 Task: Create a creative ink design letterhead.
Action: Mouse pressed left at (474, 164)
Screenshot: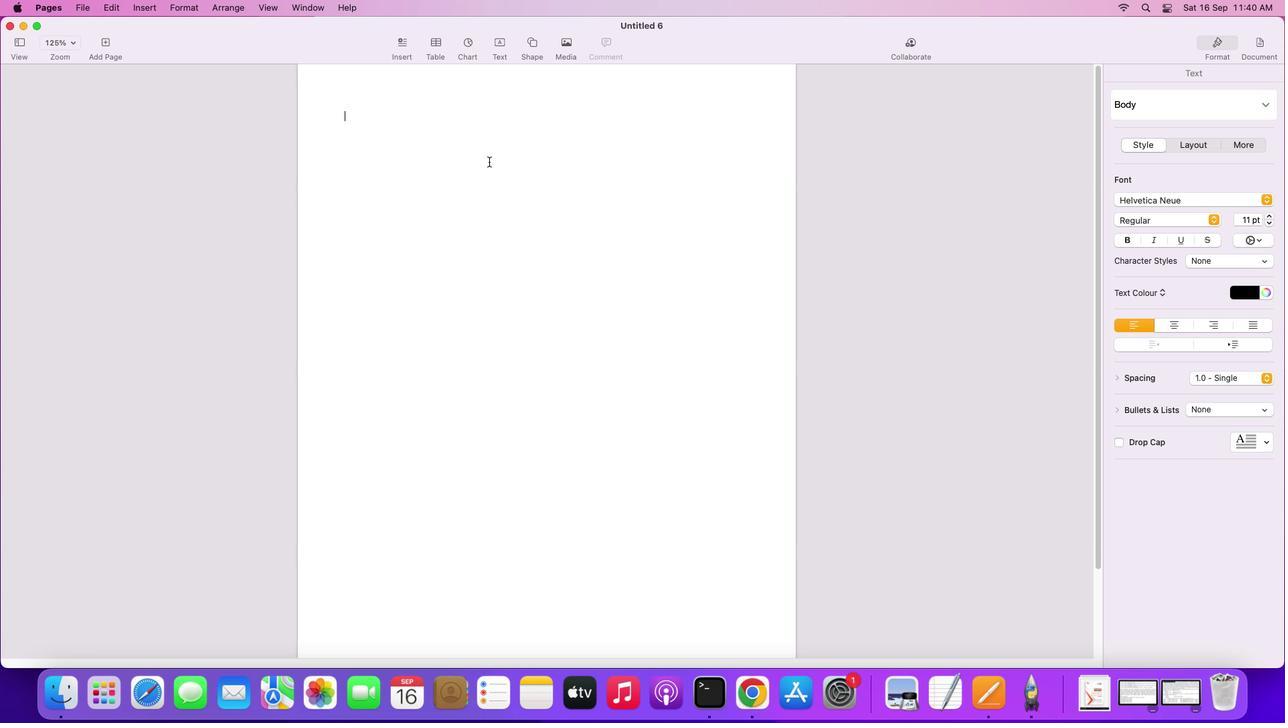 
Action: Mouse moved to (537, 50)
Screenshot: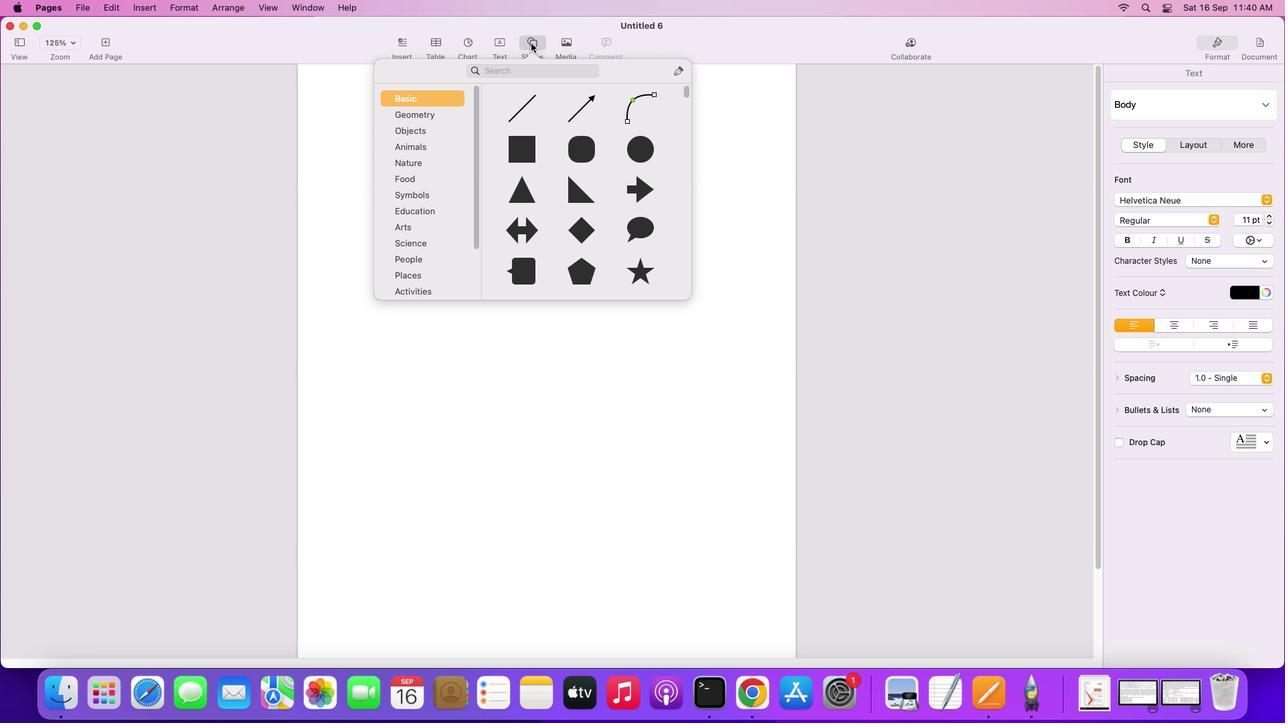 
Action: Mouse pressed left at (537, 50)
Screenshot: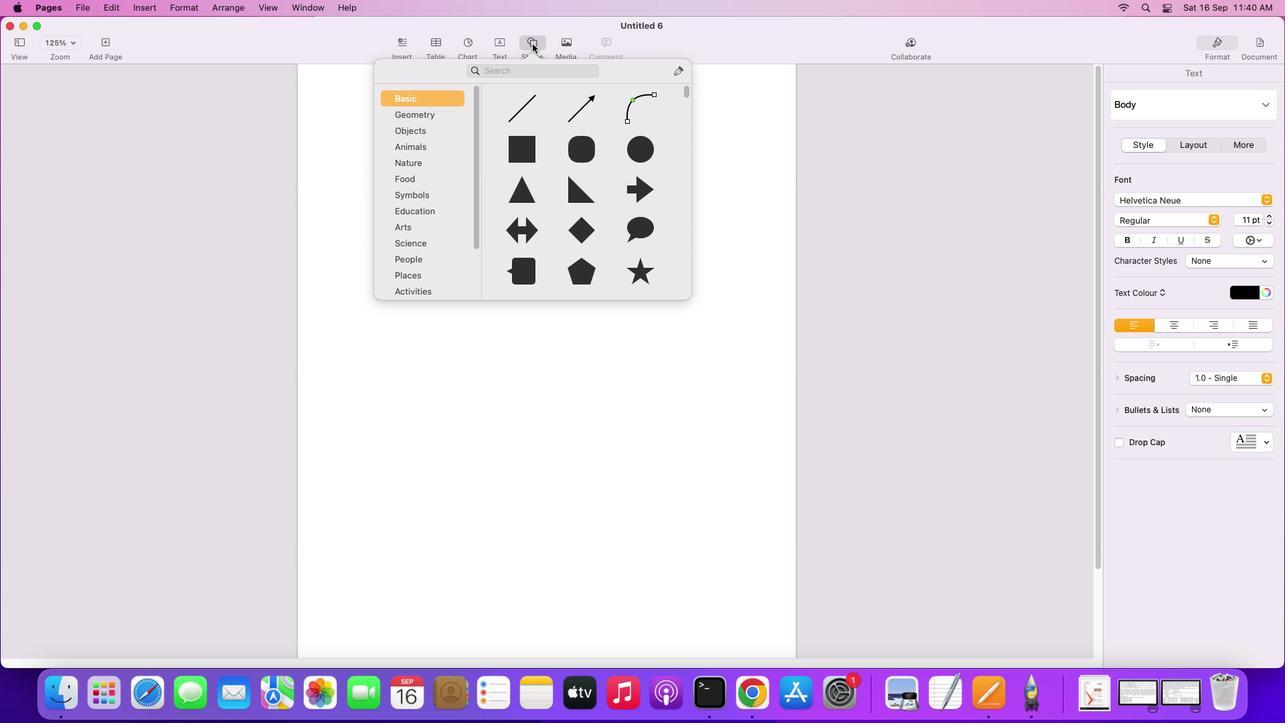 
Action: Mouse moved to (527, 156)
Screenshot: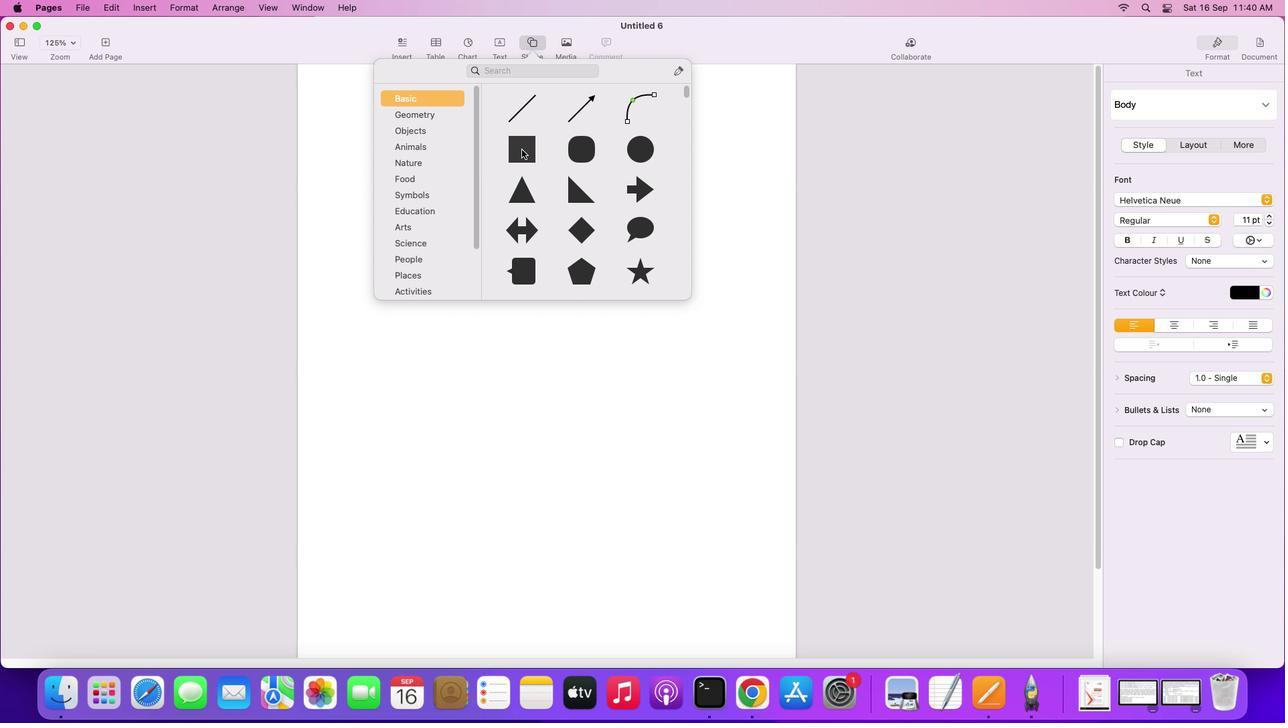 
Action: Mouse pressed left at (527, 156)
Screenshot: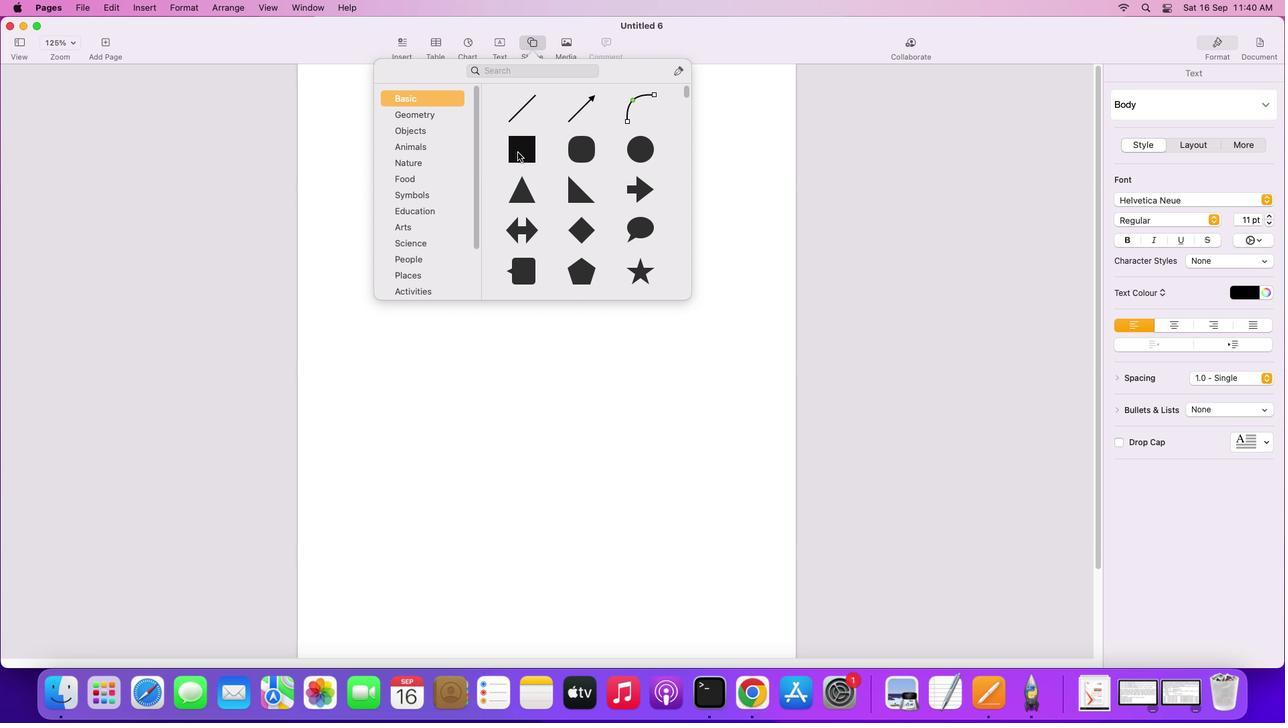 
Action: Mouse moved to (429, 394)
Screenshot: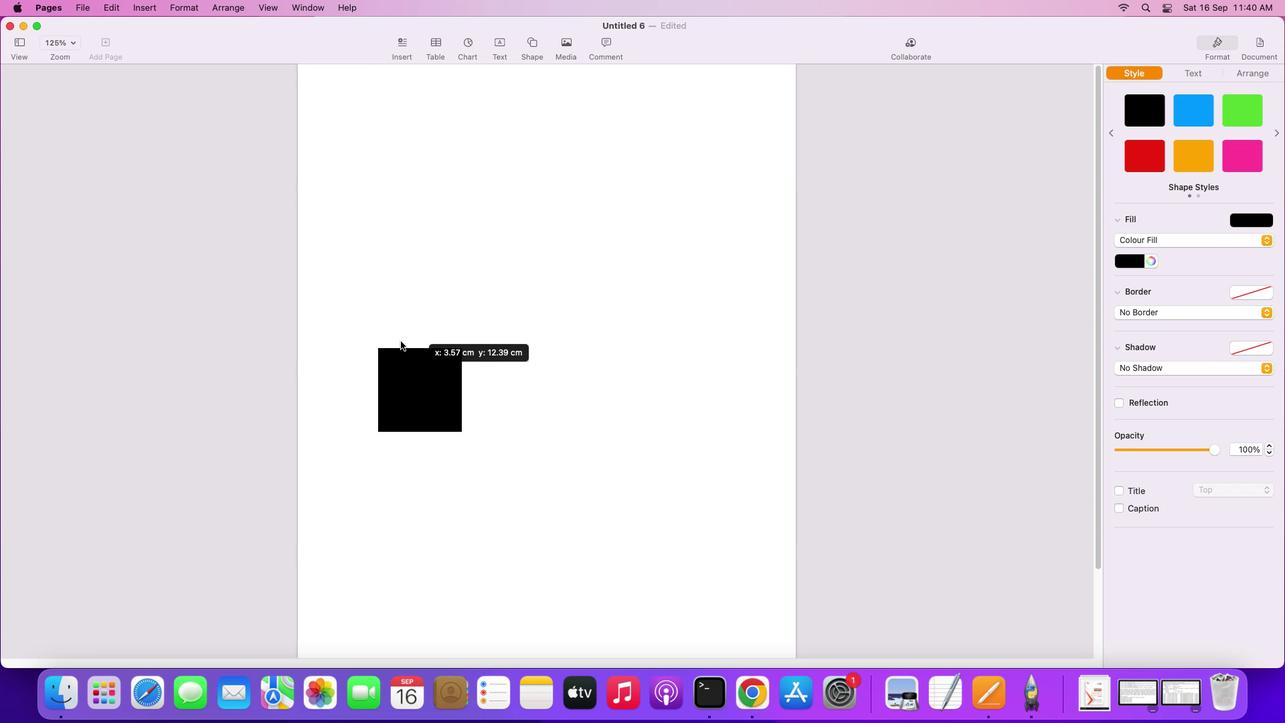 
Action: Mouse pressed left at (429, 394)
Screenshot: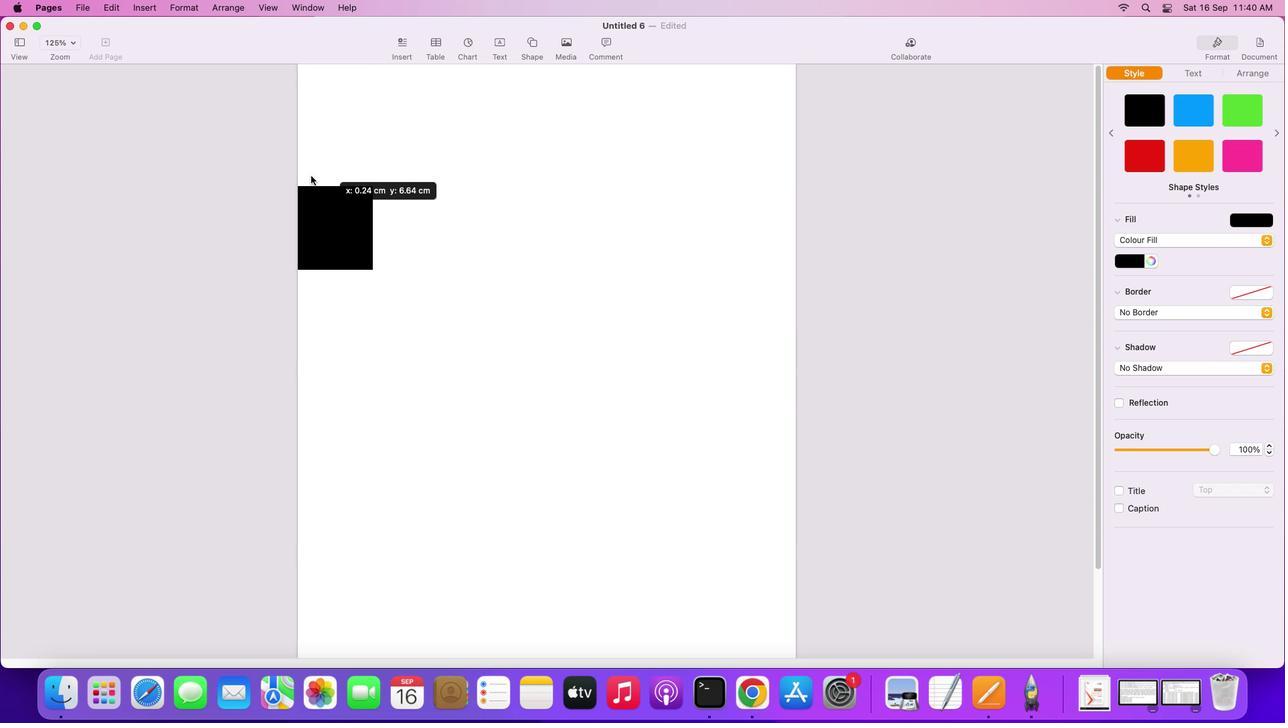 
Action: Mouse moved to (344, 95)
Screenshot: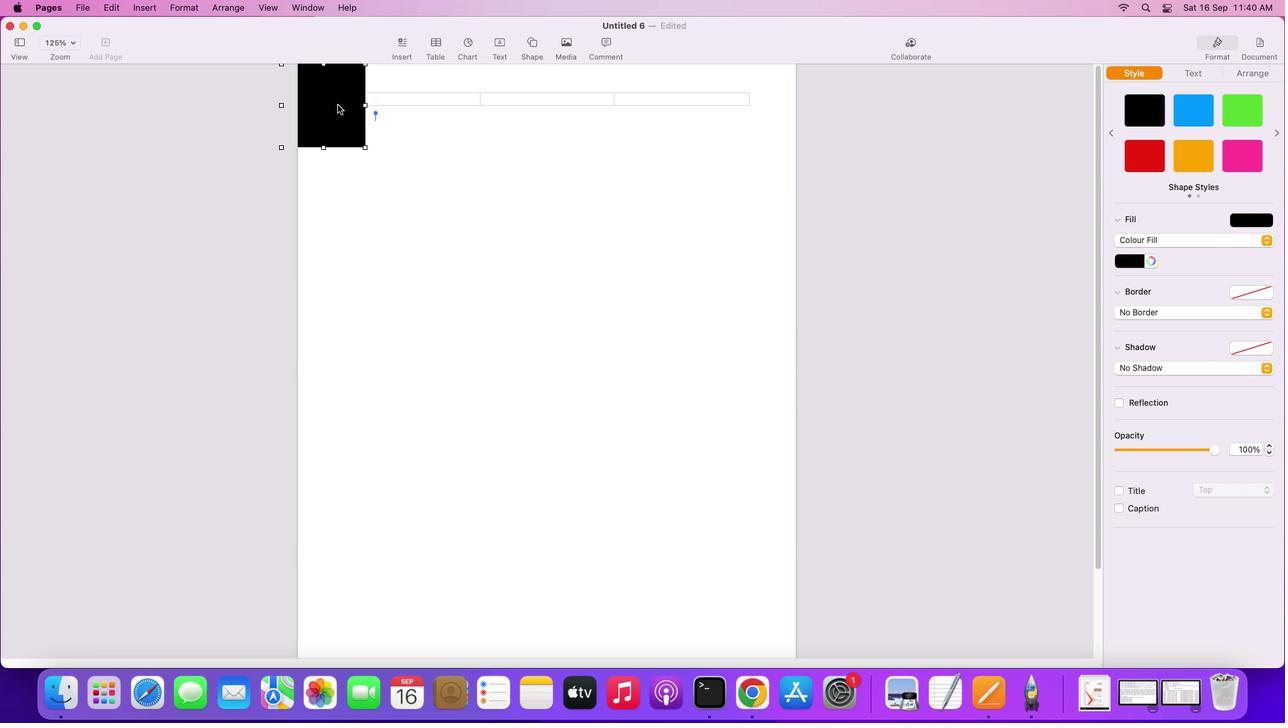 
Action: Mouse scrolled (344, 95) with delta (6, 6)
Screenshot: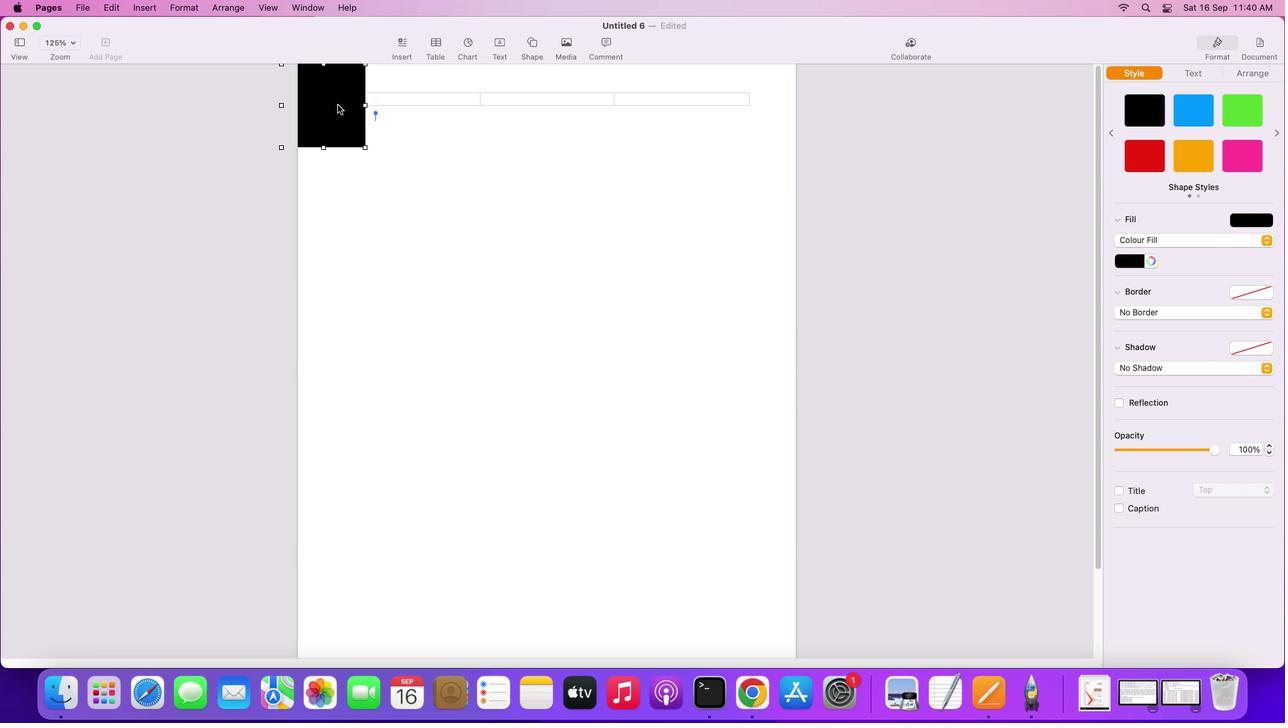 
Action: Mouse moved to (344, 97)
Screenshot: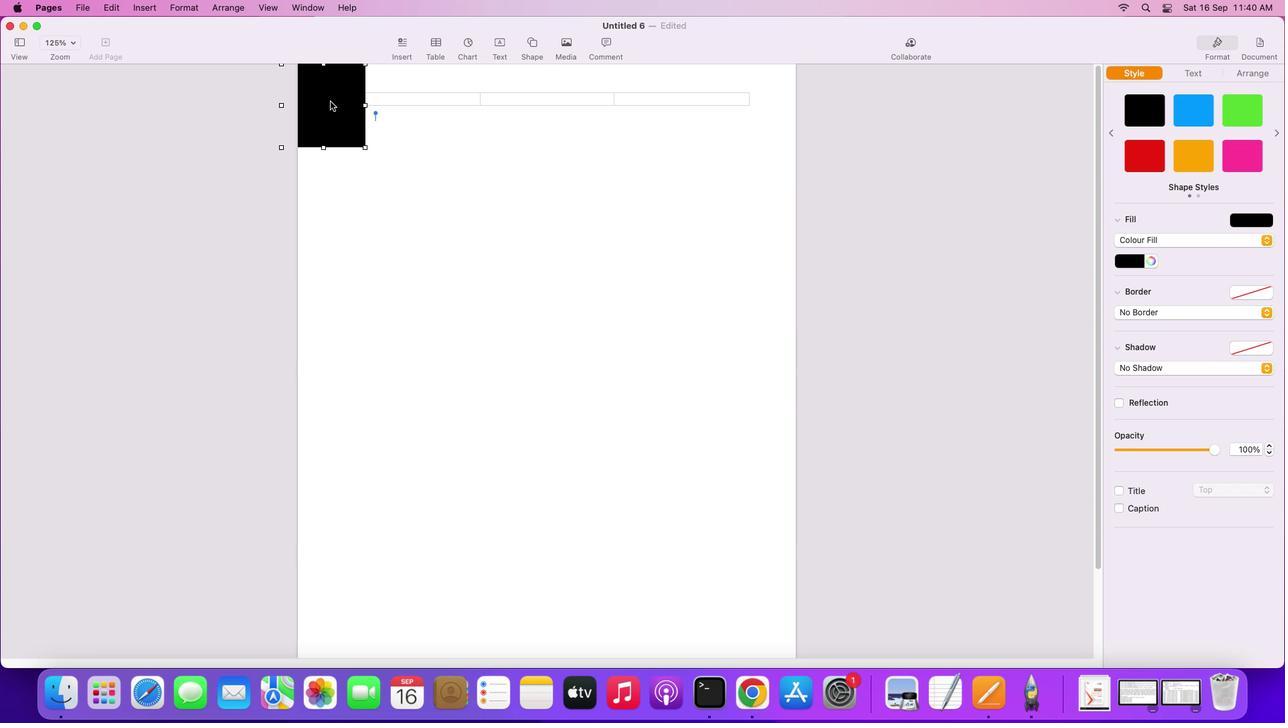 
Action: Mouse scrolled (344, 97) with delta (6, 6)
Screenshot: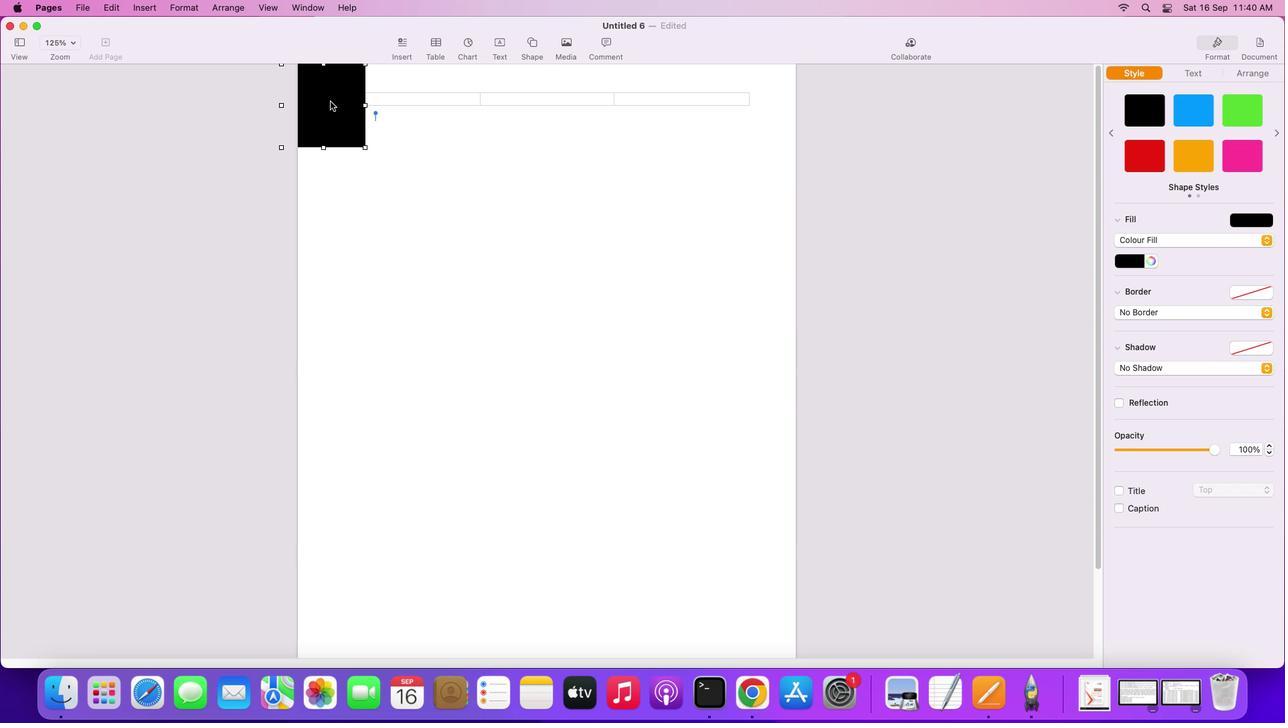 
Action: Mouse moved to (344, 97)
Screenshot: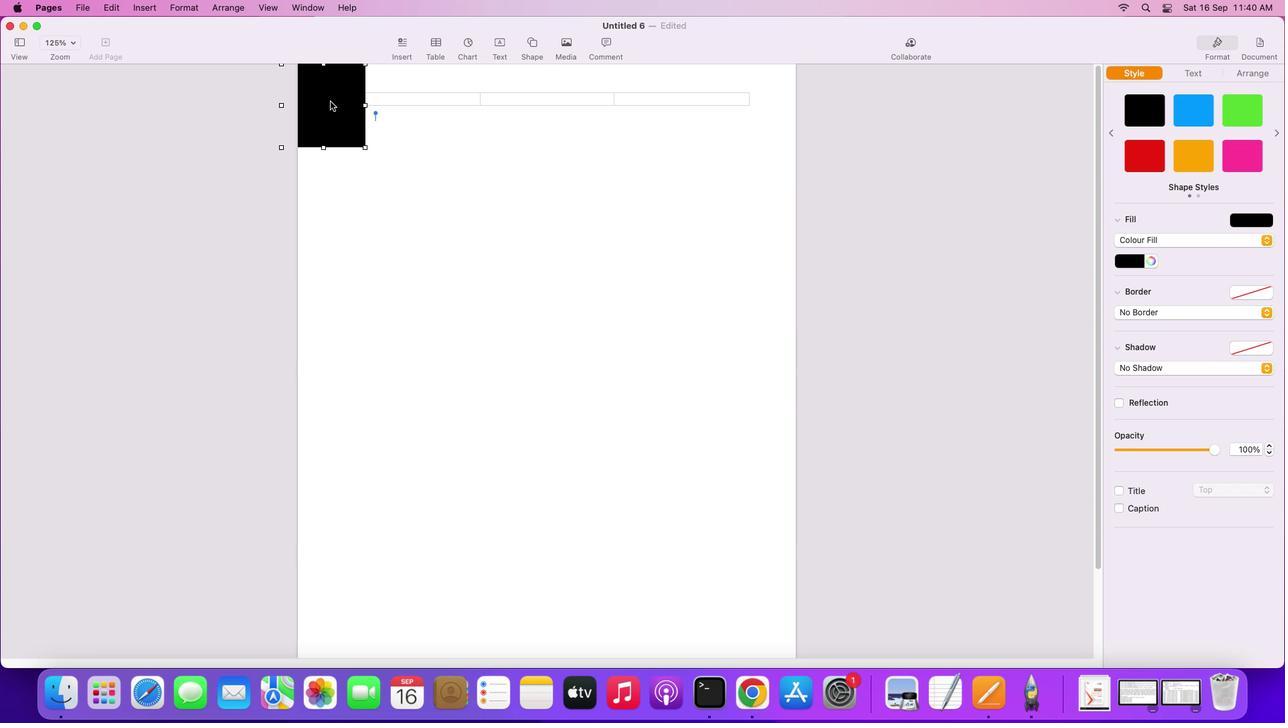 
Action: Mouse scrolled (344, 97) with delta (6, 8)
Screenshot: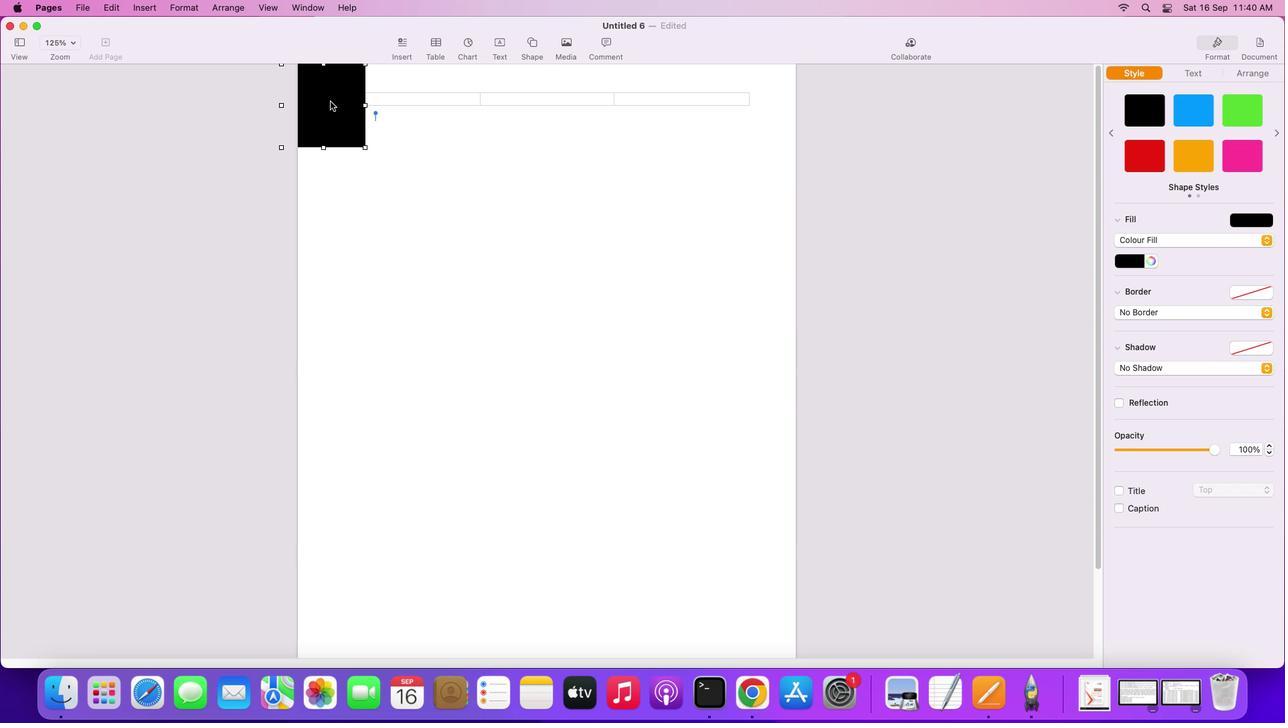 
Action: Mouse scrolled (344, 97) with delta (6, 9)
Screenshot: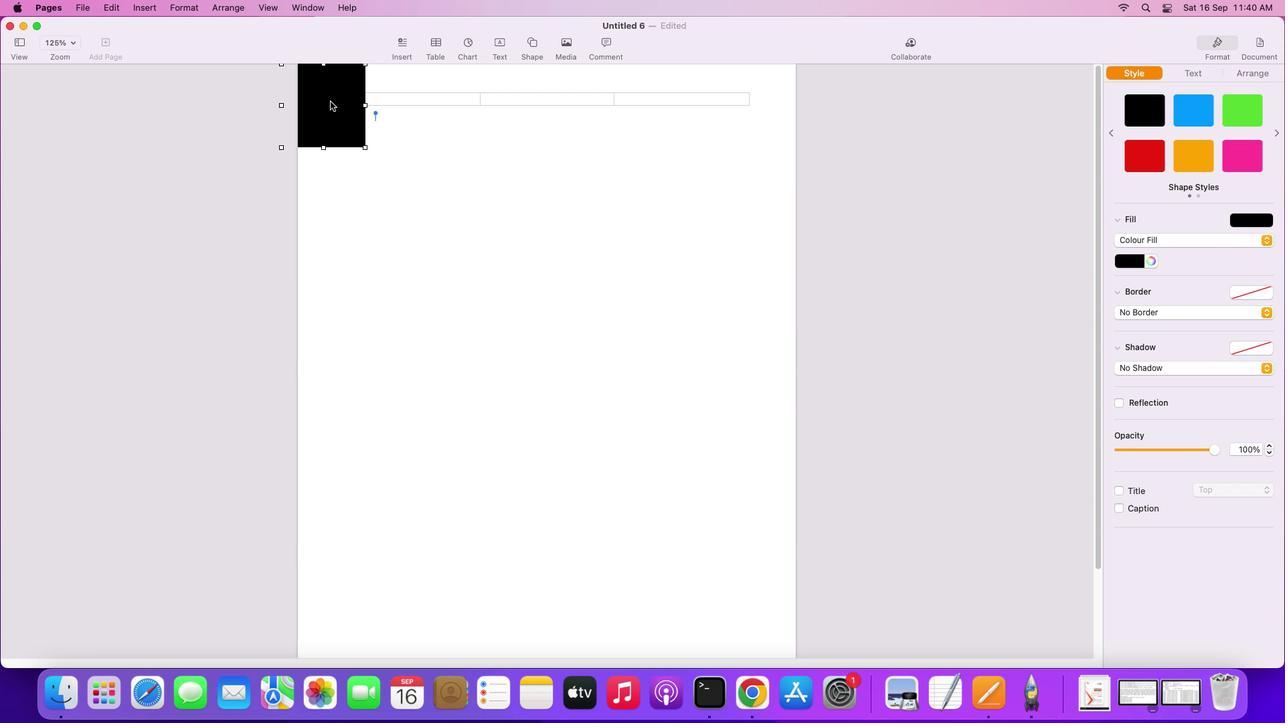 
Action: Mouse moved to (345, 98)
Screenshot: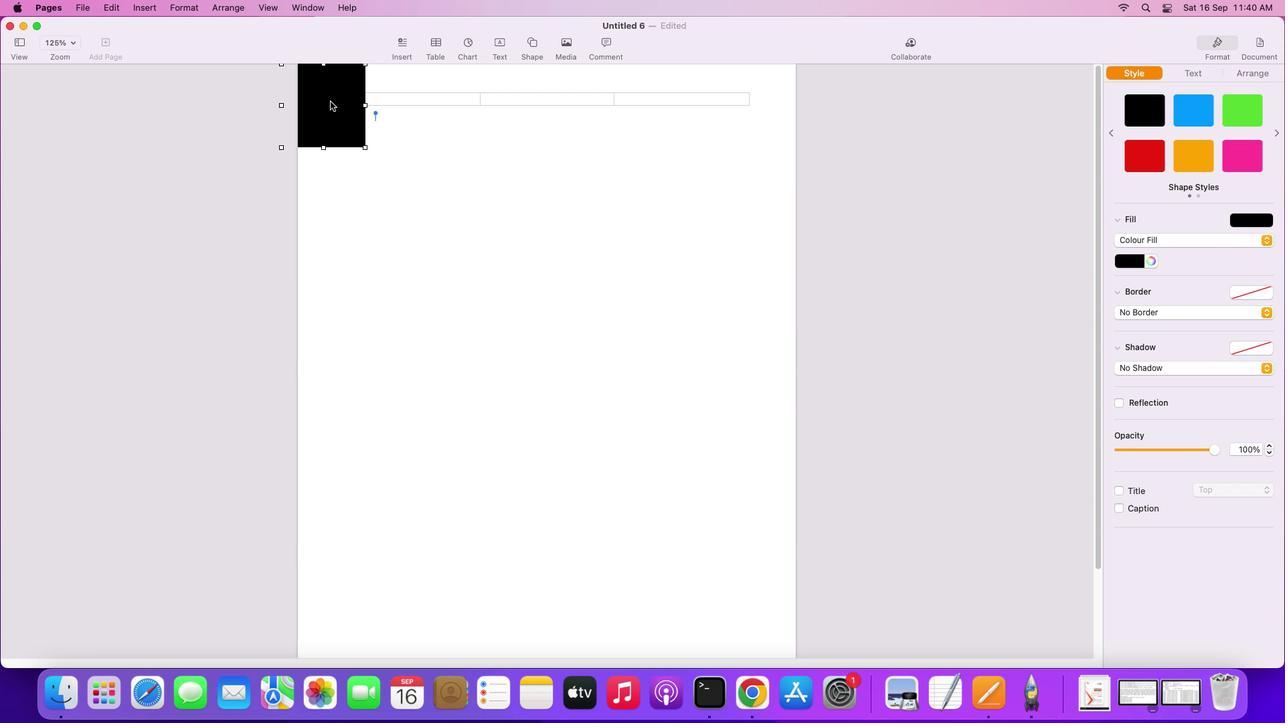 
Action: Mouse scrolled (345, 98) with delta (6, 10)
Screenshot: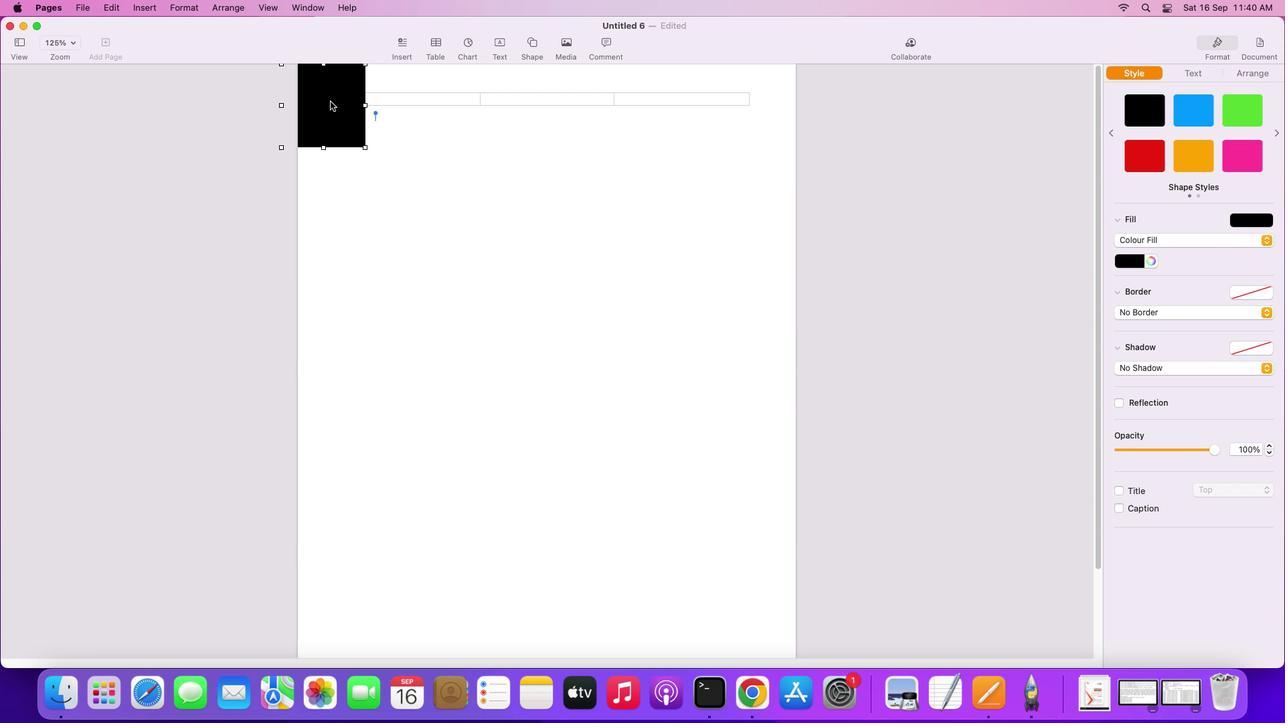 
Action: Mouse moved to (346, 101)
Screenshot: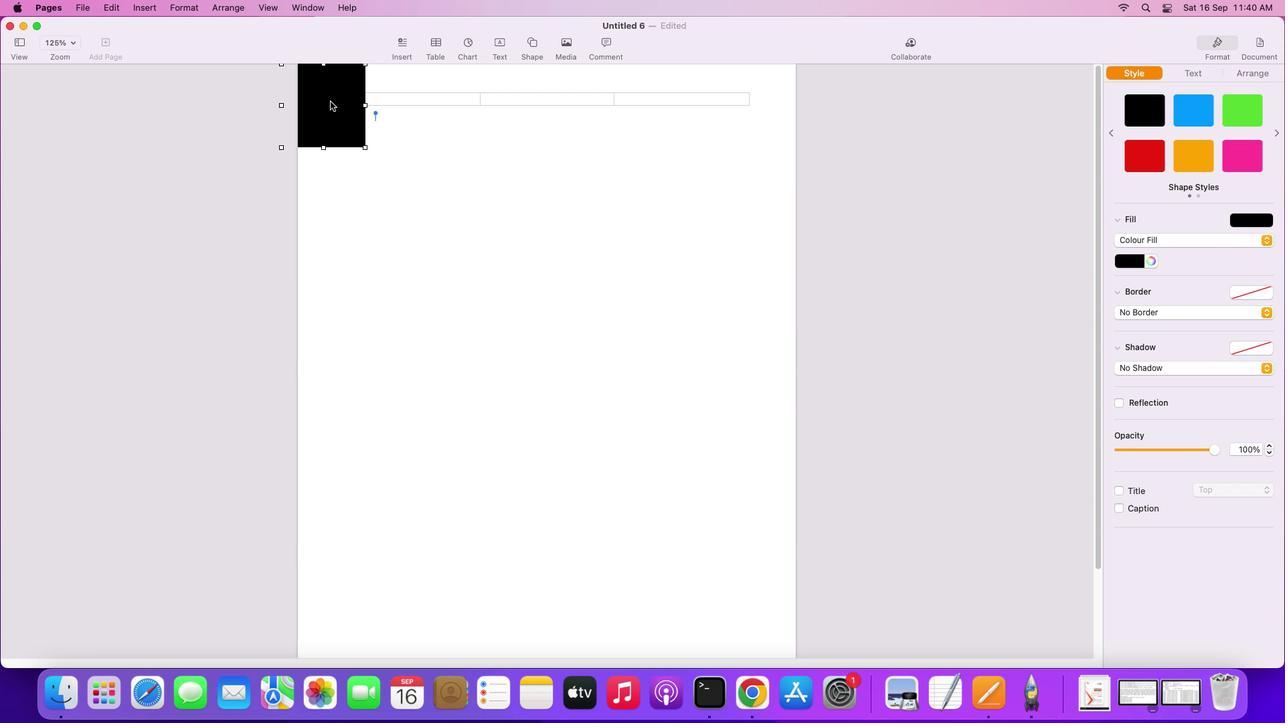 
Action: Mouse scrolled (346, 101) with delta (6, 10)
Screenshot: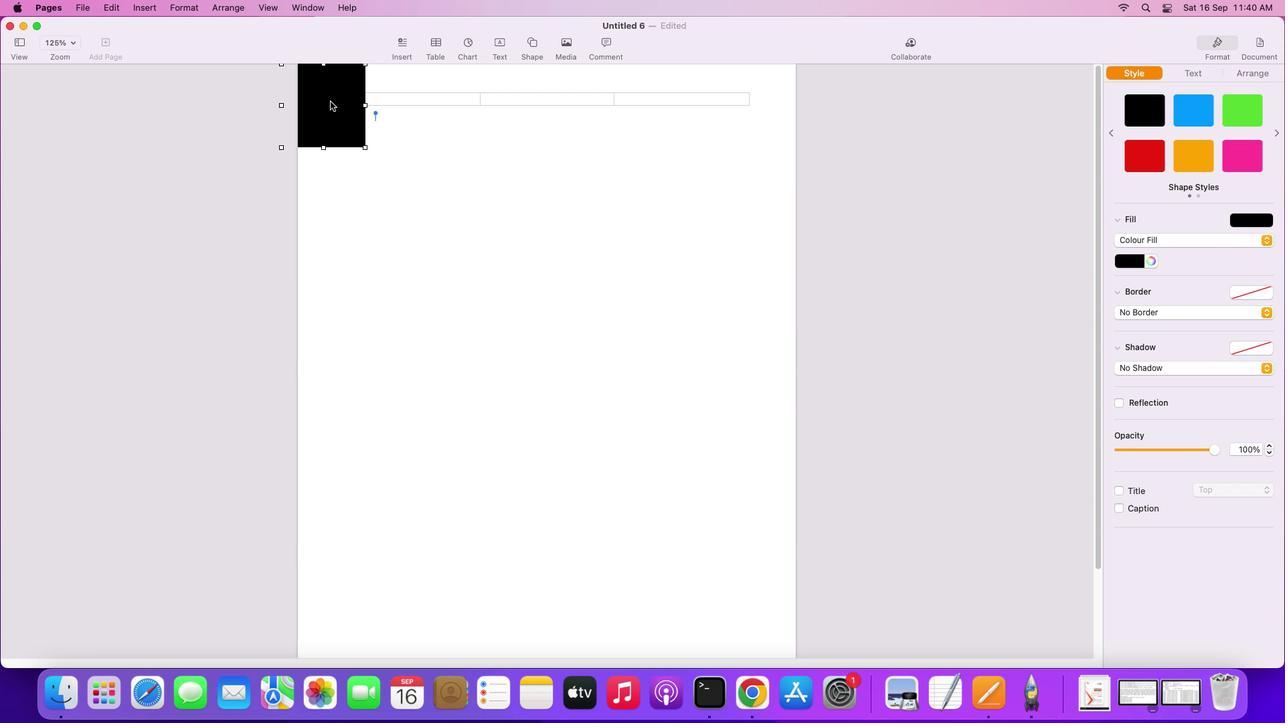 
Action: Mouse moved to (371, 109)
Screenshot: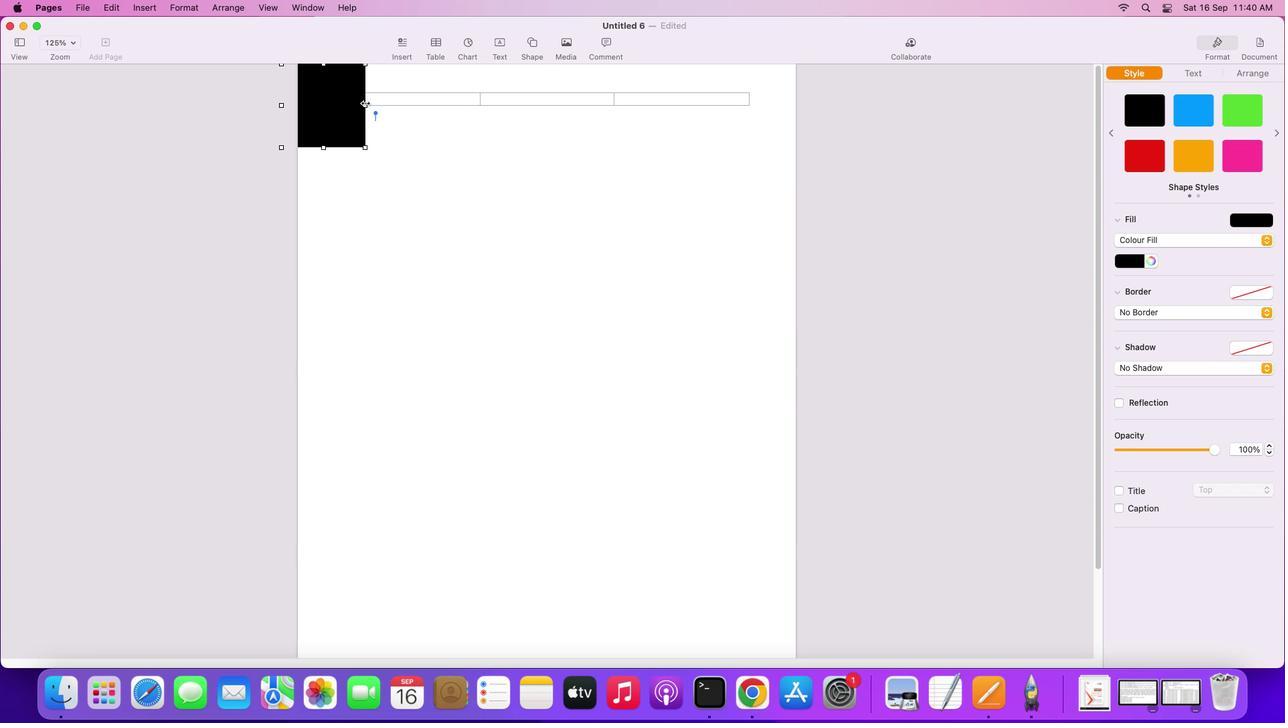 
Action: Mouse pressed left at (371, 109)
Screenshot: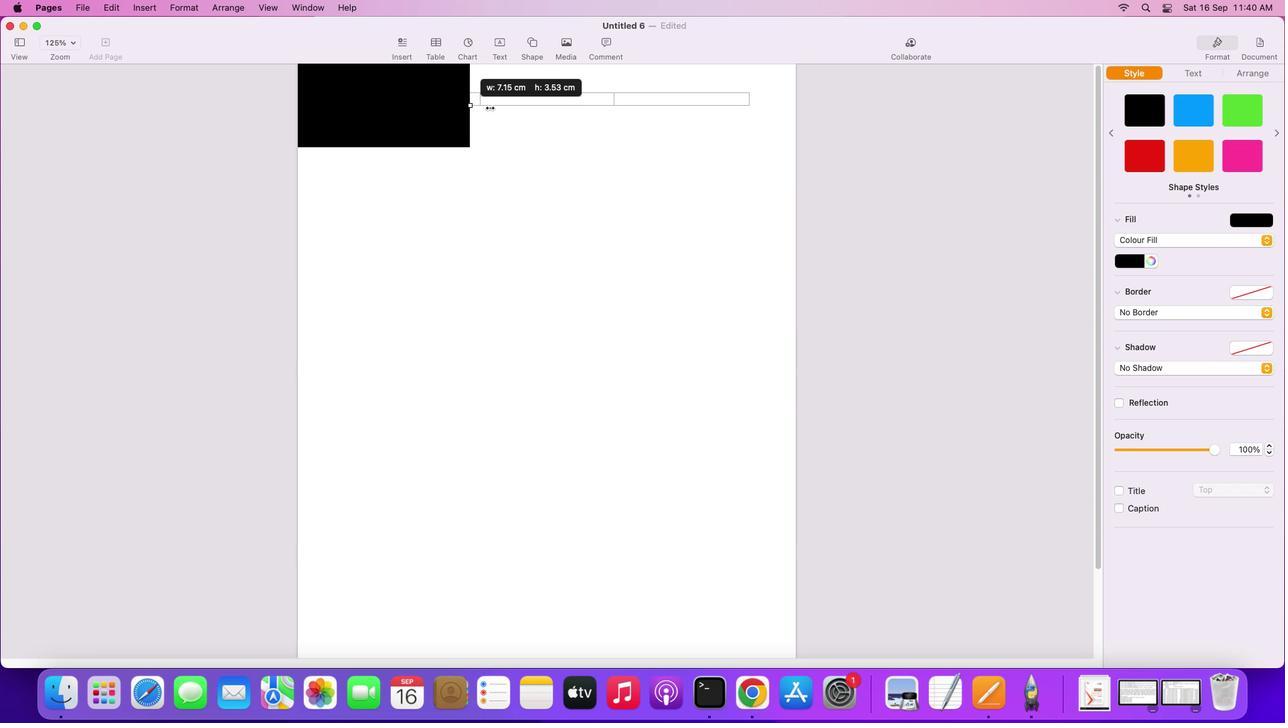 
Action: Mouse moved to (478, 111)
Screenshot: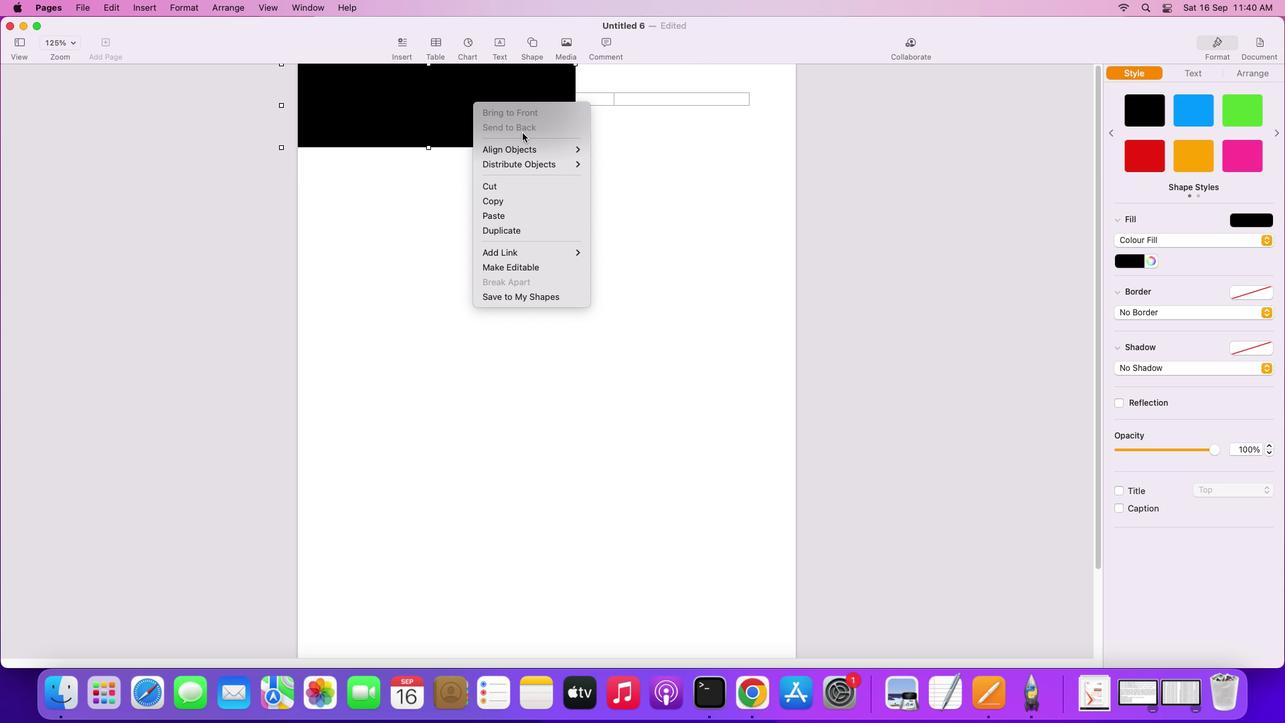 
Action: Mouse pressed right at (478, 111)
Screenshot: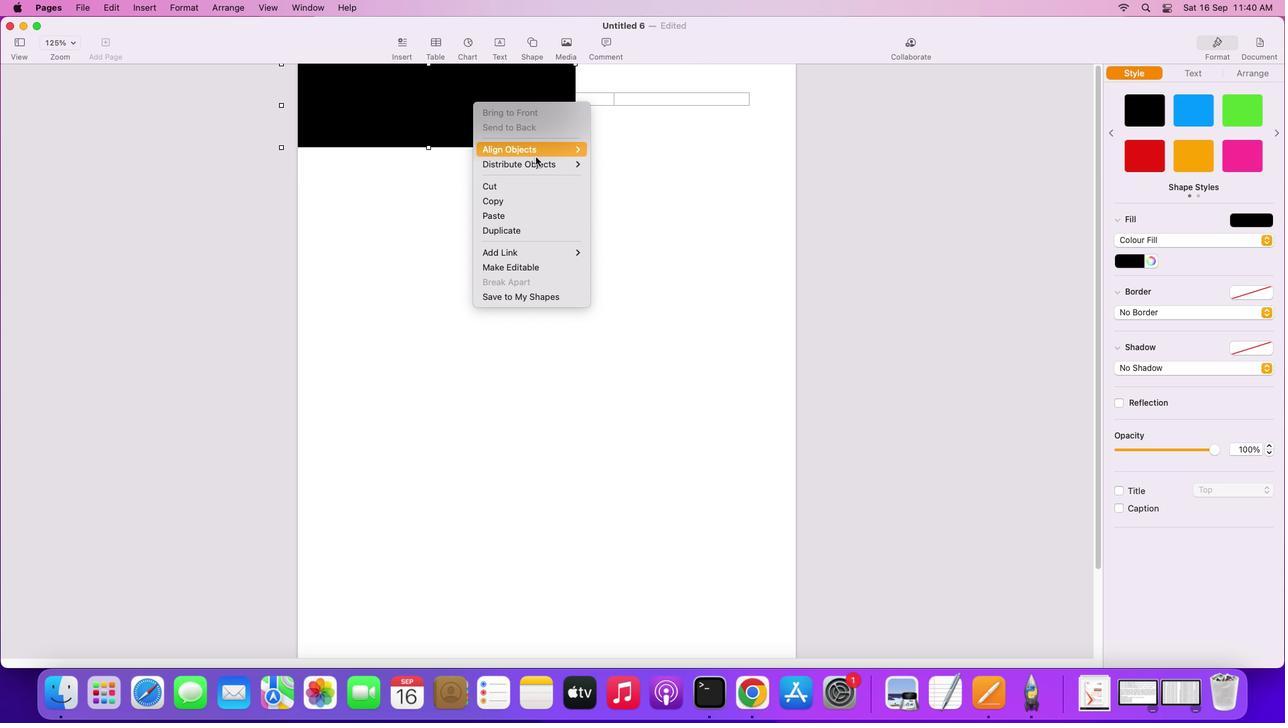 
Action: Mouse moved to (551, 267)
Screenshot: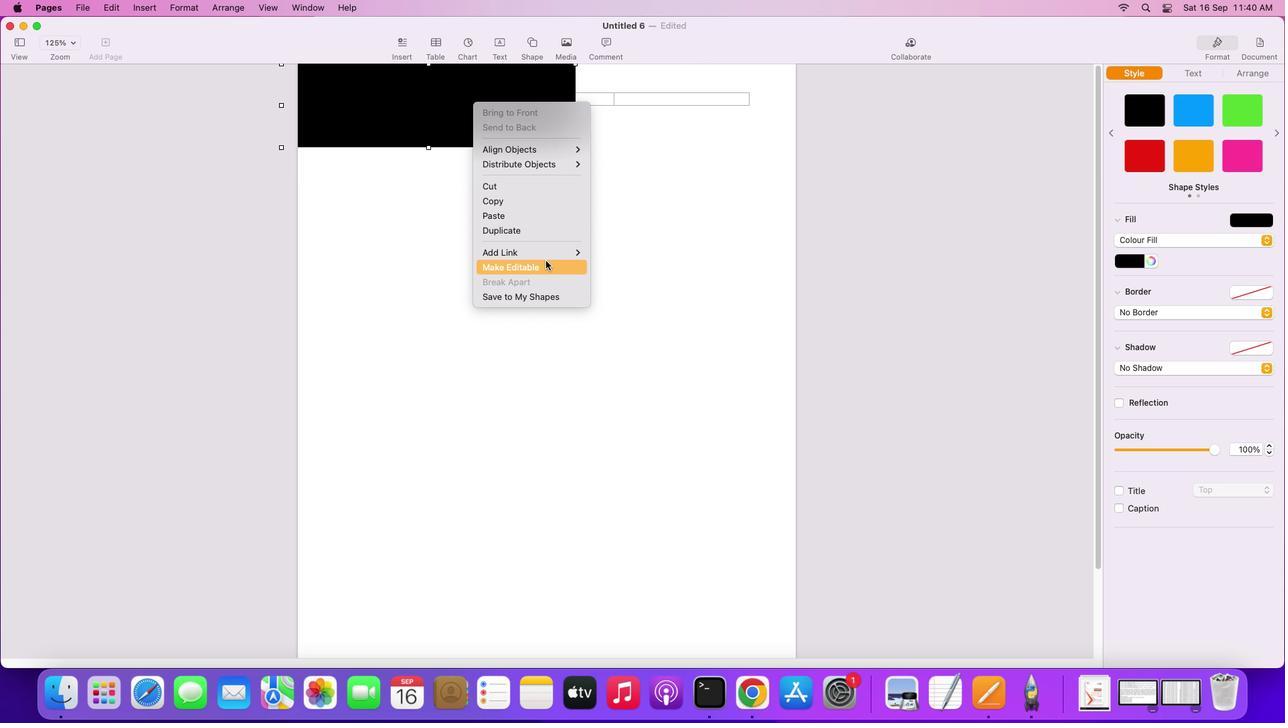 
Action: Mouse pressed left at (551, 267)
Screenshot: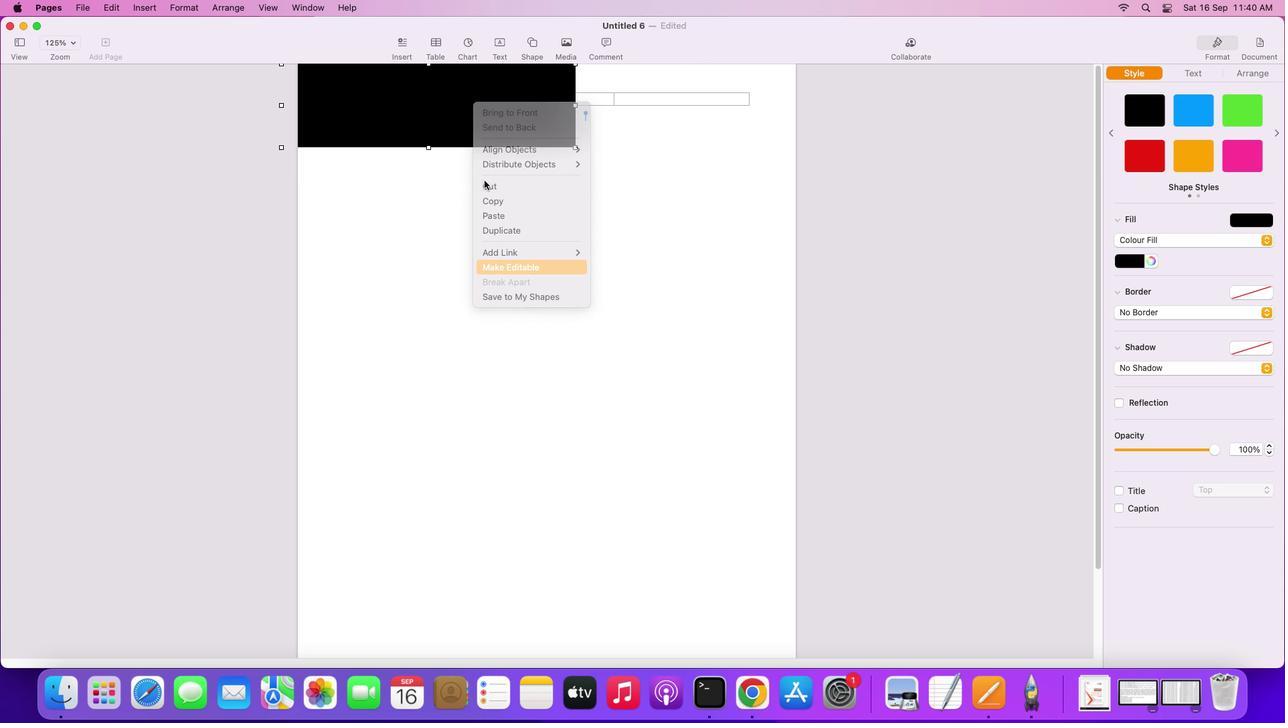 
Action: Mouse moved to (582, 70)
Screenshot: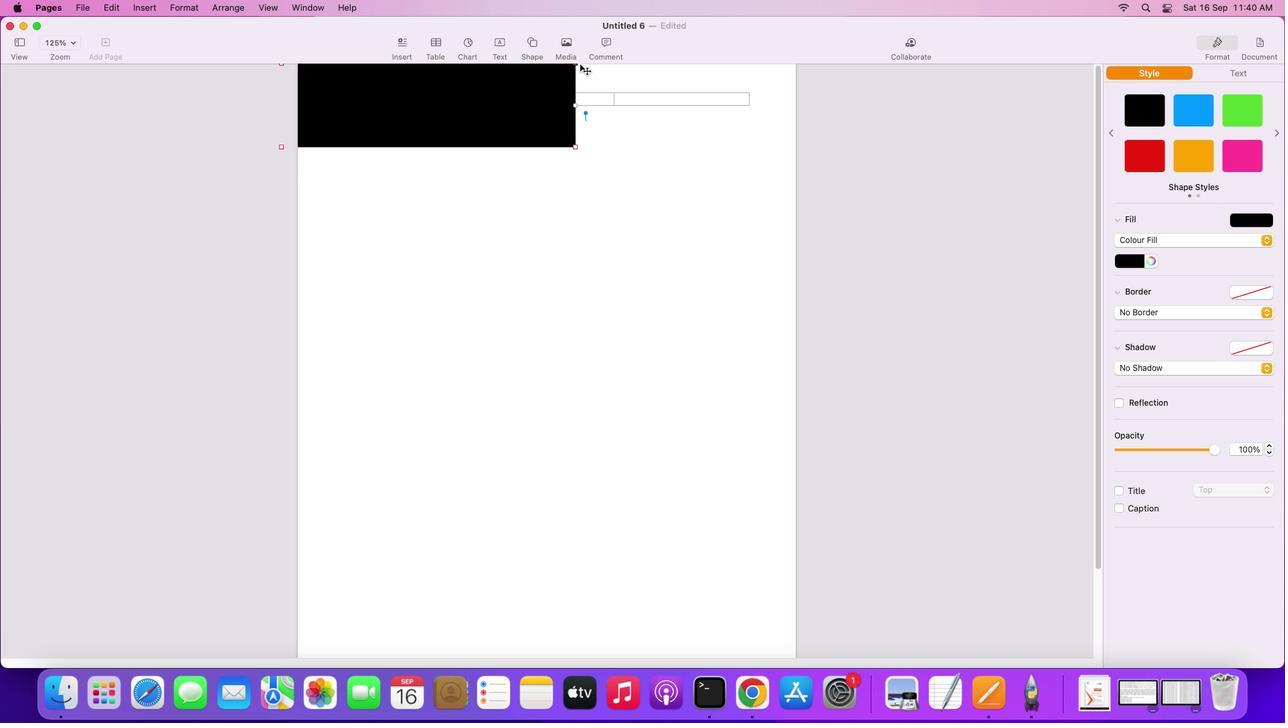 
Action: Mouse pressed left at (582, 70)
Screenshot: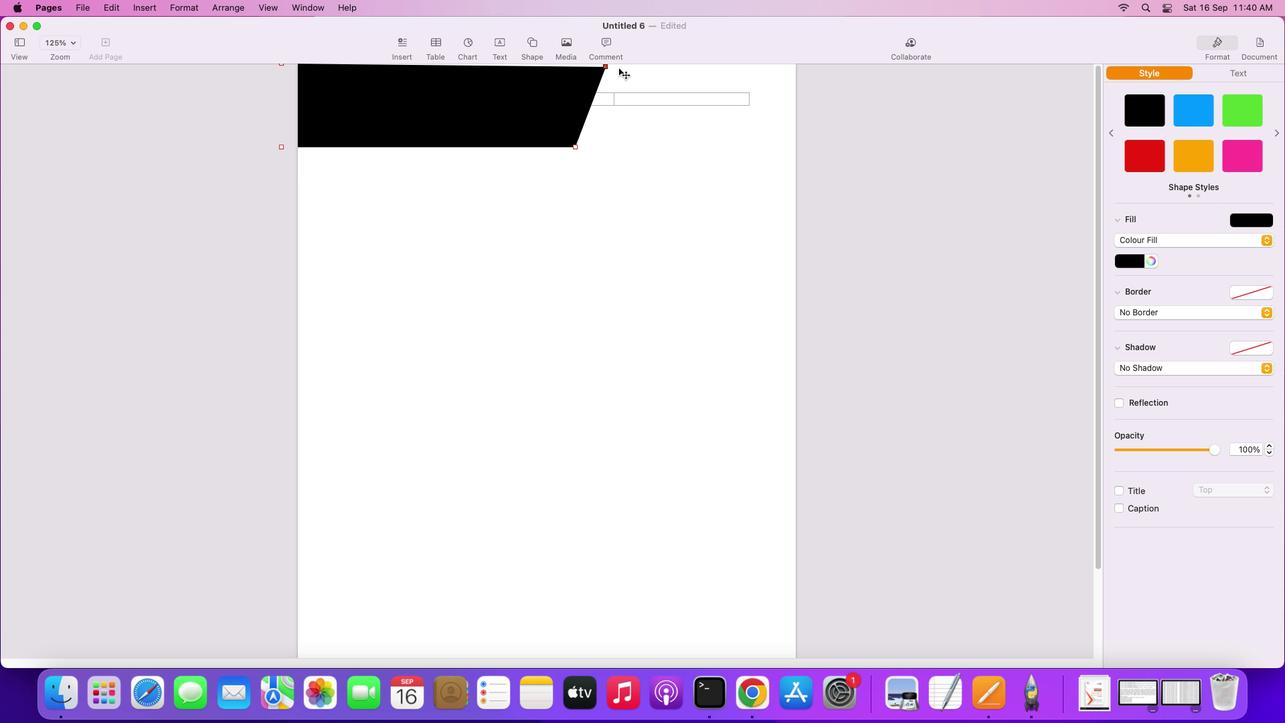 
Action: Mouse moved to (618, 111)
Screenshot: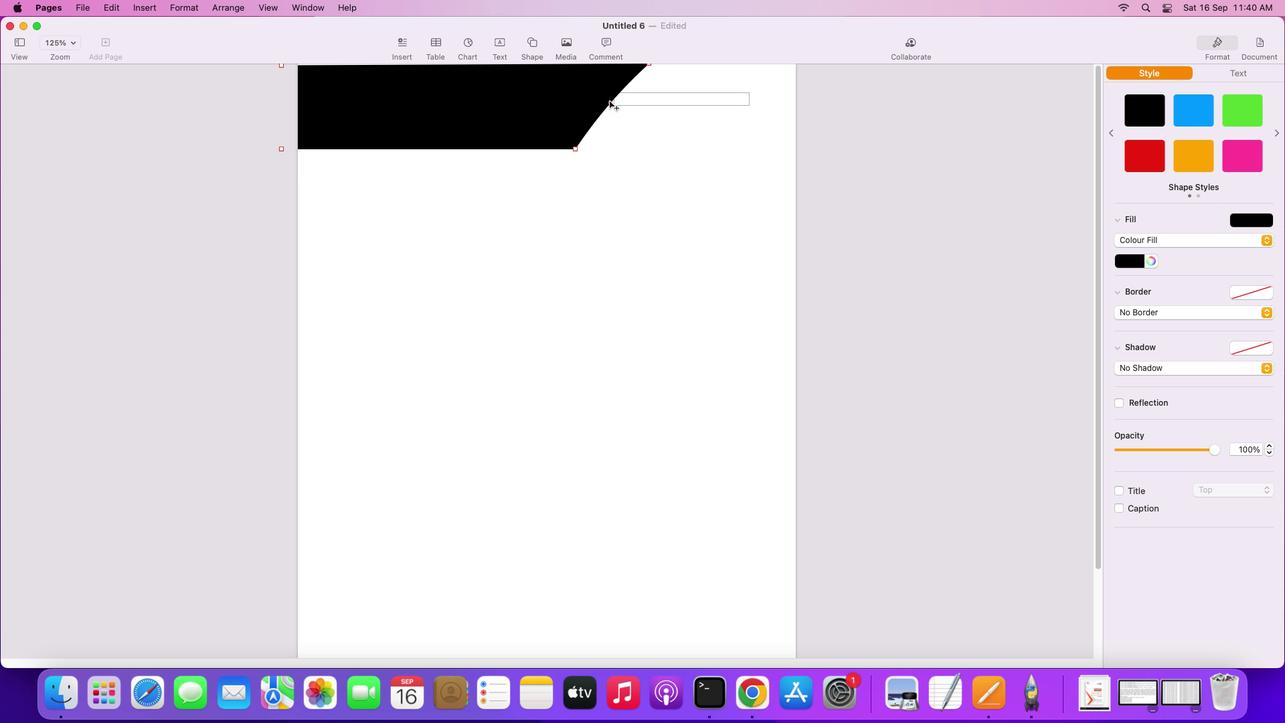 
Action: Mouse pressed left at (618, 111)
Screenshot: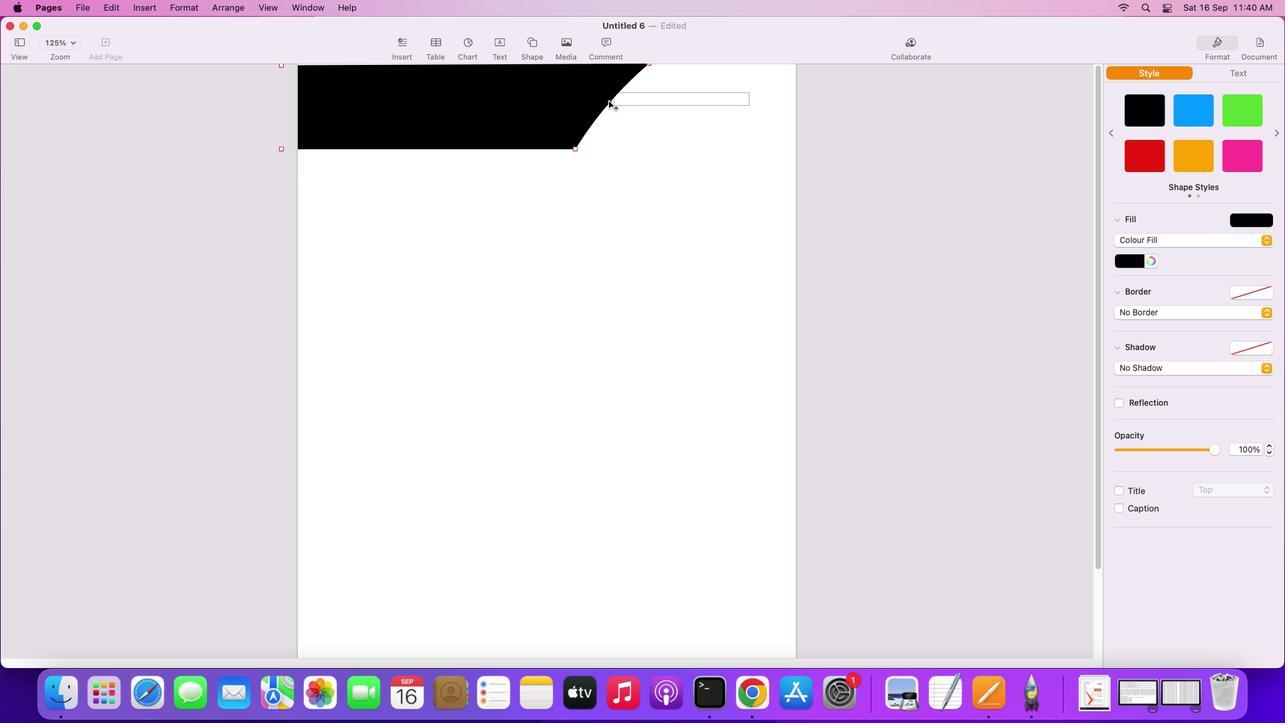 
Action: Mouse moved to (630, 85)
Screenshot: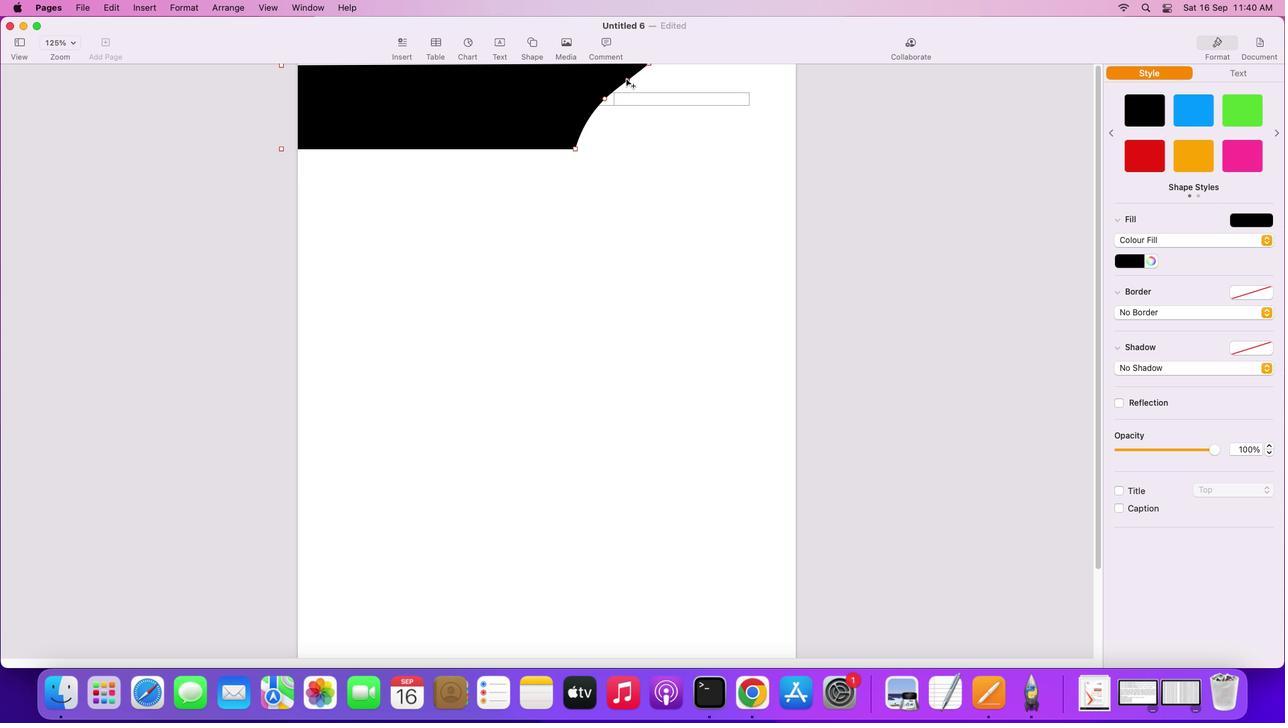 
Action: Mouse pressed left at (630, 85)
Screenshot: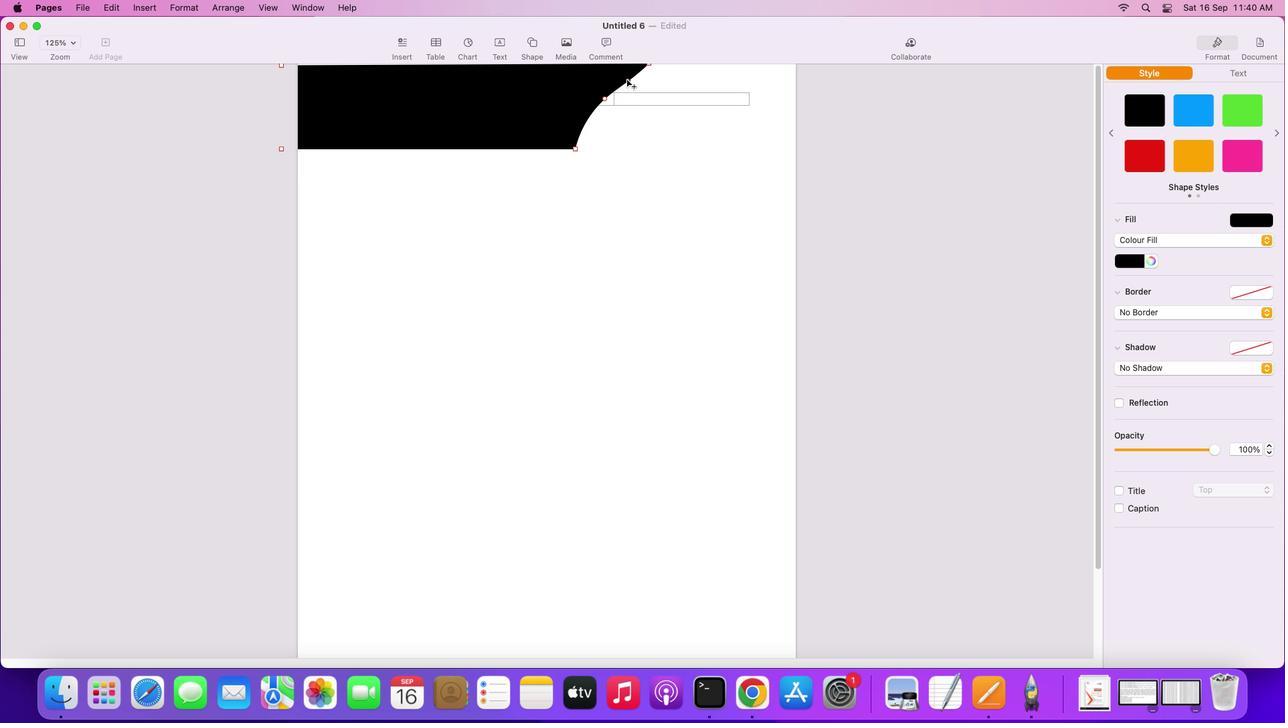
Action: Mouse moved to (631, 95)
Screenshot: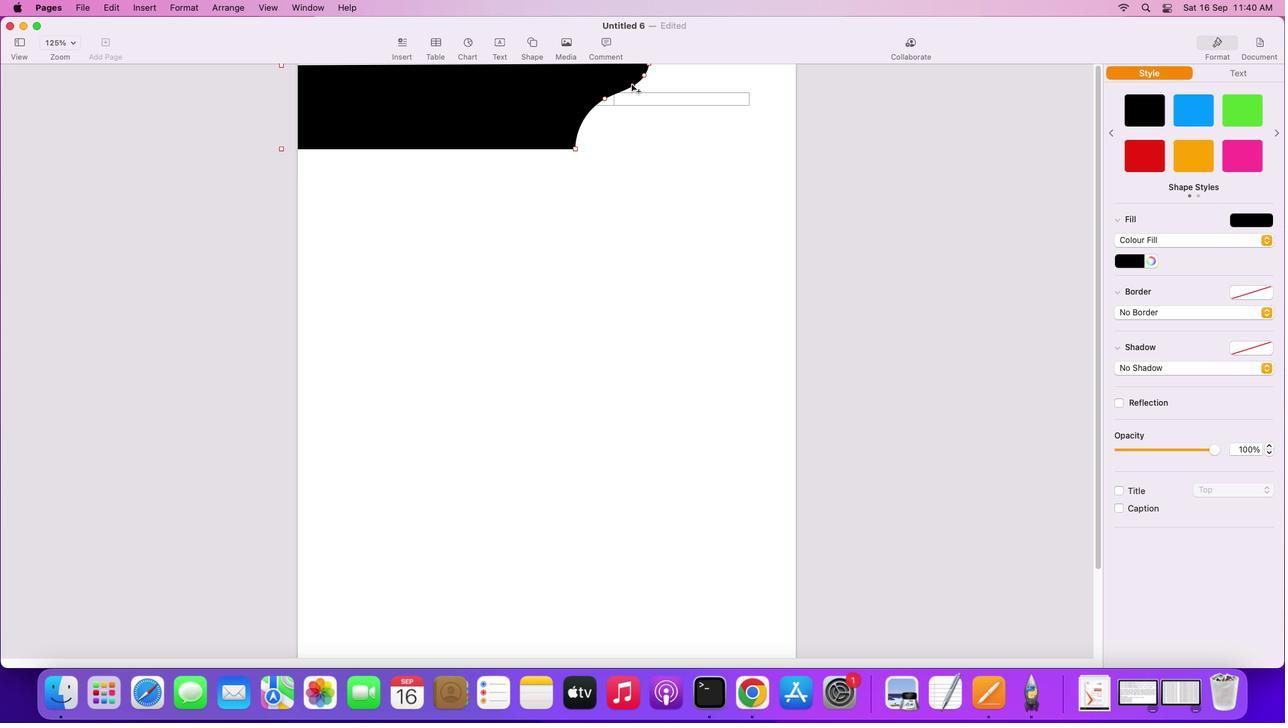 
Action: Mouse pressed left at (631, 95)
Screenshot: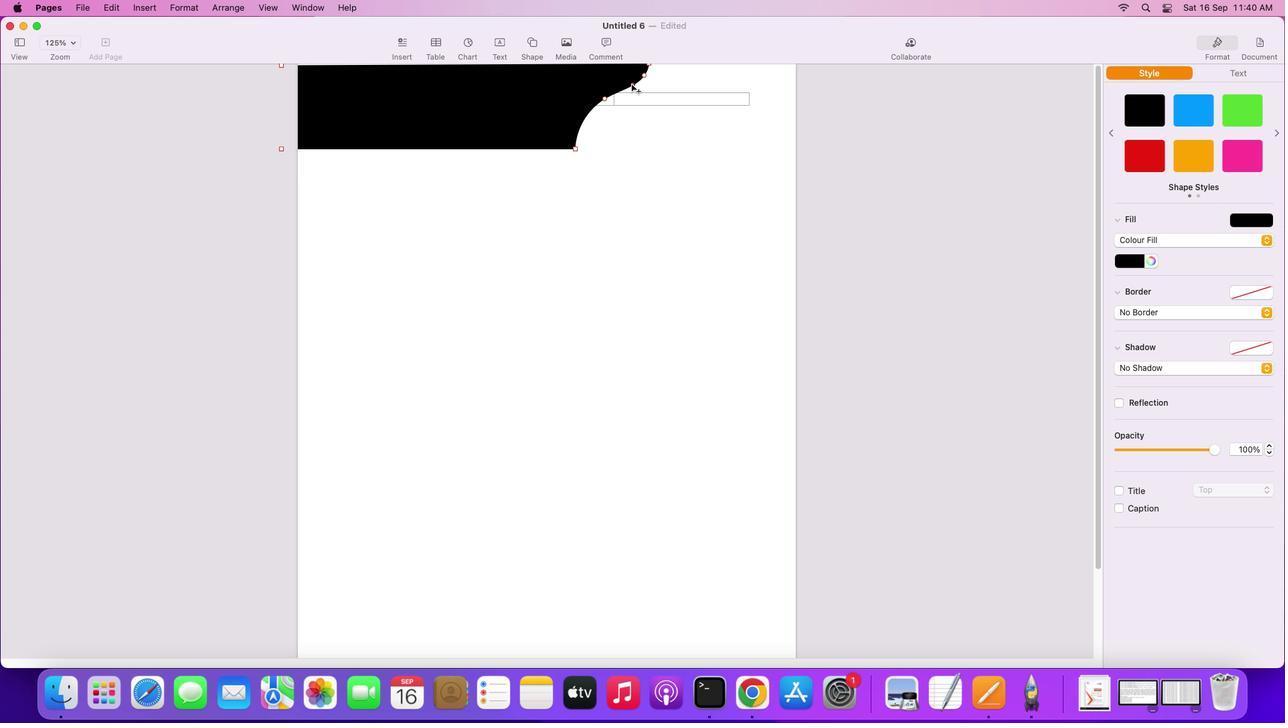 
Action: Mouse moved to (623, 91)
Screenshot: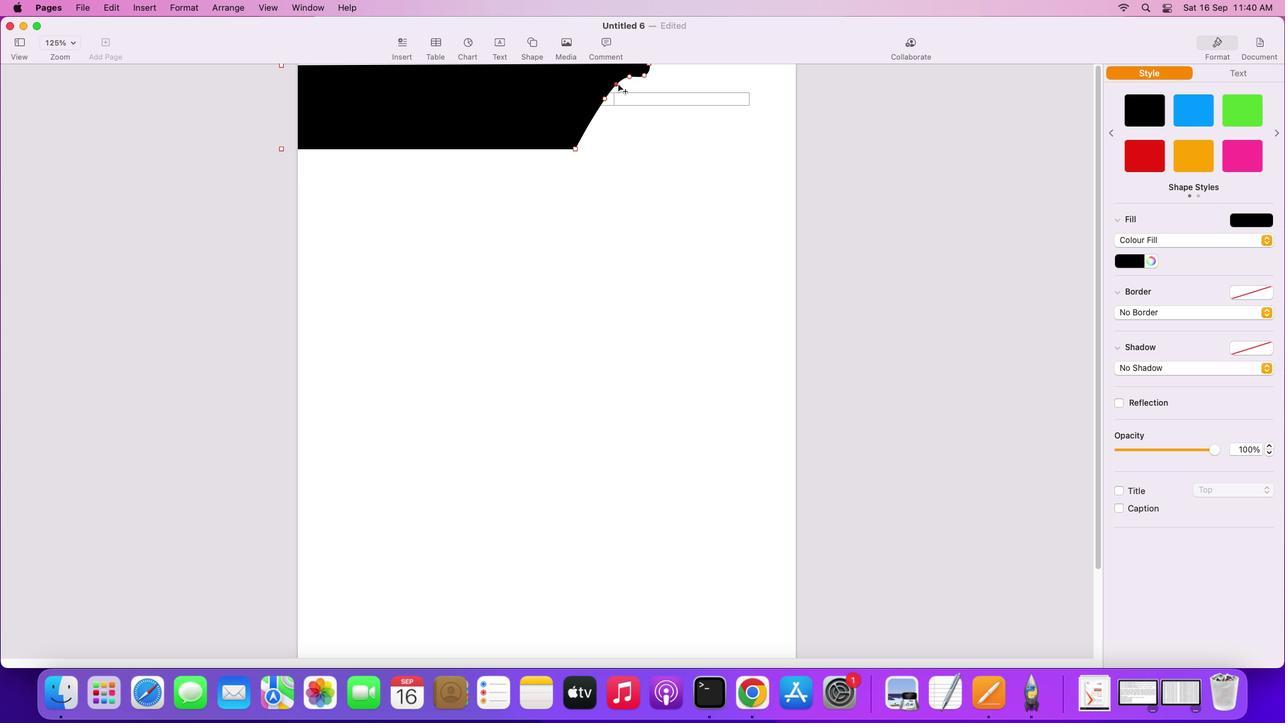 
Action: Mouse pressed left at (623, 91)
Screenshot: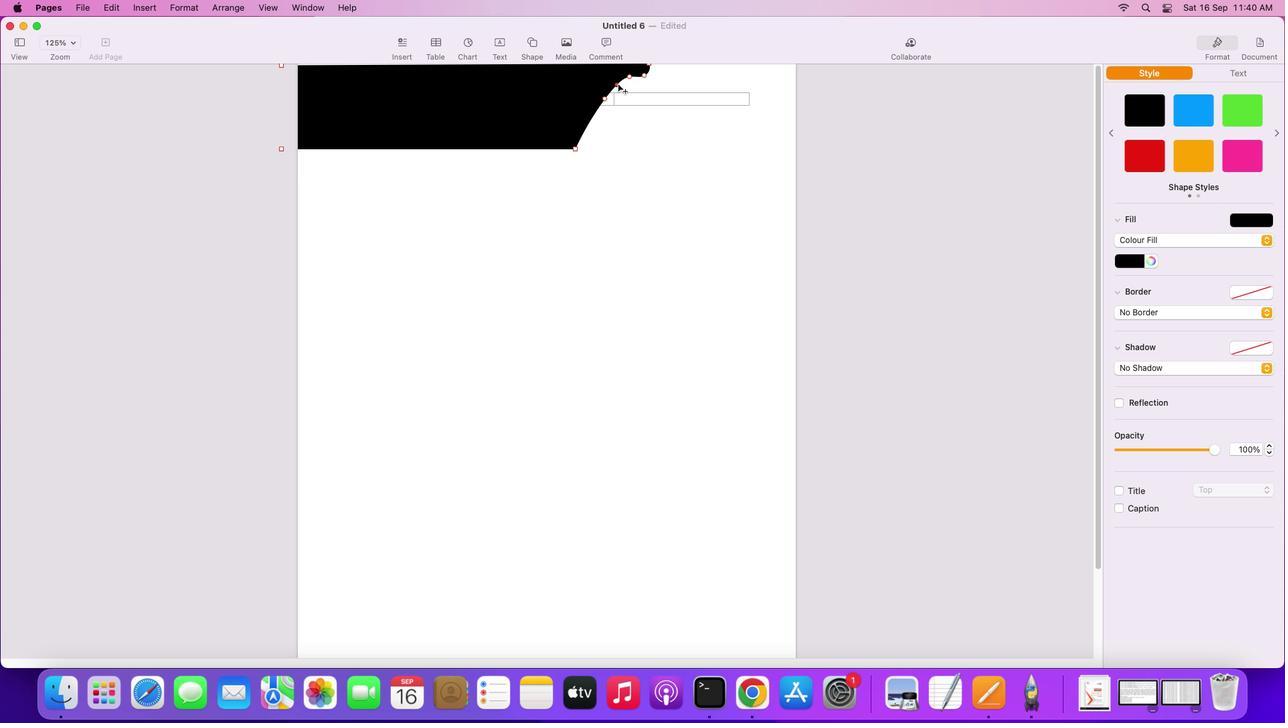 
Action: Mouse moved to (629, 102)
Screenshot: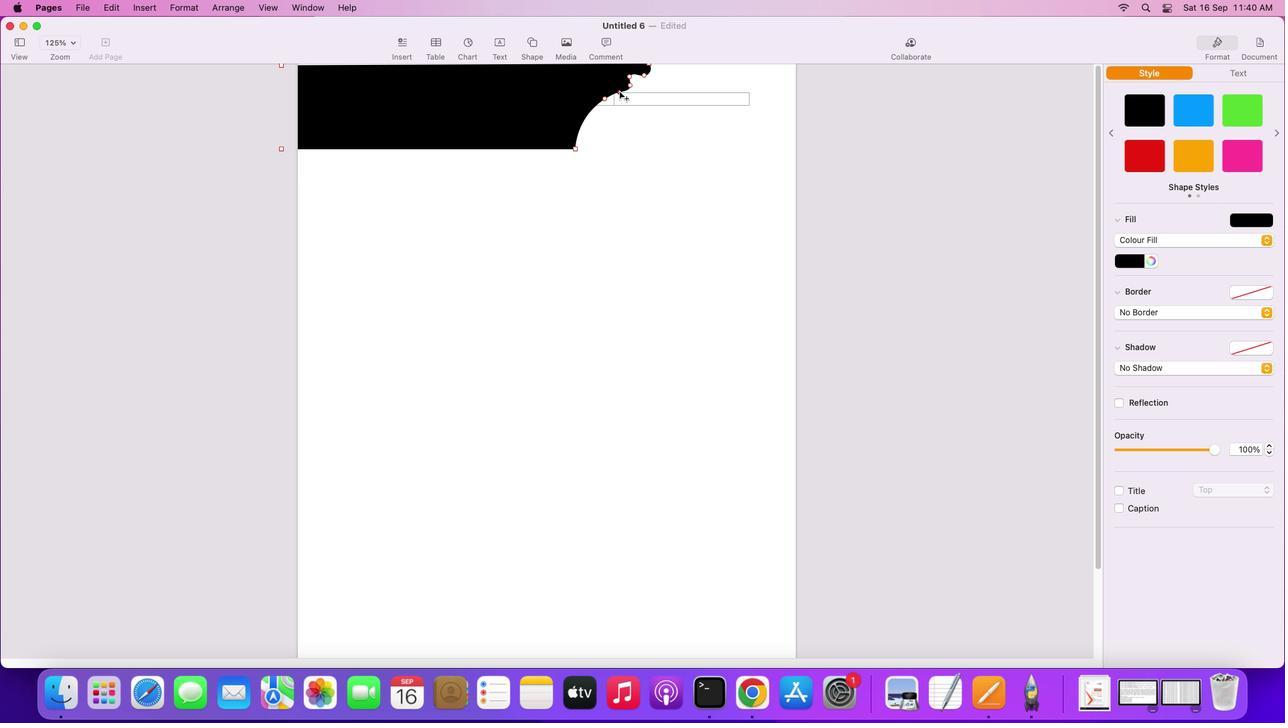 
Action: Mouse pressed left at (629, 102)
Screenshot: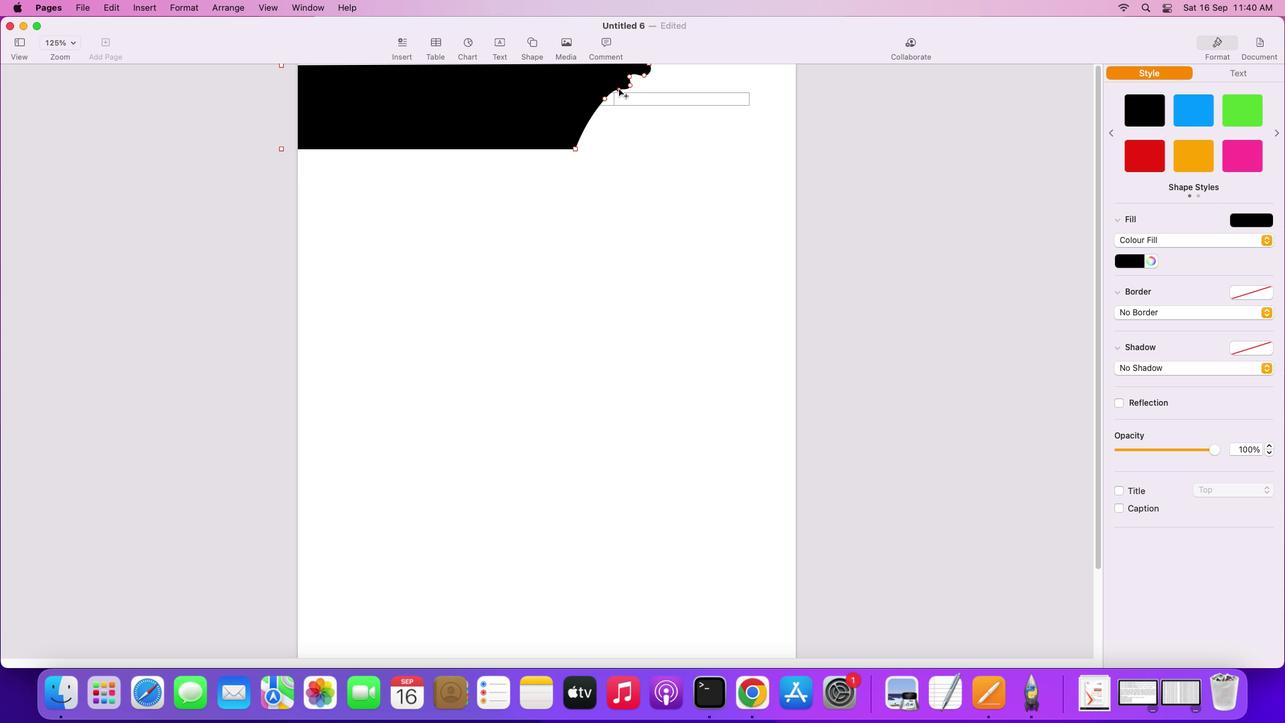 
Action: Mouse moved to (612, 104)
Screenshot: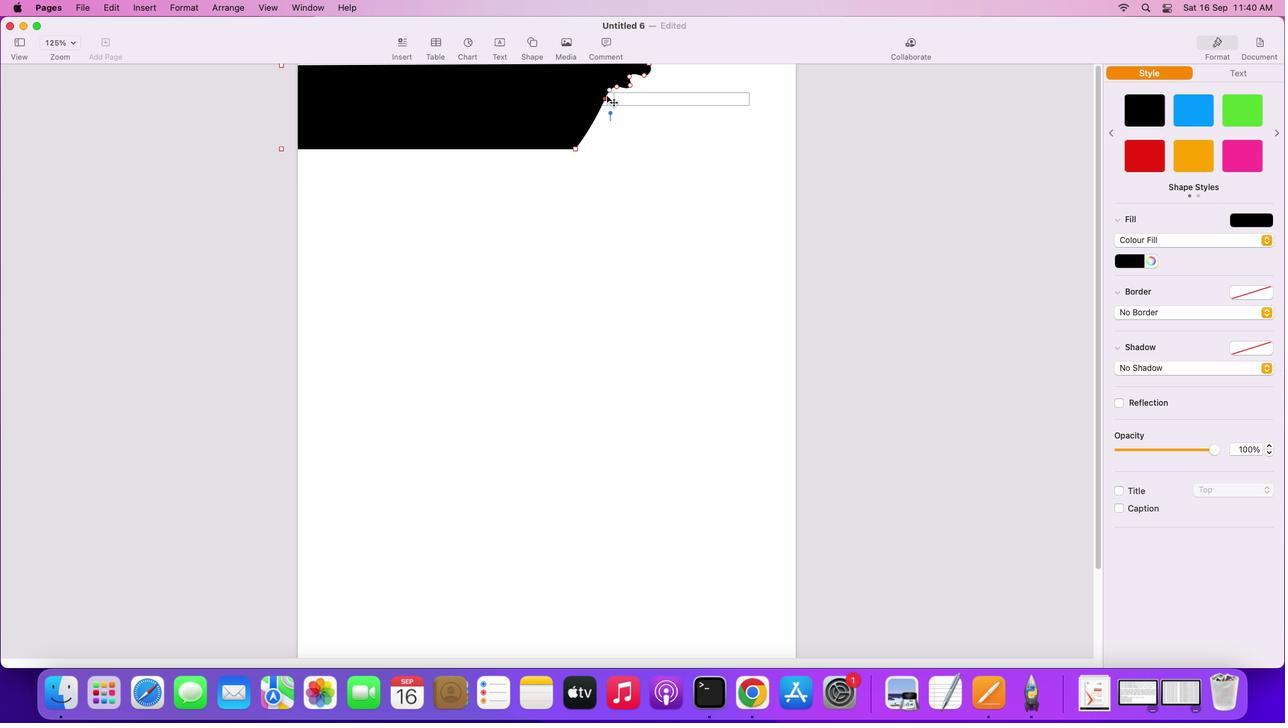 
Action: Mouse pressed left at (612, 104)
Screenshot: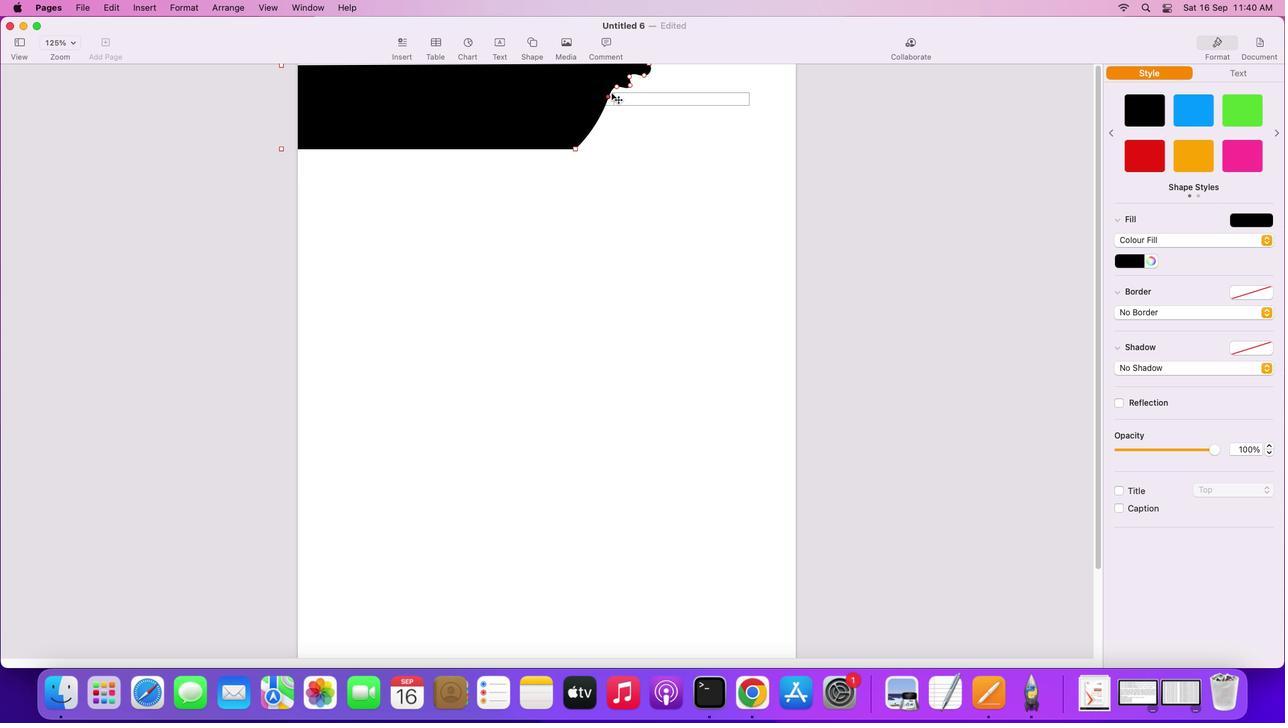 
Action: Mouse moved to (613, 95)
Screenshot: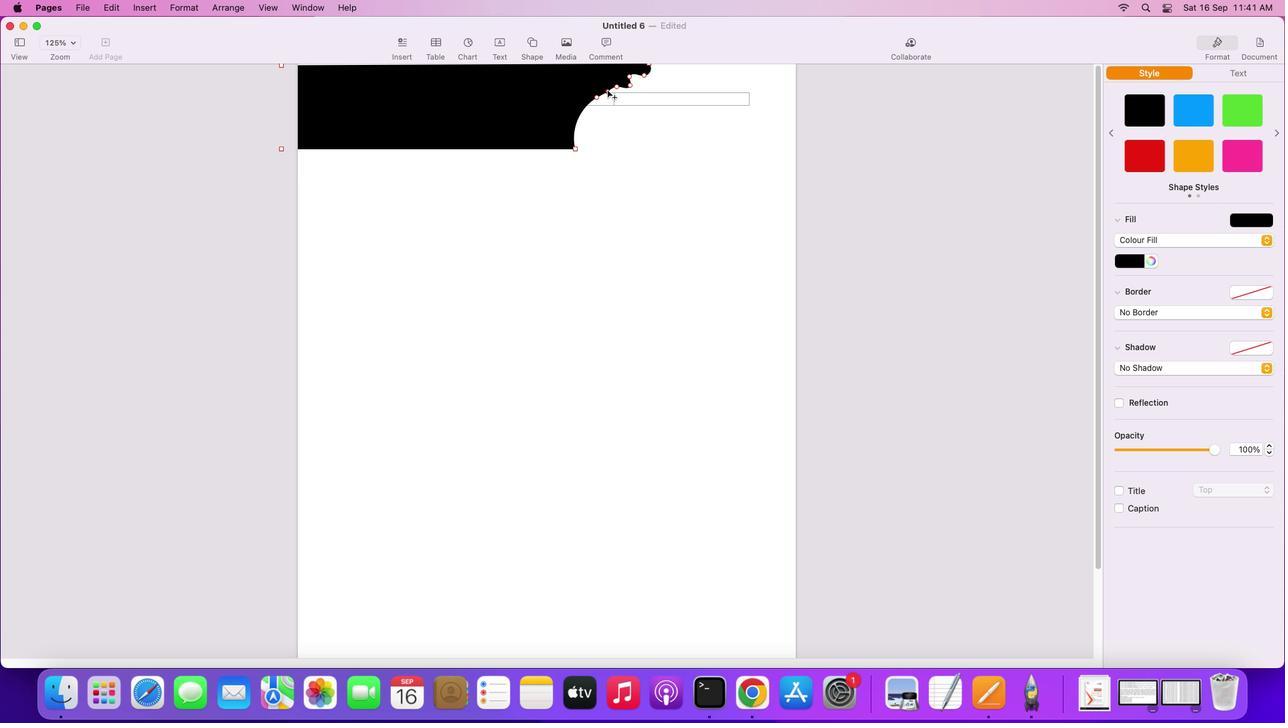 
Action: Mouse pressed left at (613, 95)
Screenshot: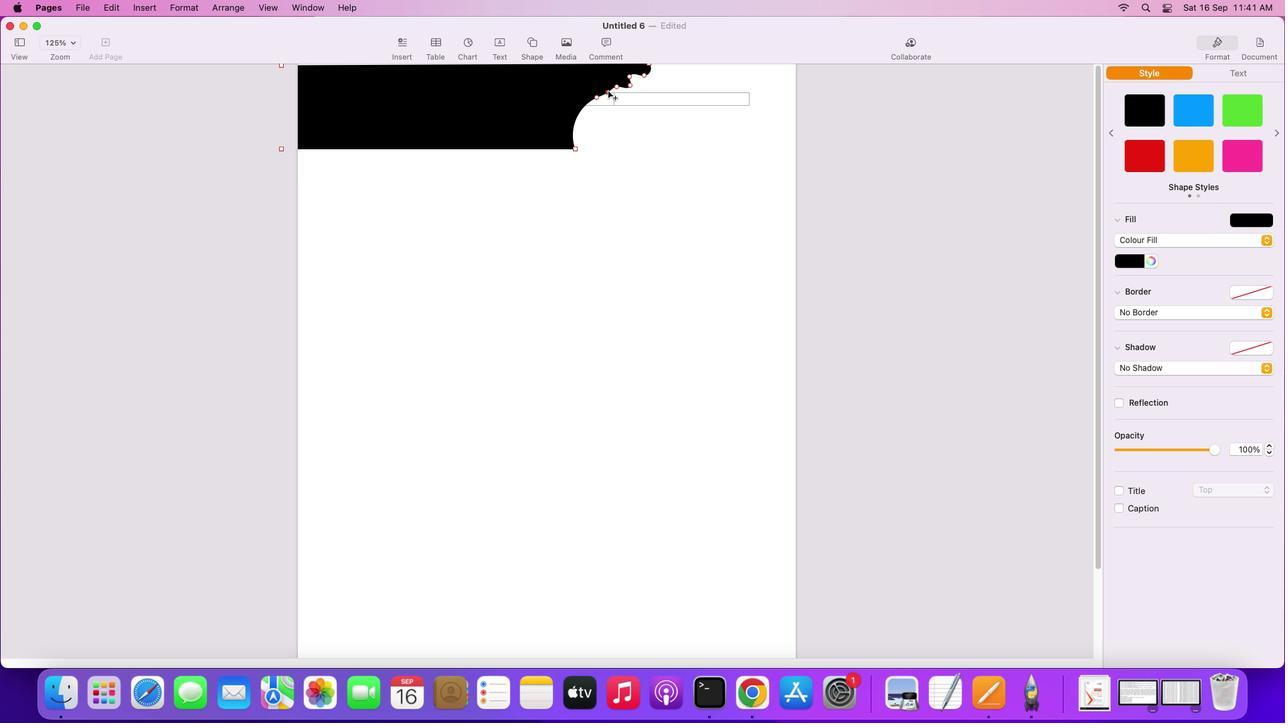 
Action: Mouse moved to (603, 104)
Screenshot: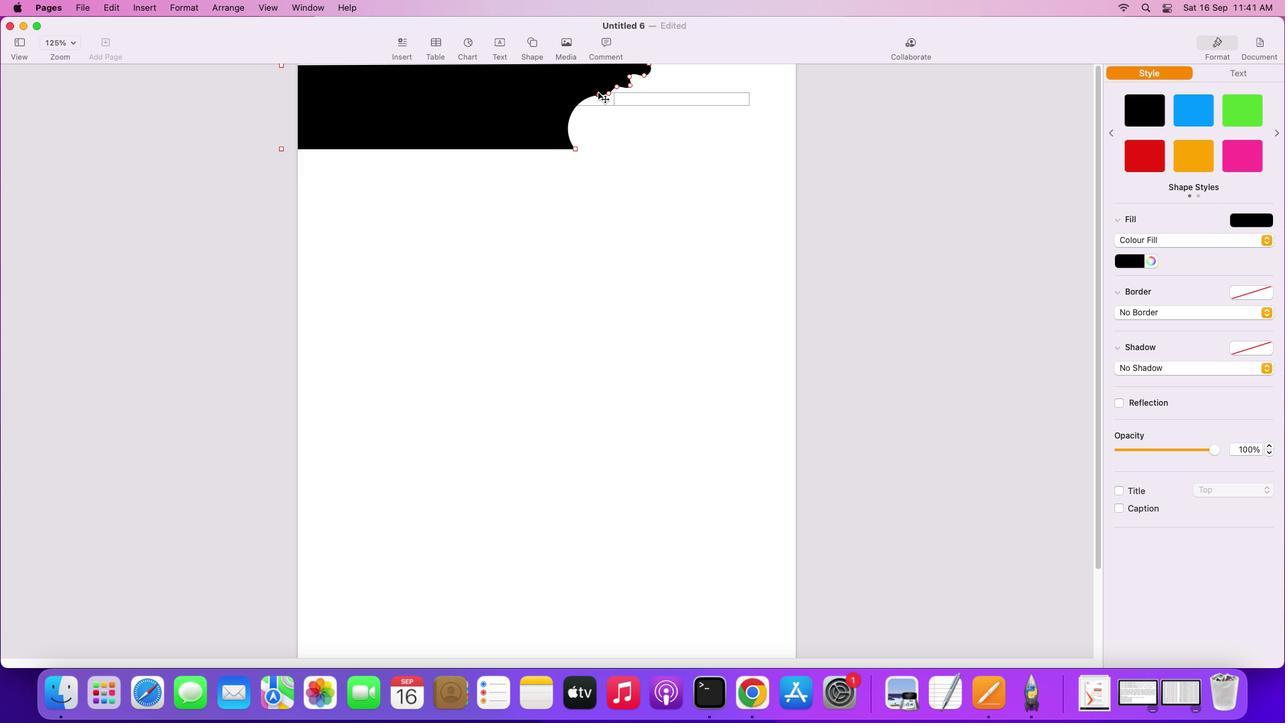 
Action: Mouse pressed left at (603, 104)
Screenshot: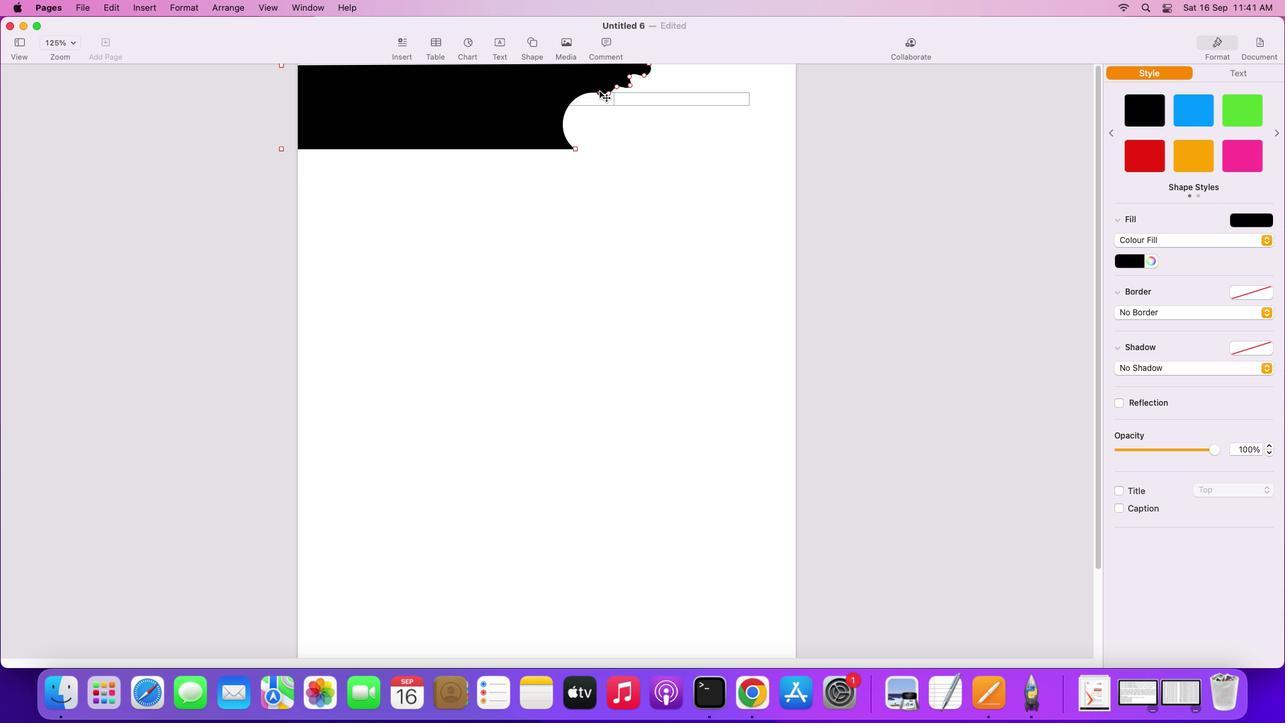 
Action: Mouse moved to (567, 112)
Screenshot: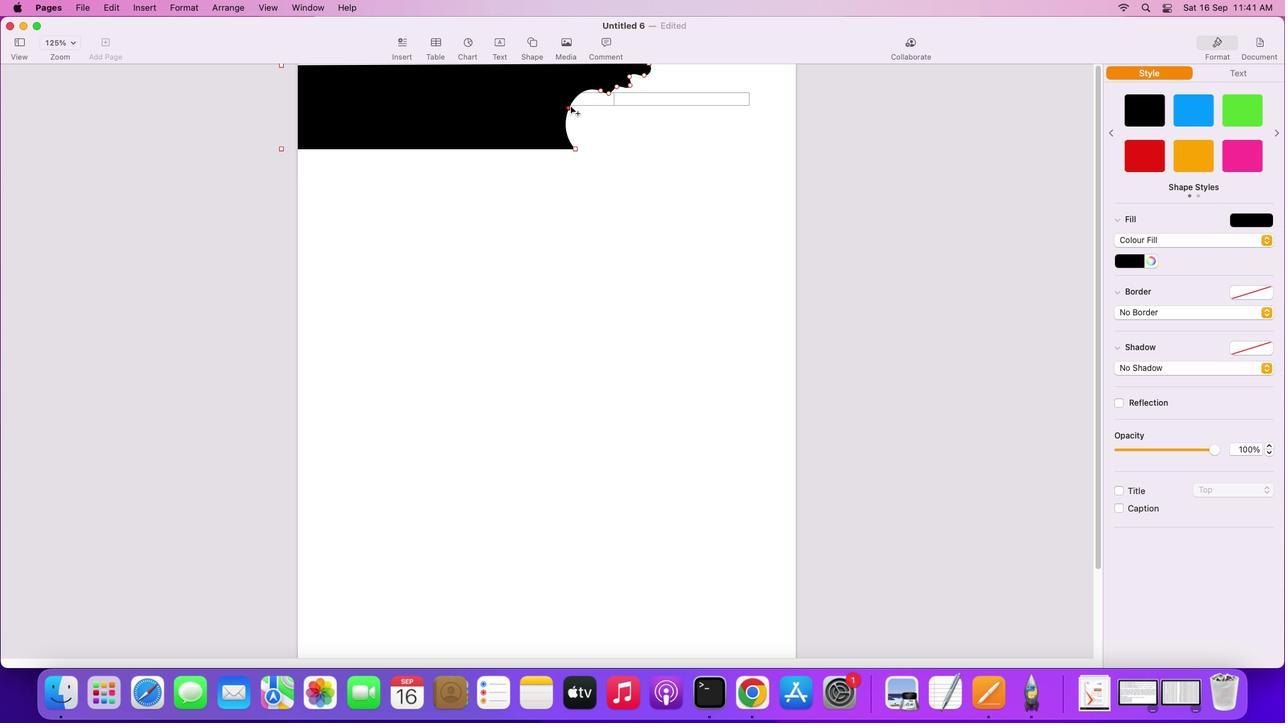 
Action: Mouse pressed left at (567, 112)
Screenshot: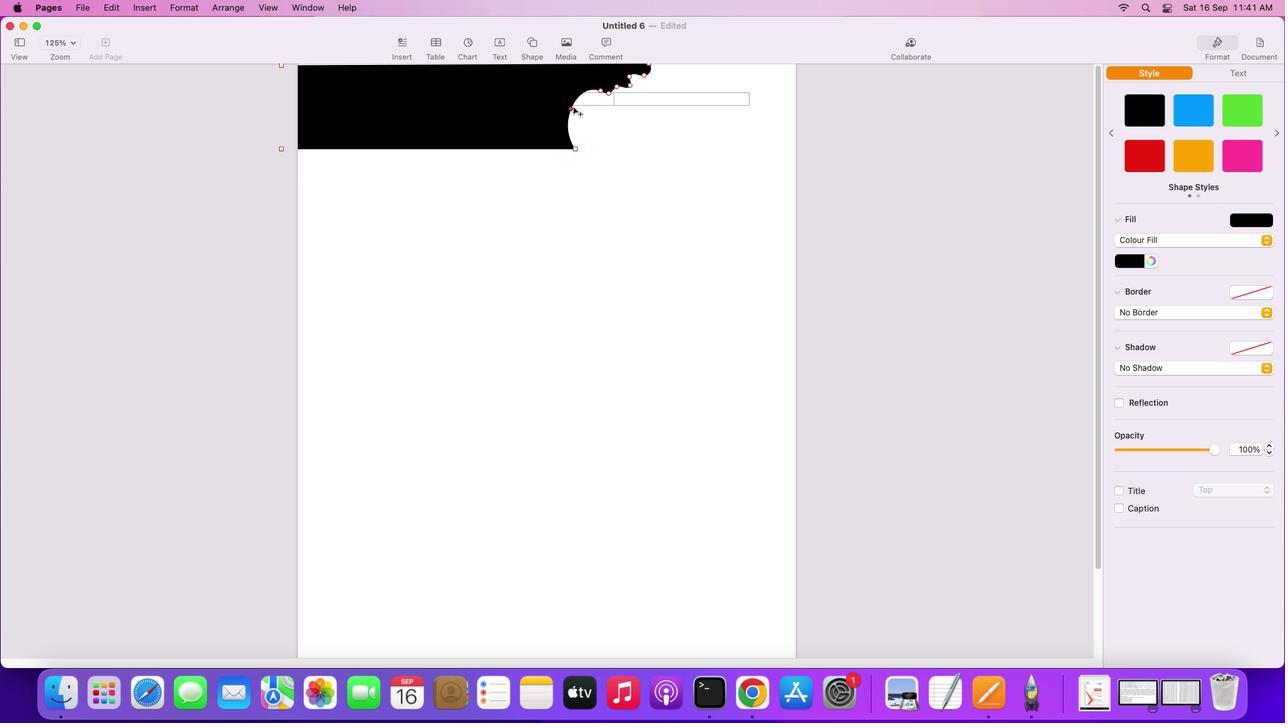 
Action: Mouse moved to (592, 98)
Screenshot: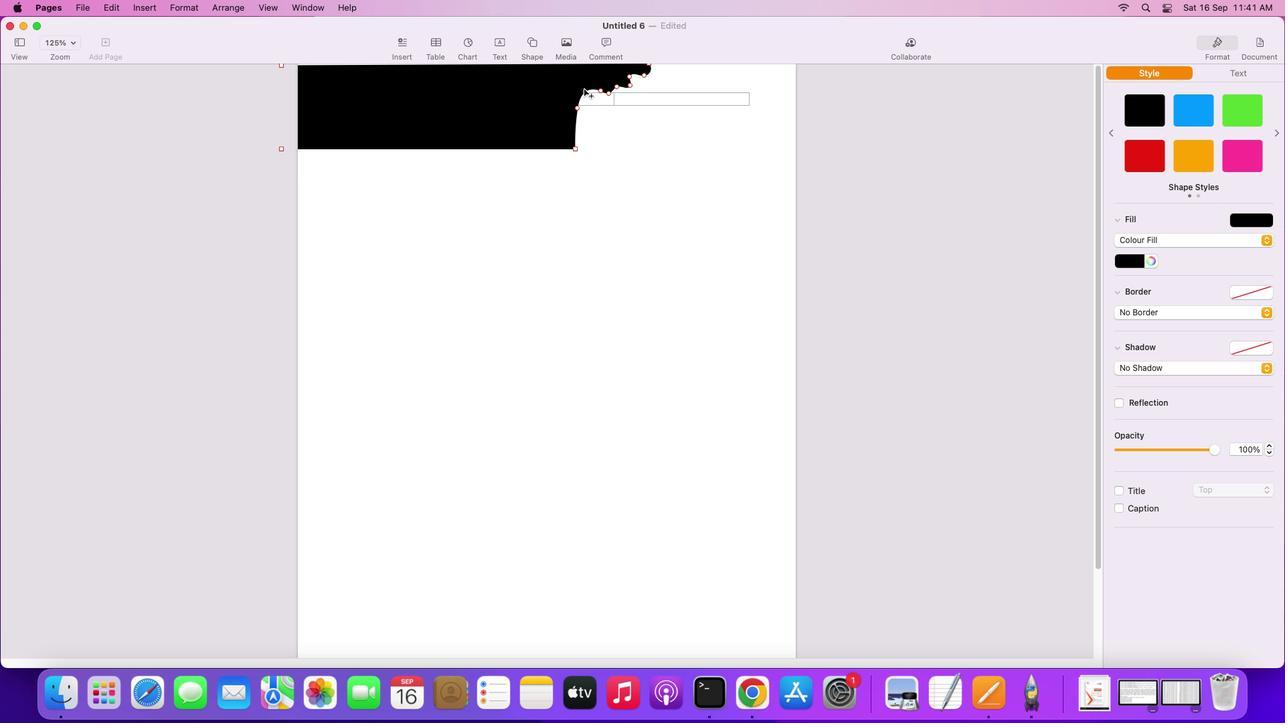 
Action: Mouse pressed left at (592, 98)
Screenshot: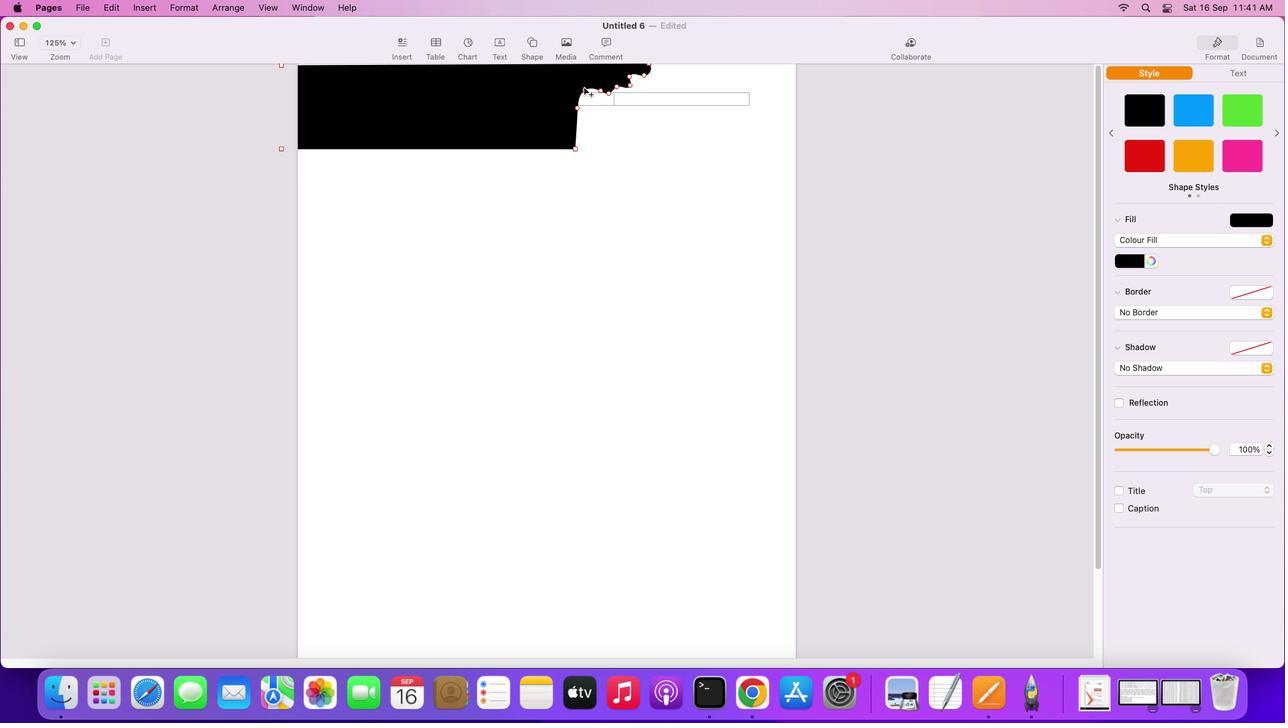 
Action: Mouse moved to (585, 106)
Screenshot: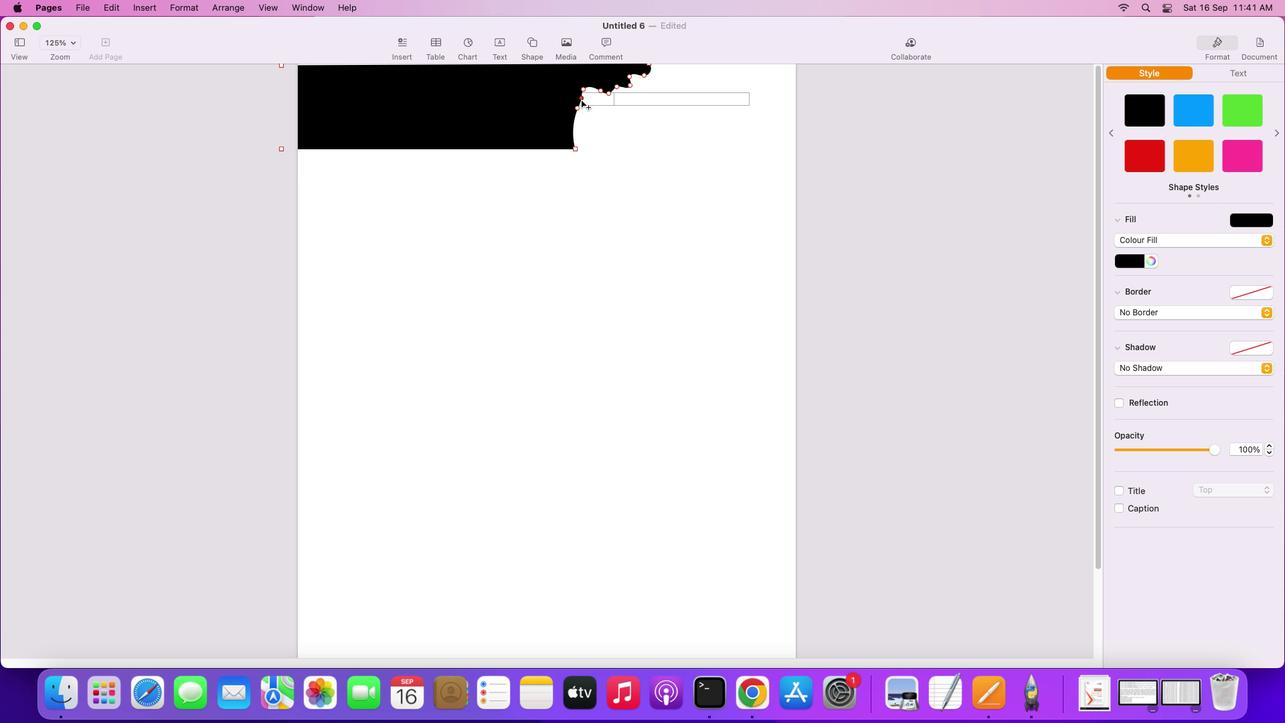 
Action: Mouse pressed left at (585, 106)
Screenshot: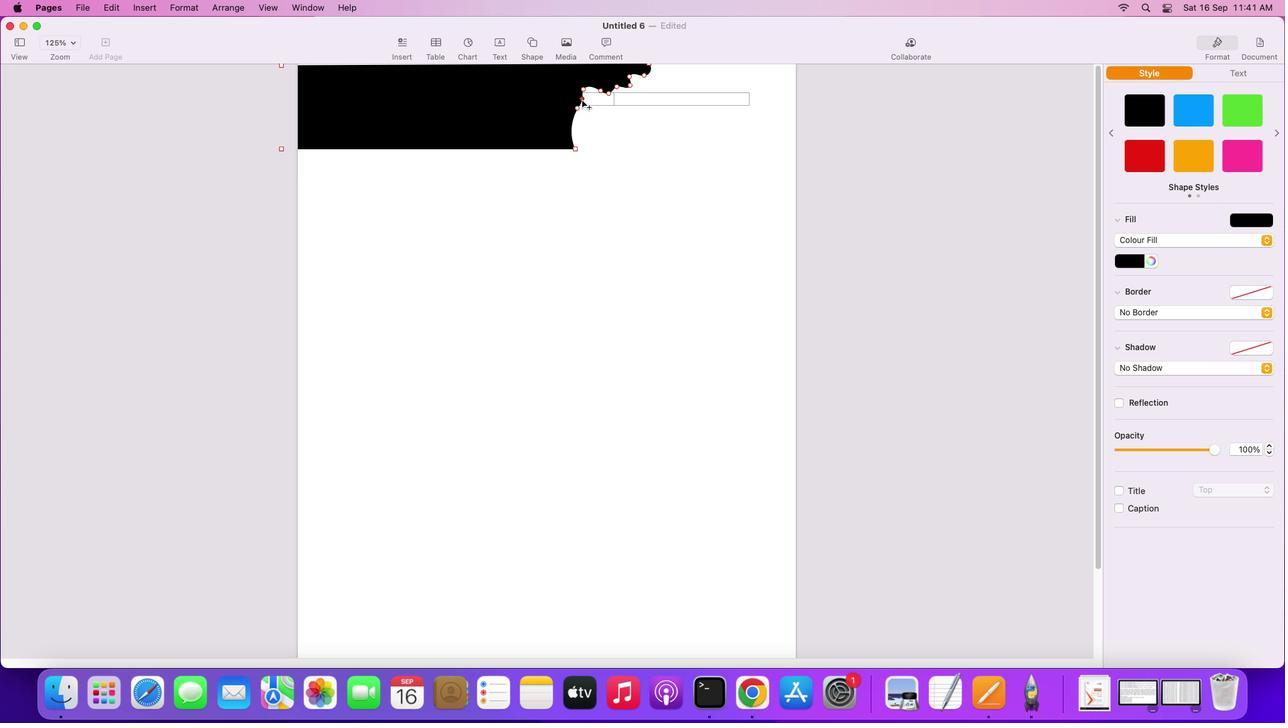 
Action: Mouse moved to (583, 113)
Screenshot: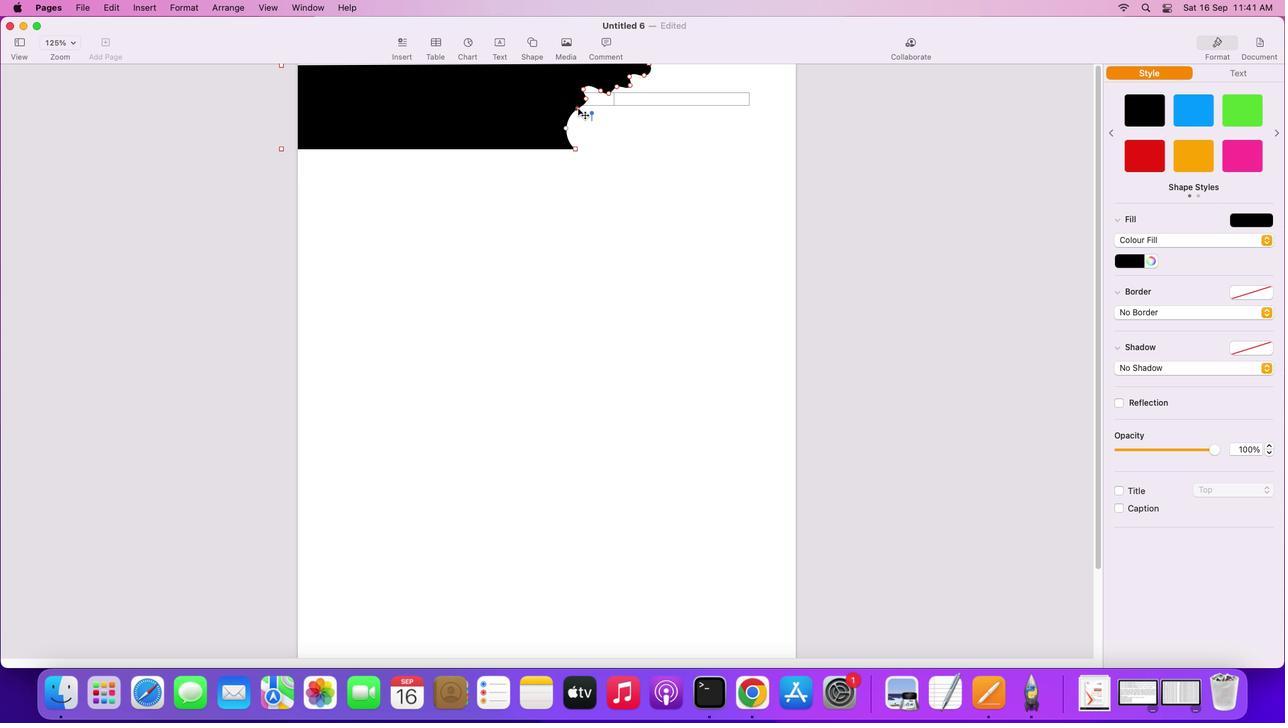 
Action: Mouse pressed left at (583, 113)
Screenshot: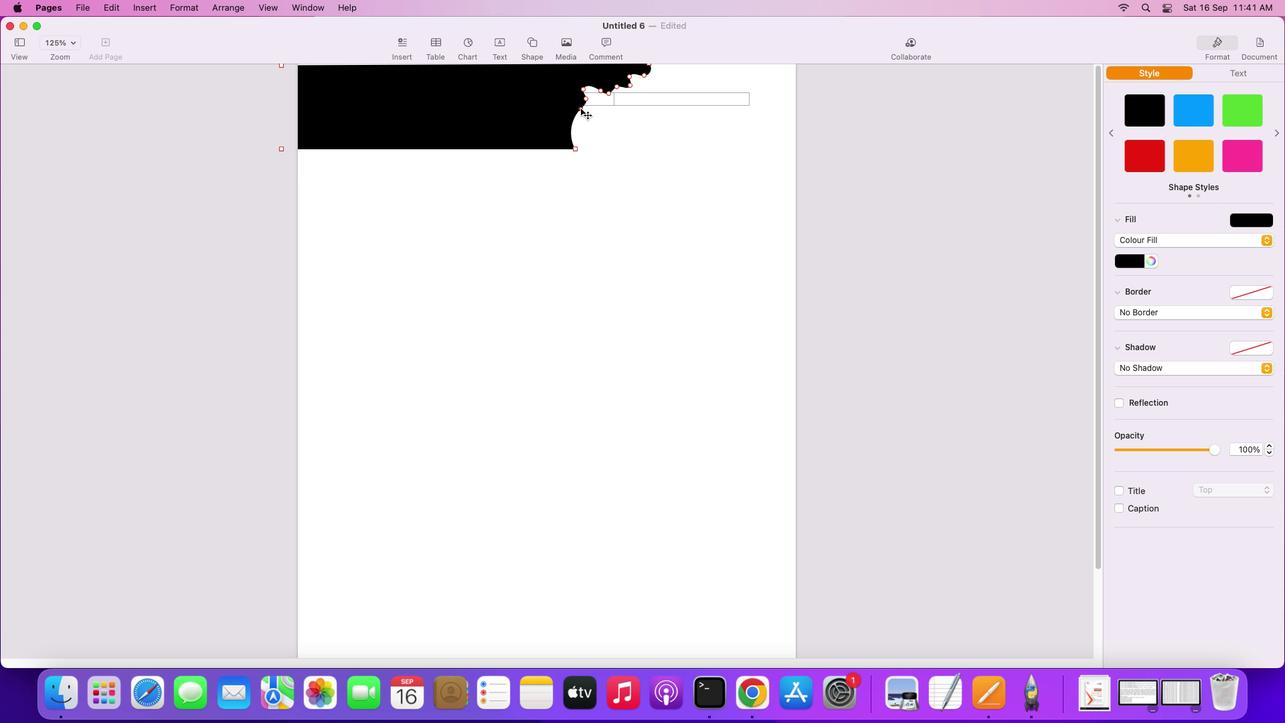 
Action: Mouse moved to (579, 134)
Screenshot: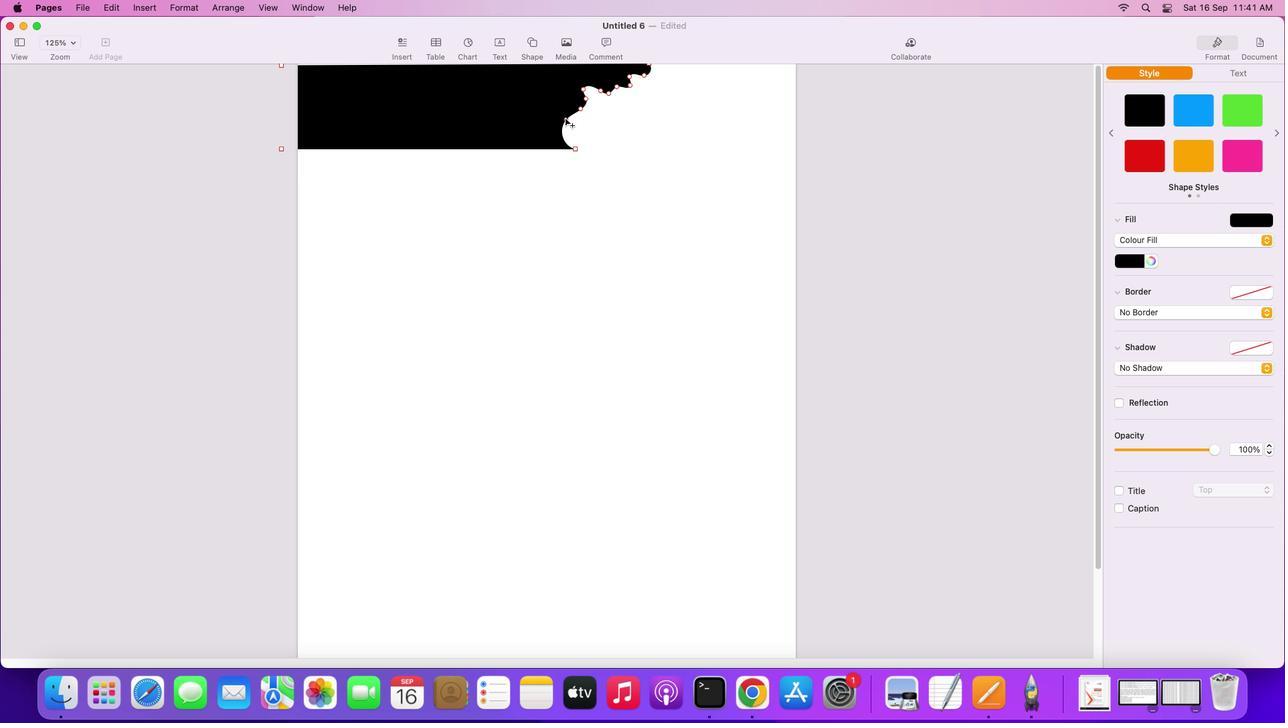 
Action: Mouse pressed left at (579, 134)
Screenshot: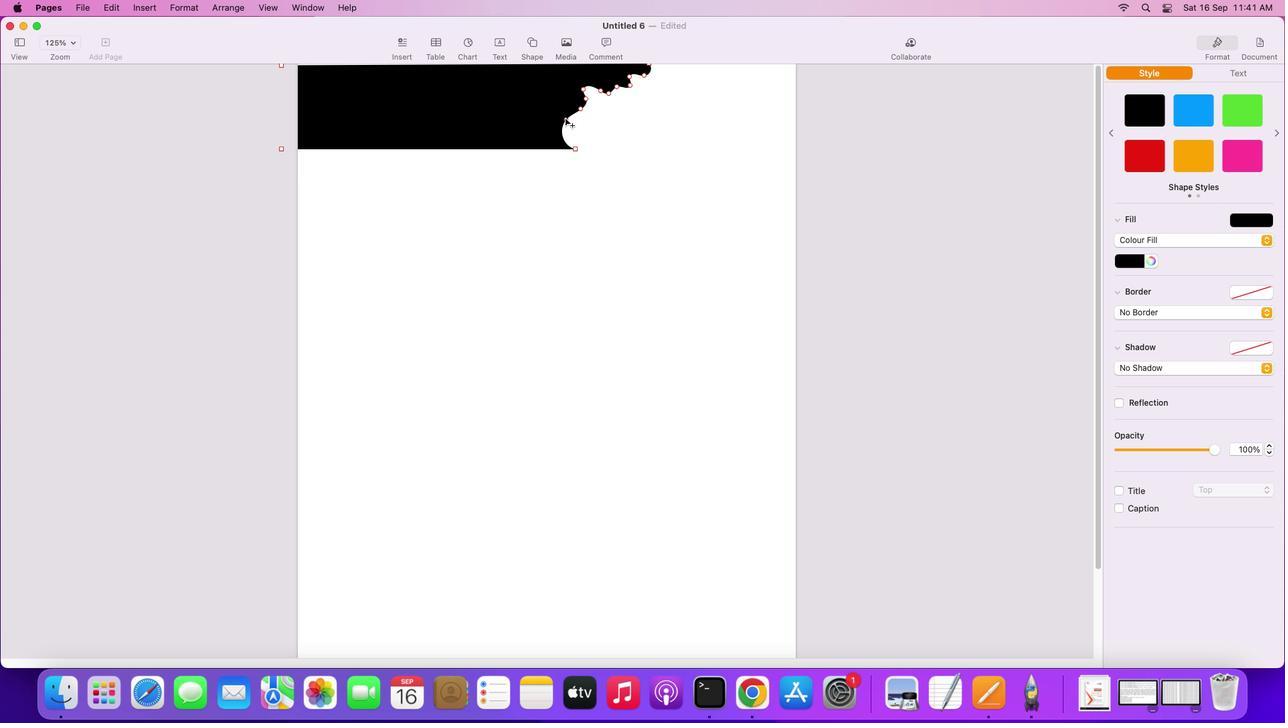 
Action: Mouse moved to (579, 119)
Screenshot: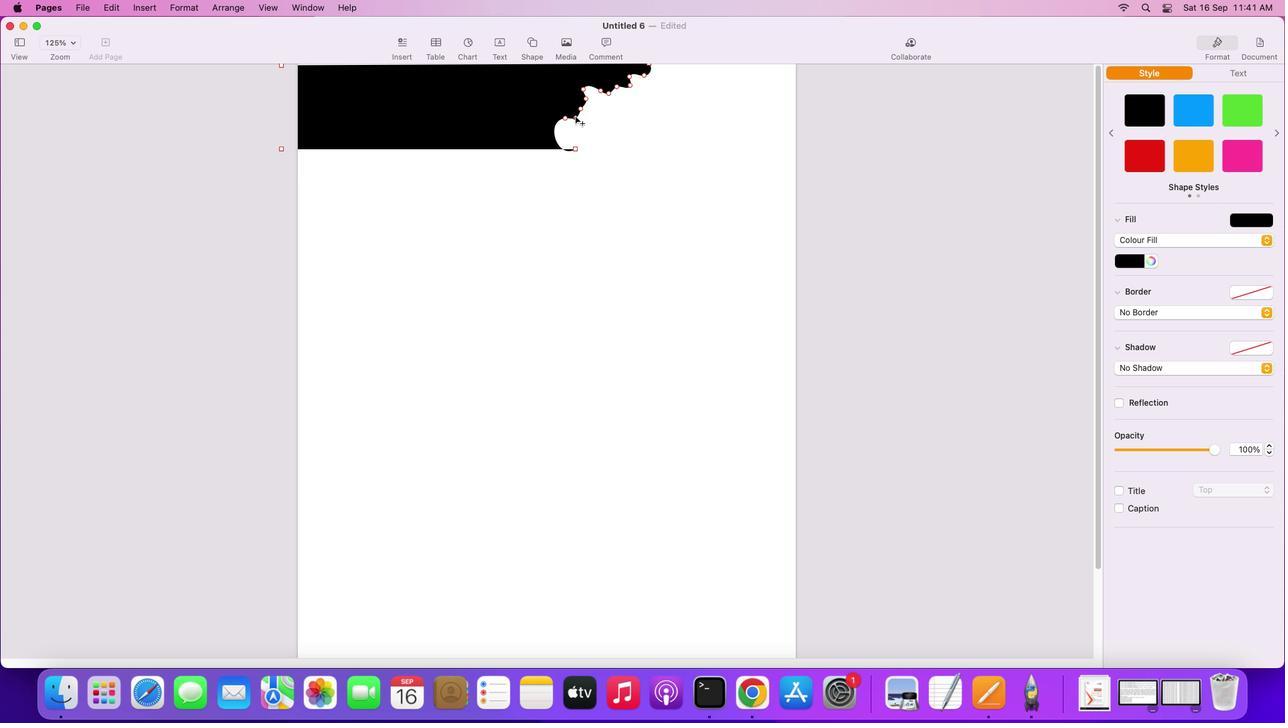 
Action: Mouse pressed left at (579, 119)
Screenshot: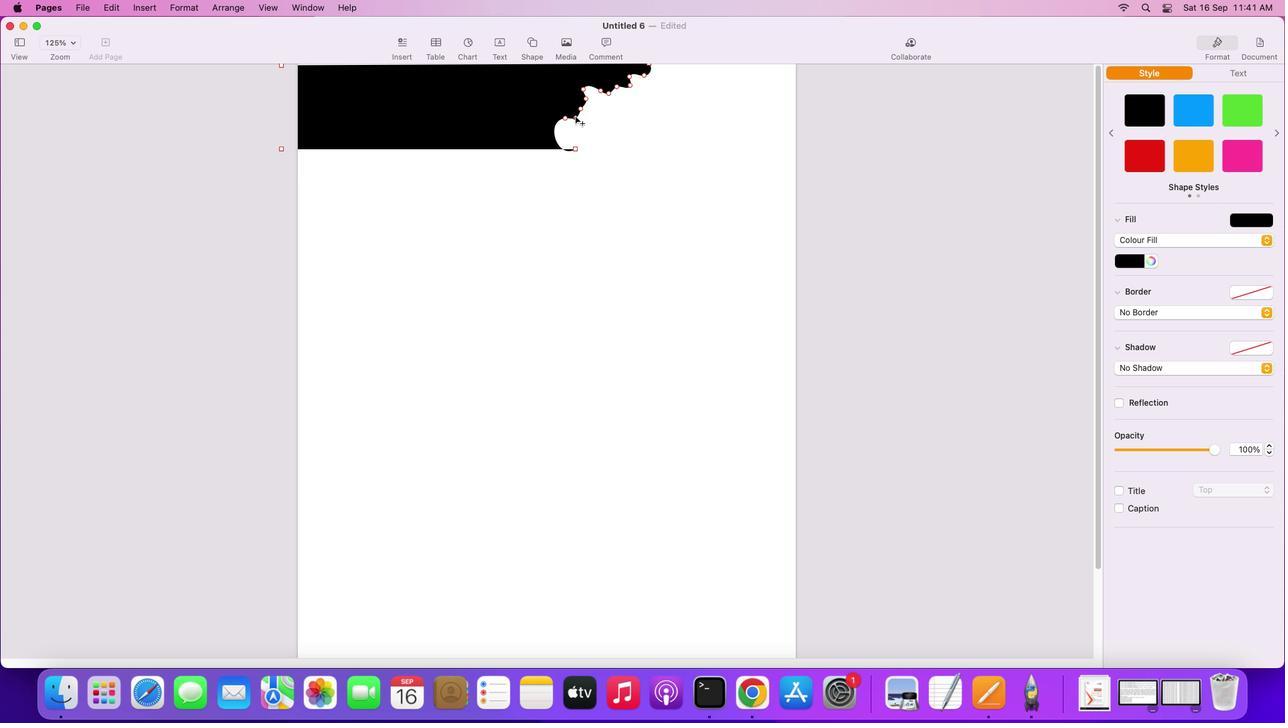 
Action: Mouse moved to (571, 125)
Screenshot: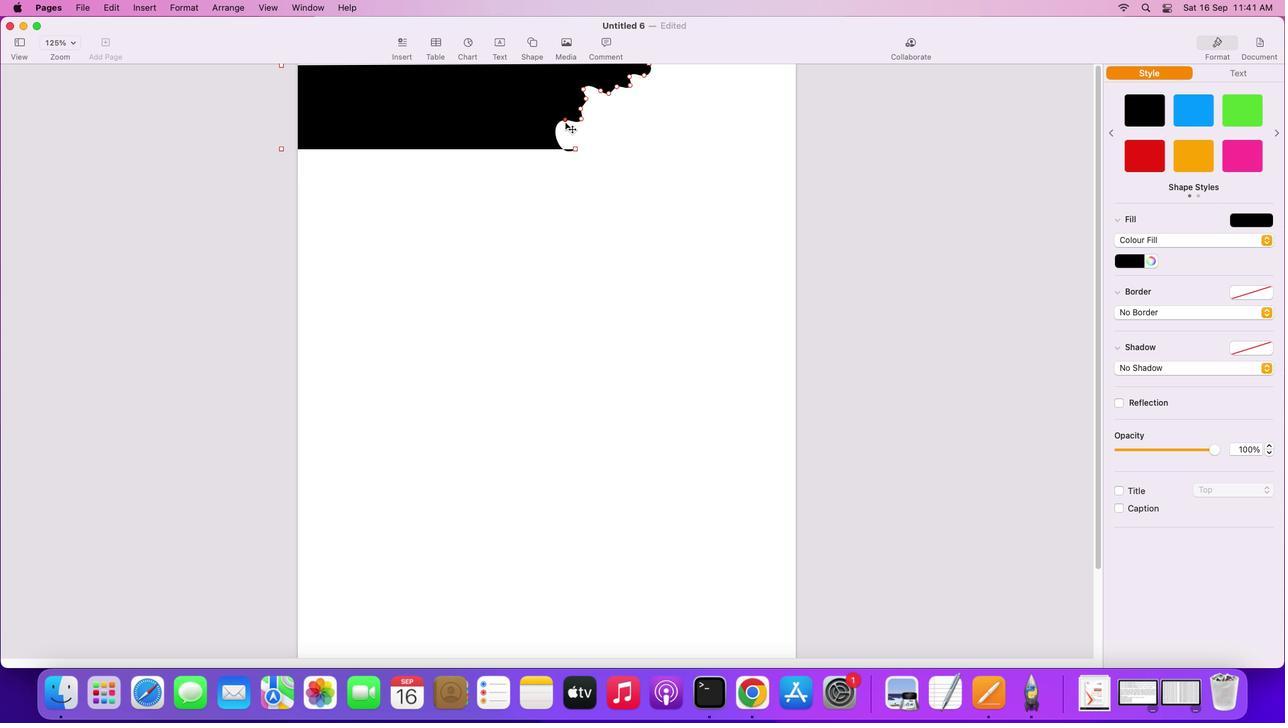
Action: Mouse pressed left at (571, 125)
Screenshot: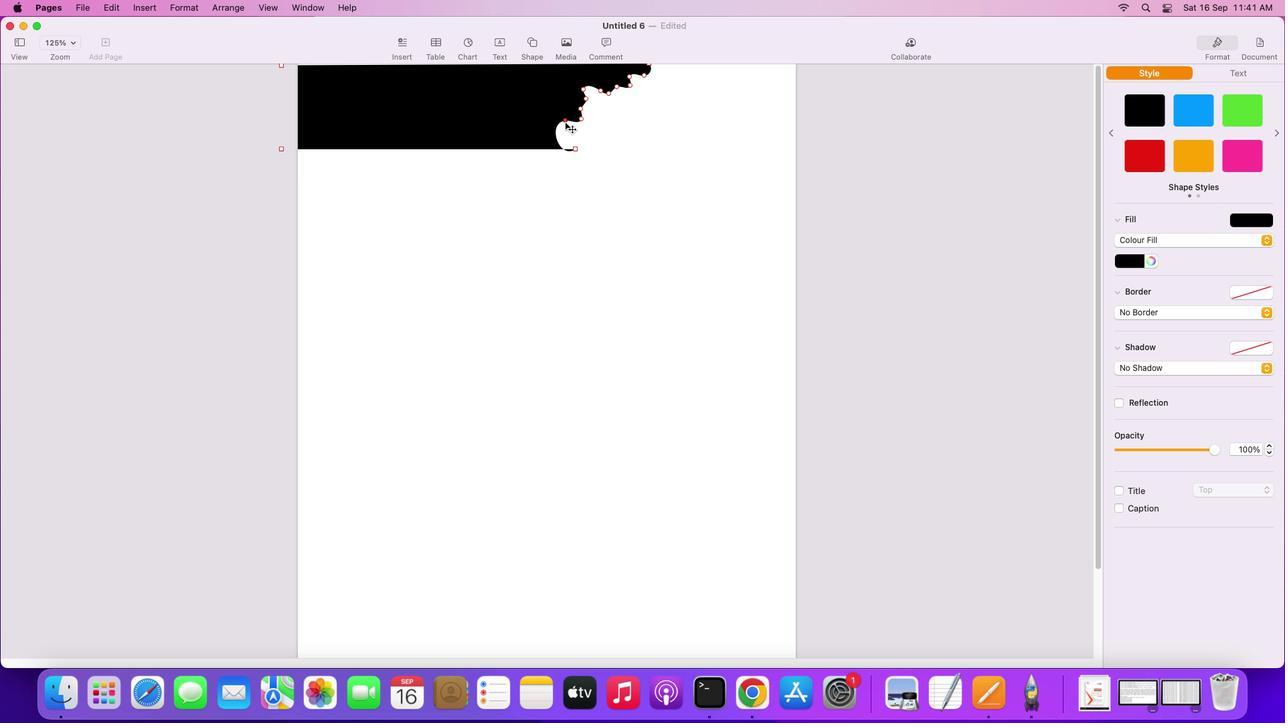 
Action: Mouse moved to (563, 143)
Screenshot: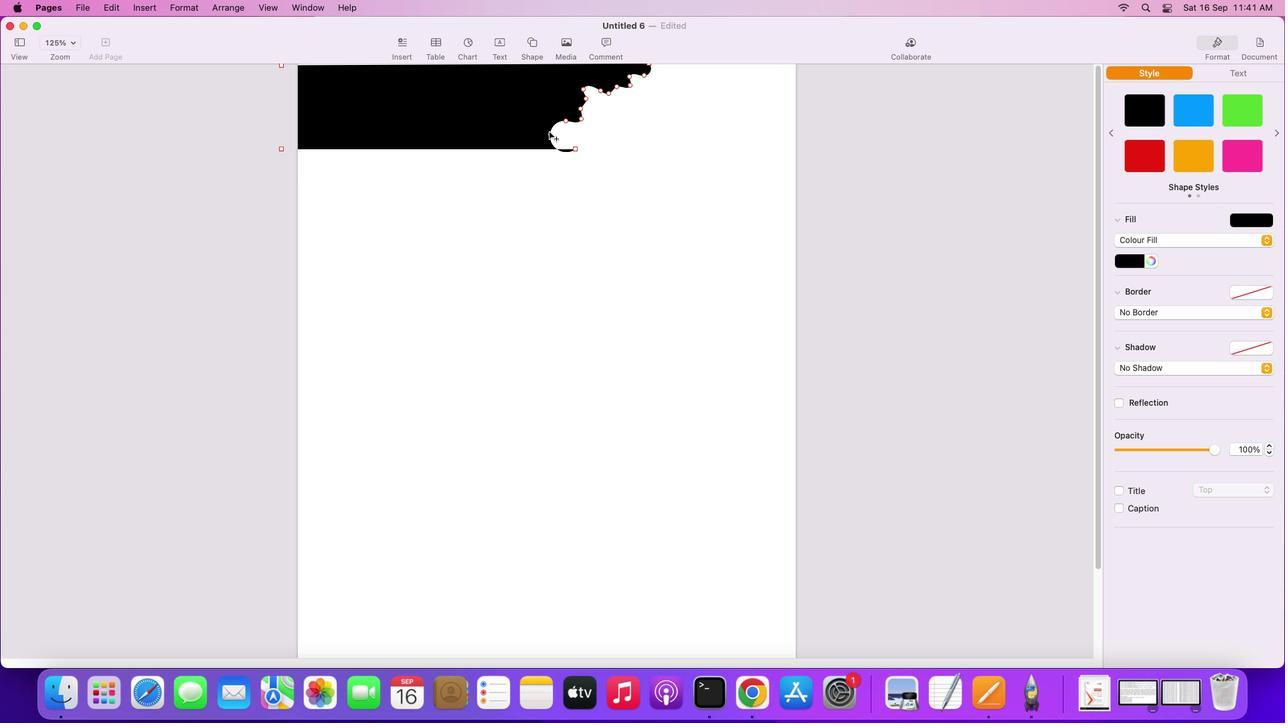 
Action: Mouse pressed left at (563, 143)
Screenshot: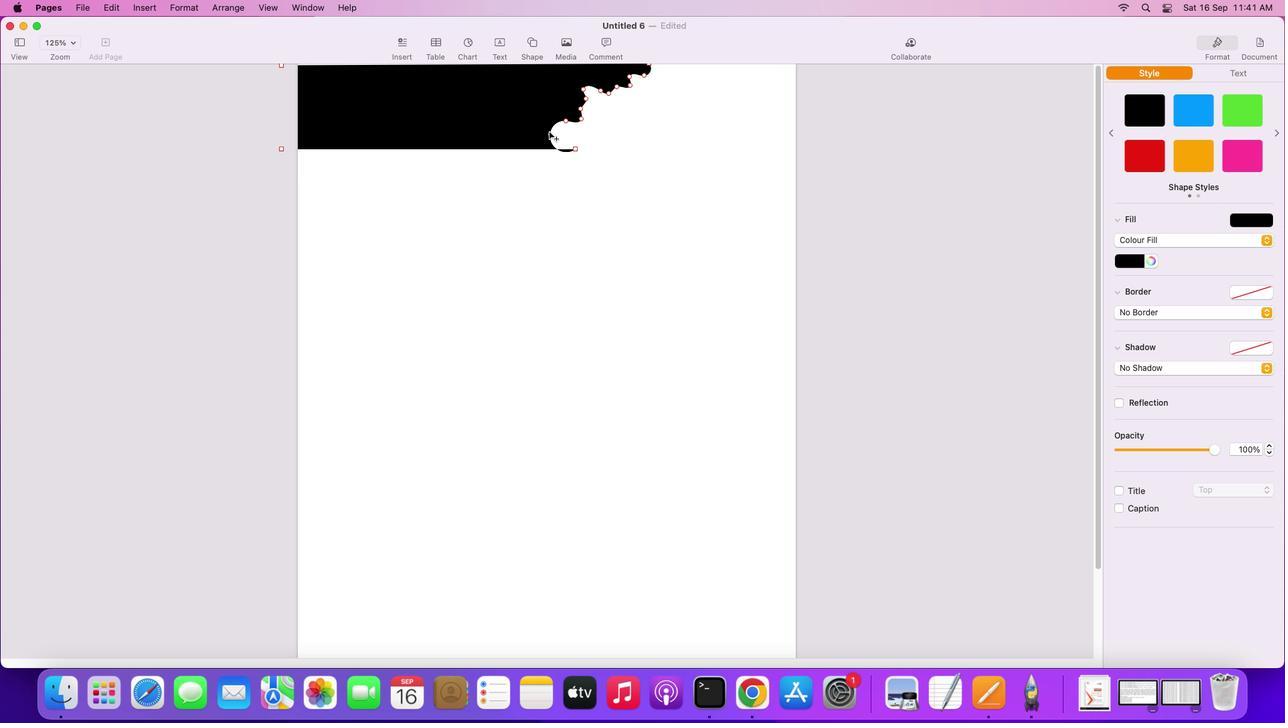 
Action: Mouse moved to (563, 129)
Screenshot: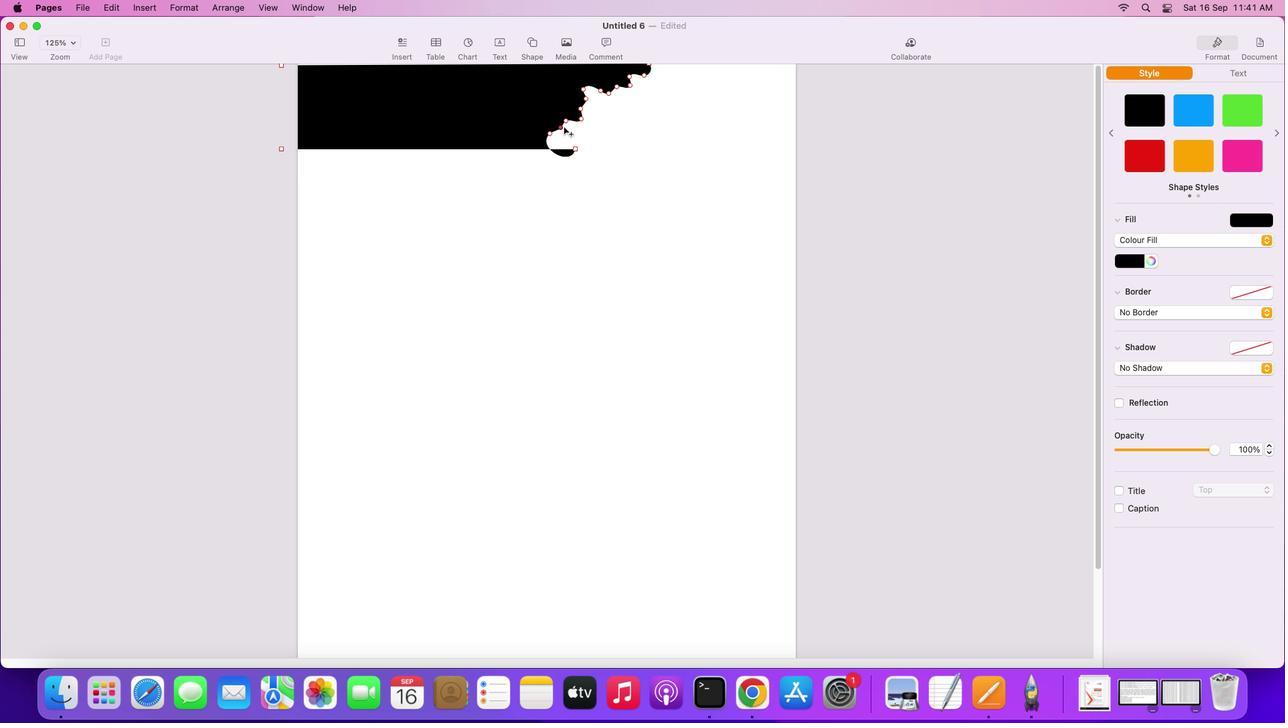 
Action: Mouse pressed left at (563, 129)
Screenshot: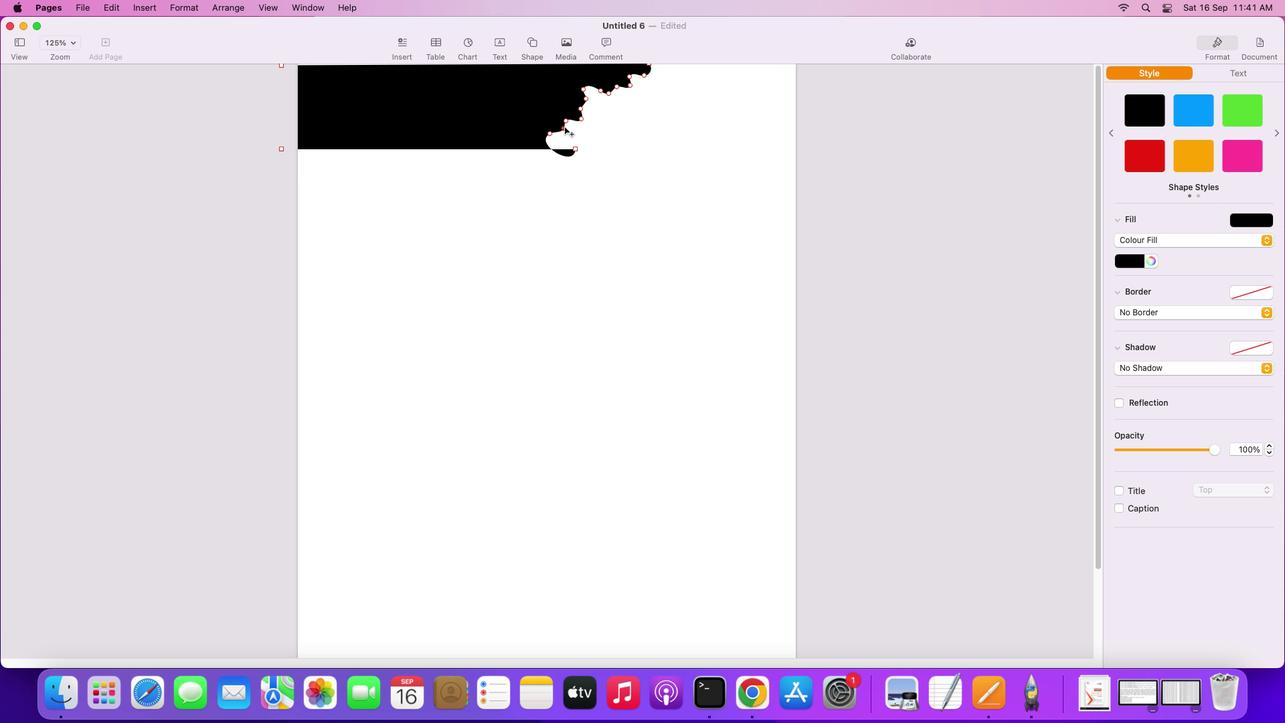 
Action: Mouse moved to (555, 139)
Screenshot: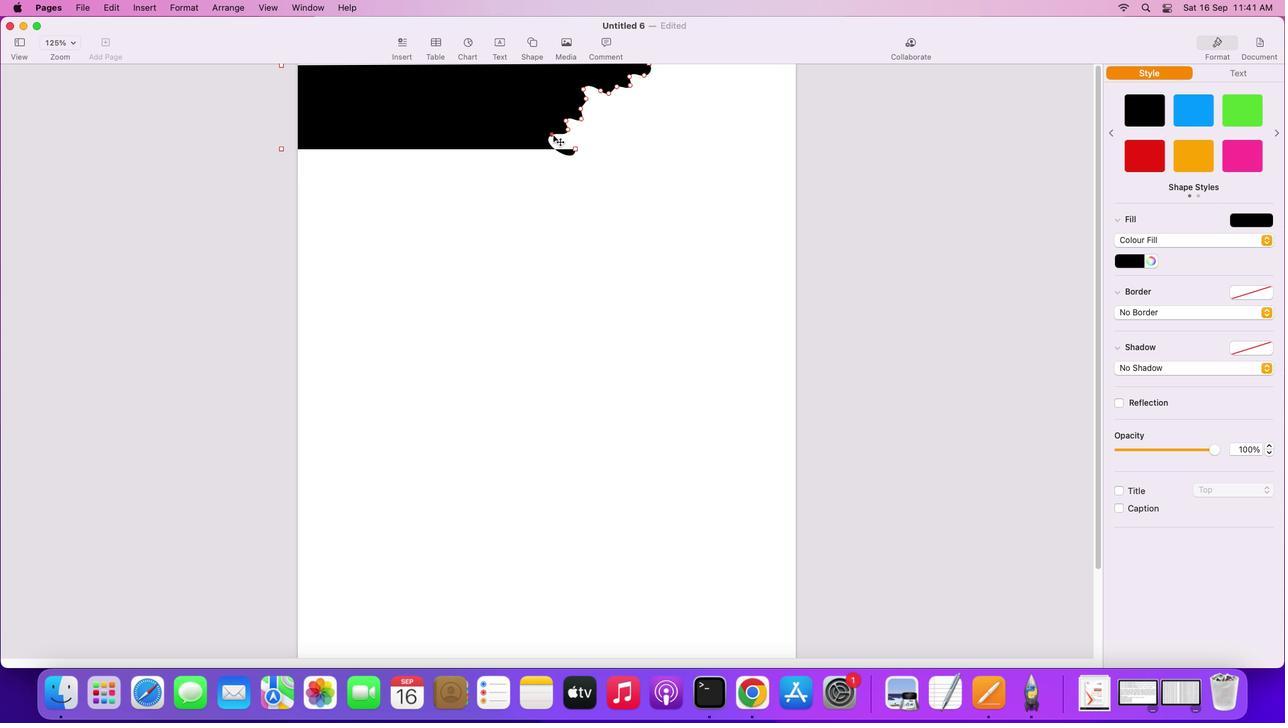 
Action: Mouse pressed left at (555, 139)
Screenshot: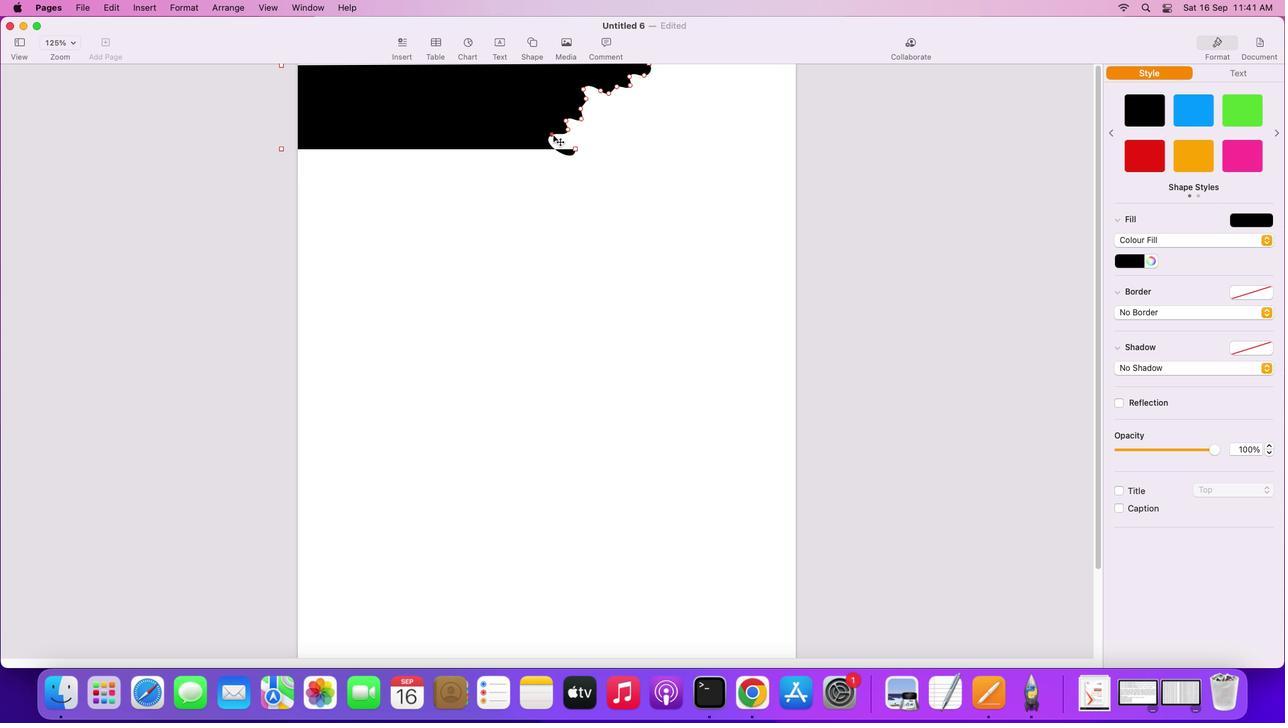 
Action: Mouse moved to (580, 154)
Screenshot: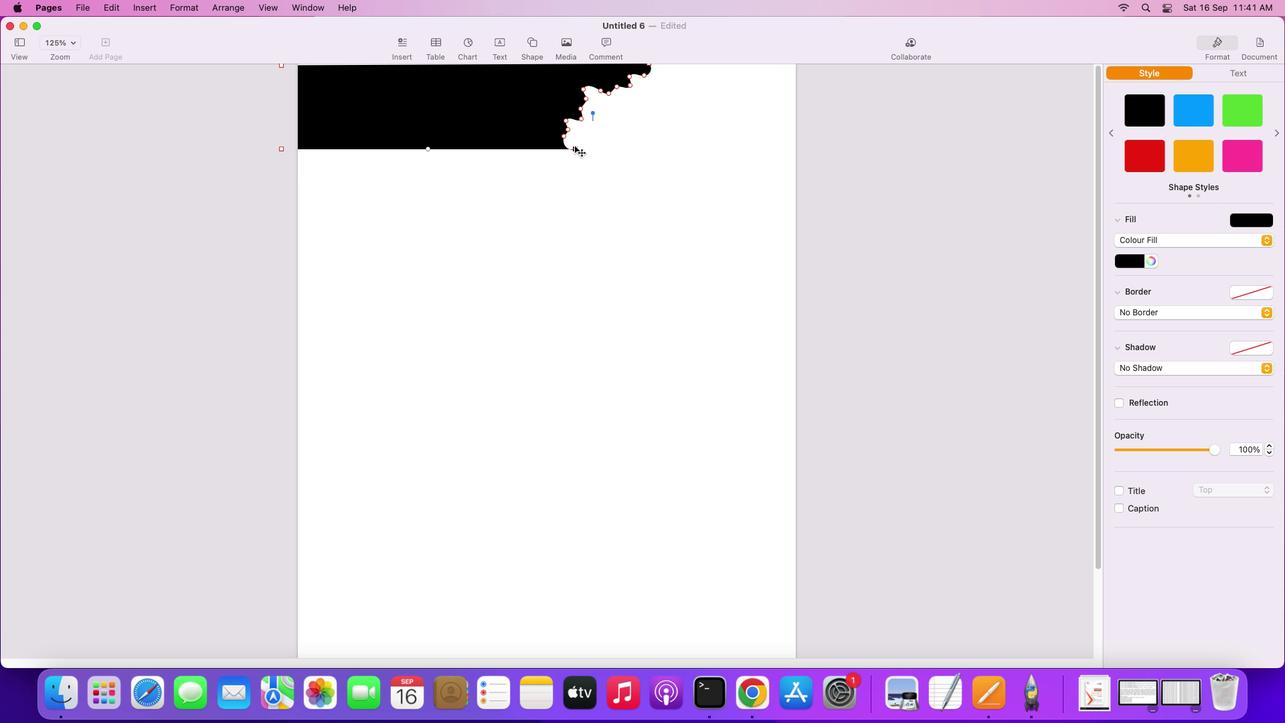 
Action: Mouse pressed left at (580, 154)
Screenshot: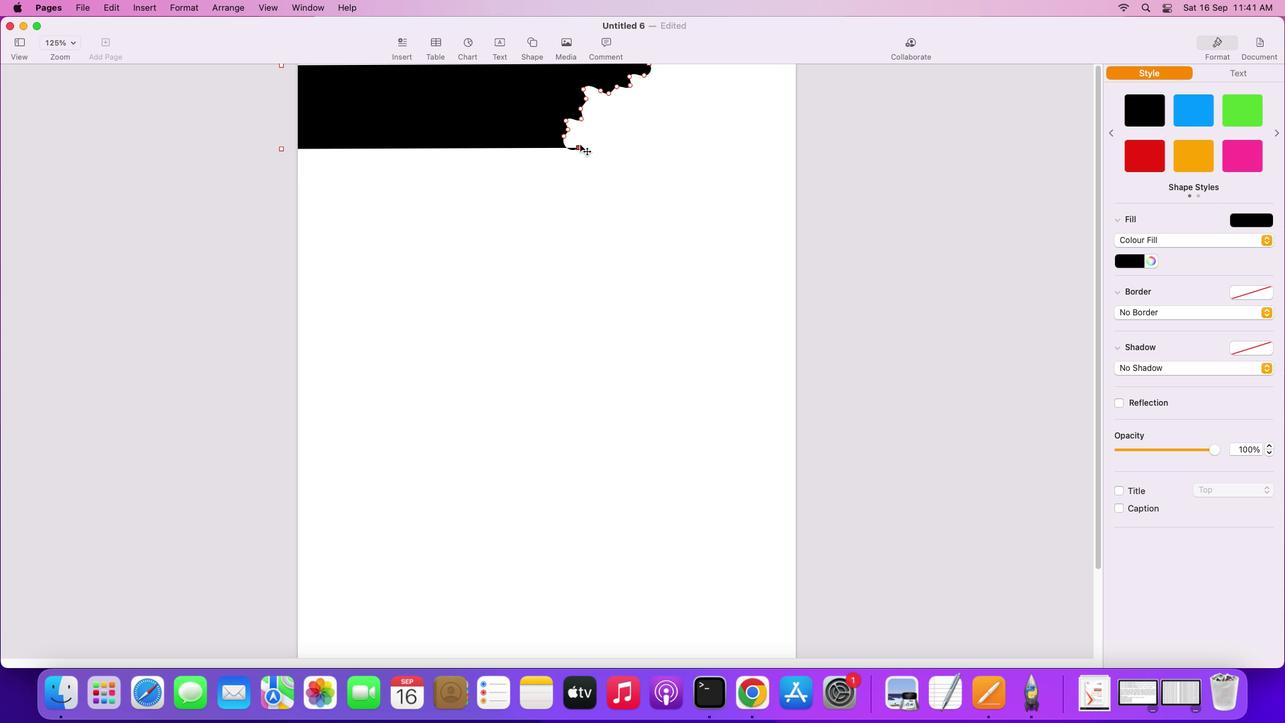 
Action: Mouse moved to (570, 152)
Screenshot: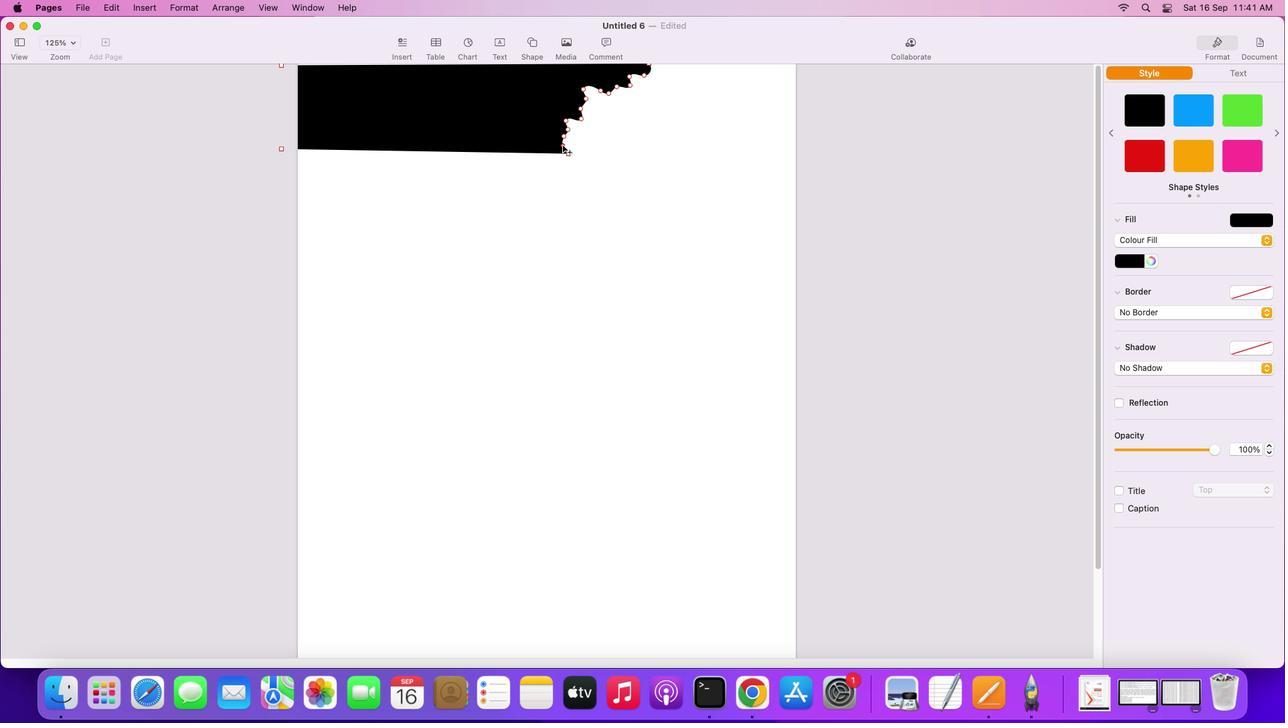 
Action: Mouse pressed left at (570, 152)
Screenshot: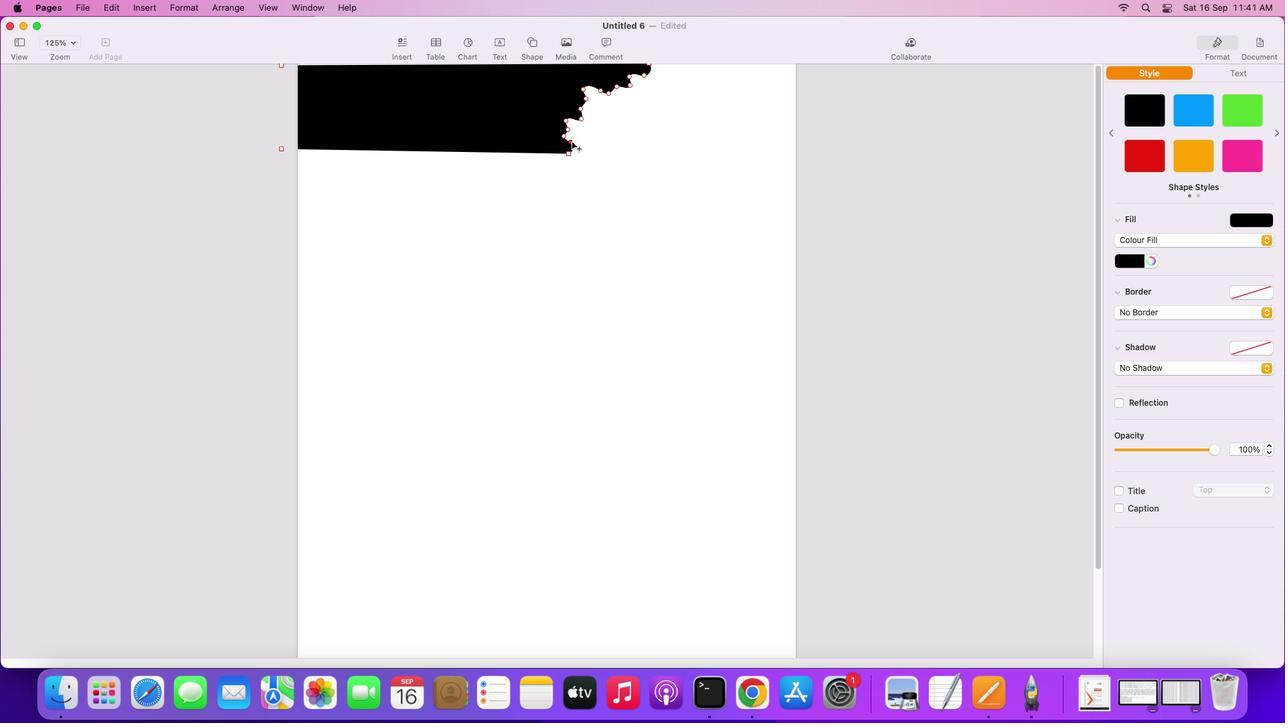 
Action: Mouse moved to (573, 160)
Screenshot: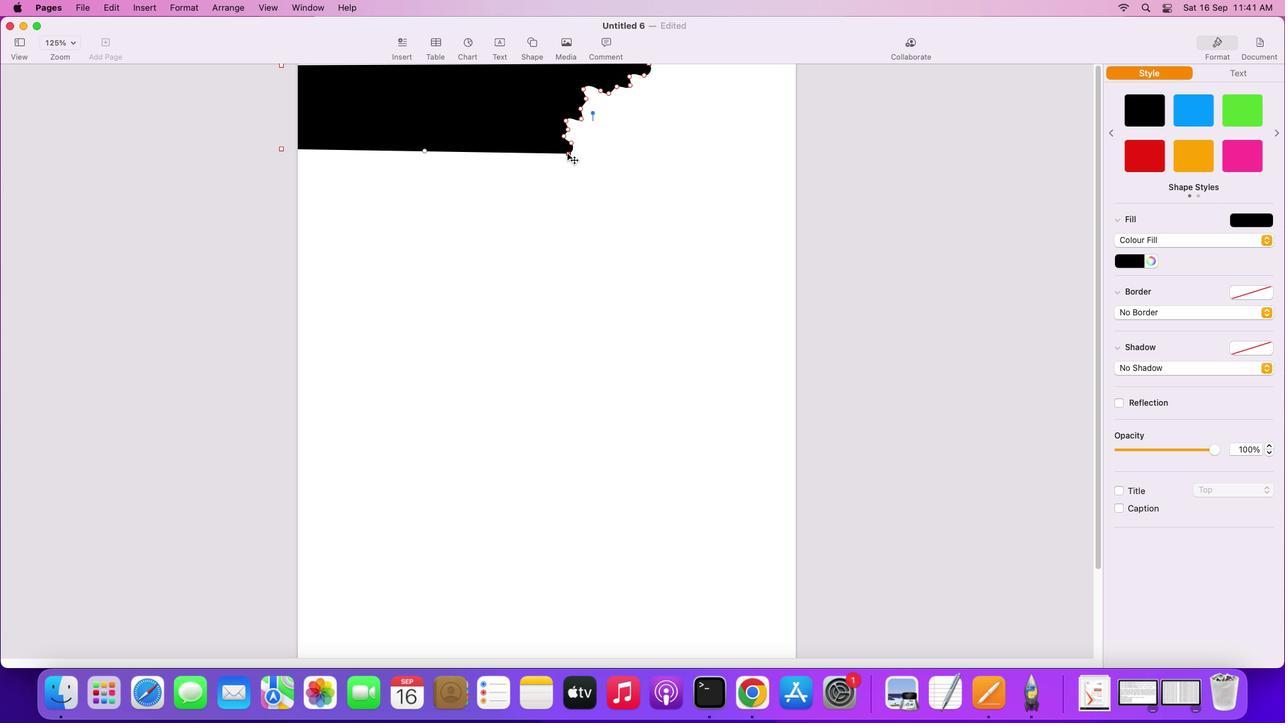 
Action: Mouse pressed left at (573, 160)
Screenshot: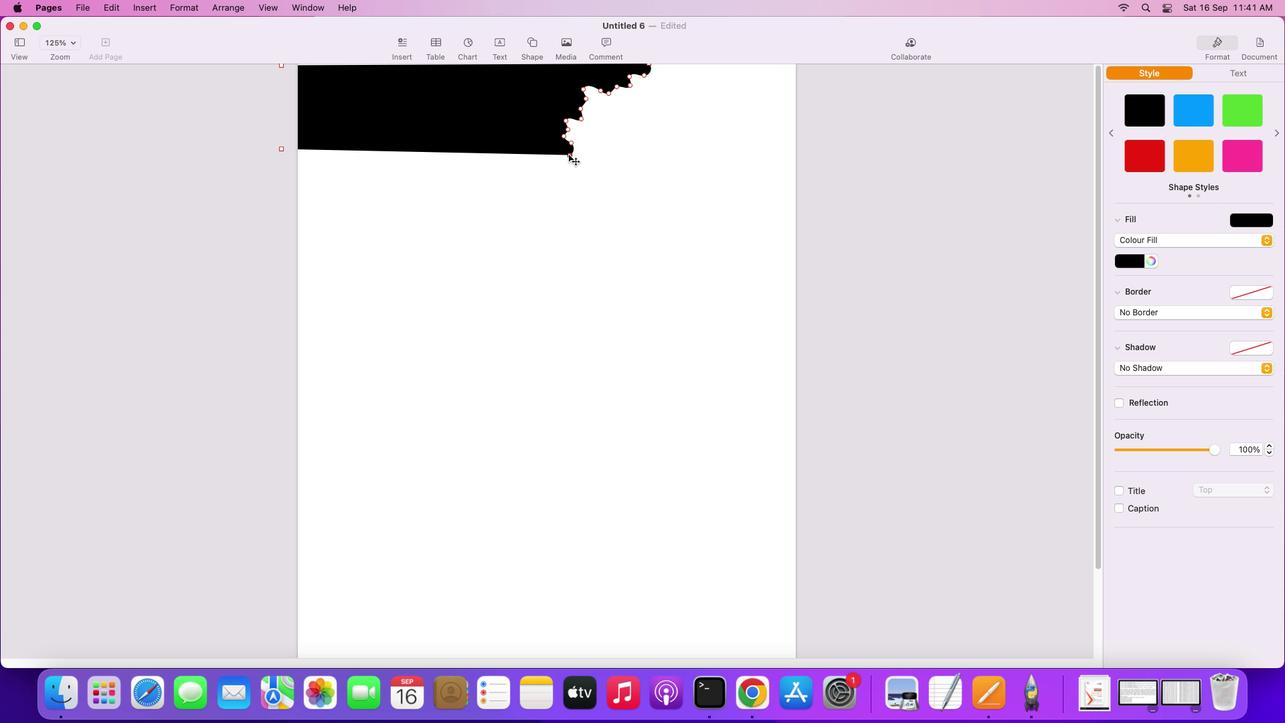 
Action: Mouse moved to (433, 158)
Screenshot: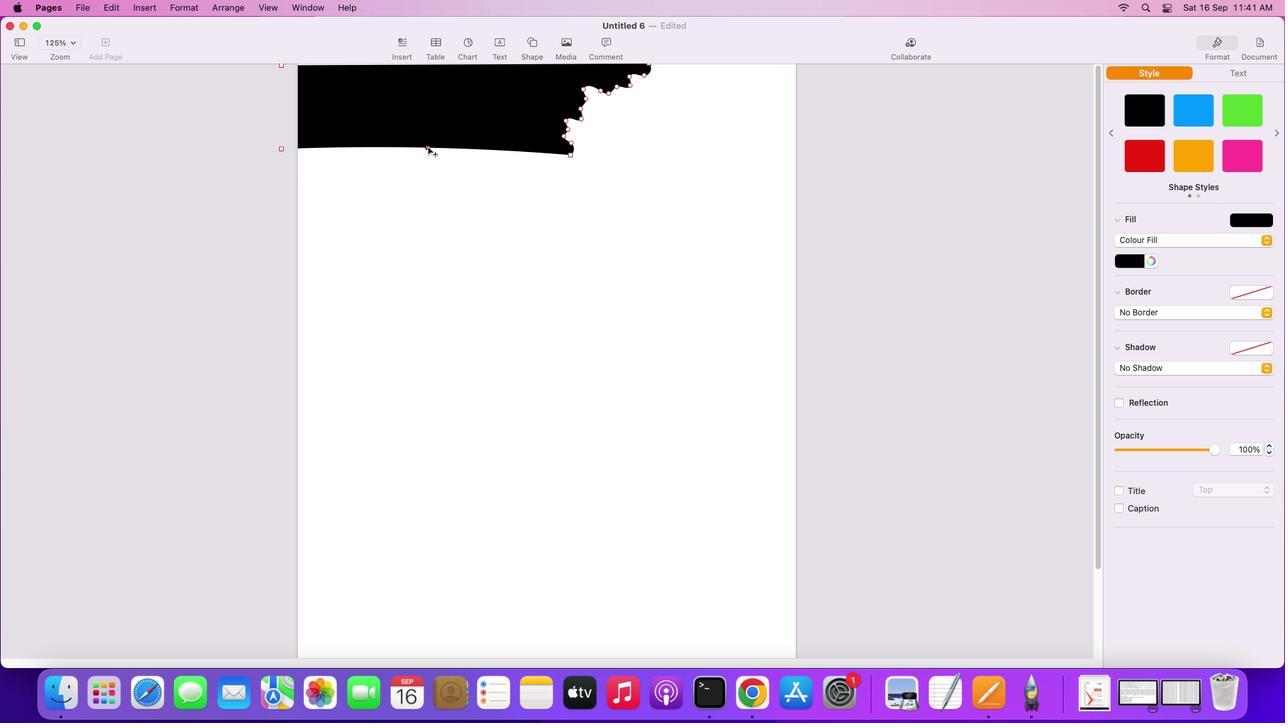 
Action: Mouse pressed left at (433, 158)
Screenshot: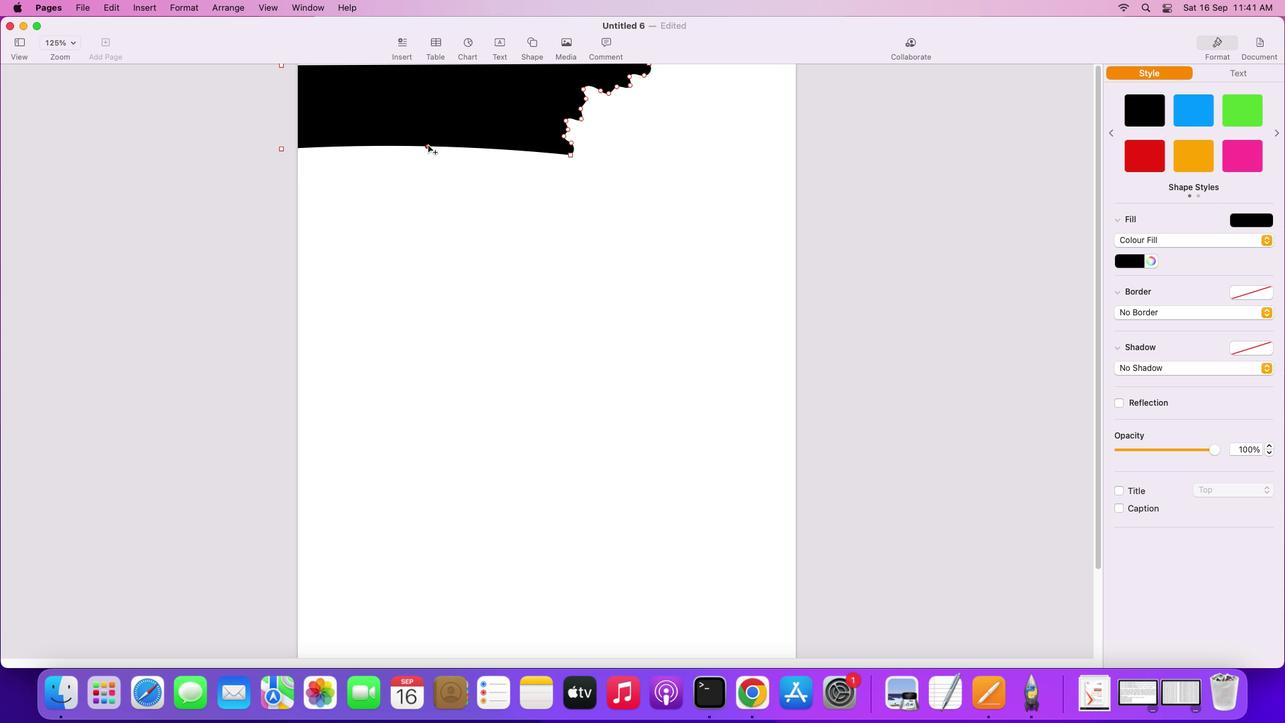 
Action: Mouse moved to (506, 151)
Screenshot: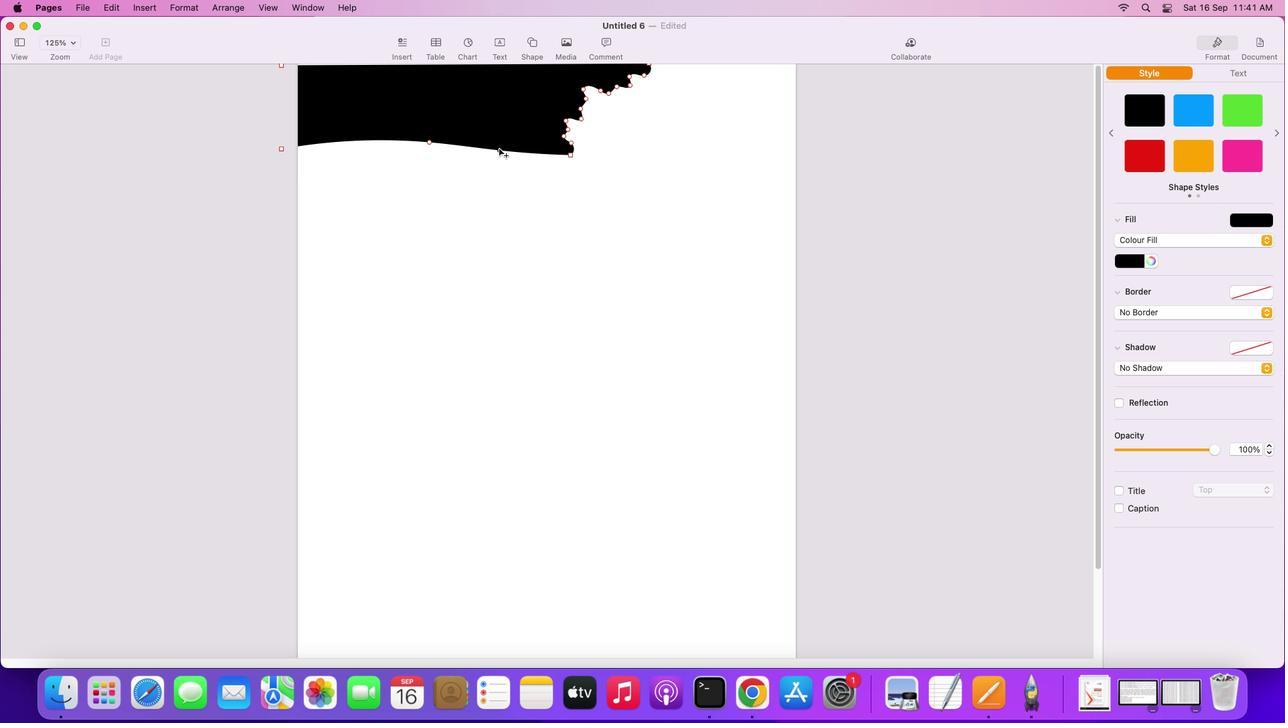 
Action: Mouse pressed left at (506, 151)
Screenshot: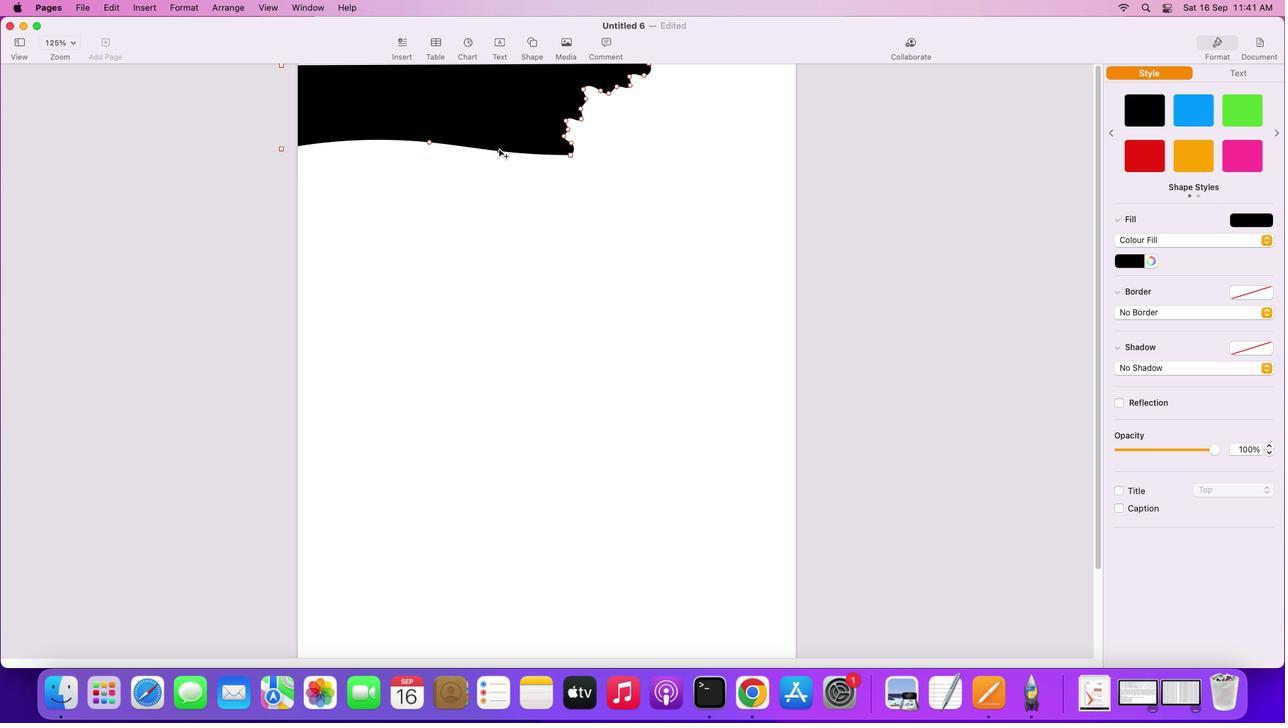 
Action: Mouse moved to (561, 167)
Screenshot: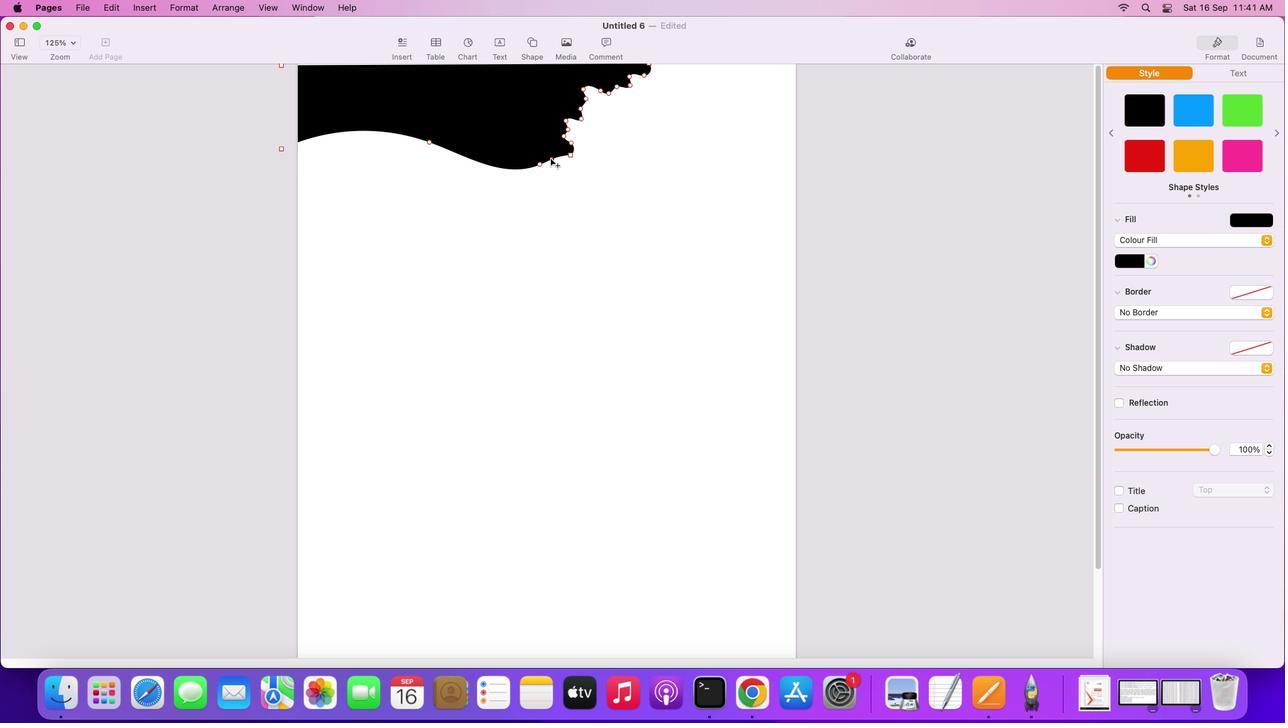 
Action: Mouse pressed left at (561, 167)
Screenshot: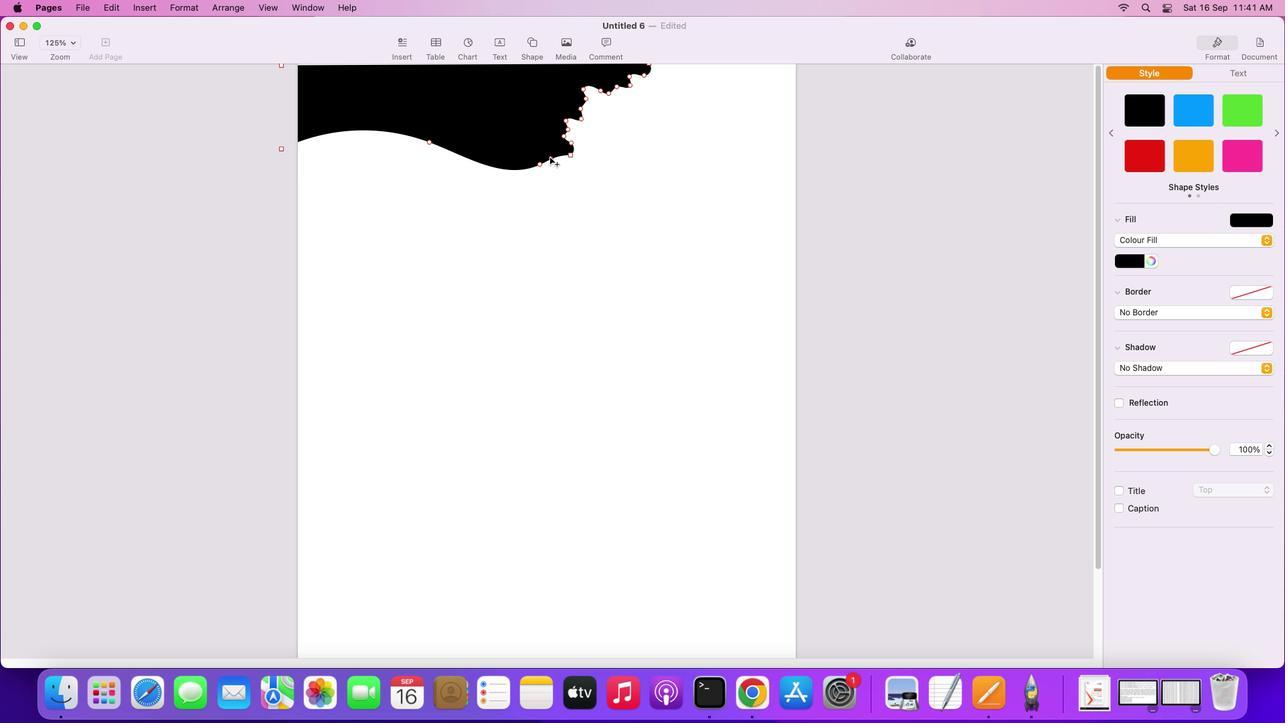 
Action: Mouse moved to (495, 176)
Screenshot: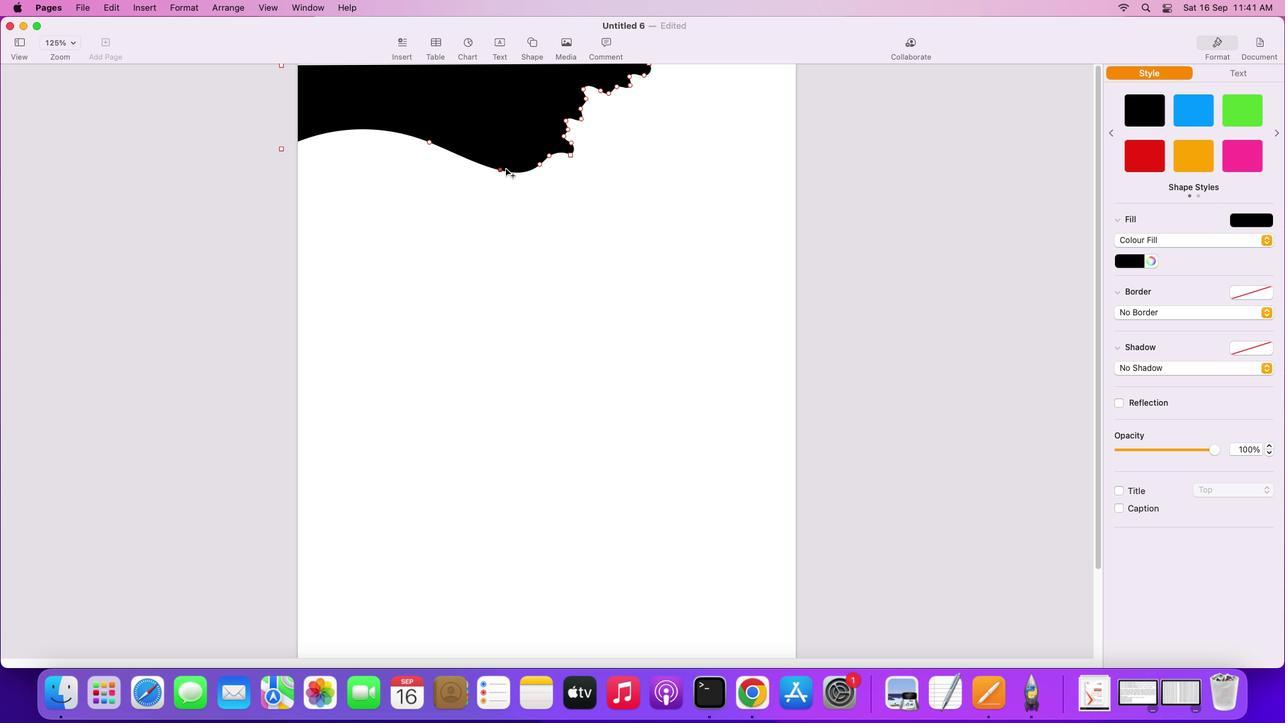 
Action: Mouse pressed left at (495, 176)
Screenshot: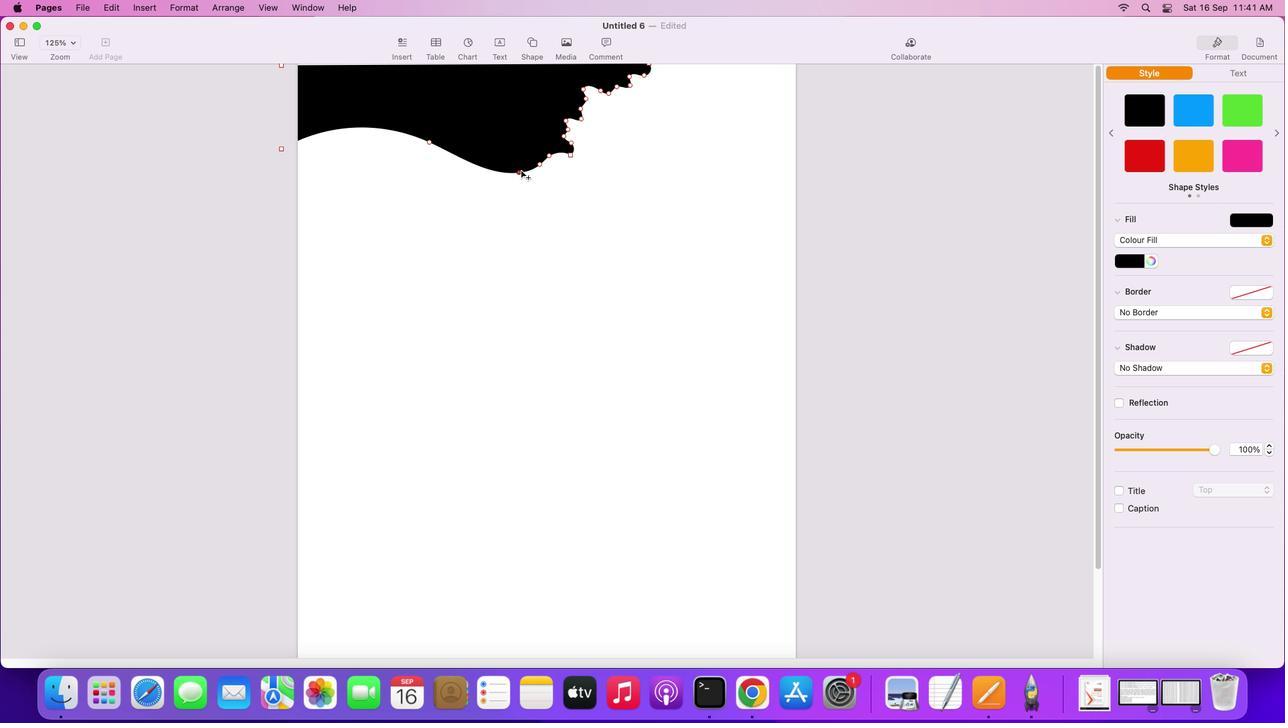 
Action: Mouse moved to (482, 162)
Screenshot: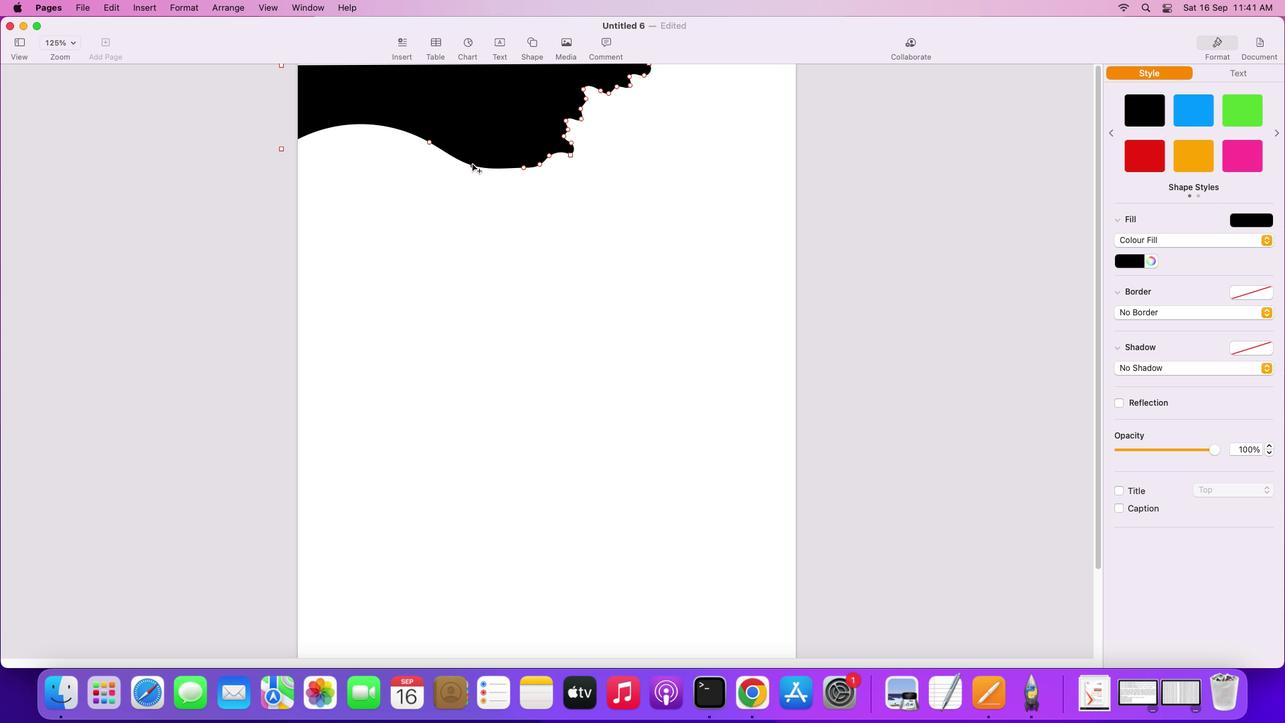 
Action: Mouse pressed left at (482, 162)
Screenshot: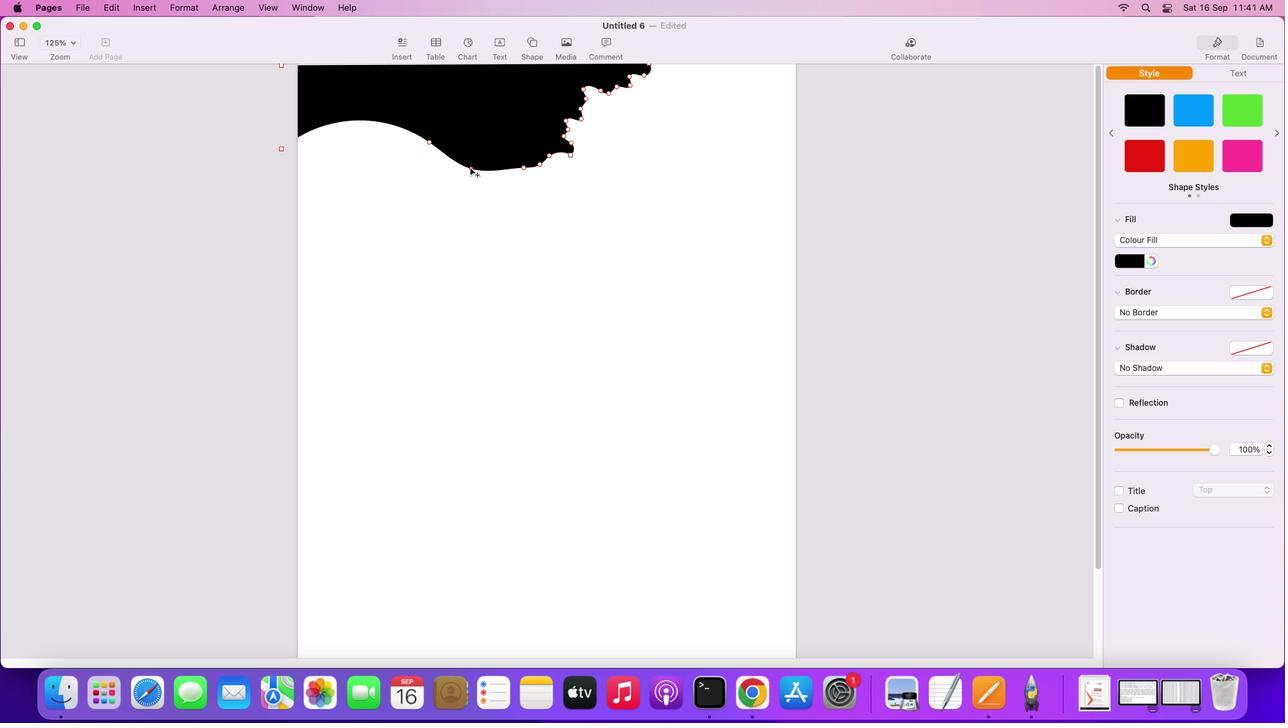 
Action: Mouse moved to (502, 185)
Screenshot: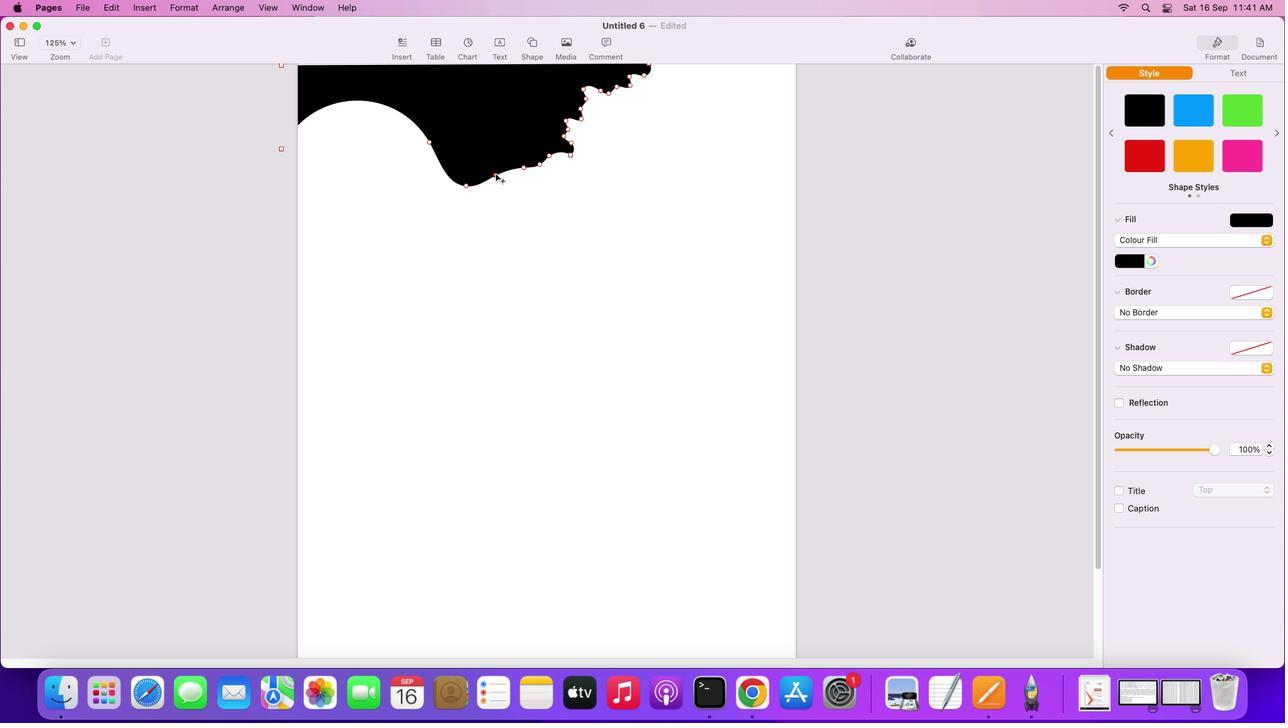 
Action: Mouse pressed left at (502, 185)
Screenshot: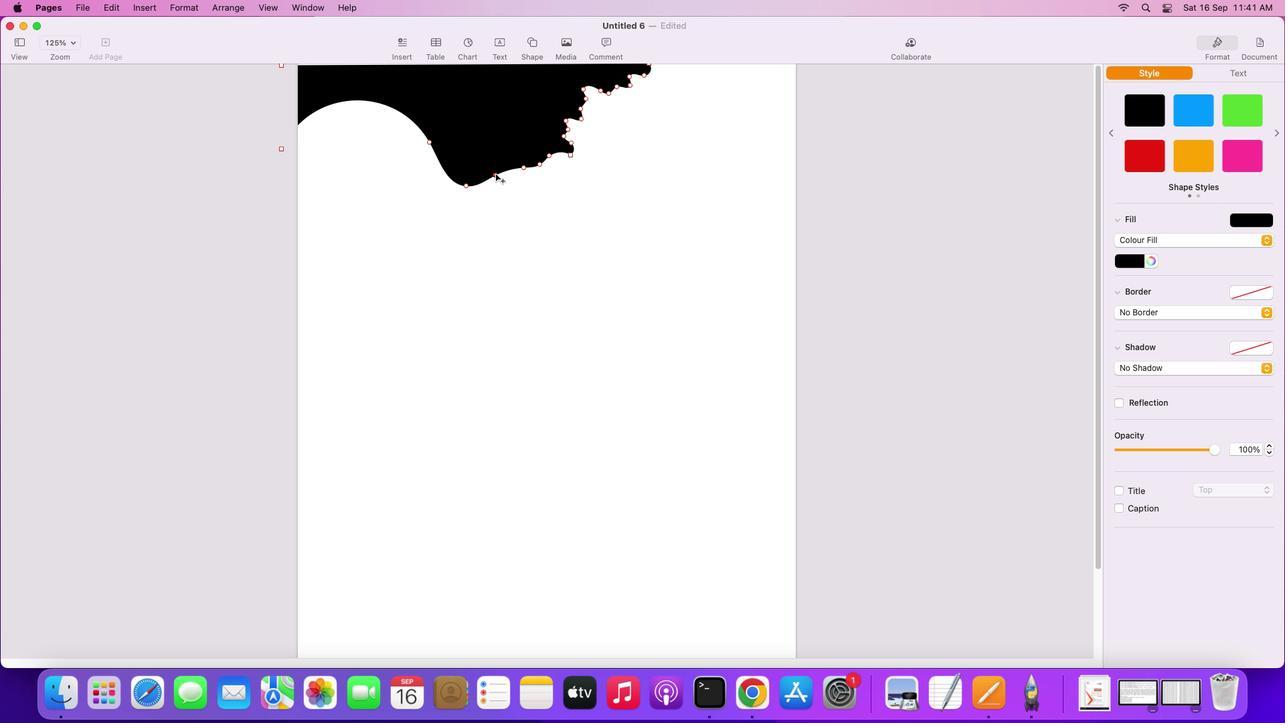 
Action: Mouse moved to (518, 177)
Screenshot: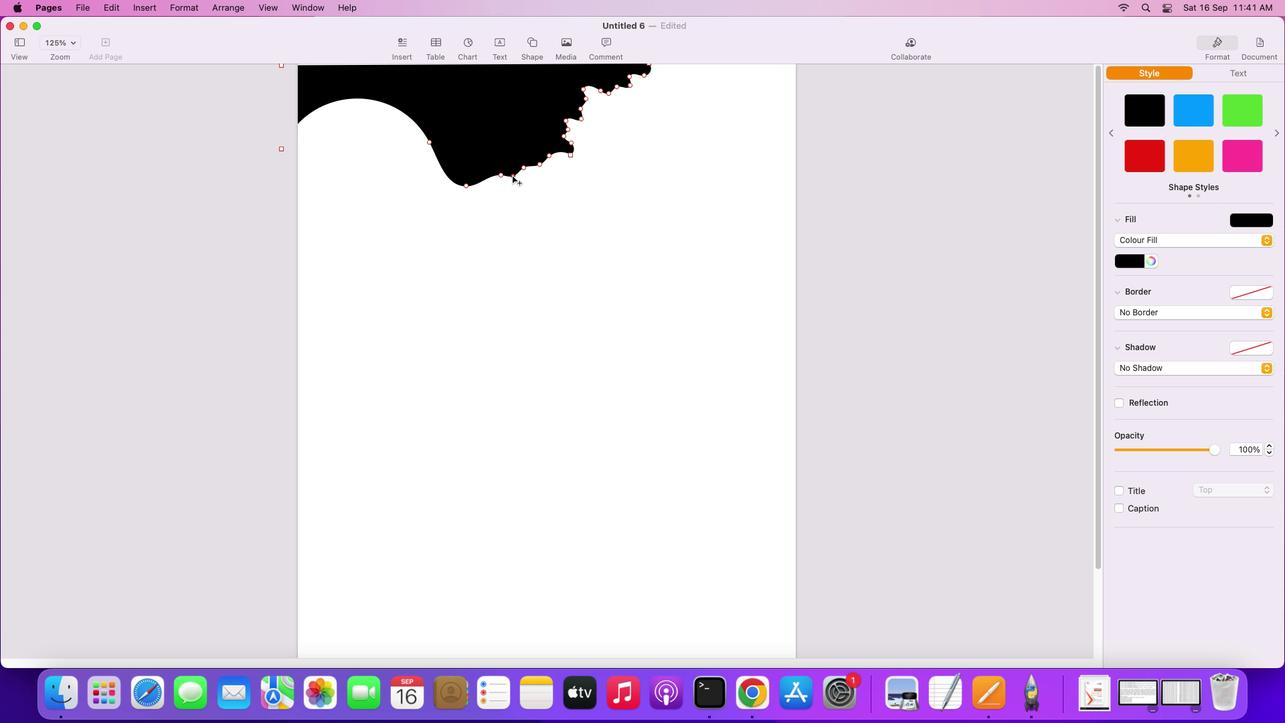 
Action: Mouse pressed left at (518, 177)
Screenshot: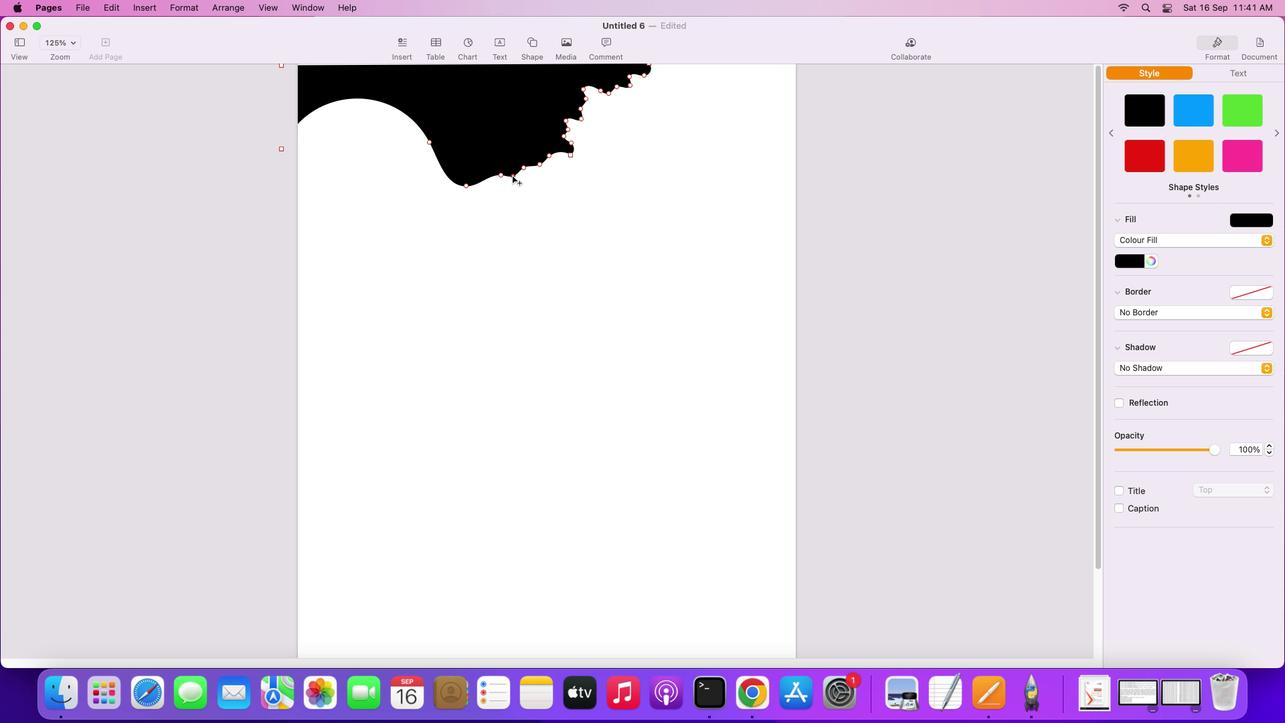
Action: Mouse moved to (490, 183)
Screenshot: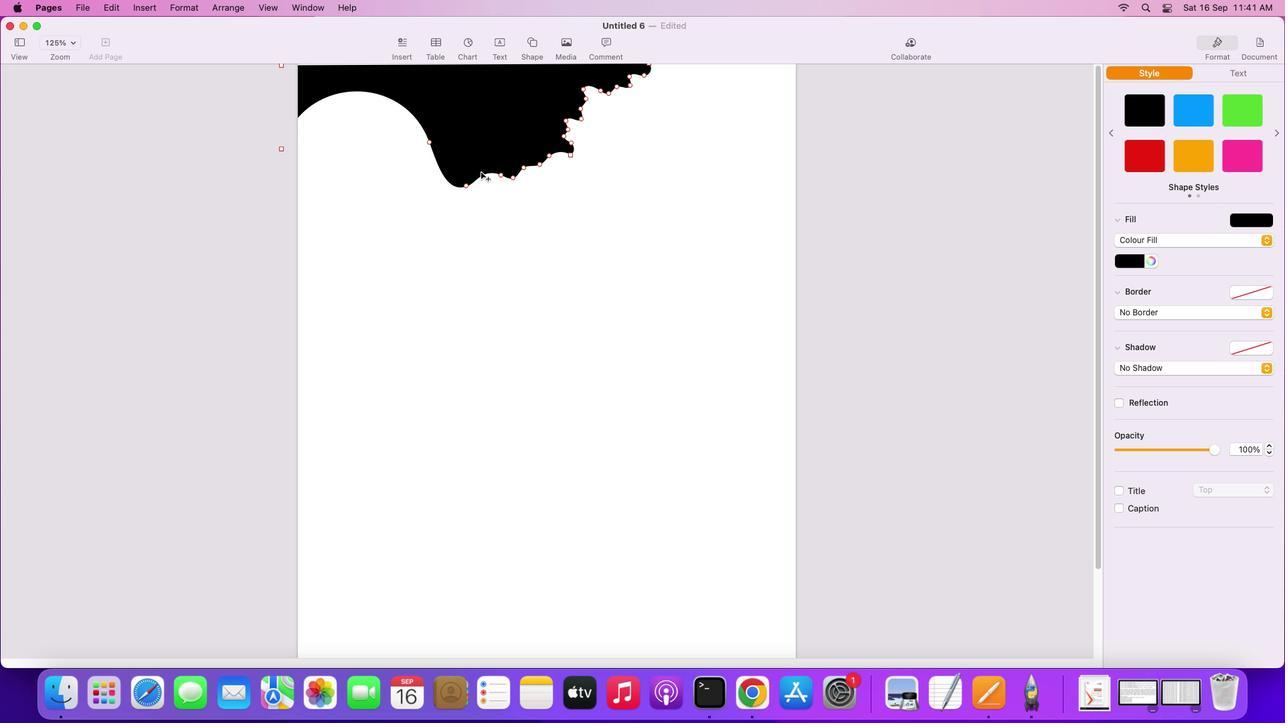 
Action: Mouse pressed left at (490, 183)
Screenshot: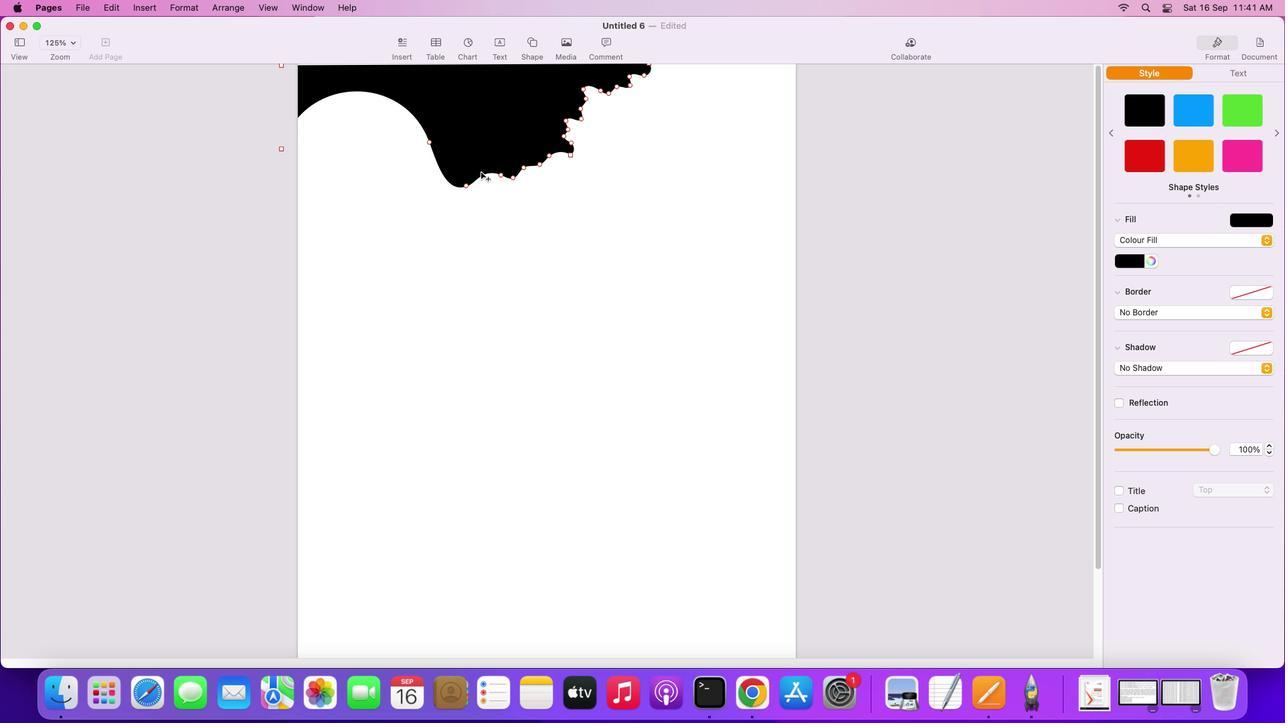 
Action: Mouse moved to (480, 185)
Screenshot: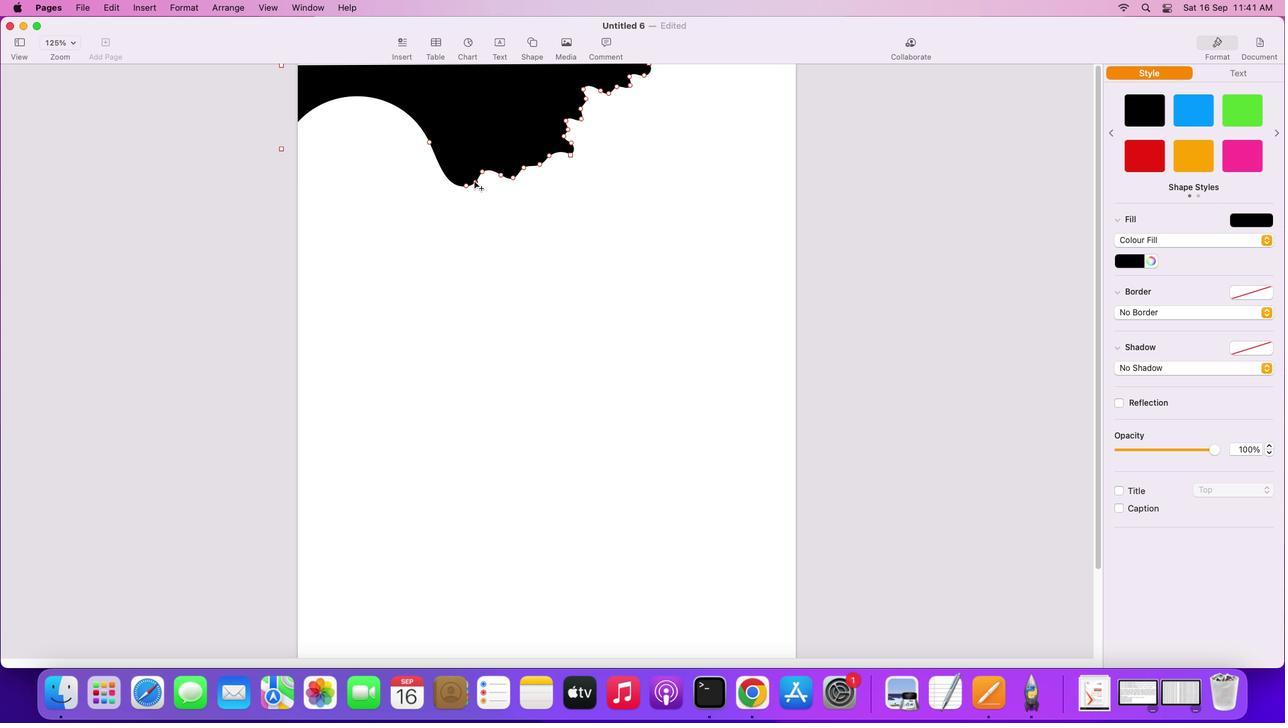 
Action: Mouse pressed left at (480, 185)
Screenshot: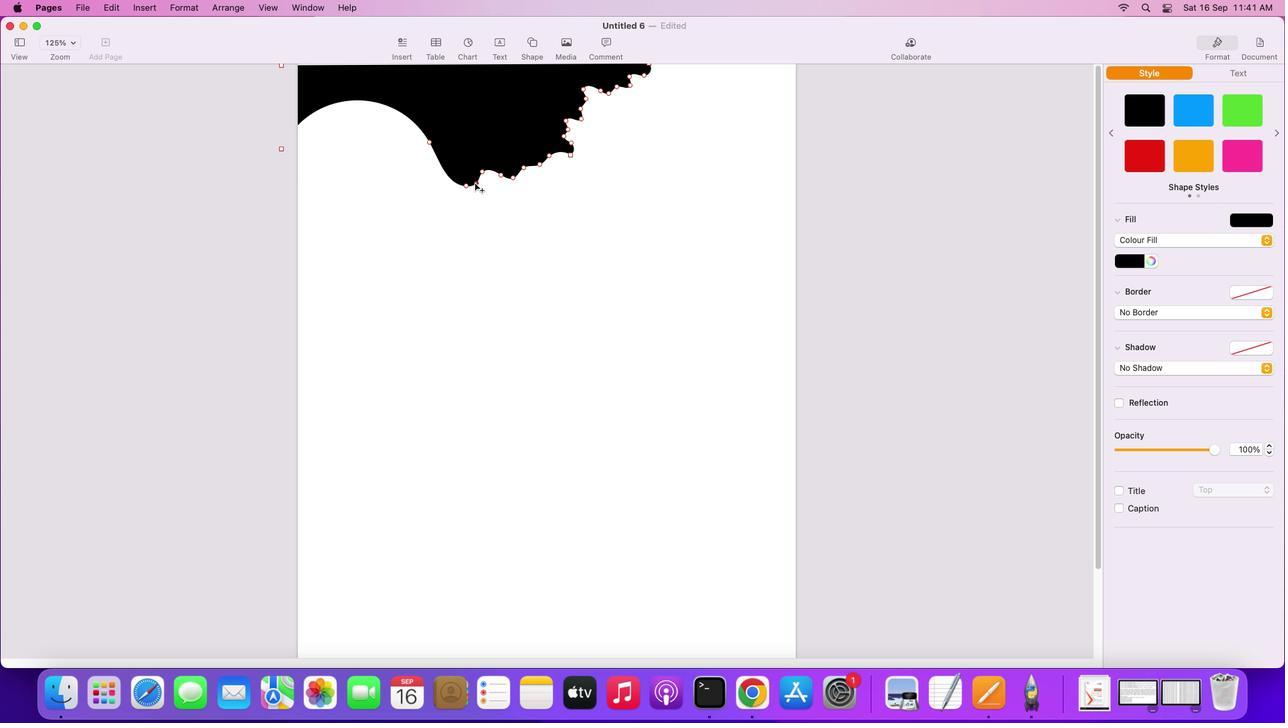 
Action: Mouse moved to (453, 176)
Screenshot: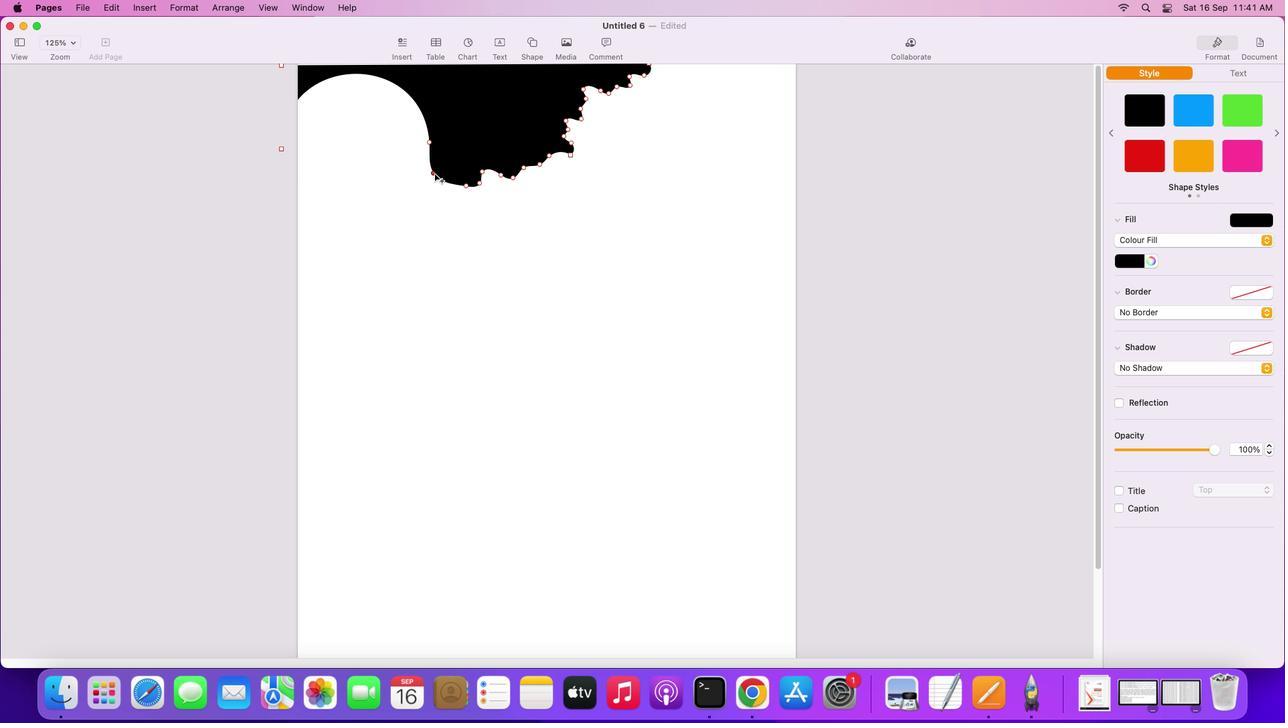 
Action: Mouse pressed left at (453, 176)
Screenshot: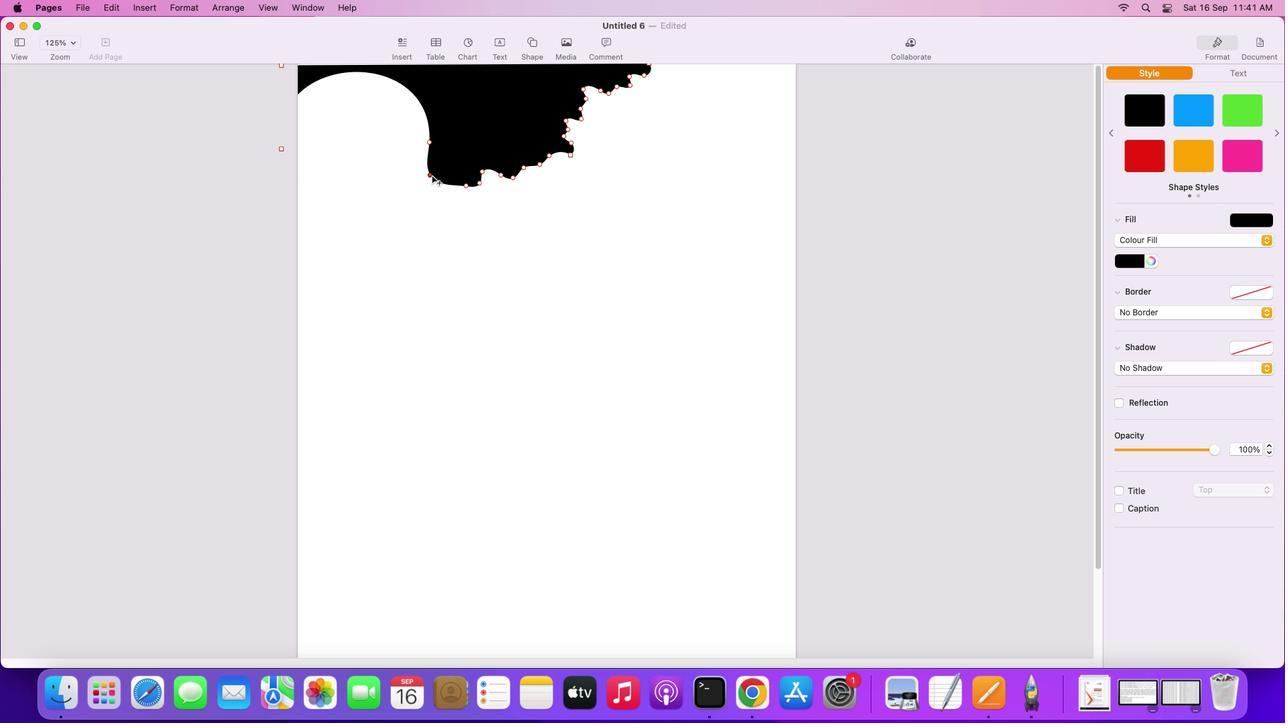 
Action: Mouse moved to (357, 78)
Screenshot: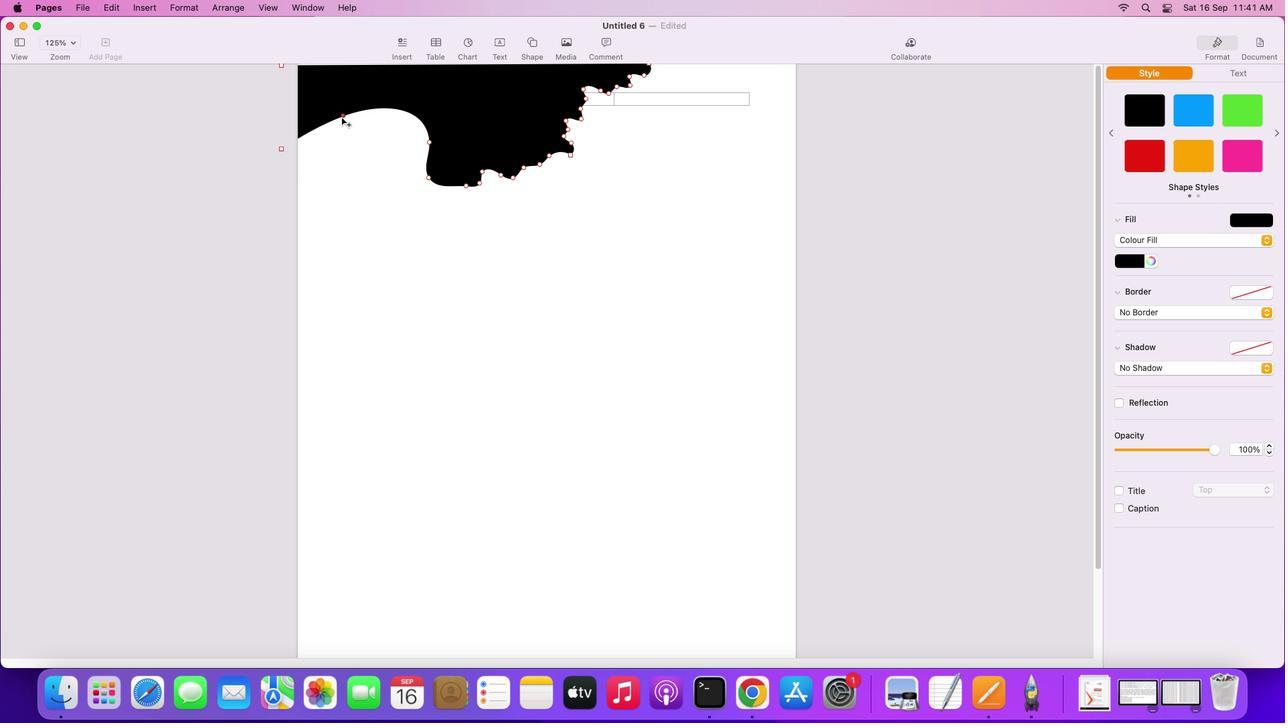 
Action: Mouse pressed left at (357, 78)
Screenshot: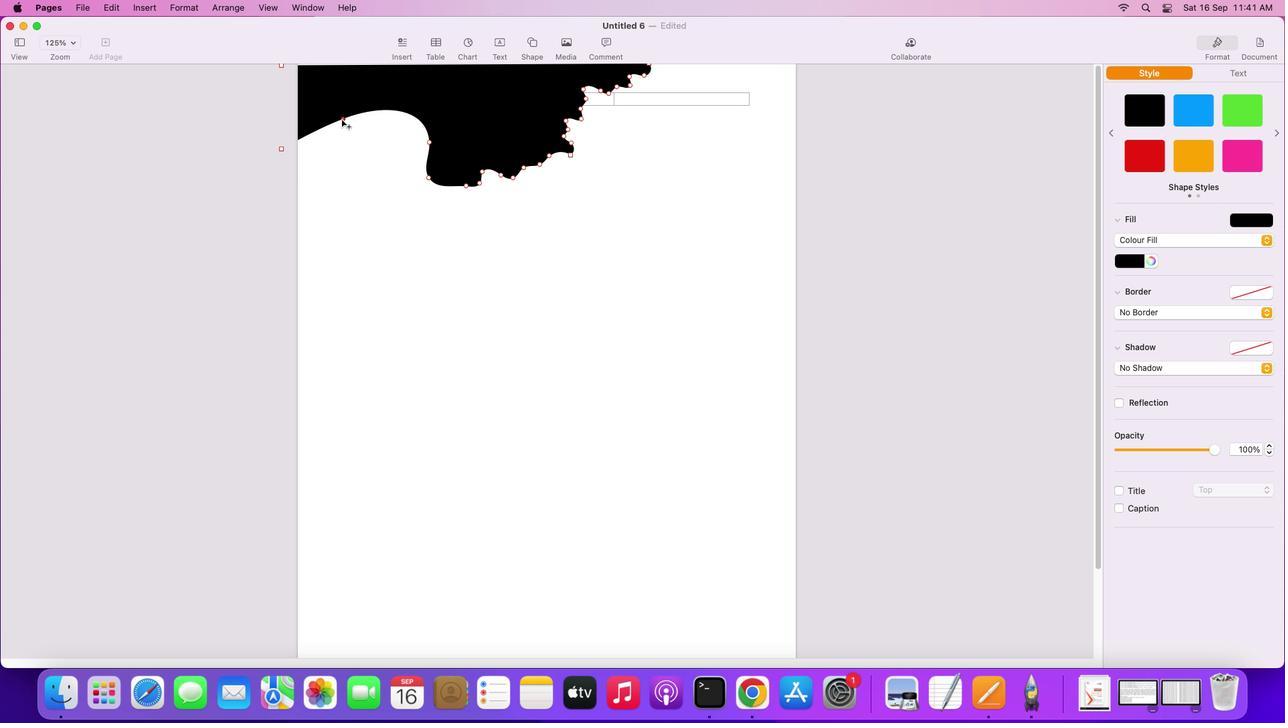 
Action: Mouse moved to (451, 194)
Screenshot: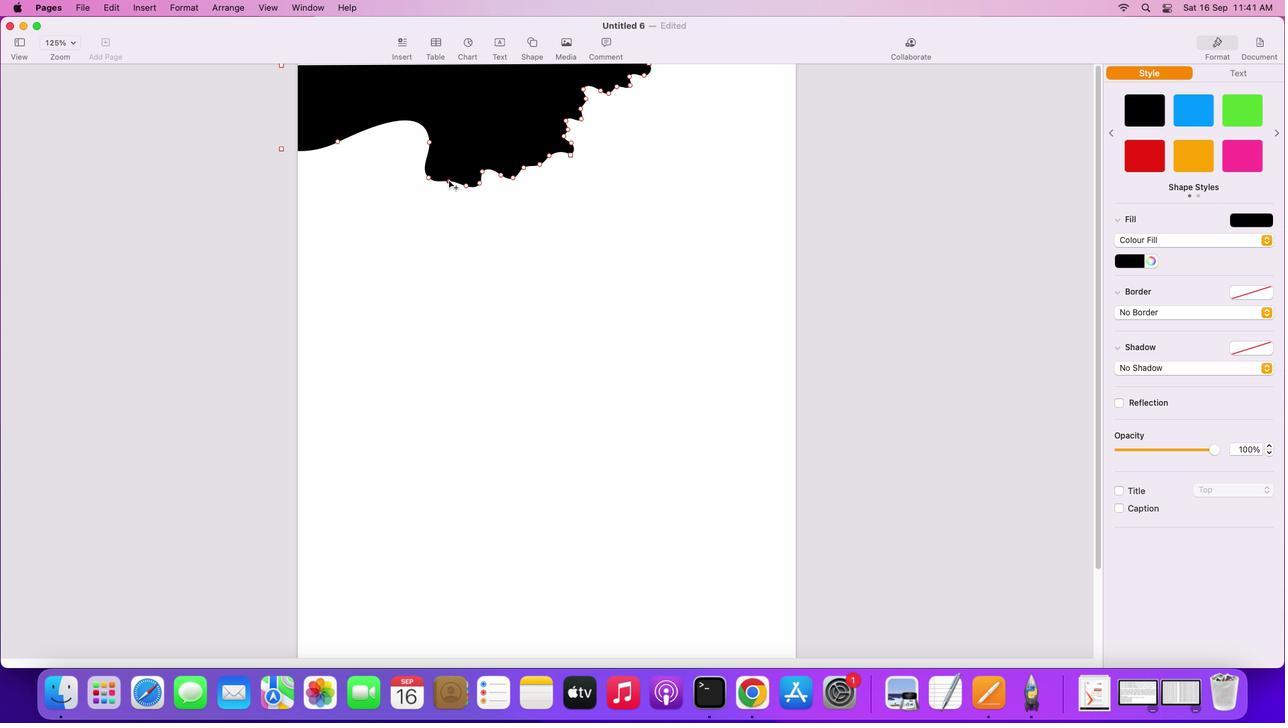 
Action: Mouse pressed left at (451, 194)
Screenshot: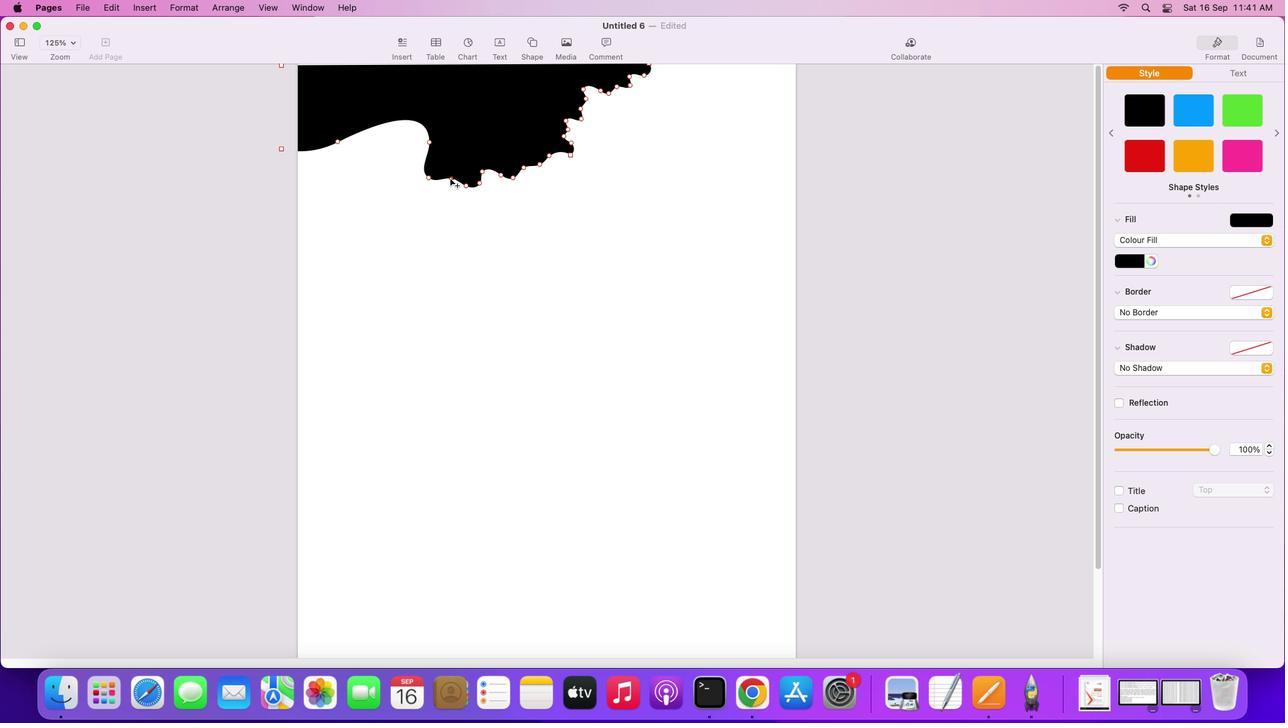 
Action: Mouse moved to (434, 182)
Screenshot: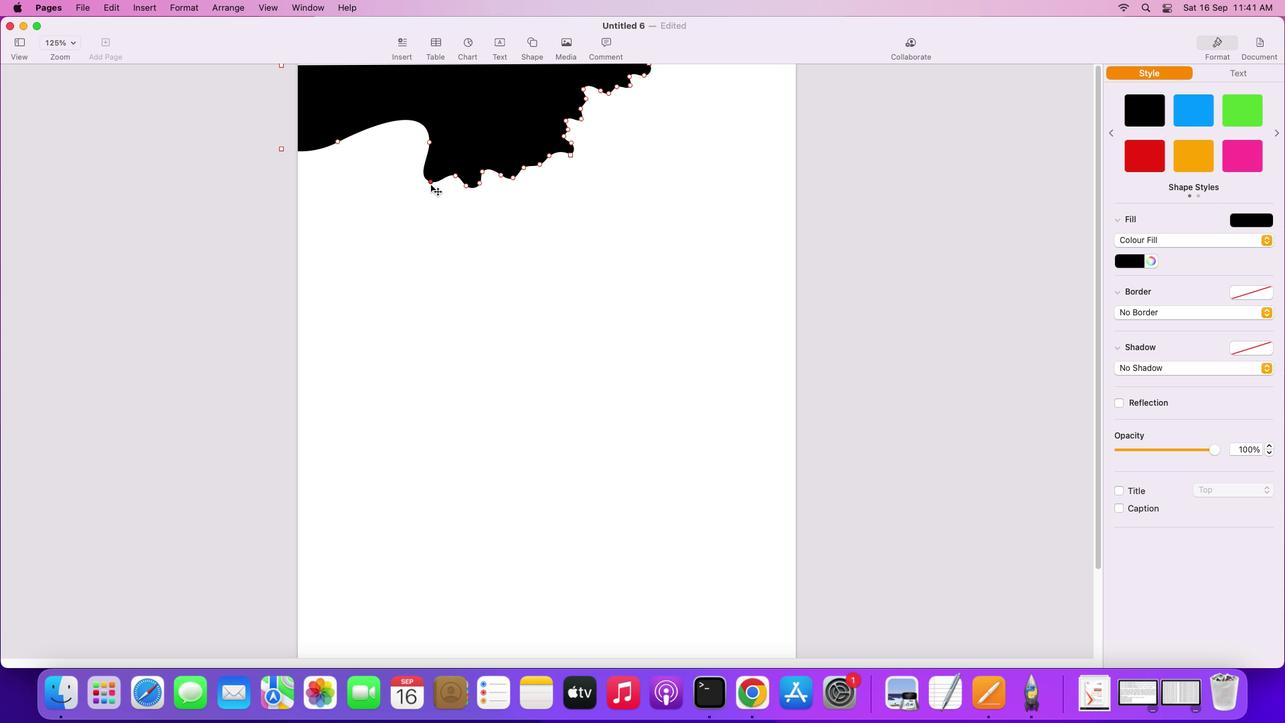
Action: Mouse pressed left at (434, 182)
Screenshot: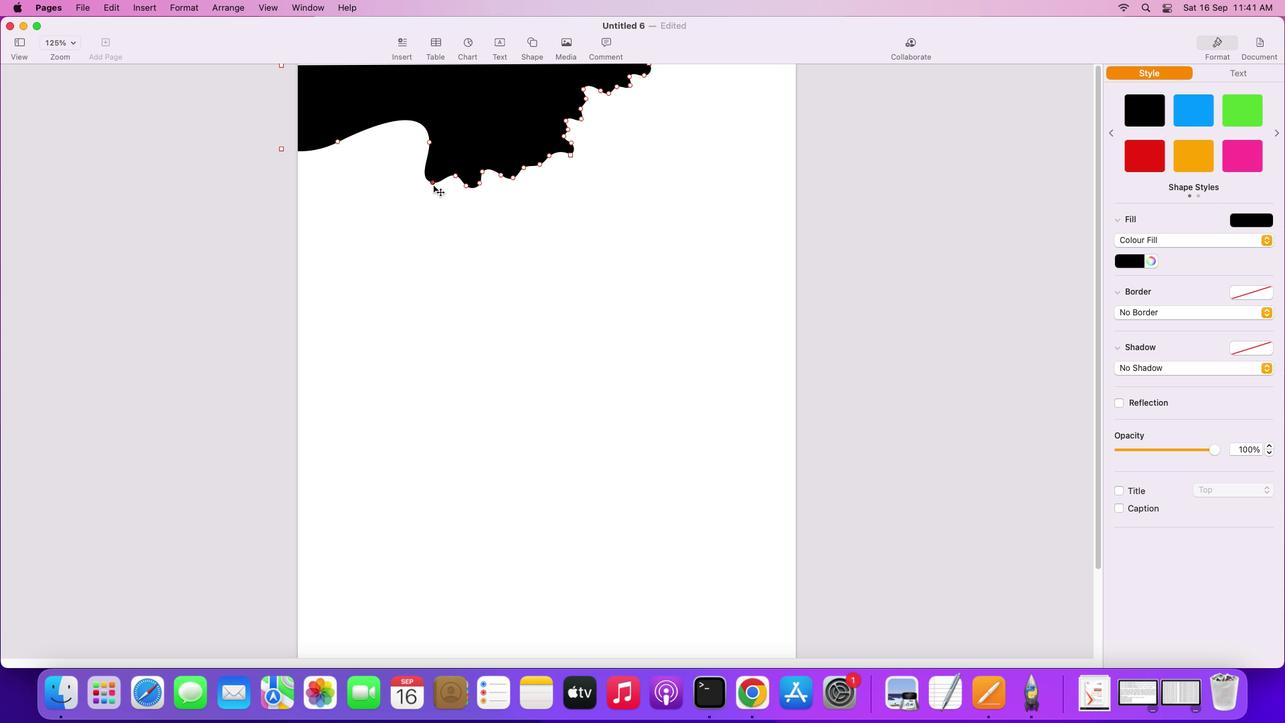 
Action: Mouse moved to (430, 188)
Screenshot: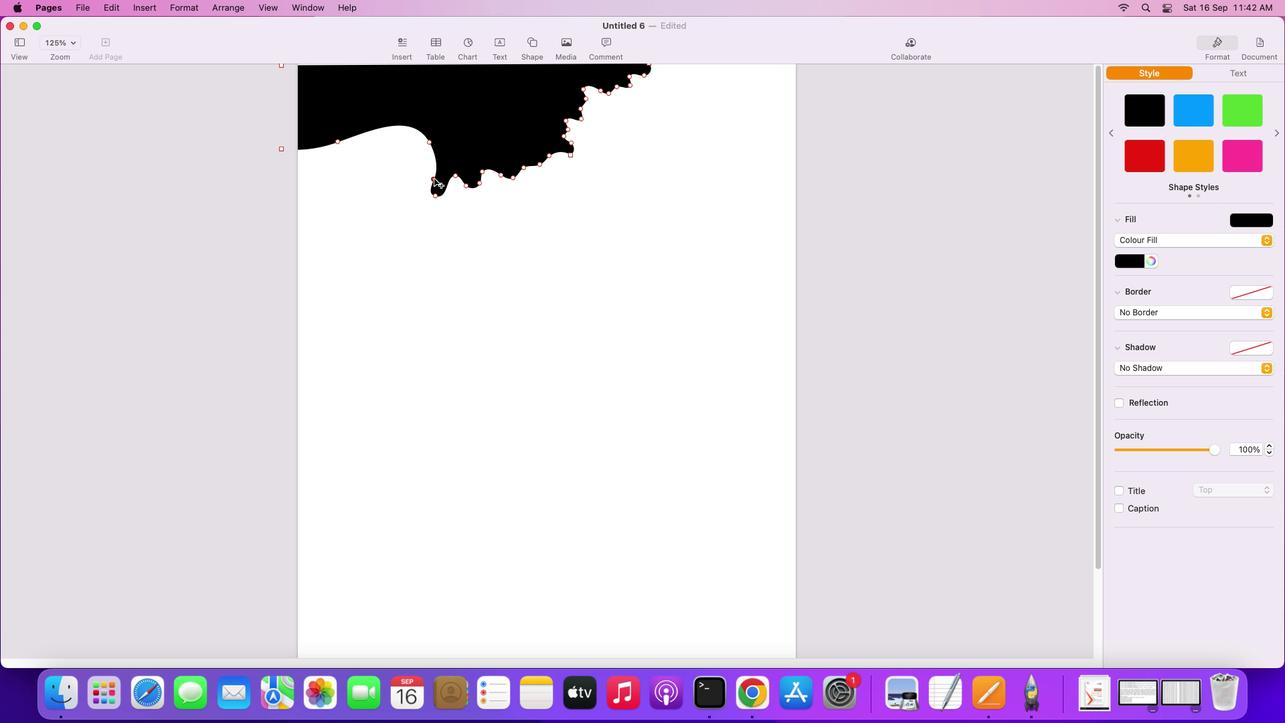 
Action: Mouse pressed left at (430, 188)
Screenshot: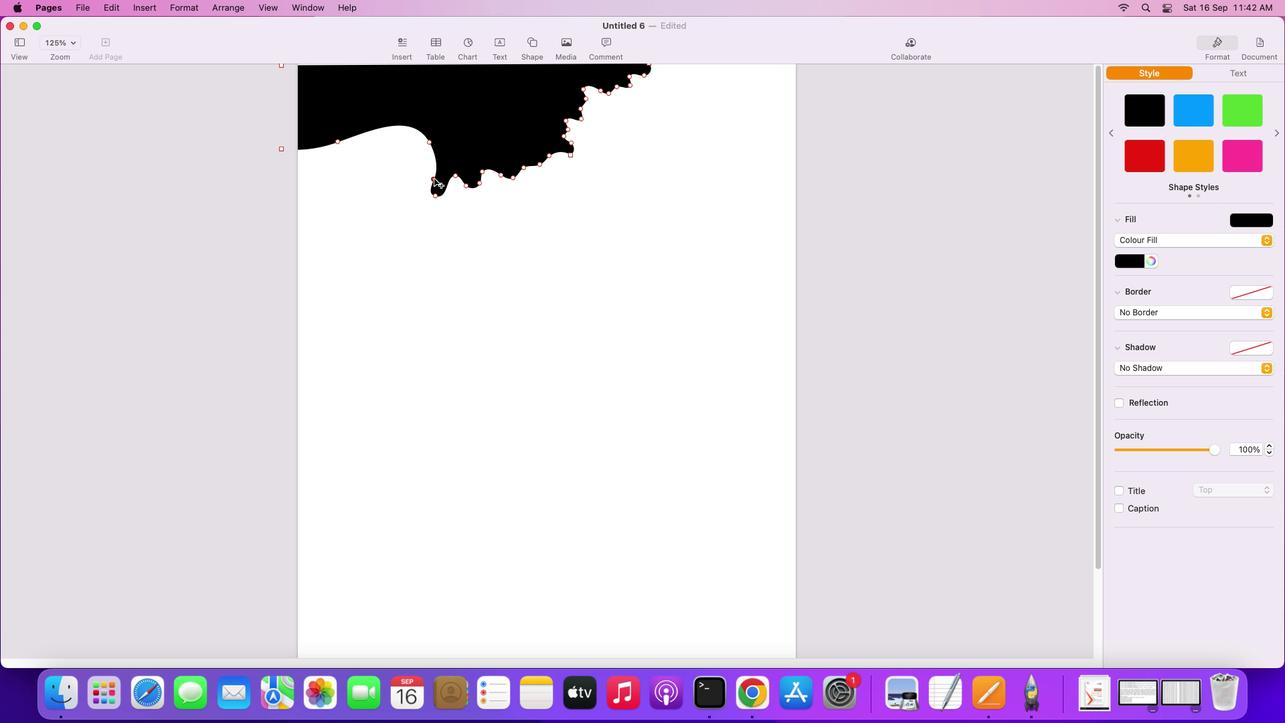 
Action: Mouse moved to (436, 148)
Screenshot: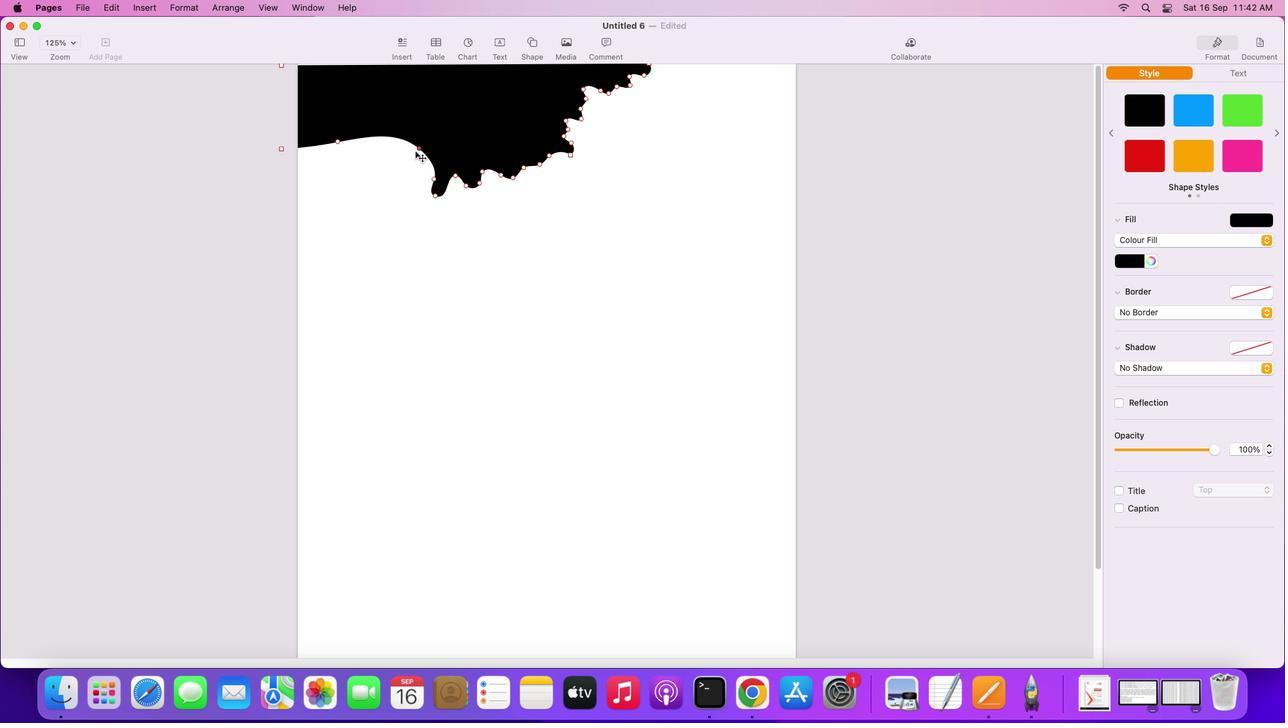 
Action: Mouse pressed left at (436, 148)
Screenshot: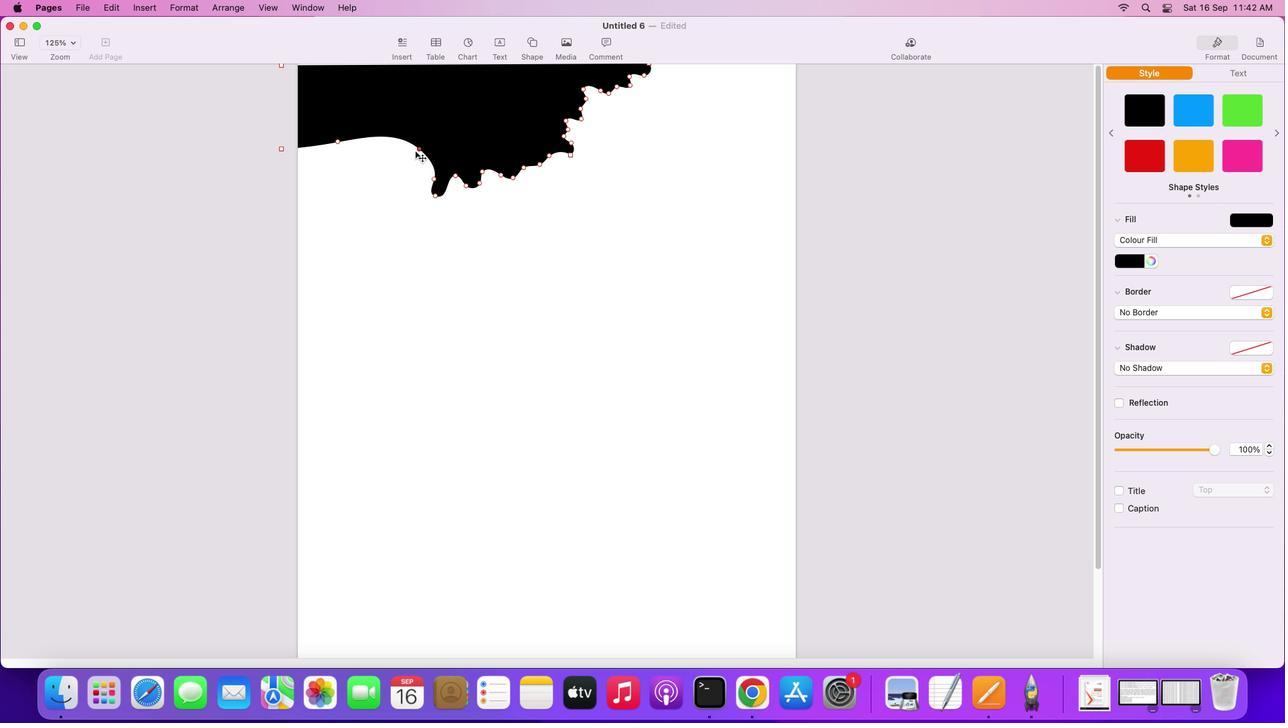 
Action: Mouse moved to (436, 168)
Screenshot: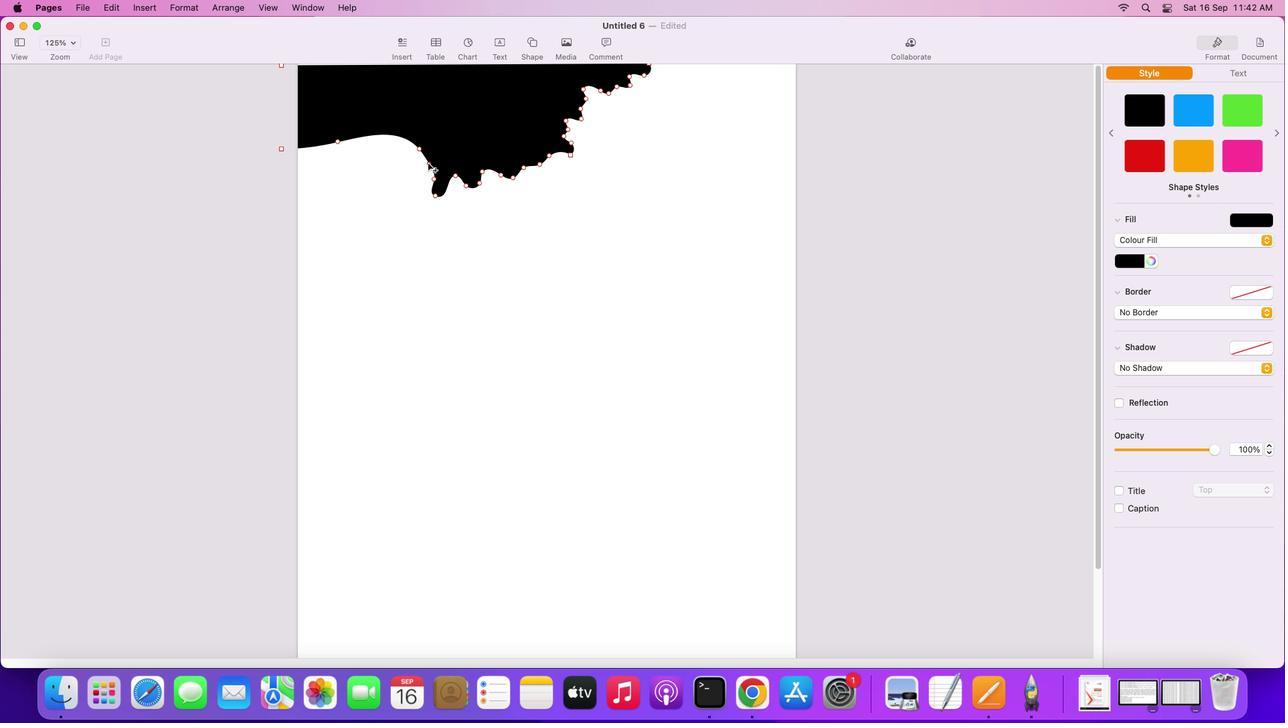 
Action: Mouse pressed left at (436, 168)
Screenshot: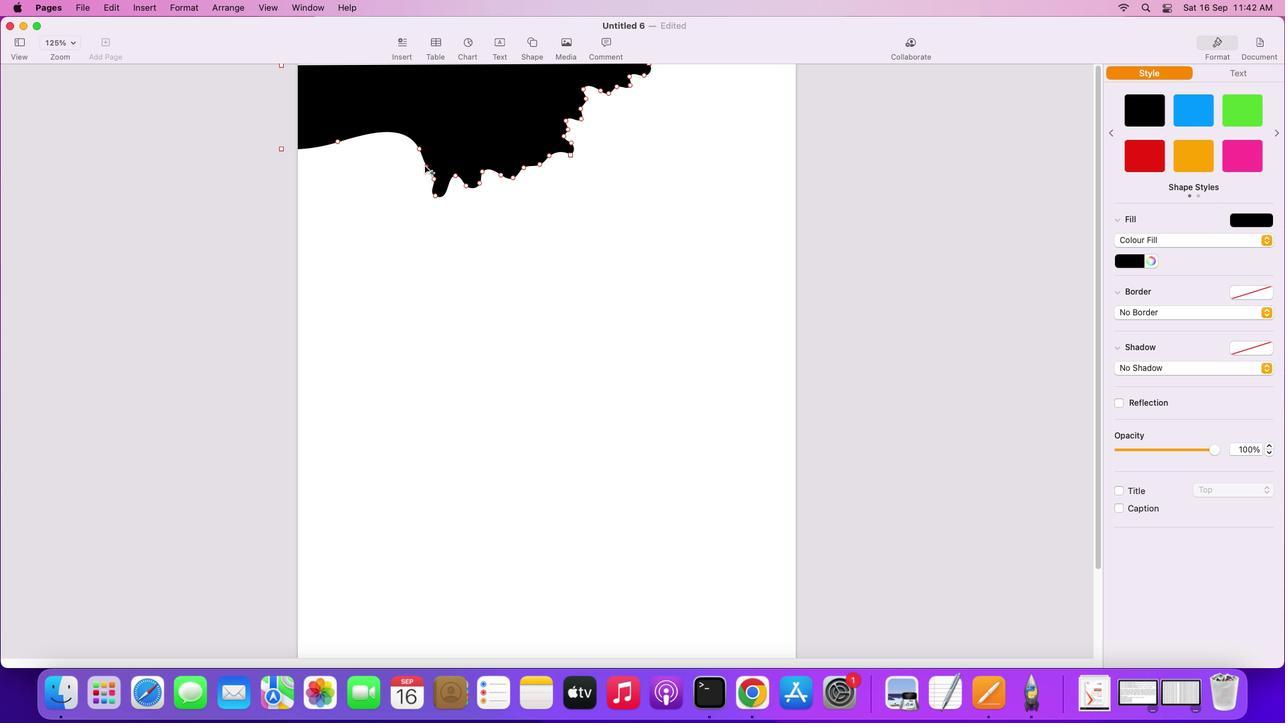 
Action: Mouse moved to (428, 155)
Screenshot: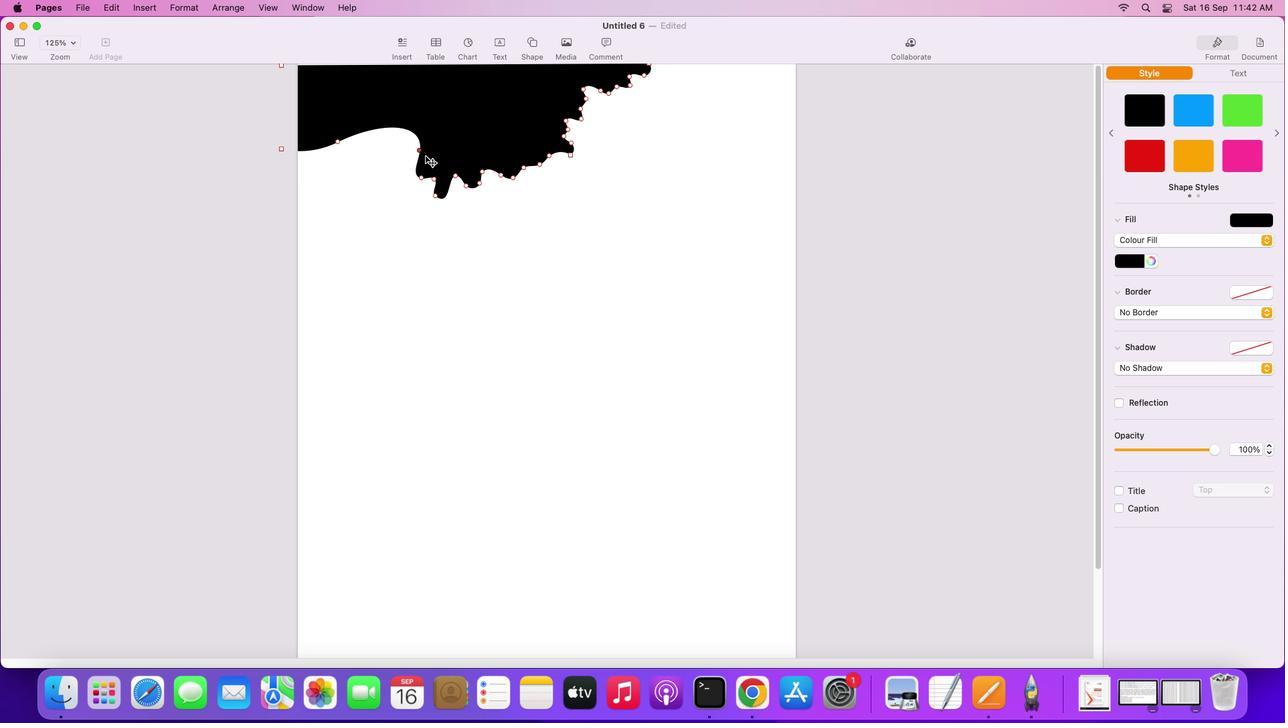
Action: Mouse pressed left at (428, 155)
Screenshot: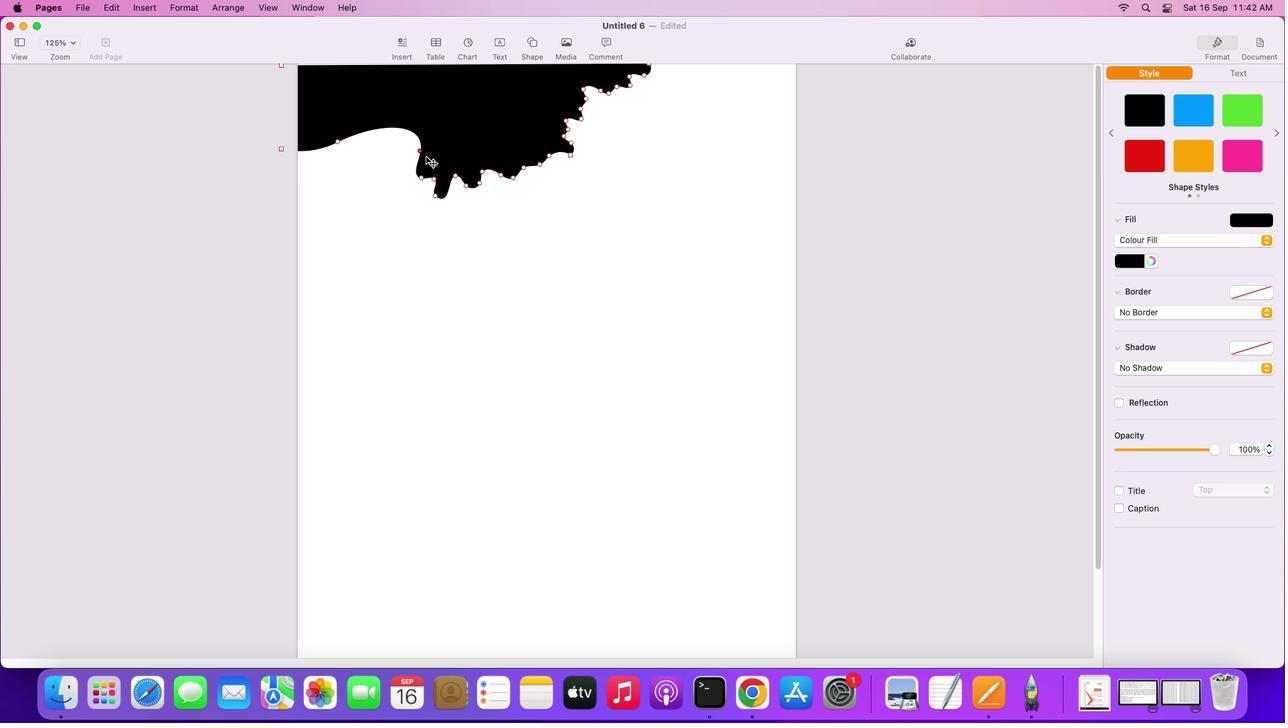 
Action: Mouse moved to (415, 135)
Screenshot: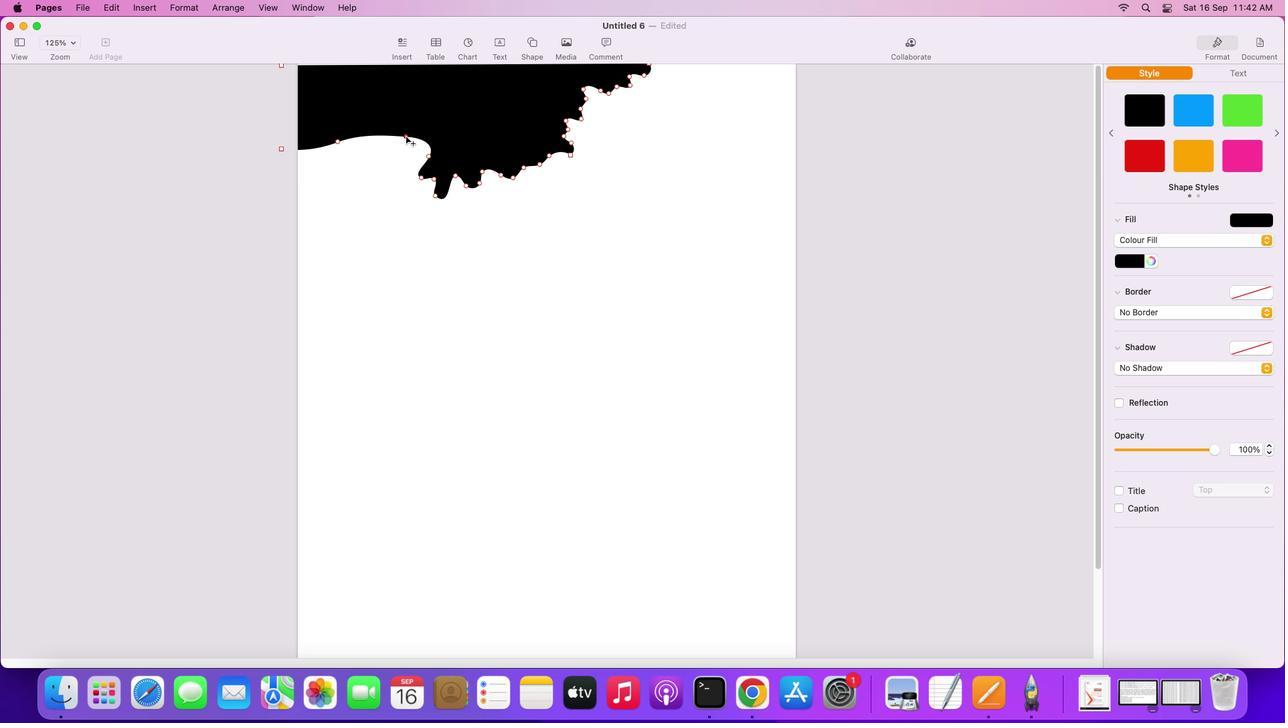 
Action: Mouse pressed left at (415, 135)
Screenshot: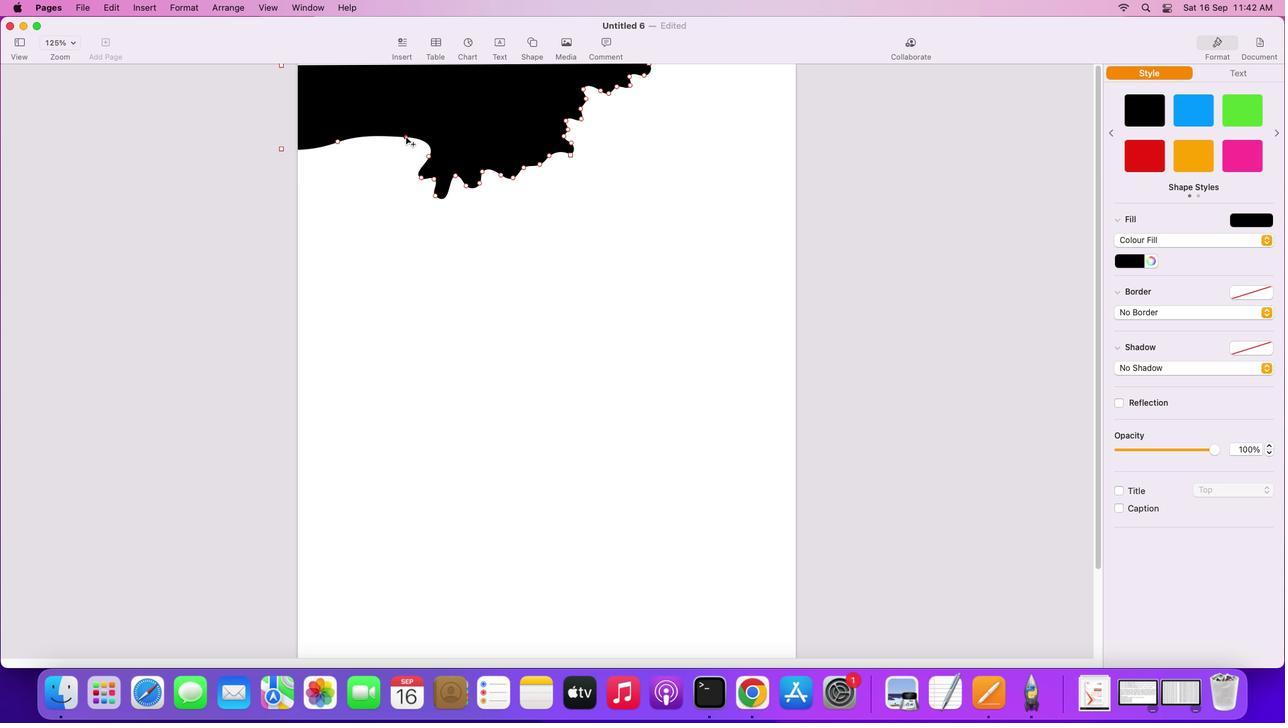 
Action: Mouse moved to (432, 148)
Screenshot: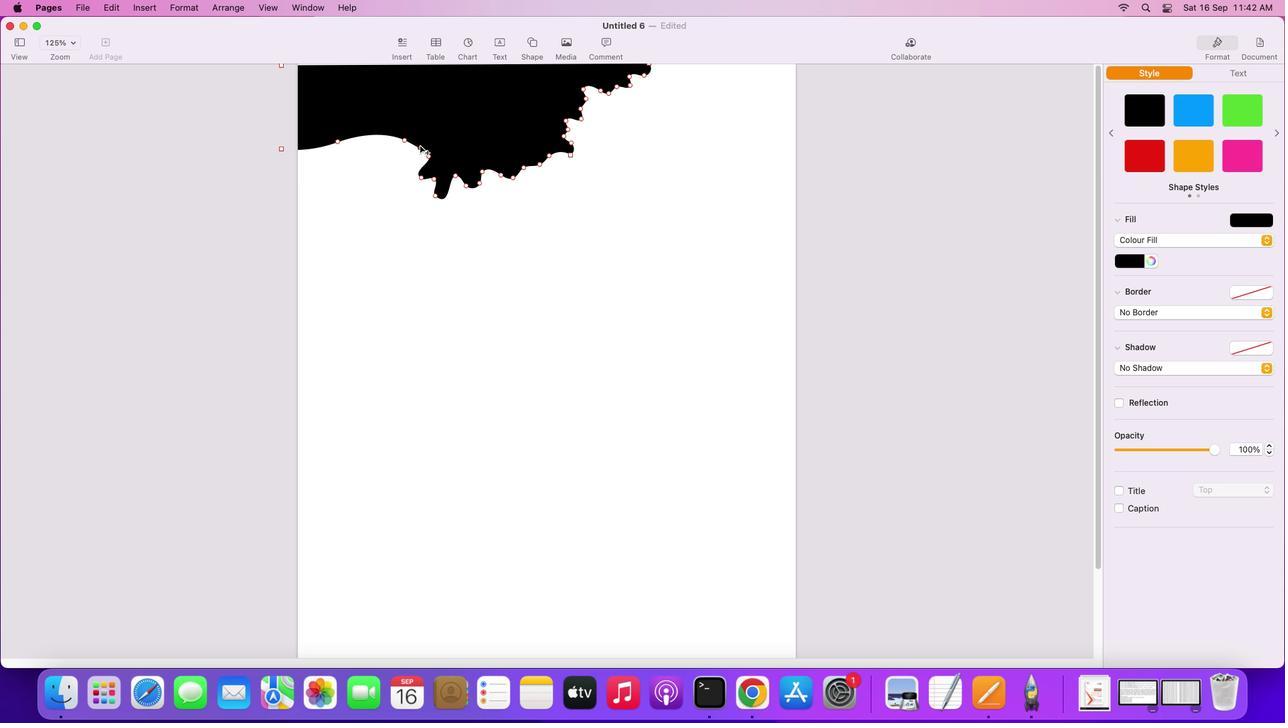 
Action: Mouse pressed left at (432, 148)
Screenshot: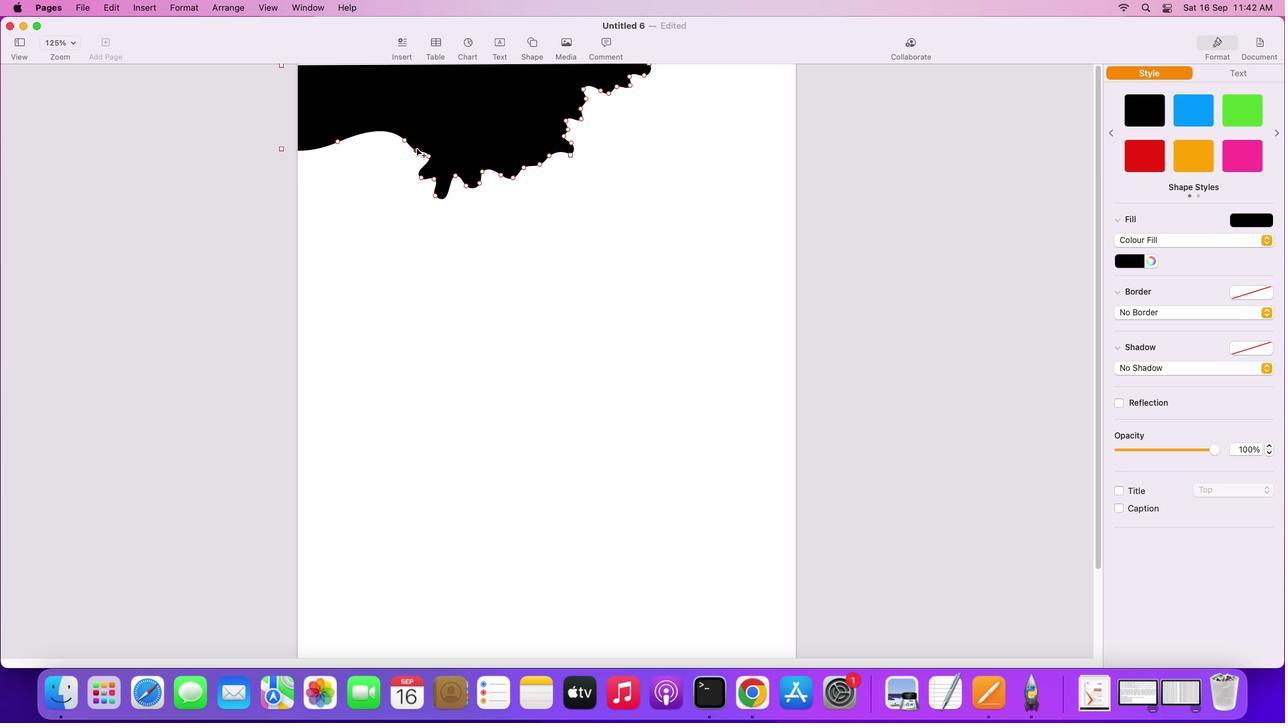 
Action: Mouse moved to (411, 144)
Screenshot: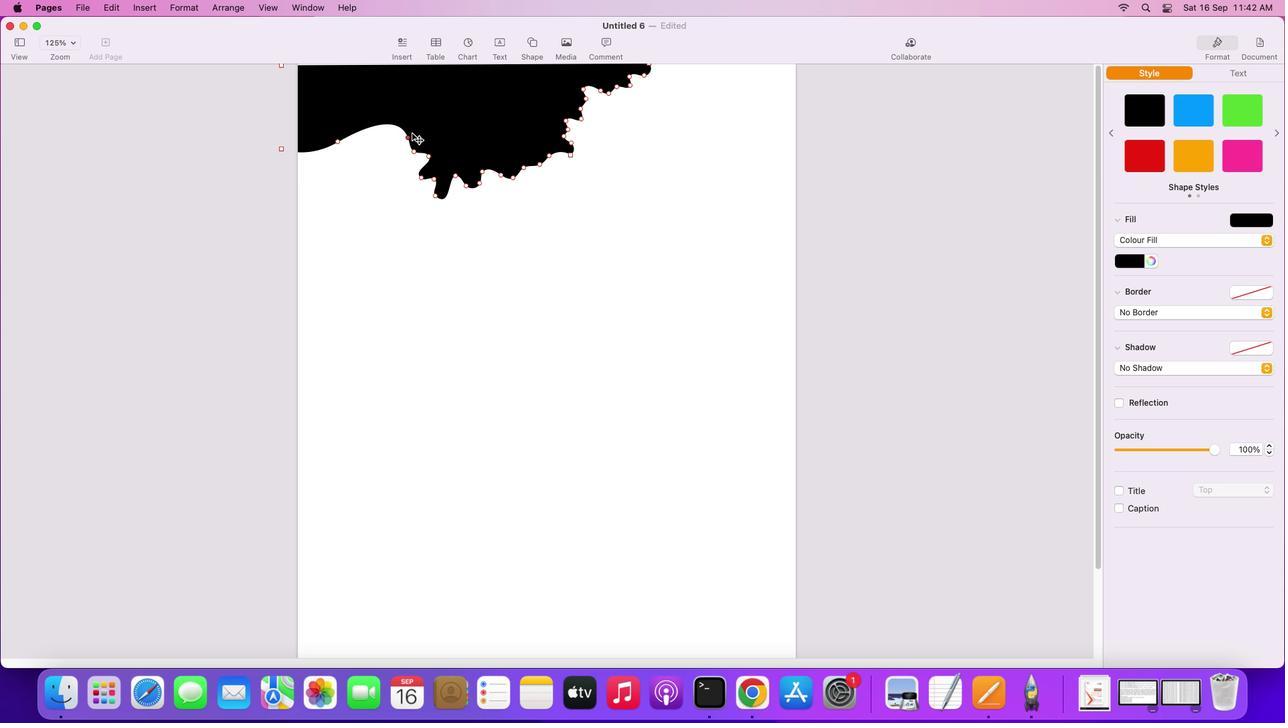 
Action: Mouse pressed left at (411, 144)
Screenshot: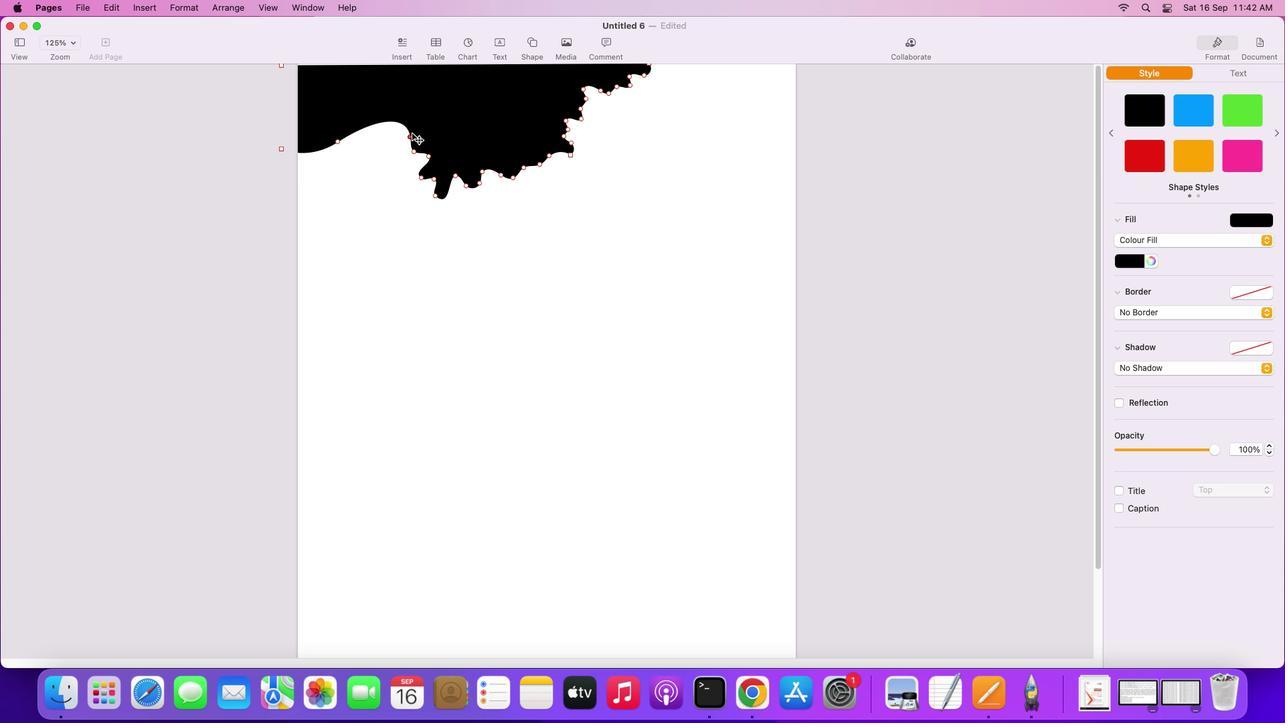 
Action: Mouse moved to (391, 128)
Screenshot: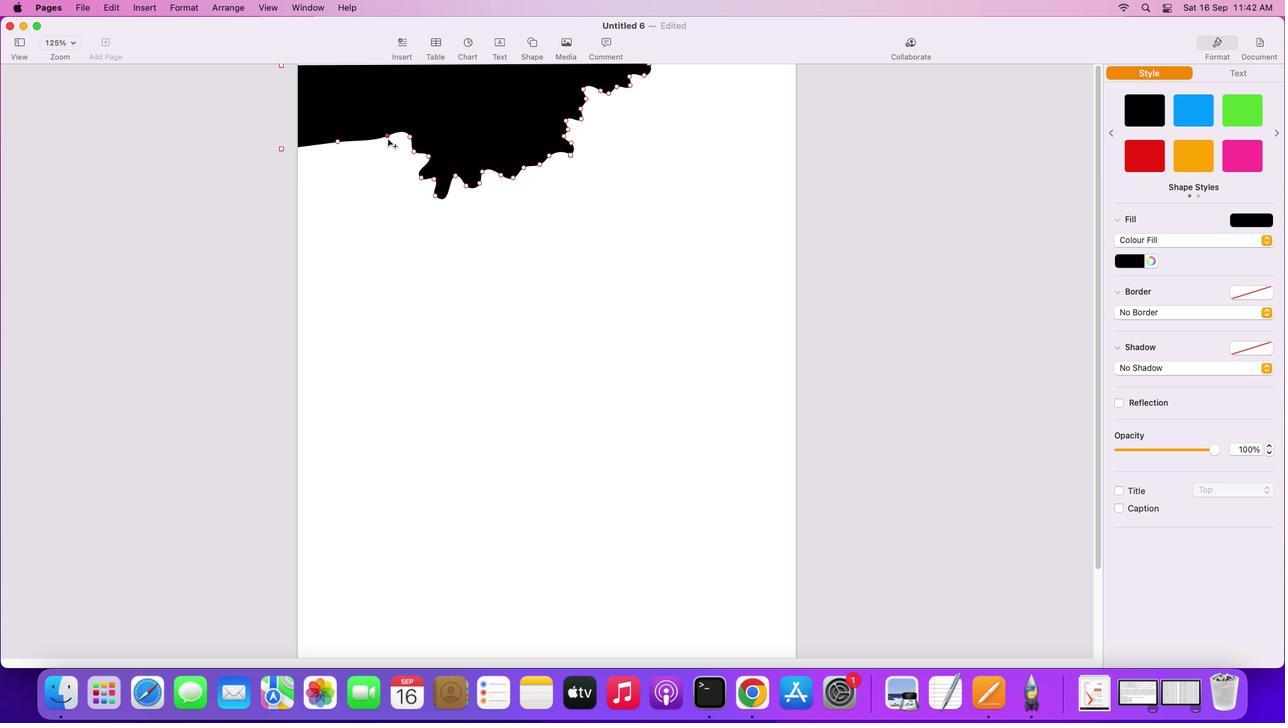 
Action: Mouse pressed left at (391, 128)
Screenshot: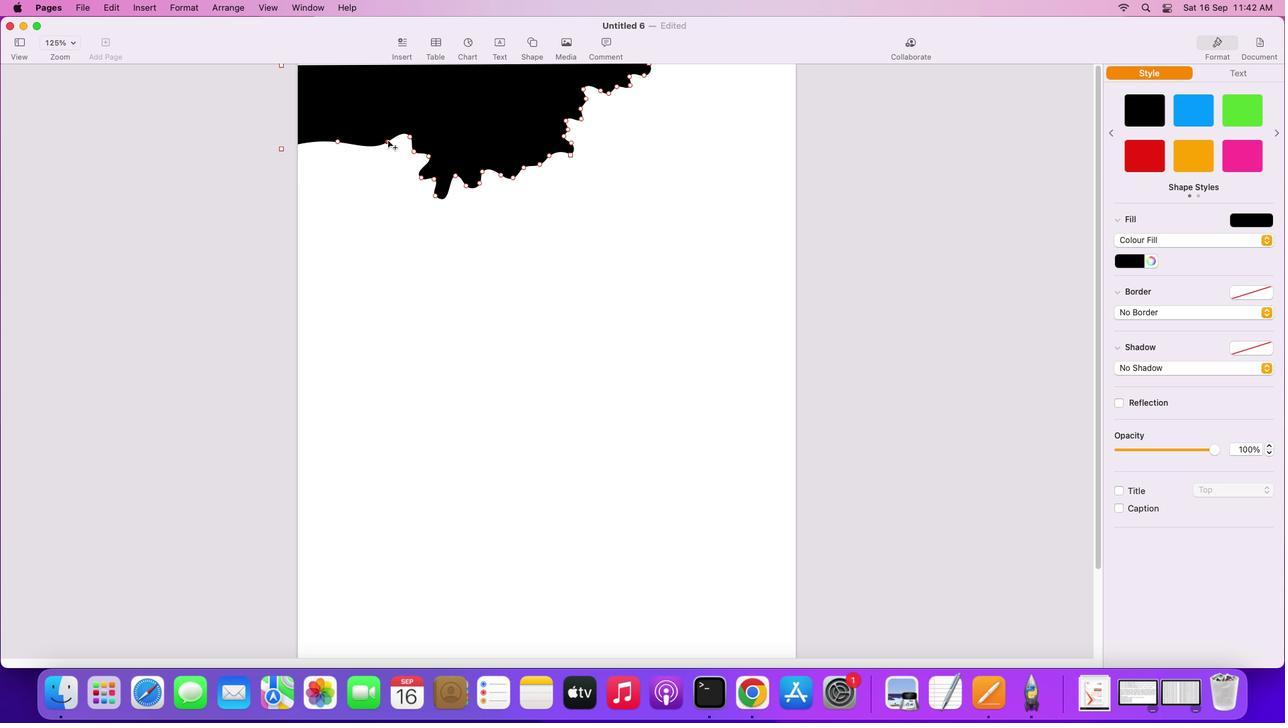 
Action: Mouse moved to (407, 141)
Screenshot: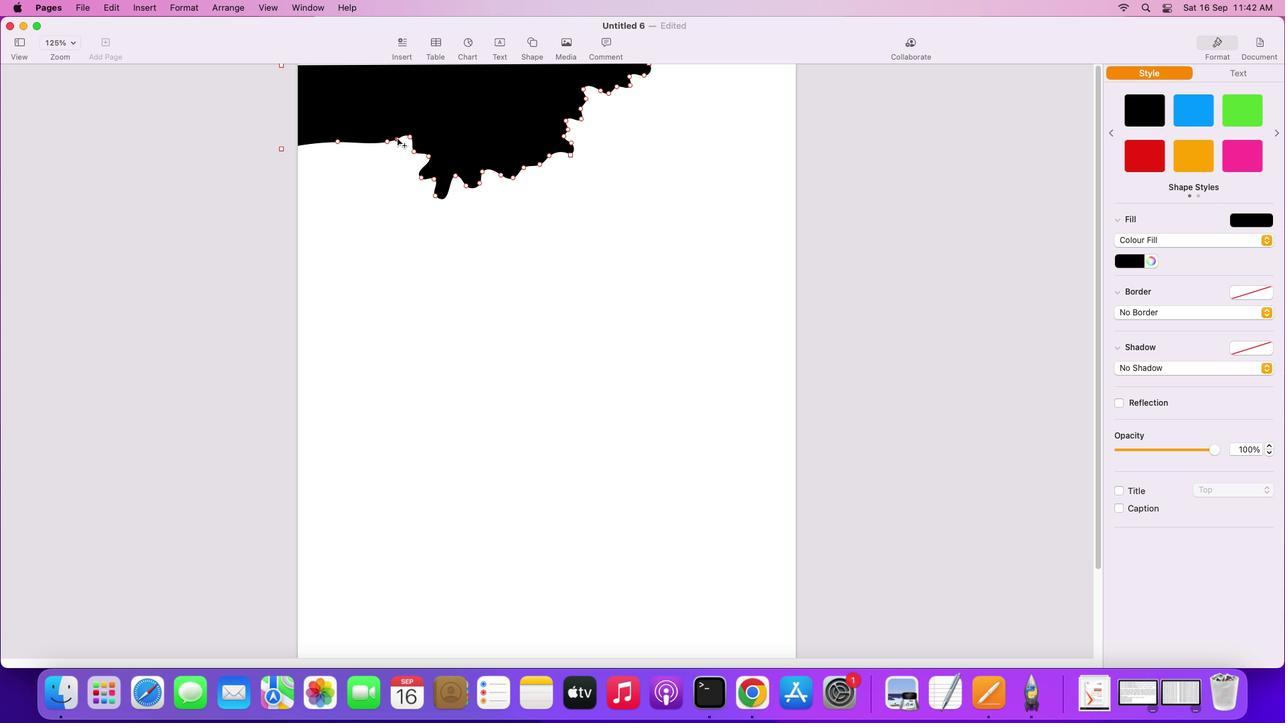 
Action: Mouse pressed left at (407, 141)
Screenshot: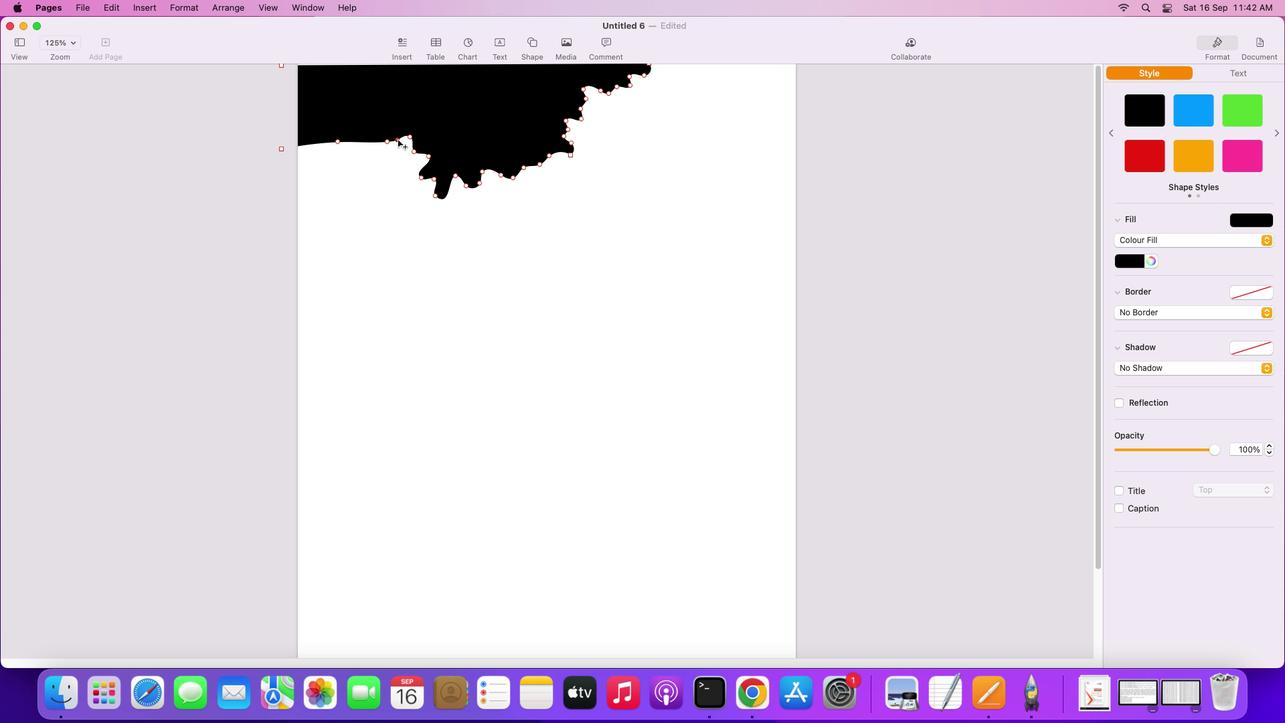 
Action: Mouse moved to (394, 146)
Screenshot: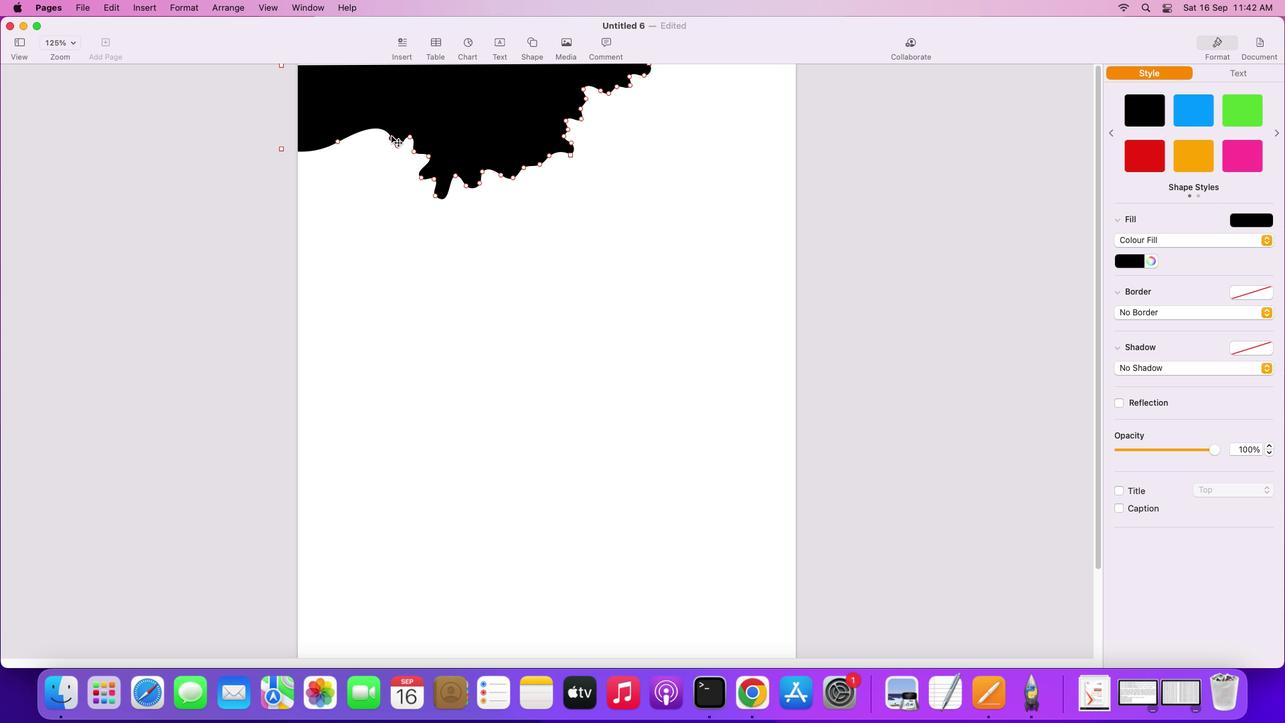 
Action: Mouse pressed left at (394, 146)
Screenshot: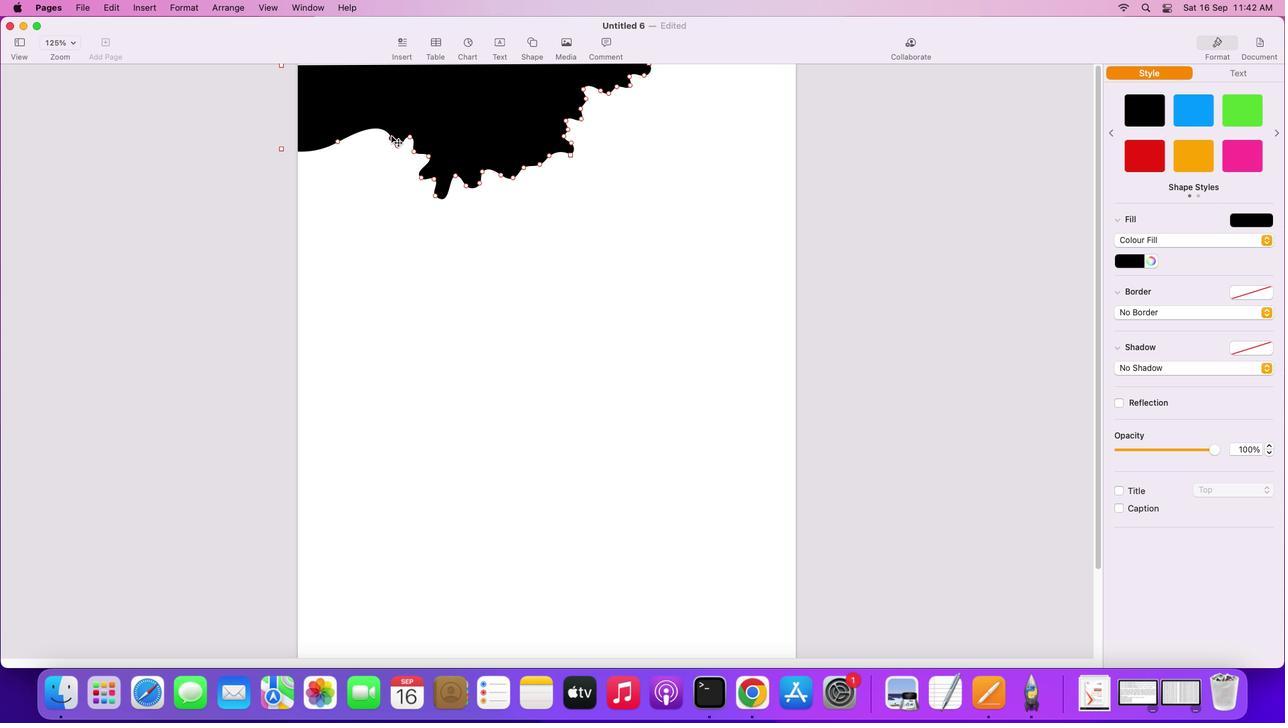 
Action: Mouse moved to (377, 135)
Screenshot: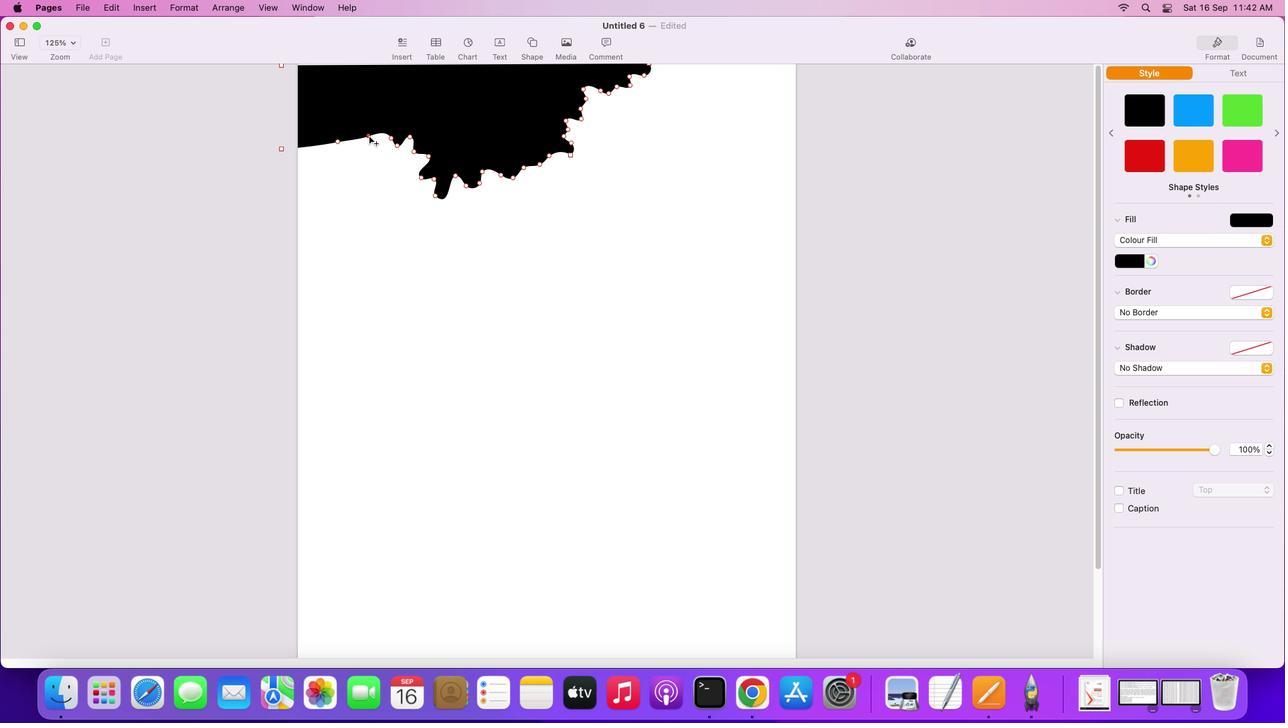 
Action: Mouse pressed left at (377, 135)
Screenshot: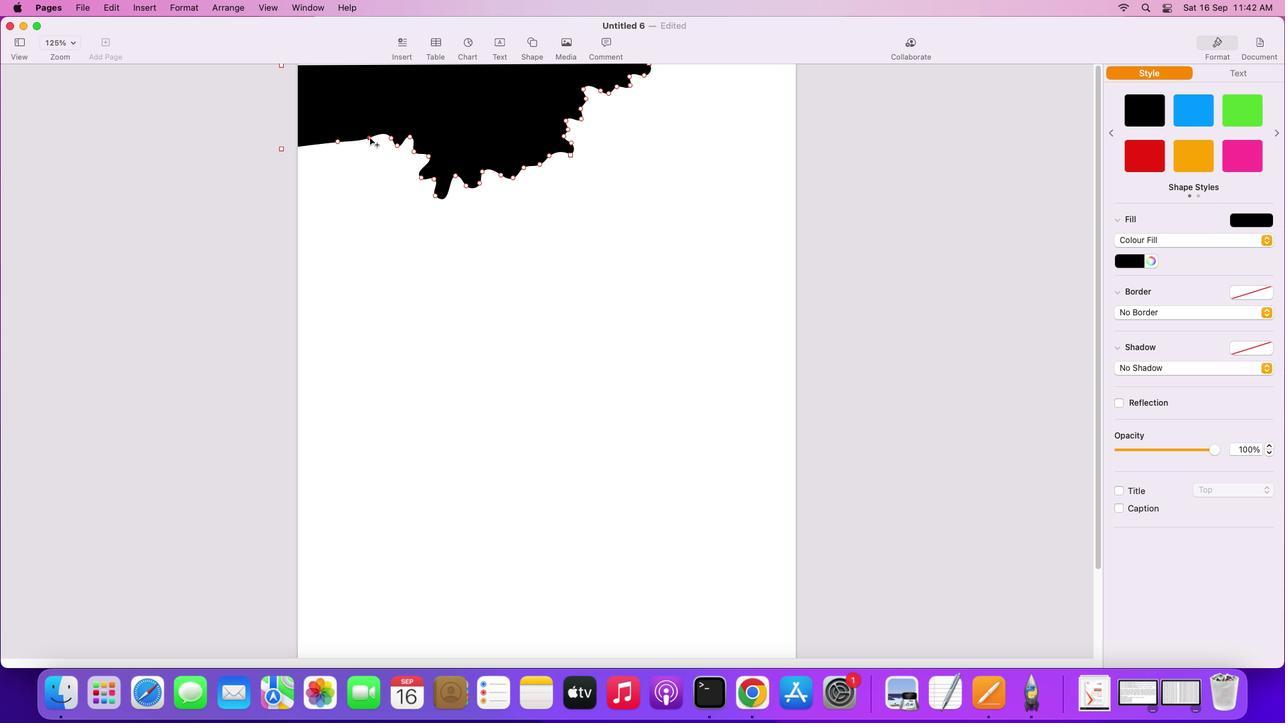 
Action: Mouse moved to (379, 147)
Screenshot: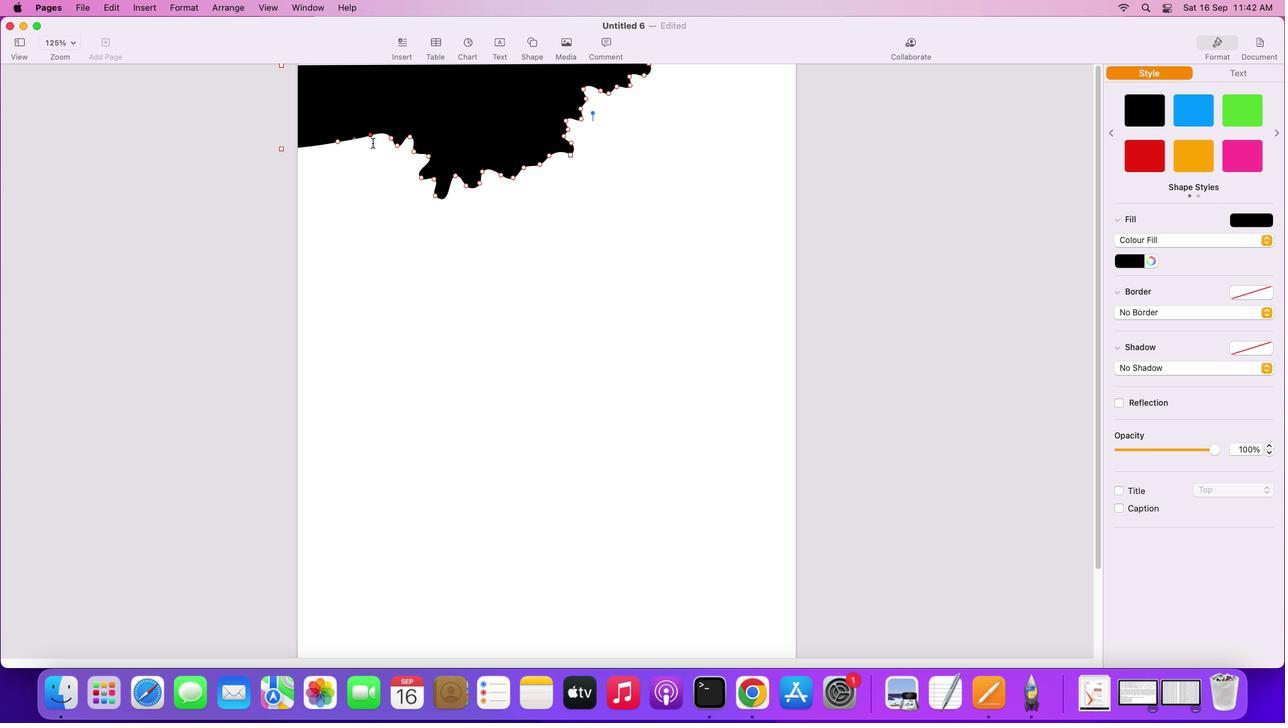 
Action: Mouse pressed left at (379, 147)
Screenshot: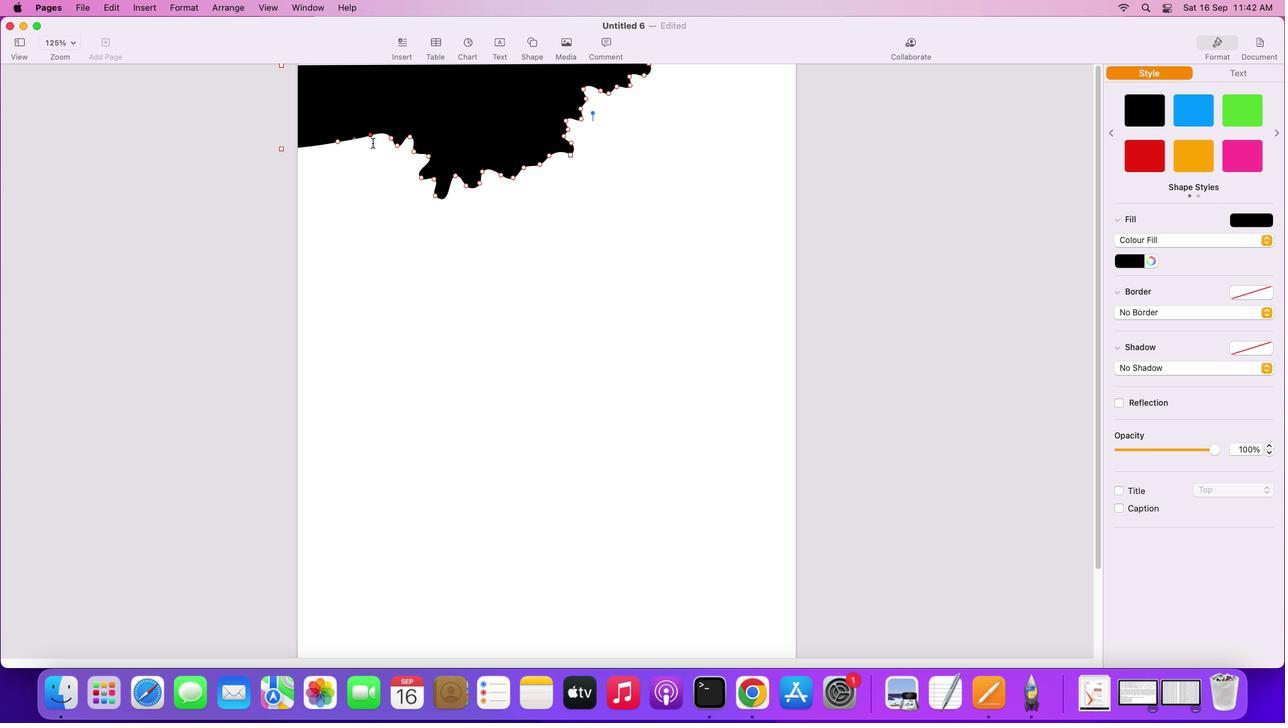 
Action: Mouse moved to (376, 141)
Screenshot: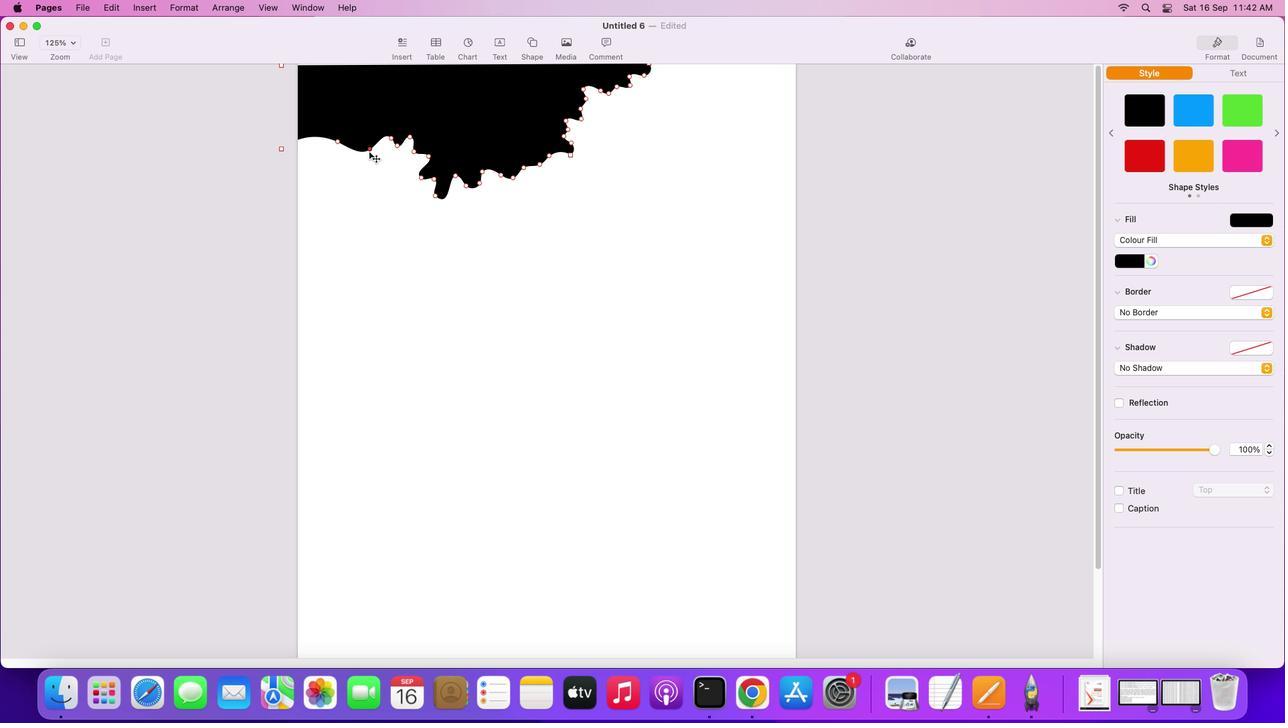 
Action: Mouse pressed left at (376, 141)
Screenshot: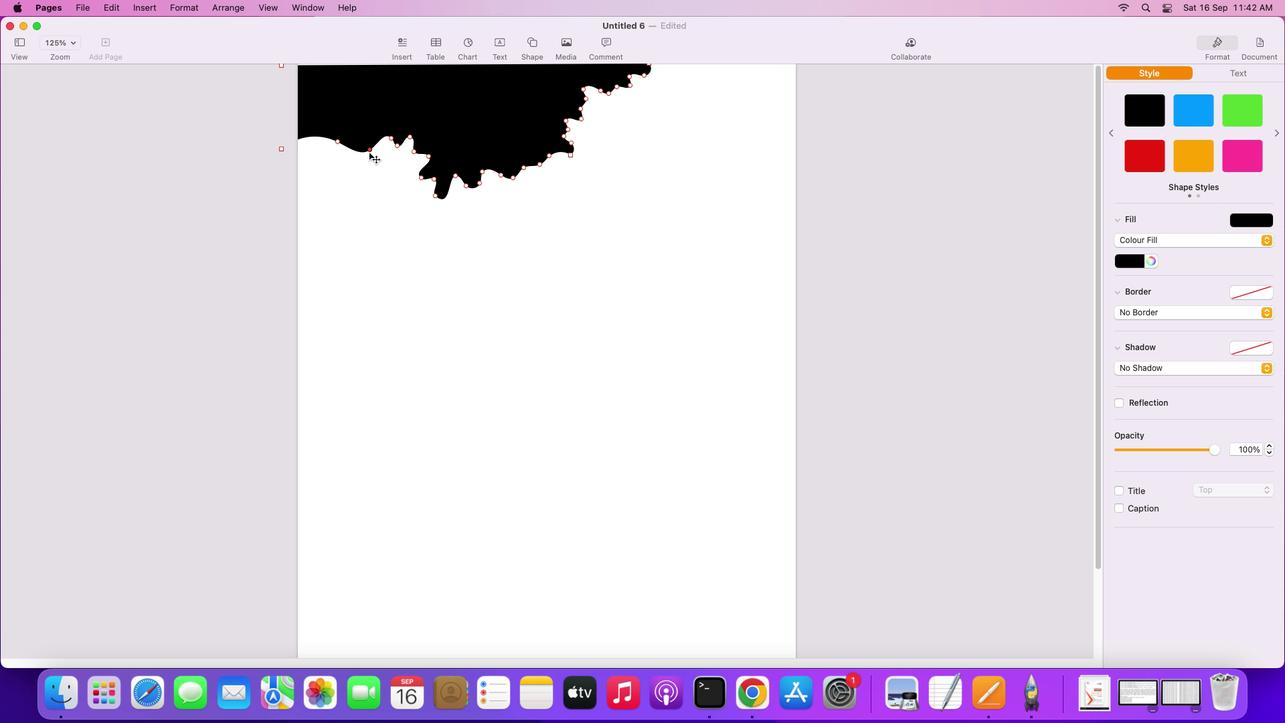 
Action: Mouse moved to (389, 156)
Screenshot: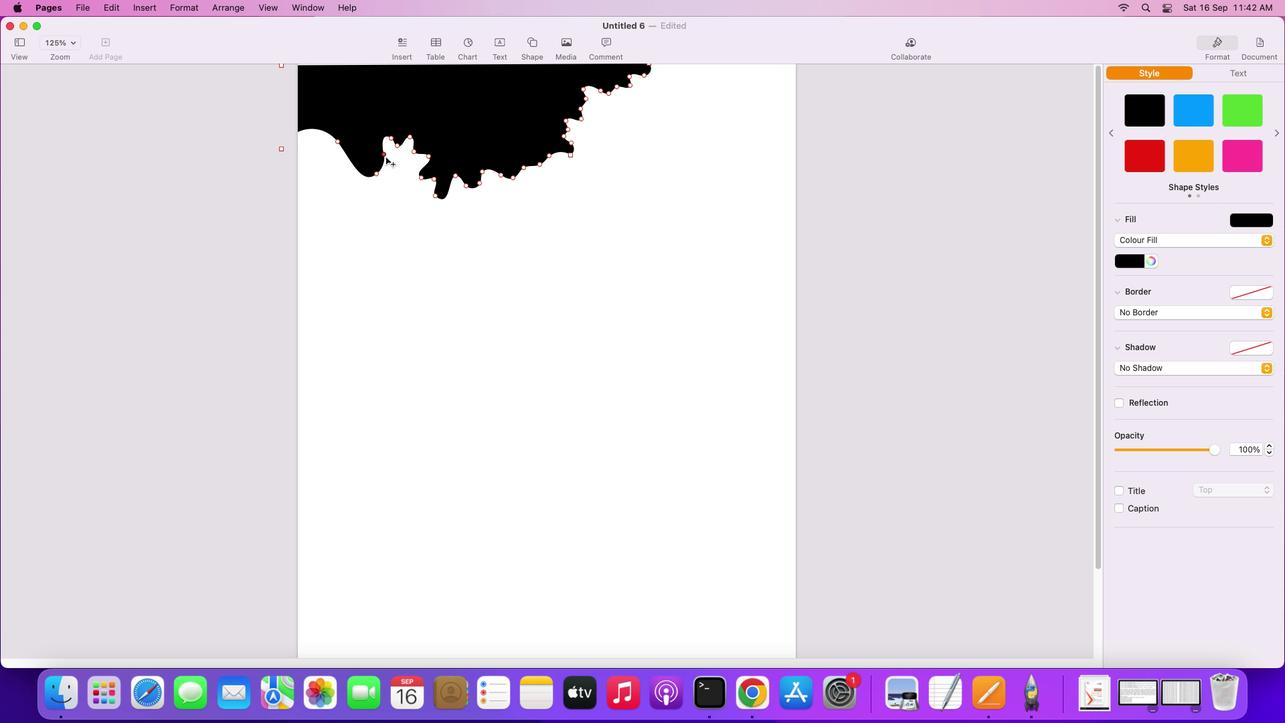 
Action: Mouse pressed left at (389, 156)
Screenshot: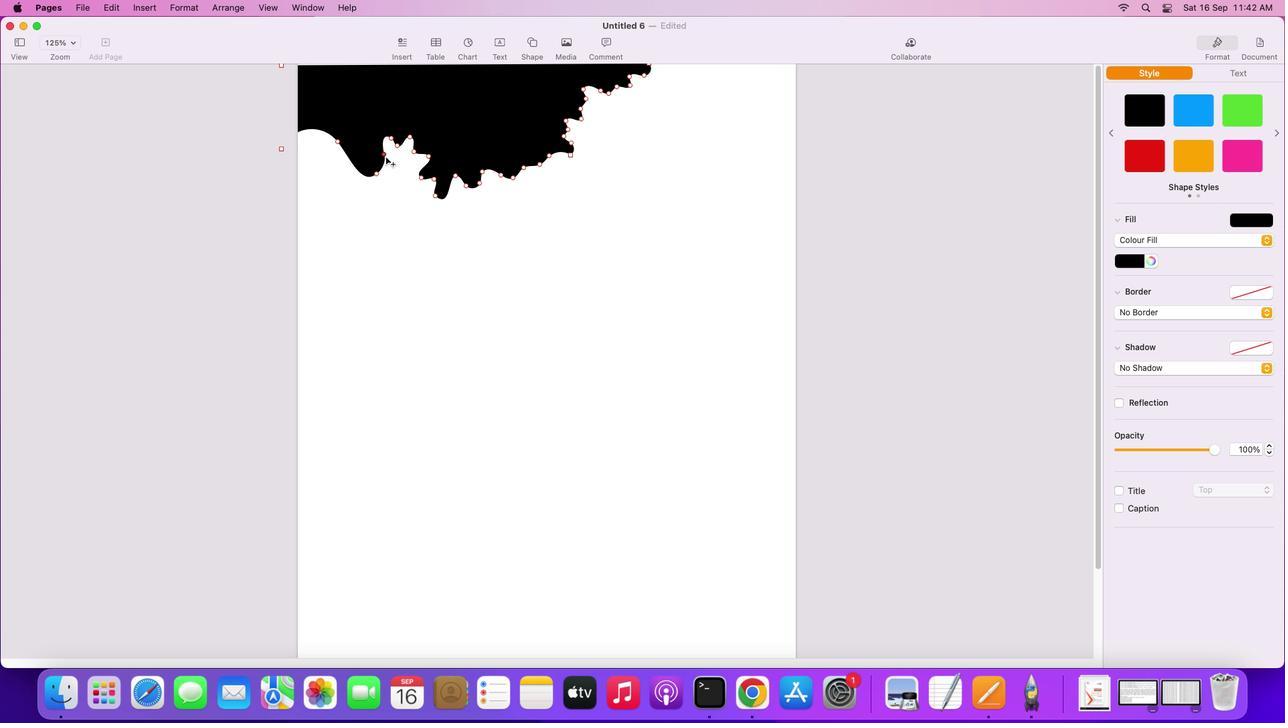 
Action: Mouse moved to (381, 178)
Screenshot: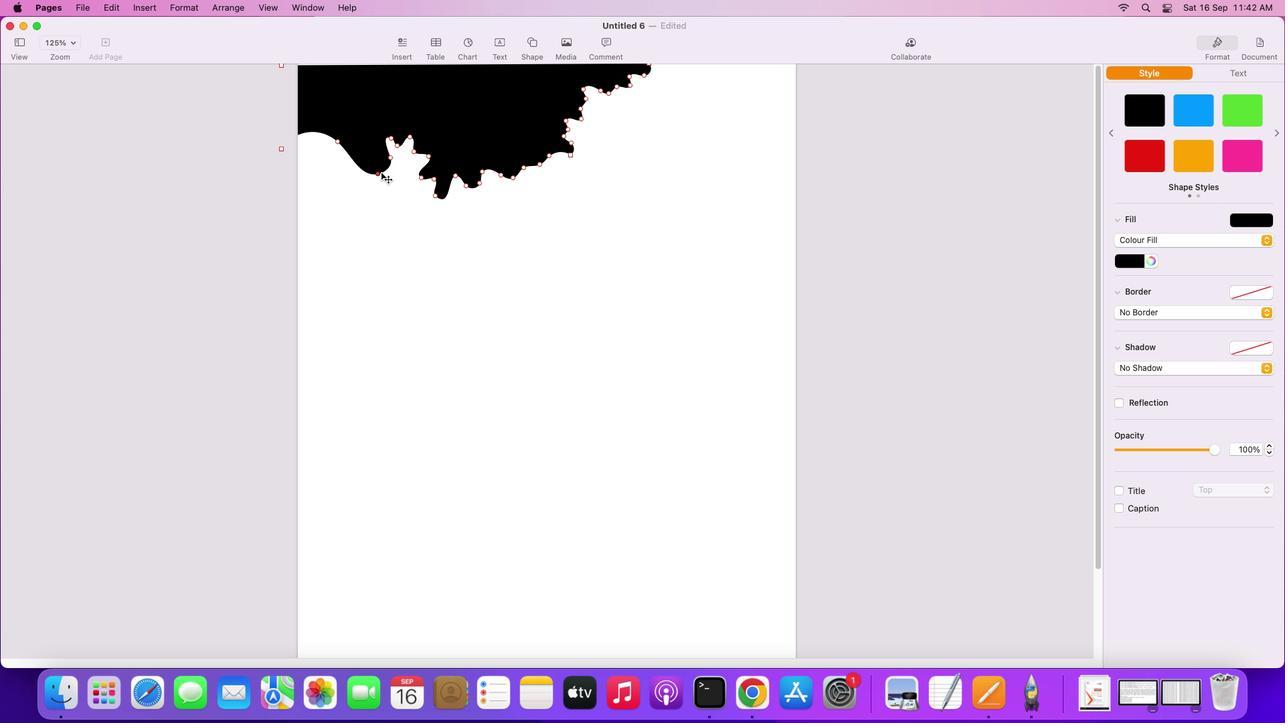 
Action: Mouse pressed left at (381, 178)
Screenshot: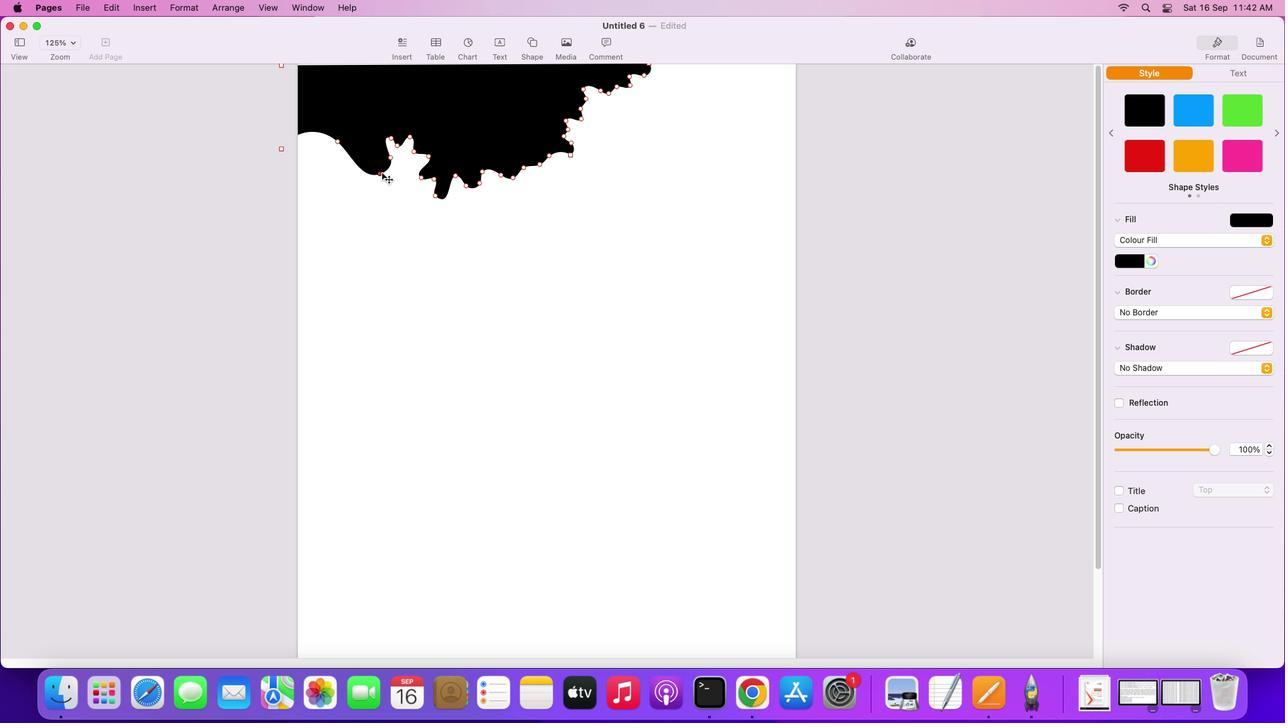 
Action: Mouse moved to (393, 175)
Screenshot: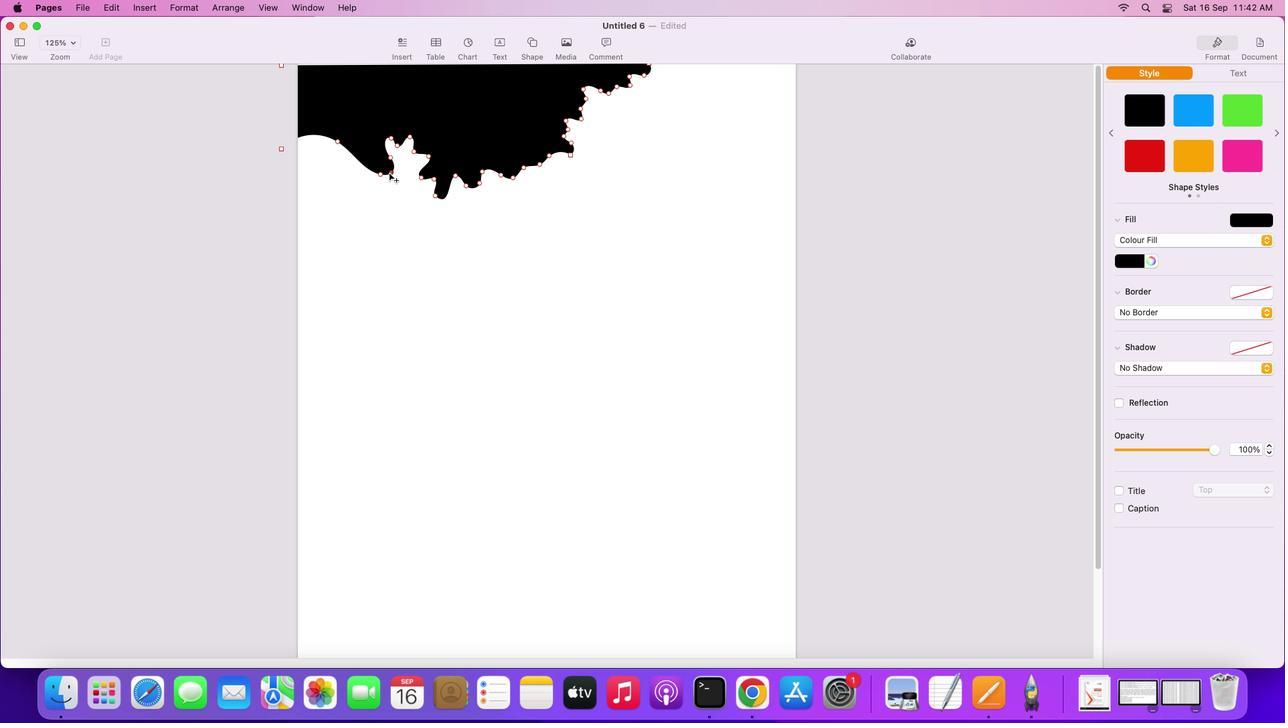 
Action: Mouse pressed left at (393, 175)
Screenshot: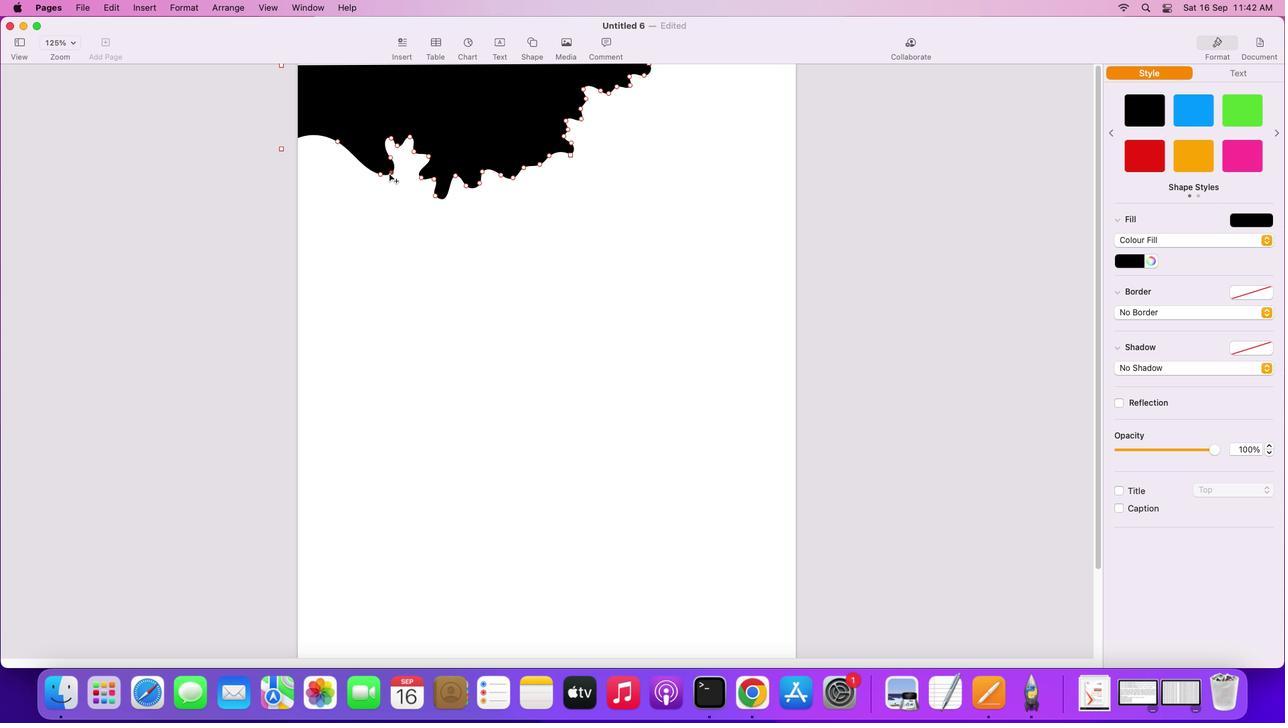 
Action: Mouse moved to (366, 166)
Screenshot: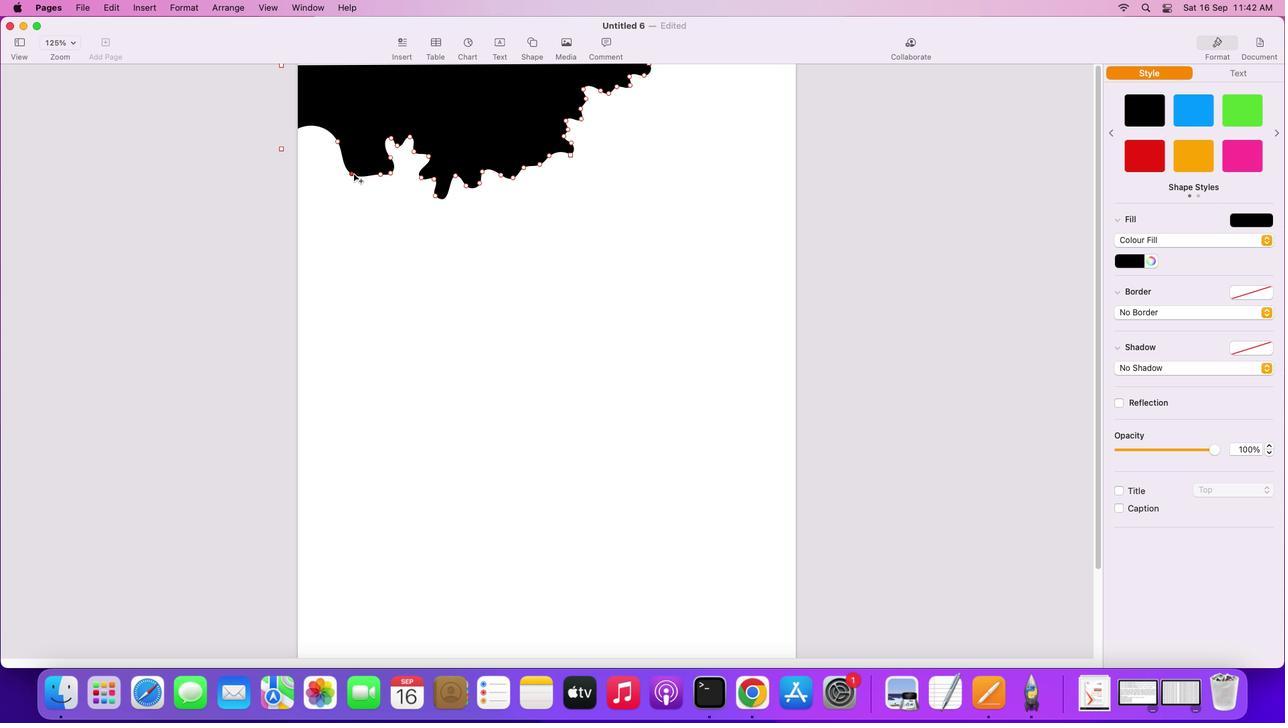 
Action: Mouse pressed left at (366, 166)
Screenshot: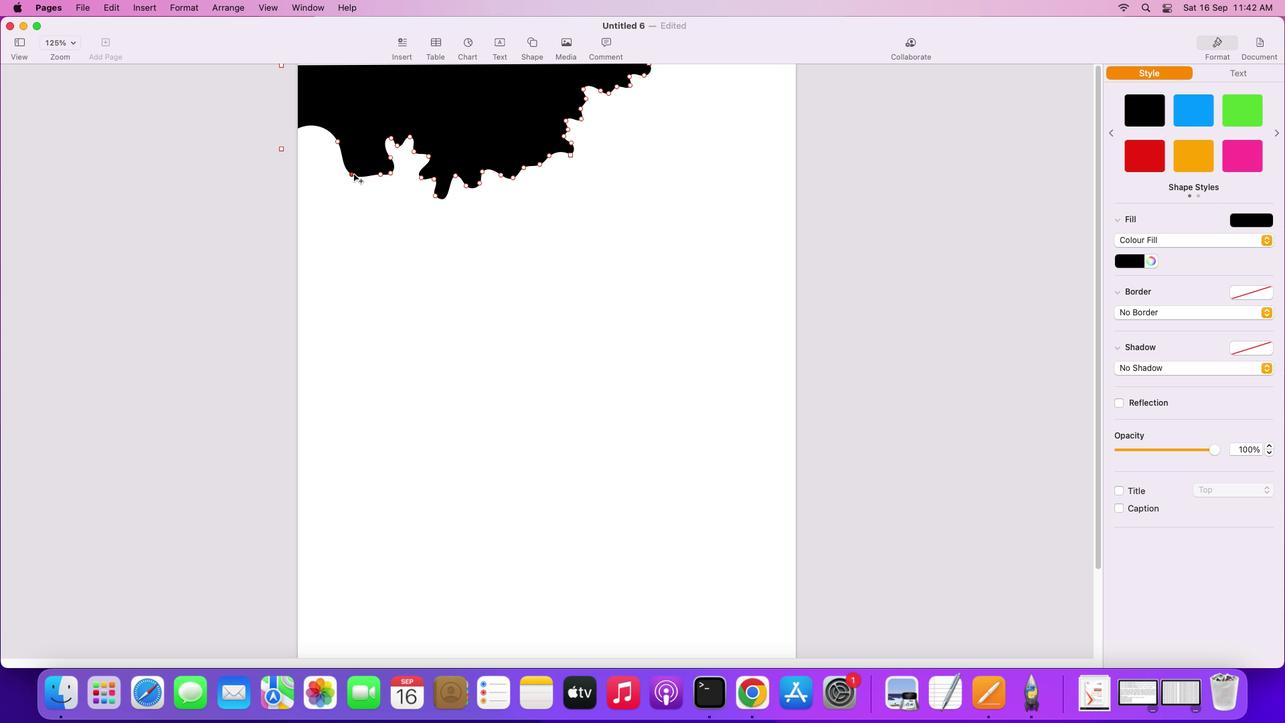 
Action: Mouse moved to (373, 182)
Screenshot: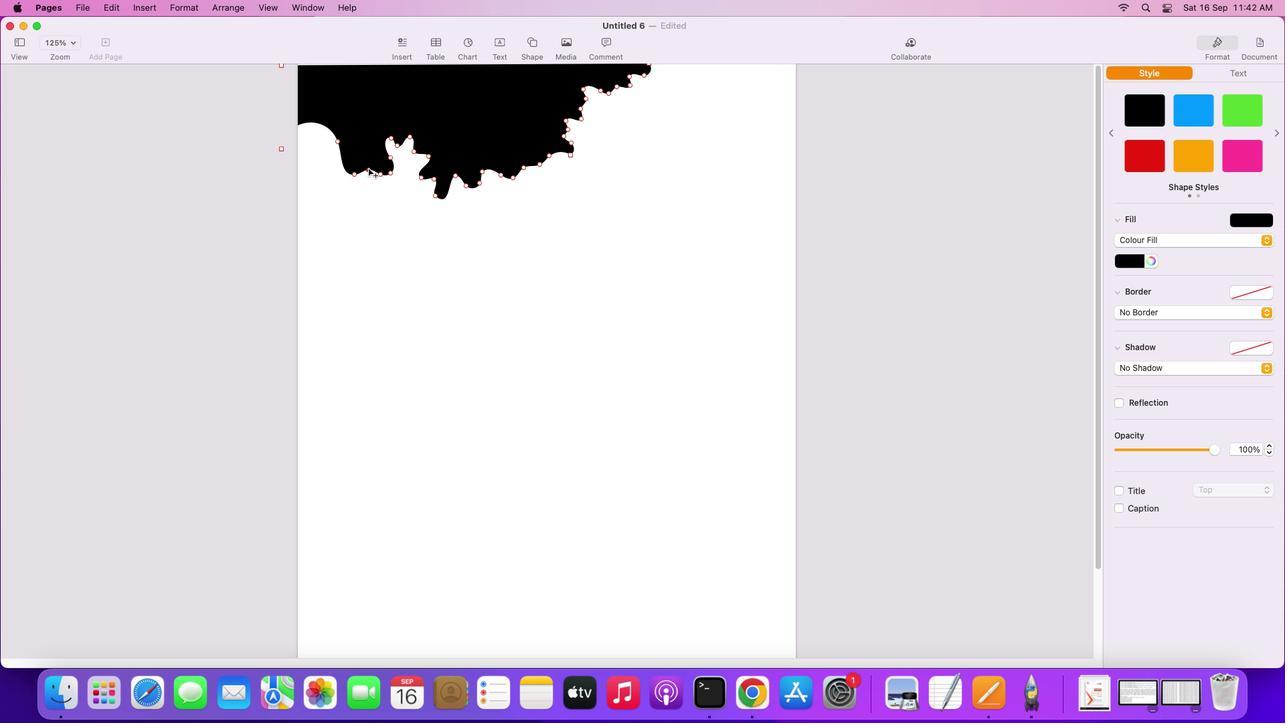 
Action: Mouse pressed left at (373, 182)
Screenshot: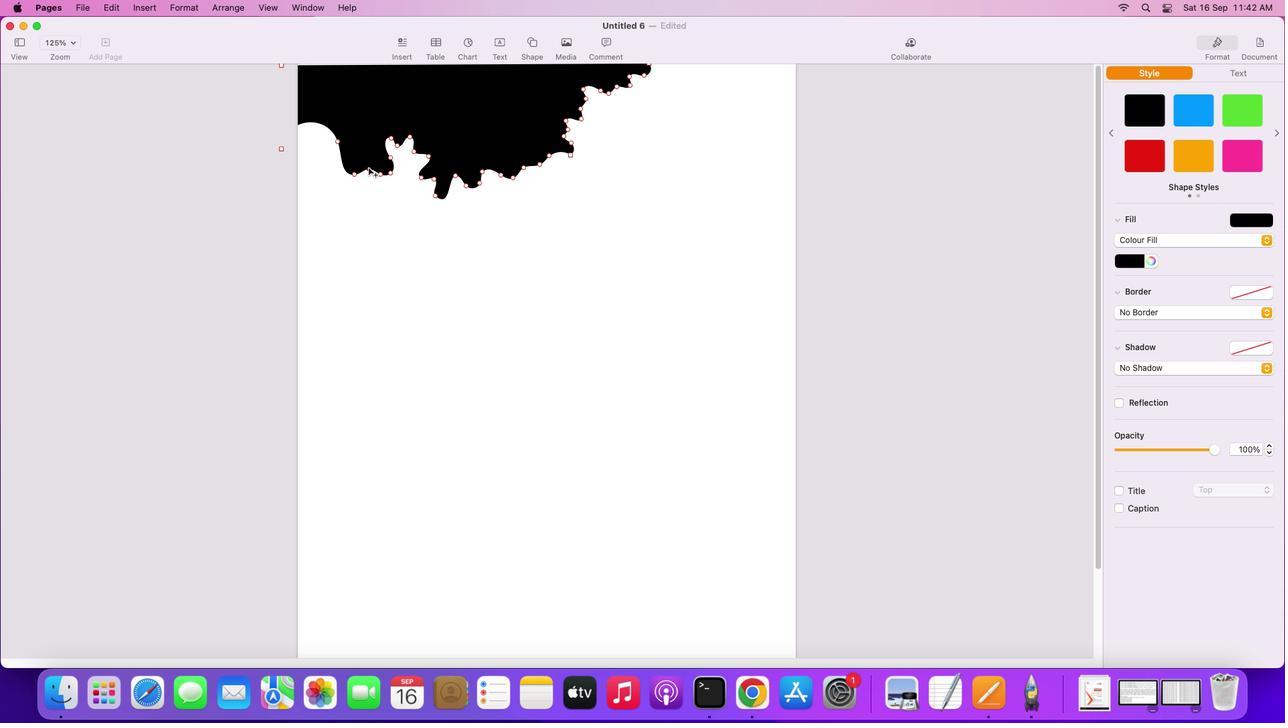 
Action: Mouse moved to (388, 180)
Screenshot: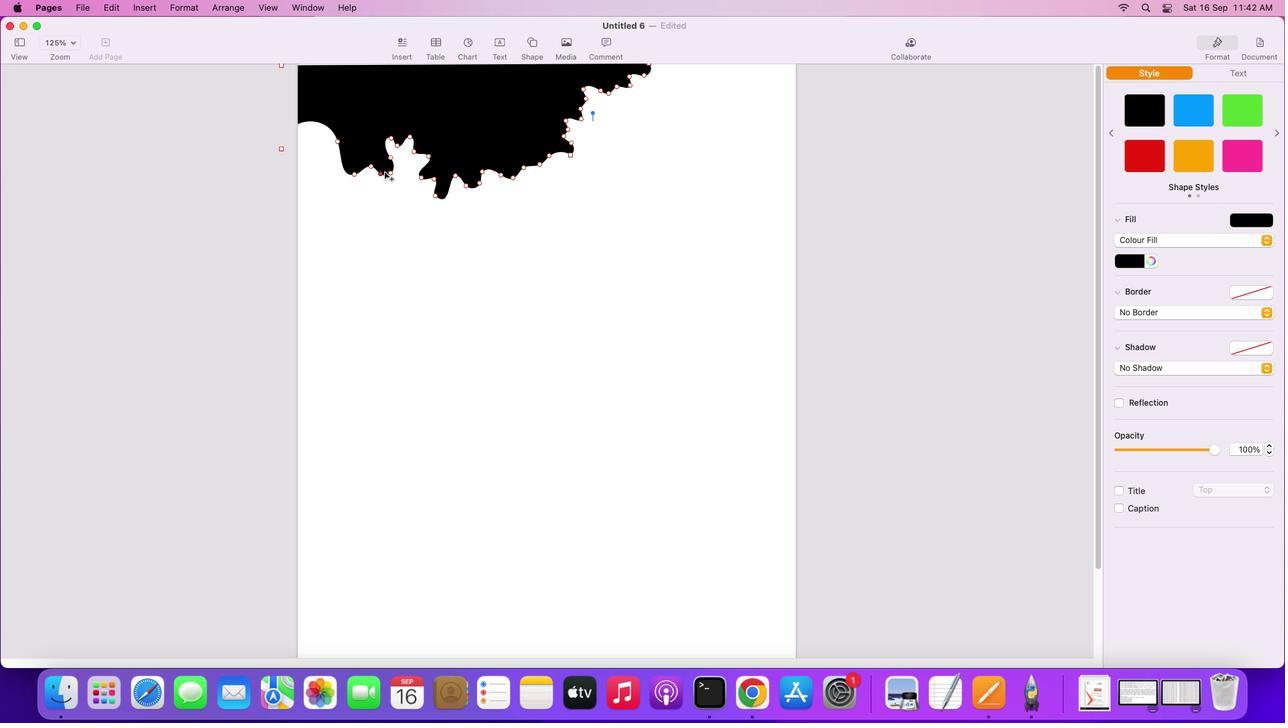 
Action: Mouse pressed left at (388, 180)
Screenshot: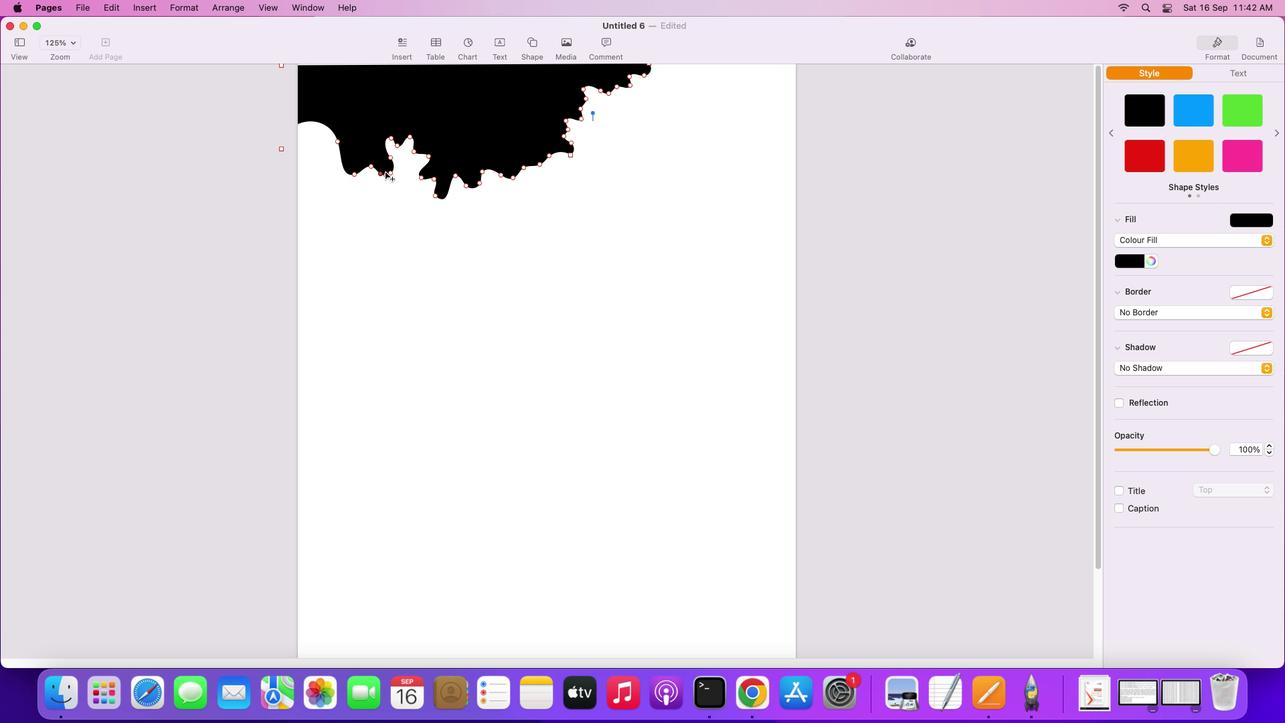 
Action: Mouse moved to (395, 178)
Screenshot: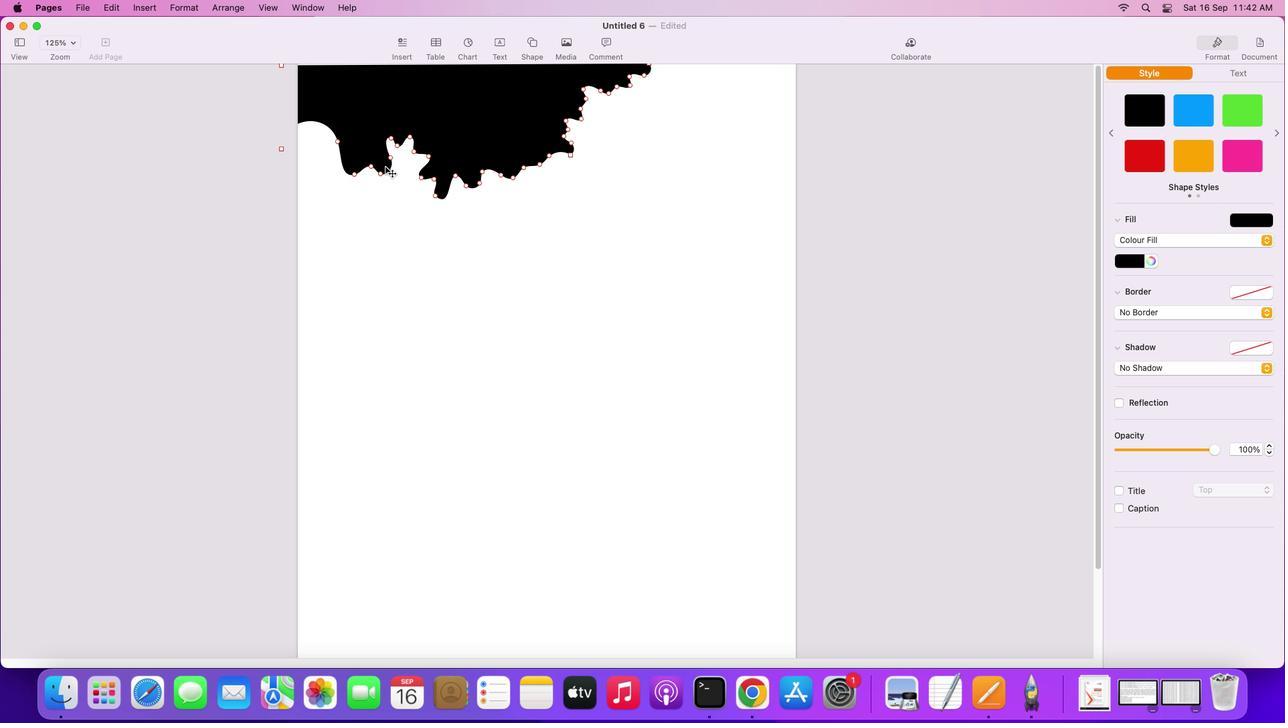 
Action: Mouse pressed left at (395, 178)
Screenshot: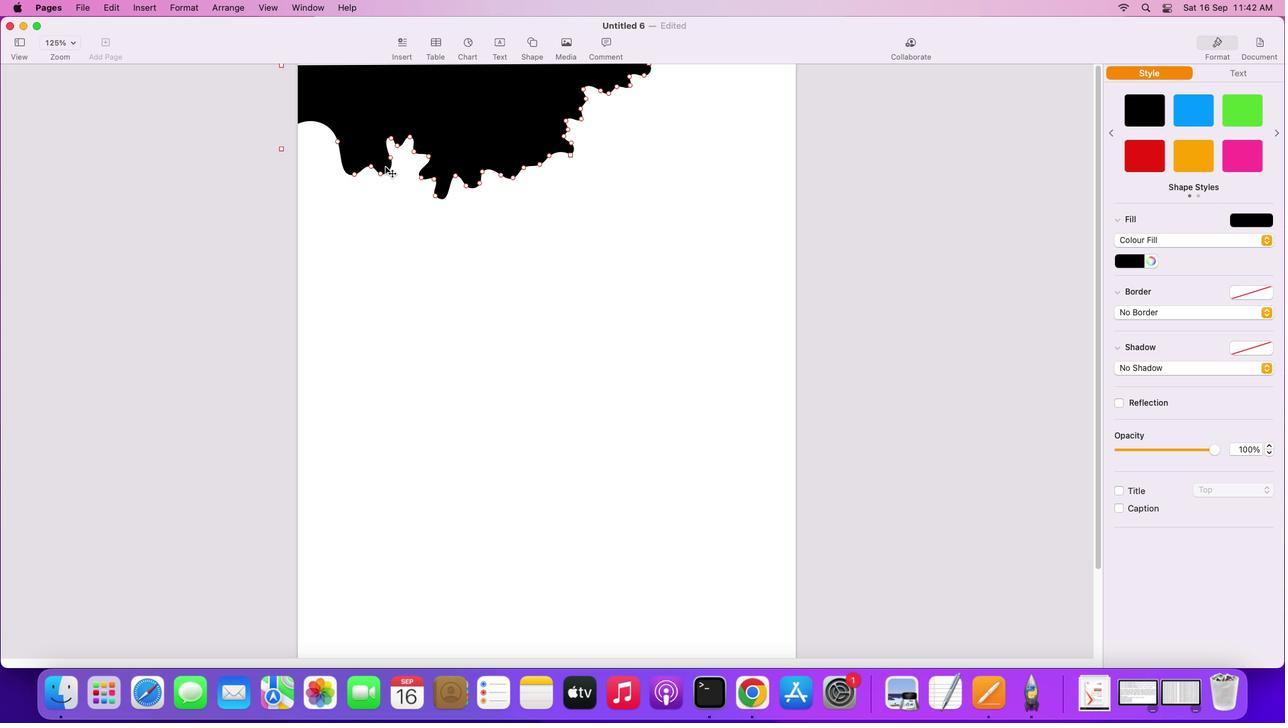 
Action: Mouse moved to (395, 164)
Screenshot: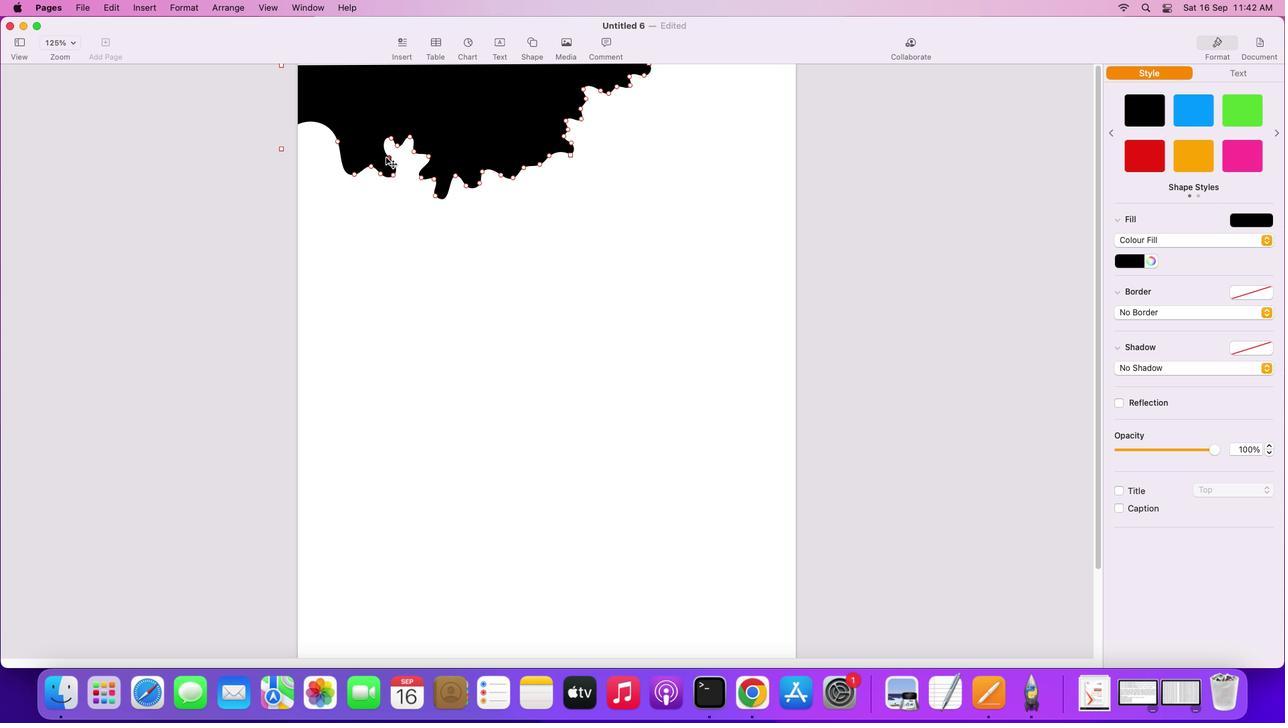 
Action: Mouse pressed left at (395, 164)
Screenshot: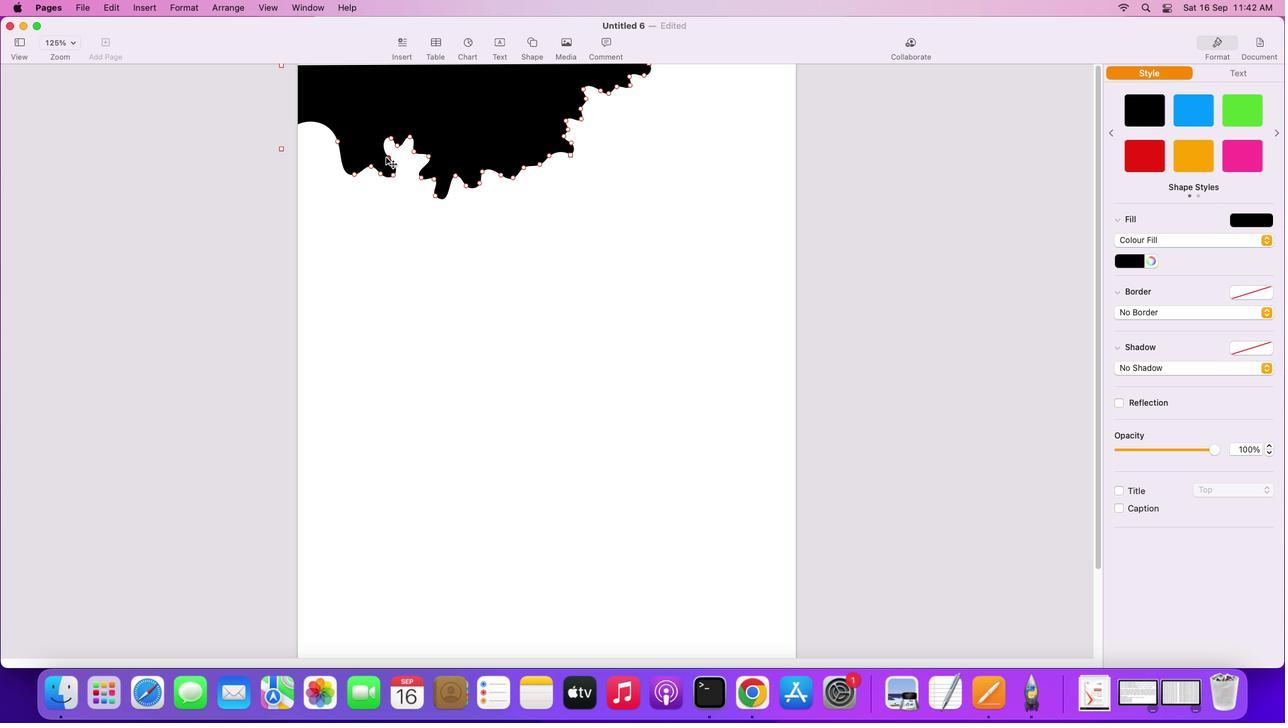 
Action: Mouse moved to (345, 147)
Screenshot: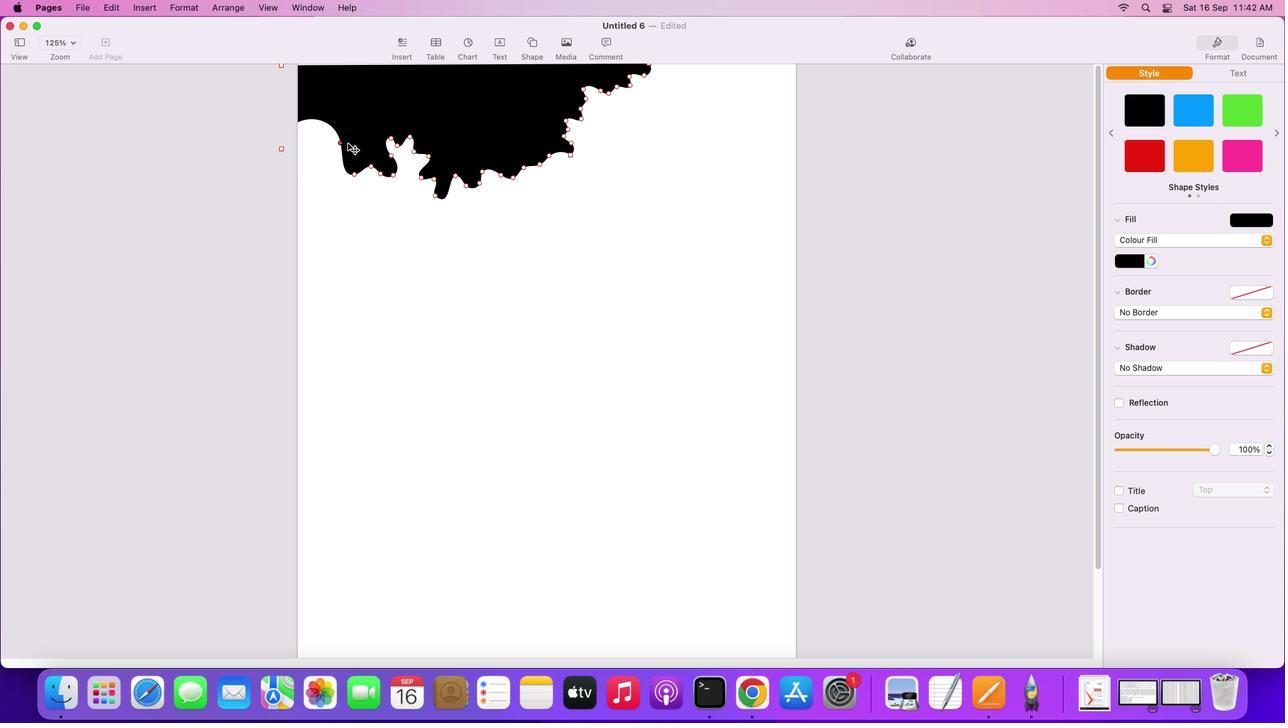 
Action: Mouse pressed left at (345, 147)
Screenshot: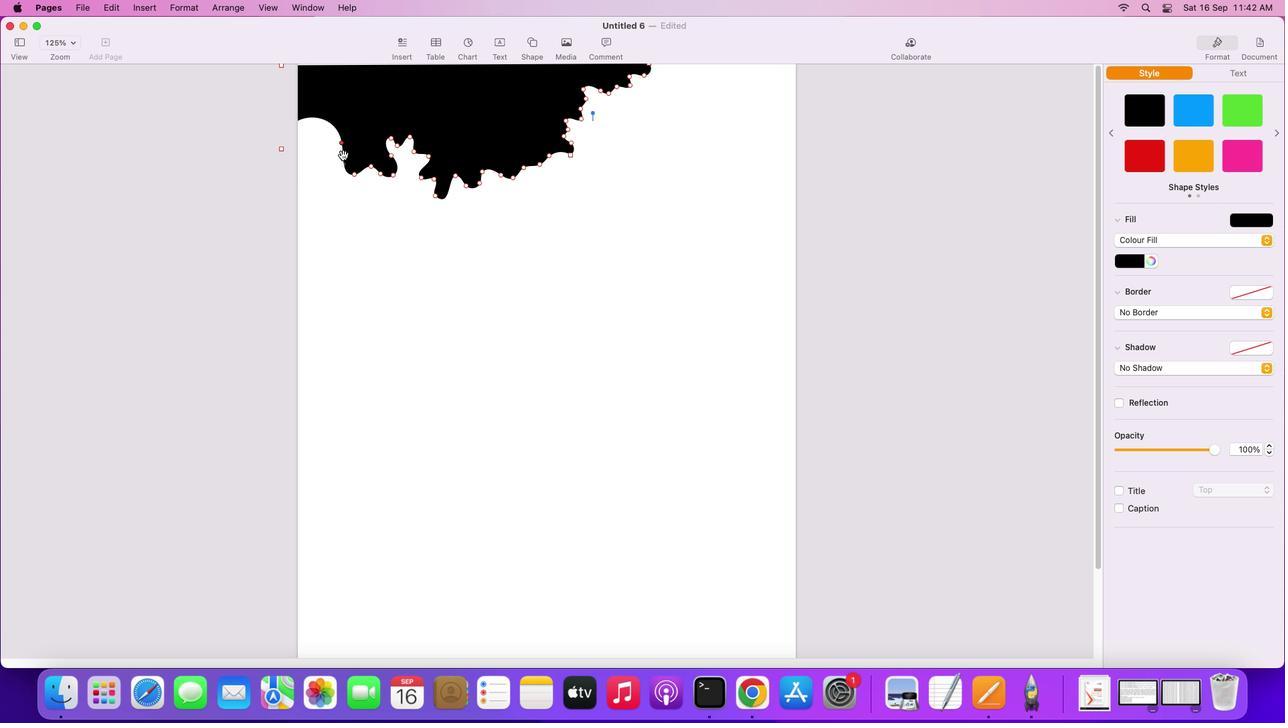 
Action: Mouse moved to (350, 169)
Screenshot: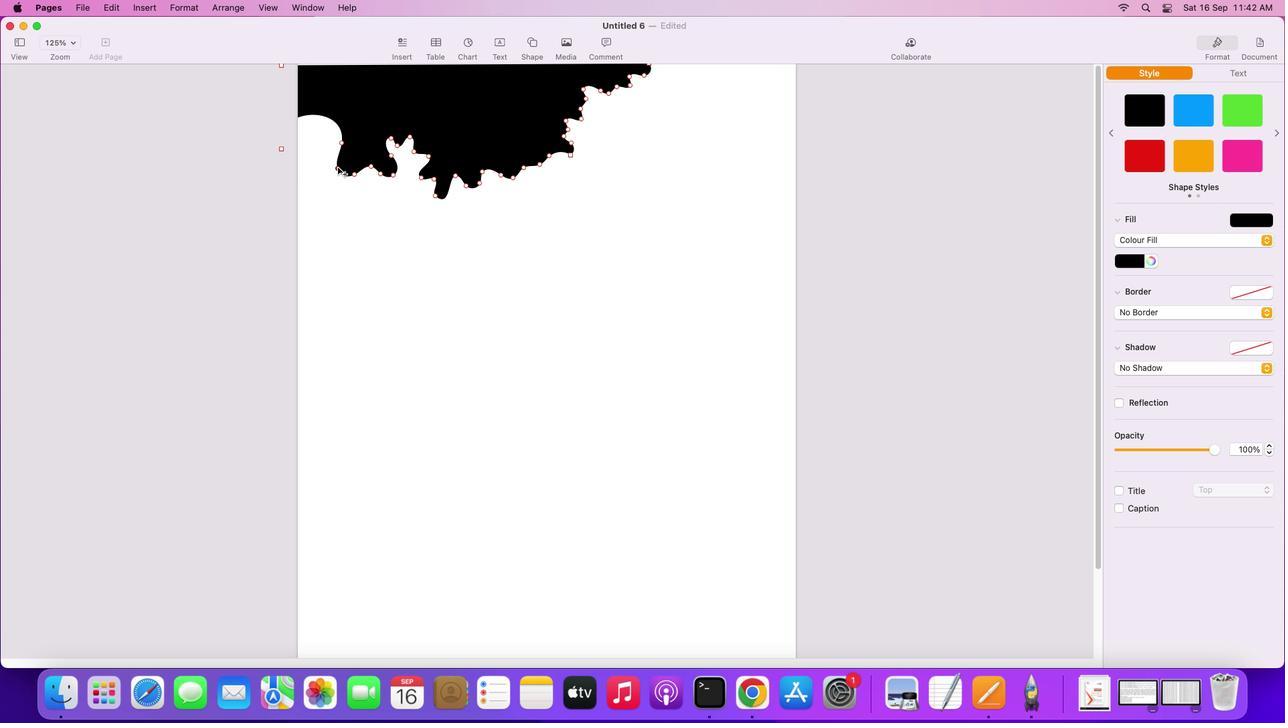 
Action: Mouse pressed left at (350, 169)
Screenshot: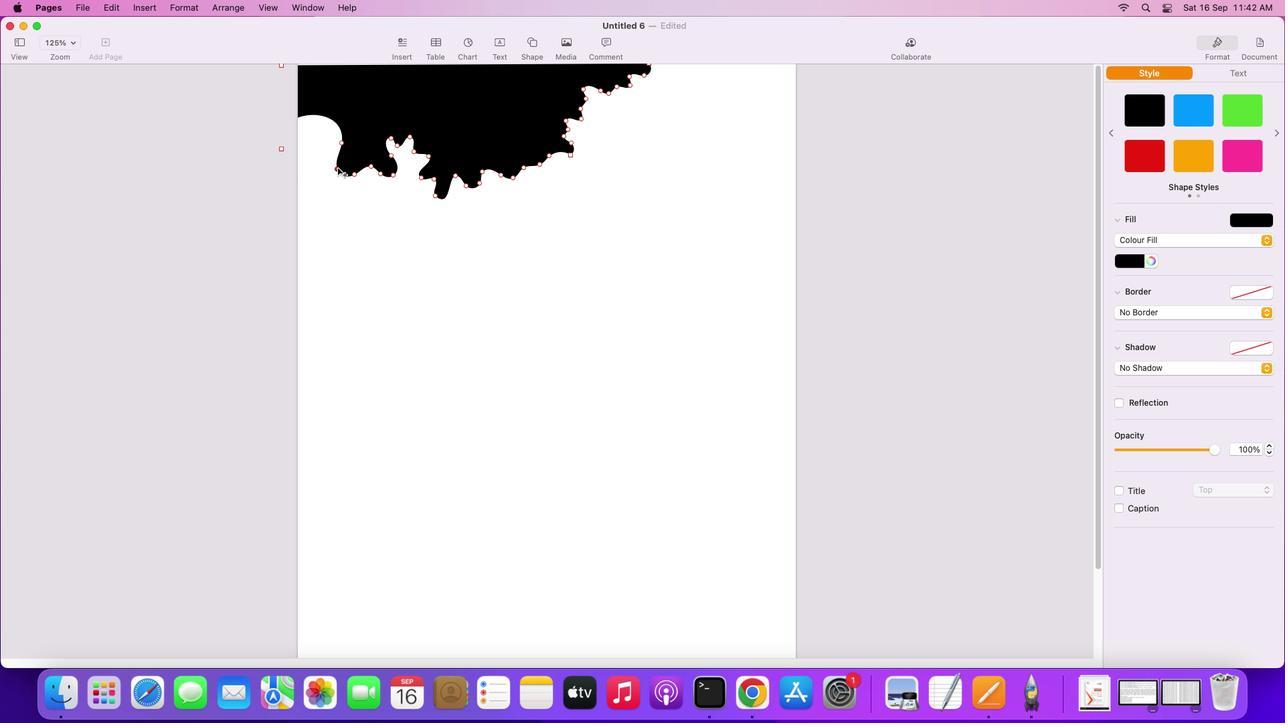 
Action: Mouse moved to (347, 160)
Screenshot: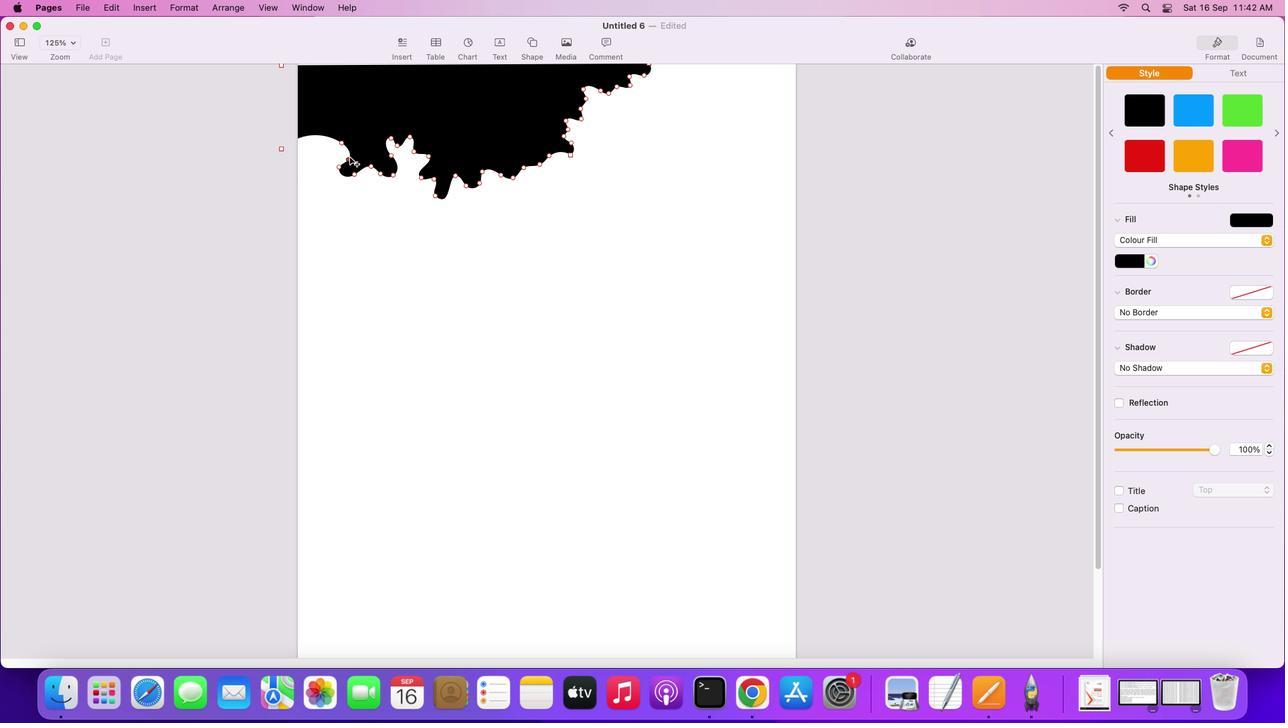 
Action: Mouse pressed left at (347, 160)
Screenshot: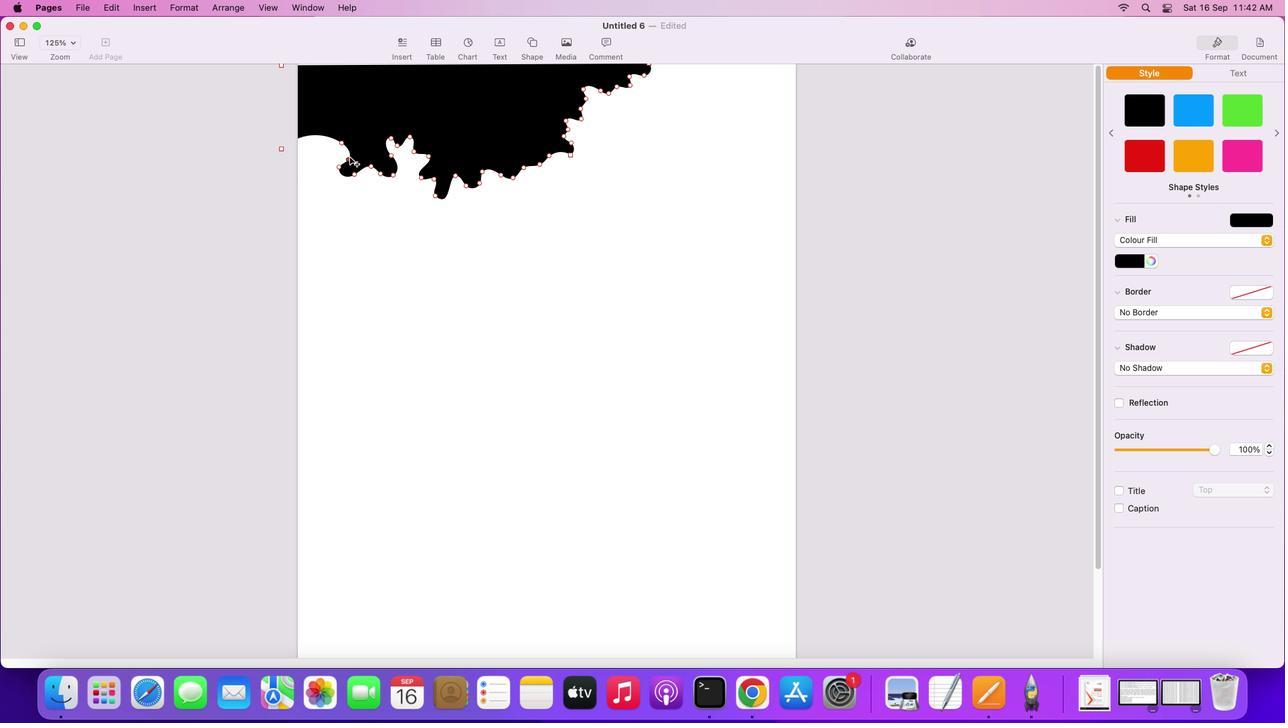 
Action: Mouse moved to (348, 147)
Screenshot: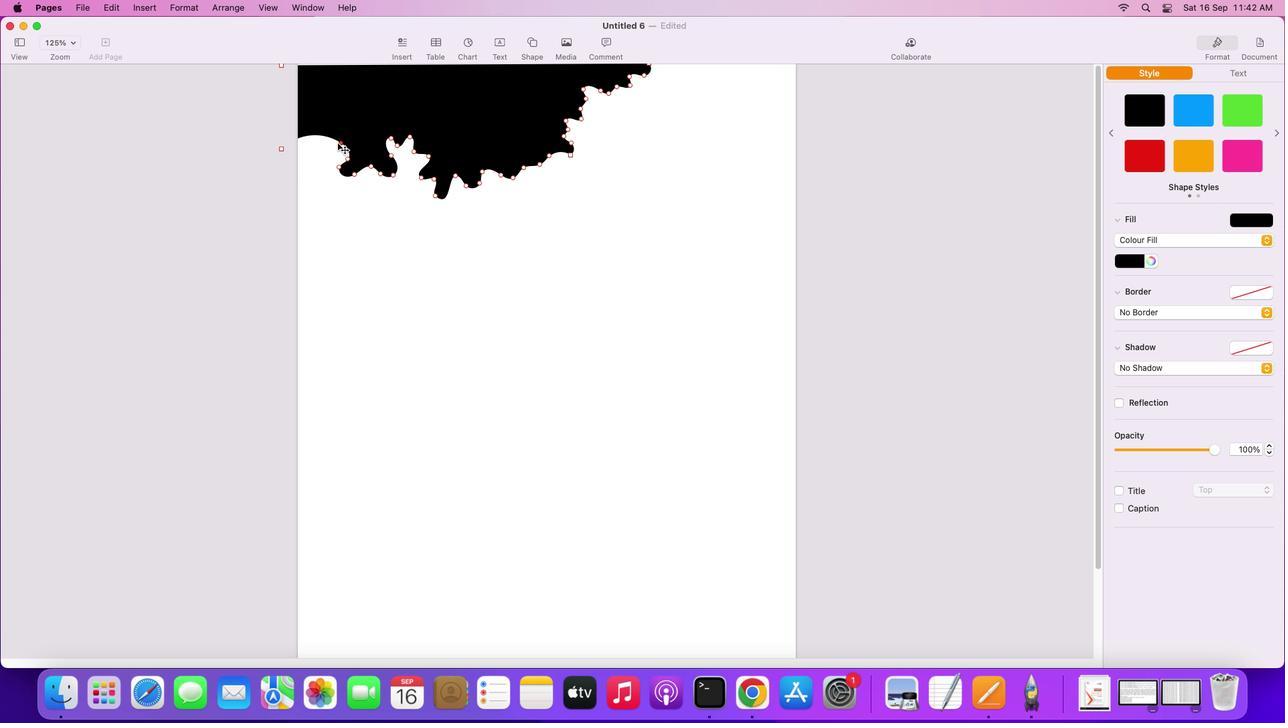 
Action: Mouse pressed left at (348, 147)
Screenshot: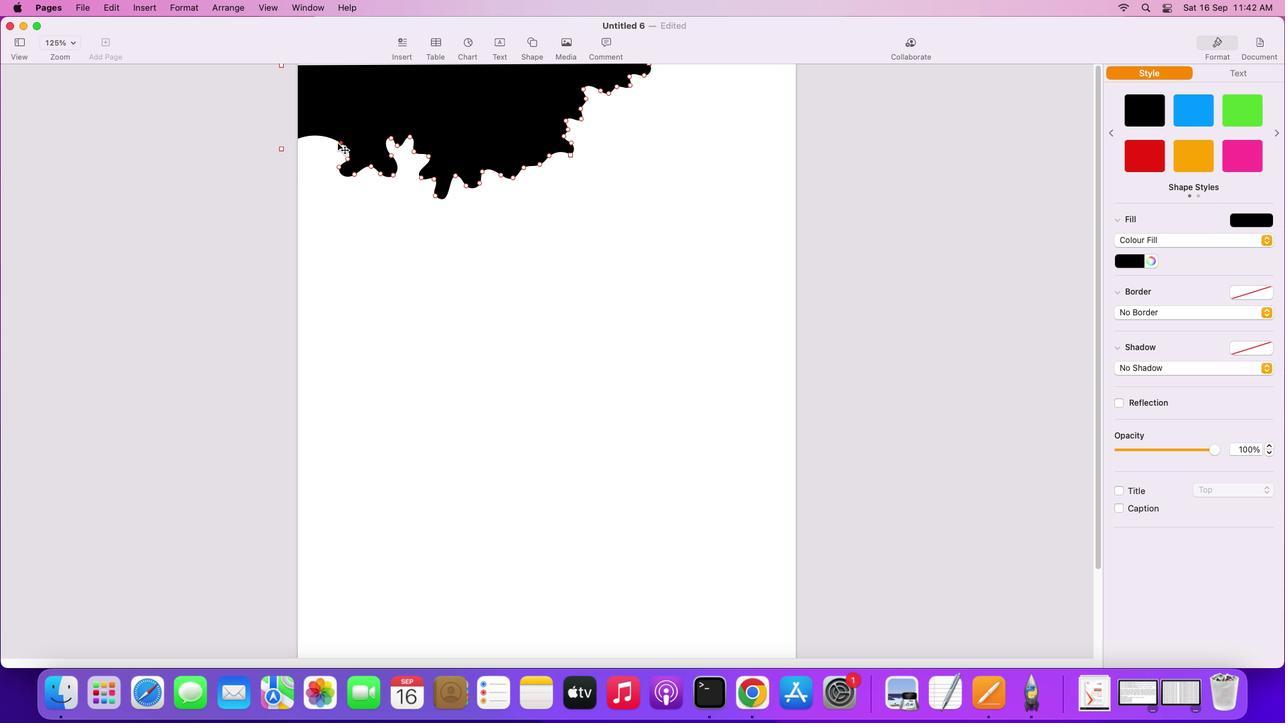 
Action: Mouse moved to (318, 143)
Screenshot: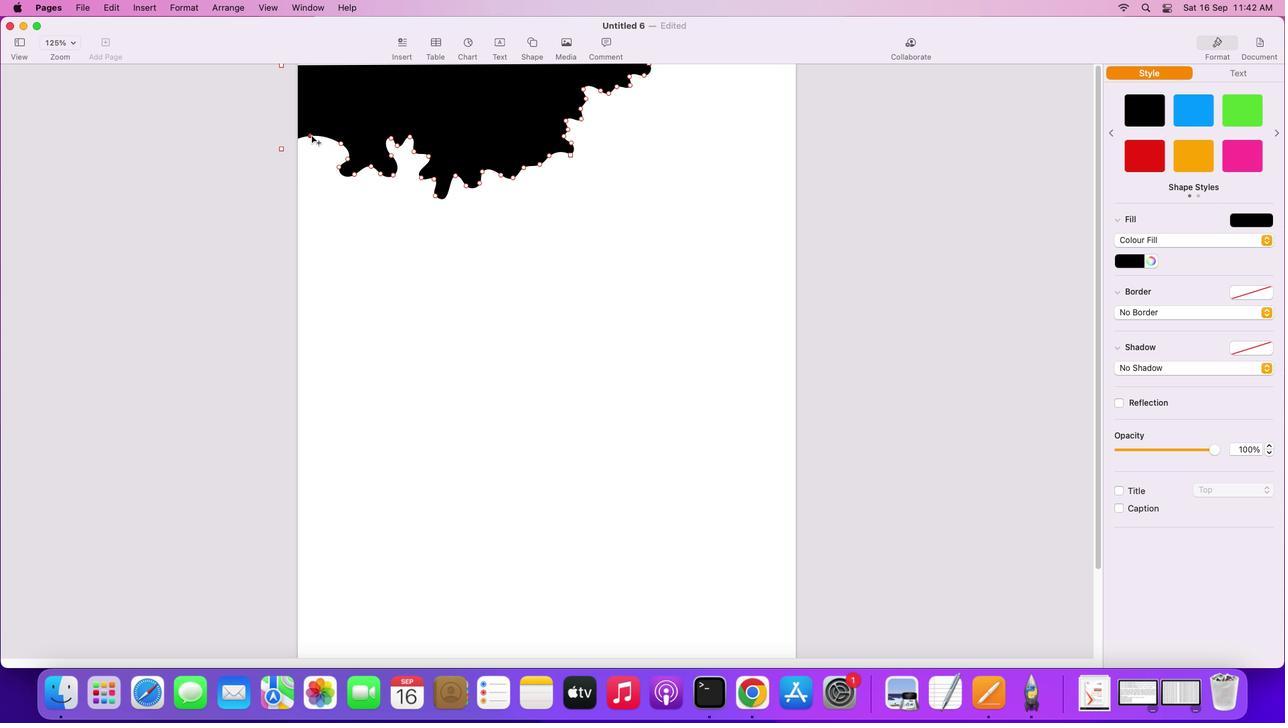
Action: Mouse pressed left at (318, 143)
Screenshot: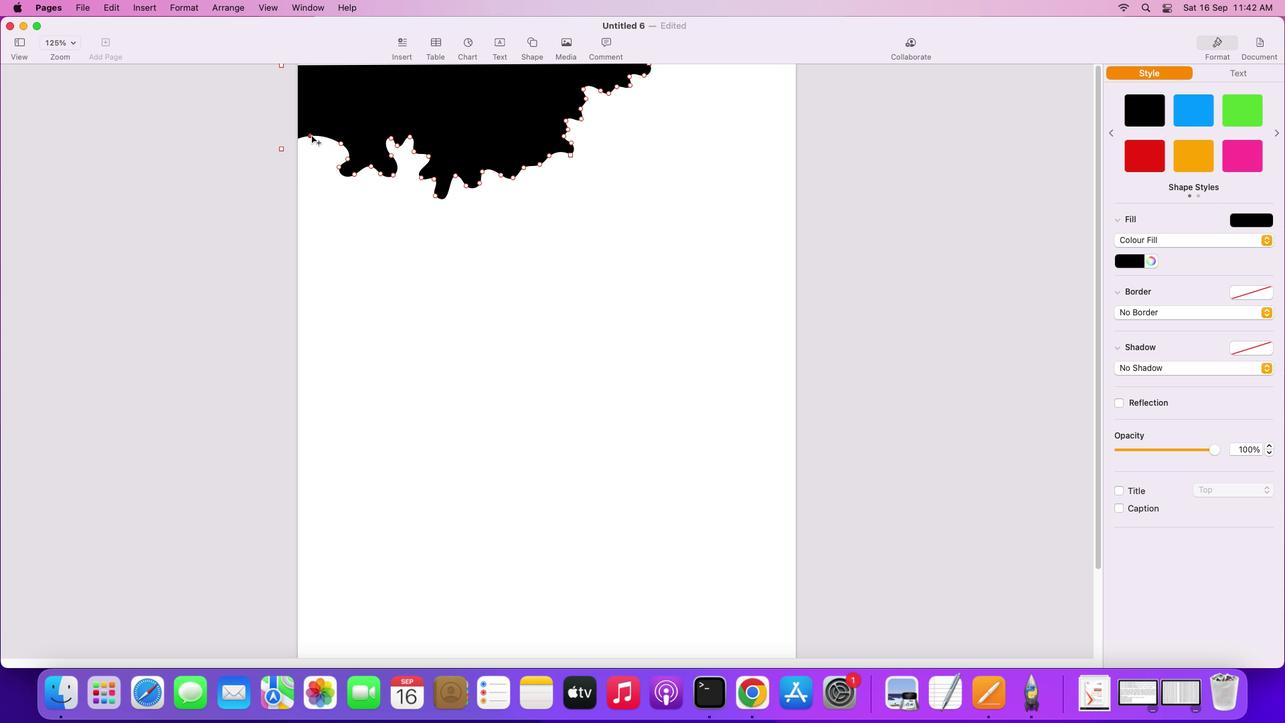 
Action: Mouse moved to (332, 151)
Screenshot: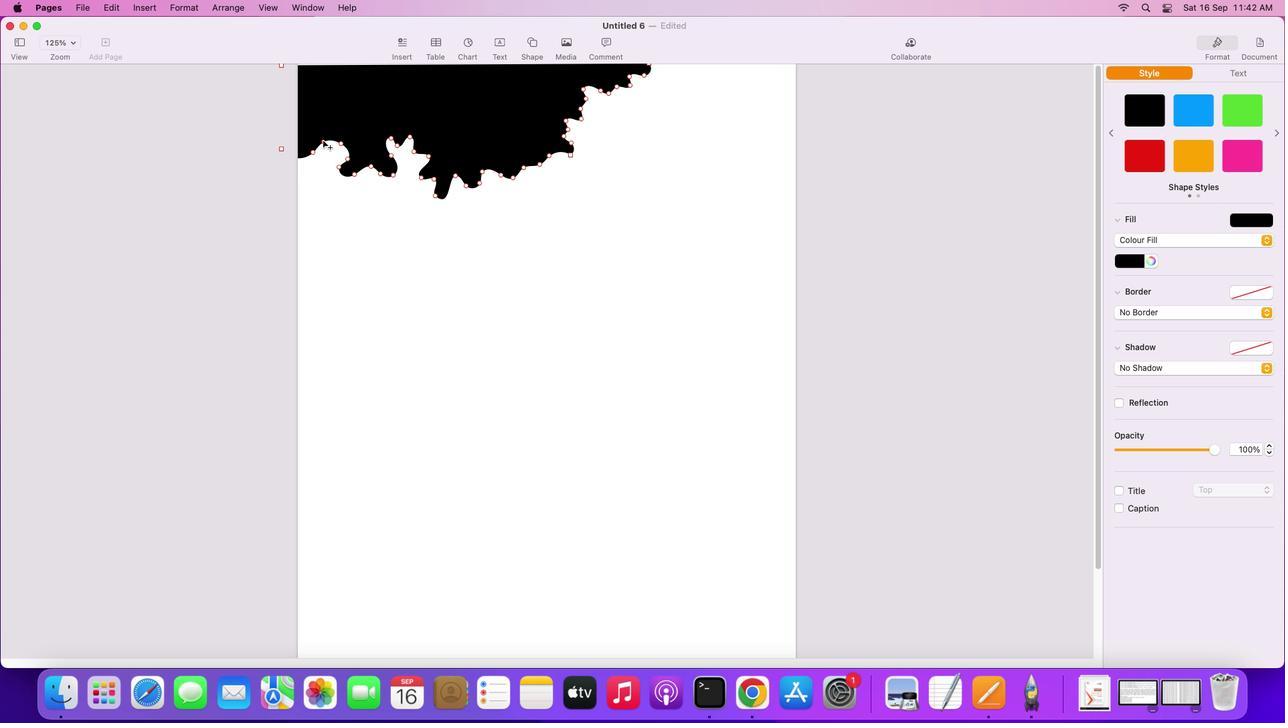 
Action: Mouse pressed left at (332, 151)
Screenshot: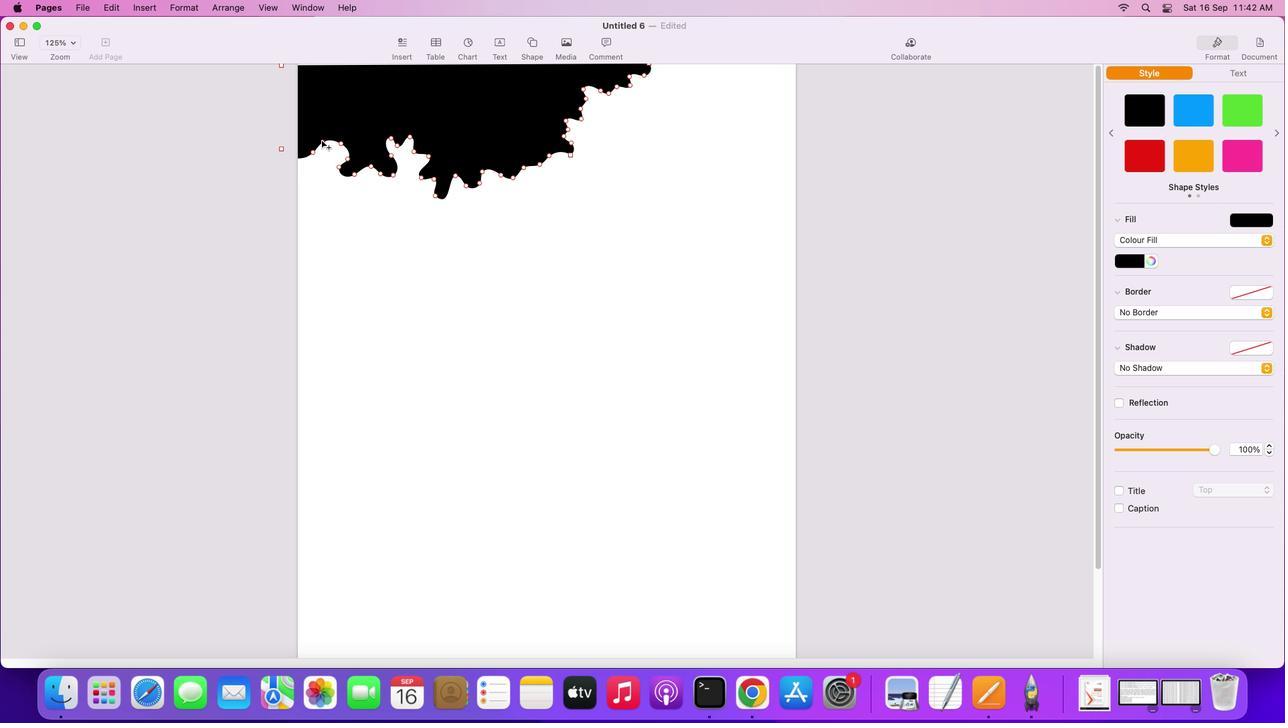 
Action: Mouse moved to (344, 148)
Screenshot: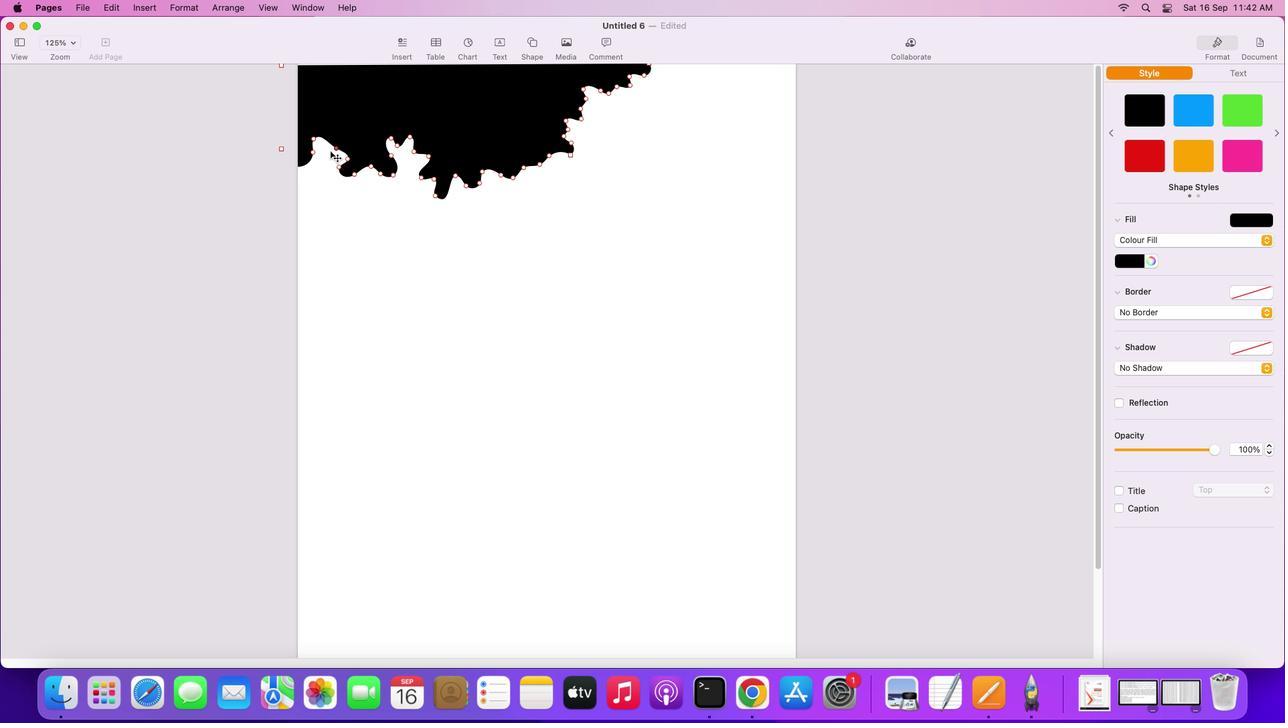 
Action: Mouse pressed left at (344, 148)
Screenshot: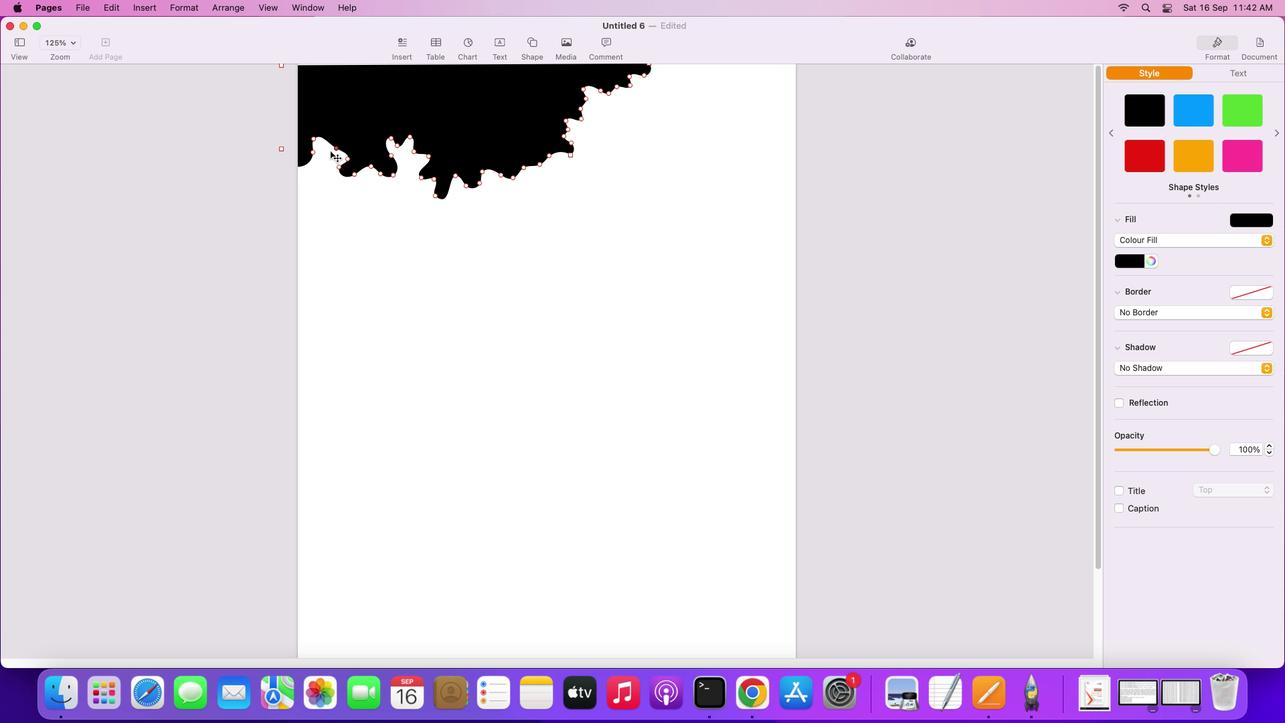 
Action: Mouse moved to (330, 145)
Screenshot: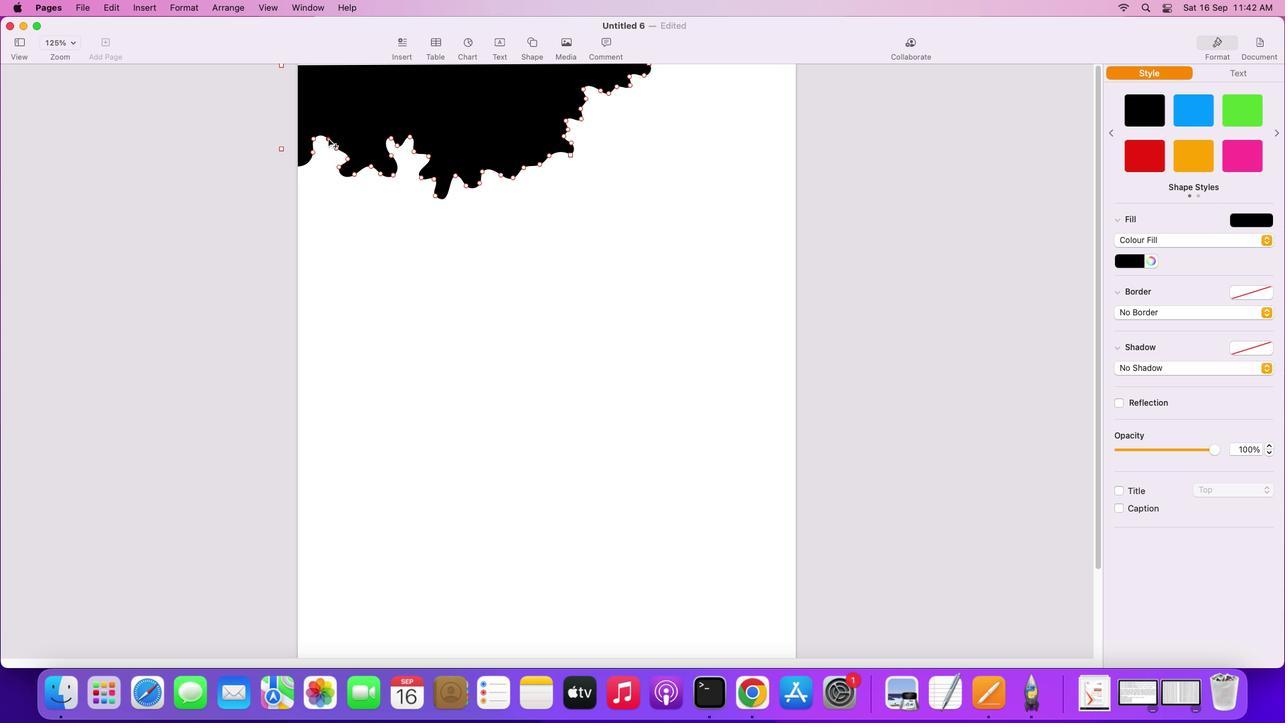 
Action: Mouse pressed left at (330, 145)
Screenshot: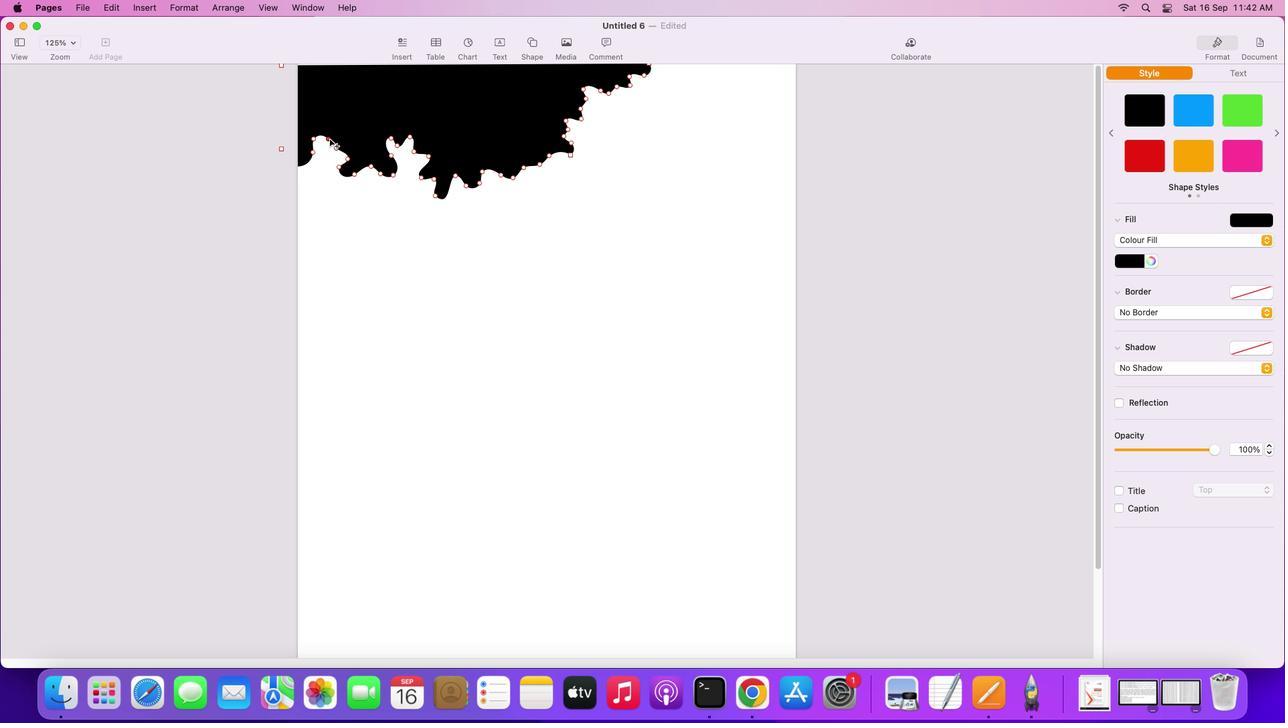 
Action: Mouse moved to (377, 221)
Screenshot: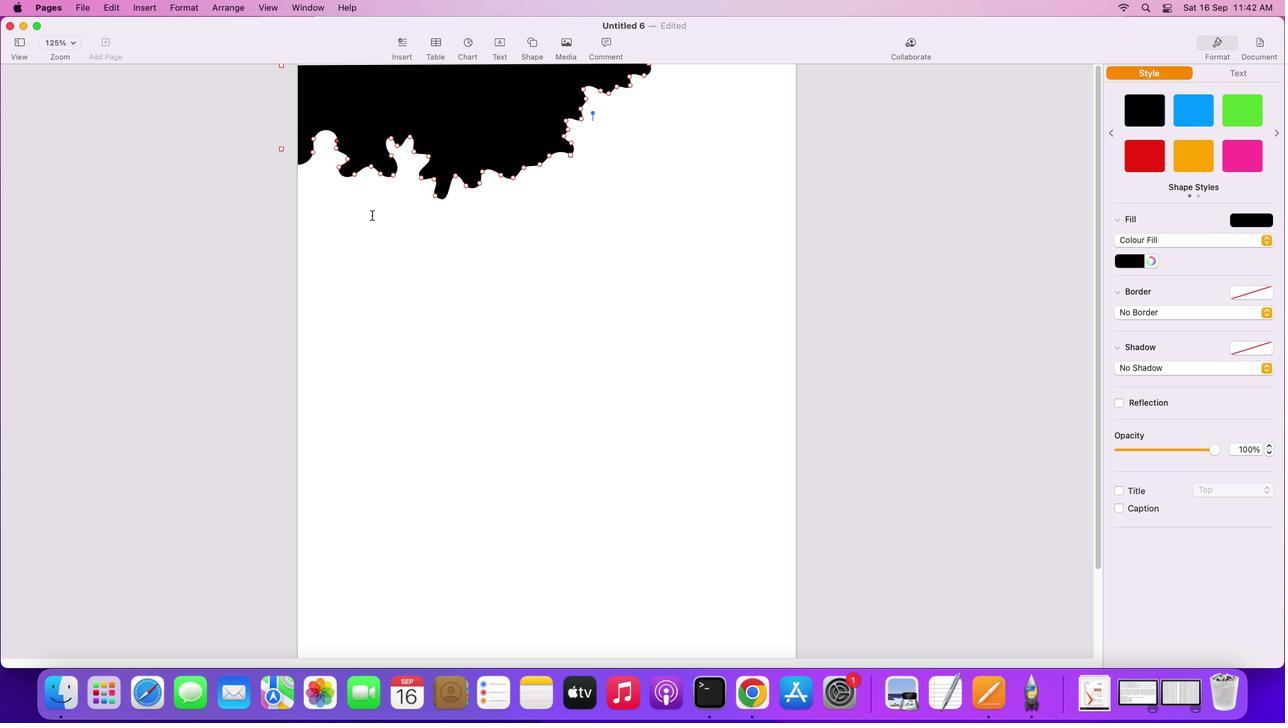 
Action: Mouse pressed left at (377, 221)
Screenshot: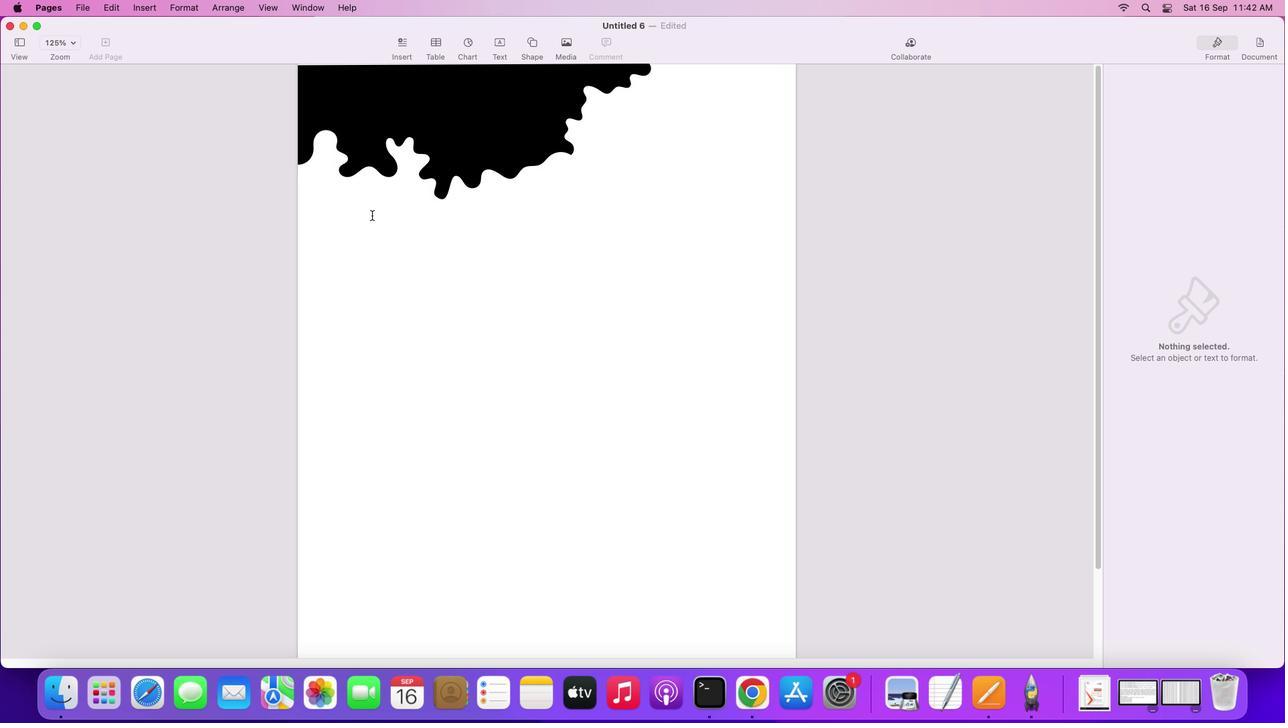 
Action: Mouse moved to (539, 47)
Screenshot: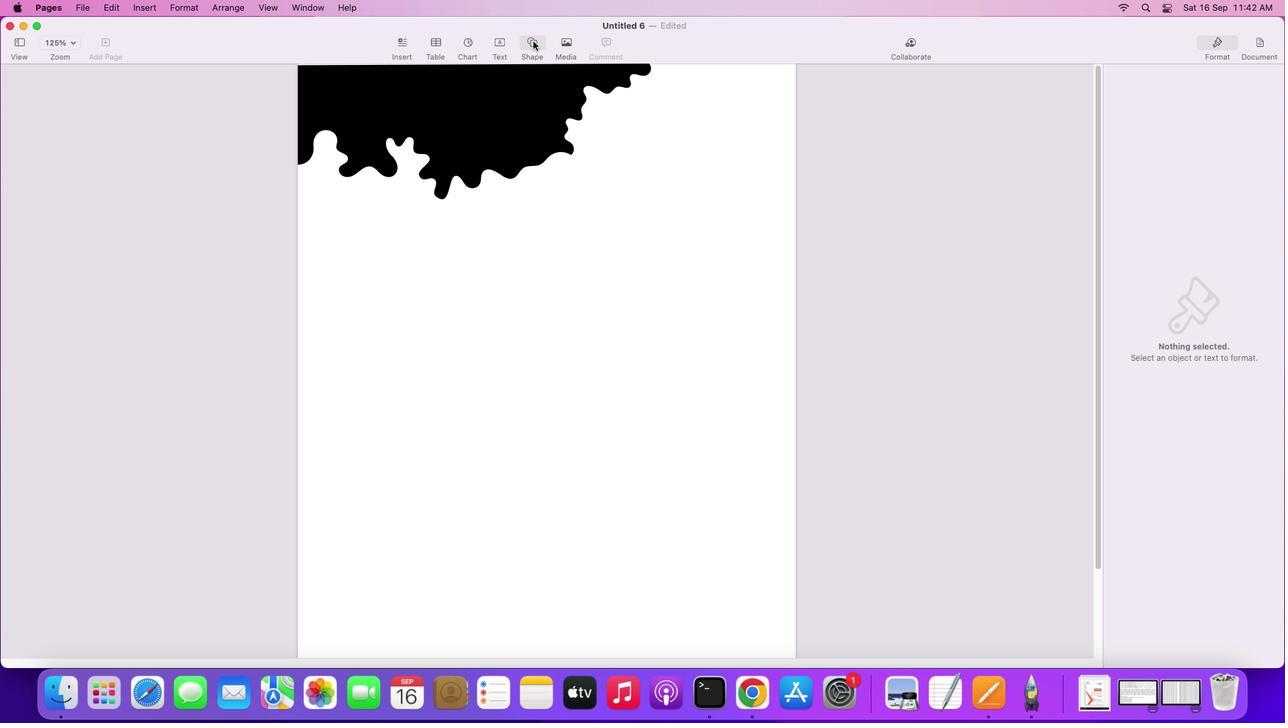 
Action: Mouse pressed left at (539, 47)
Screenshot: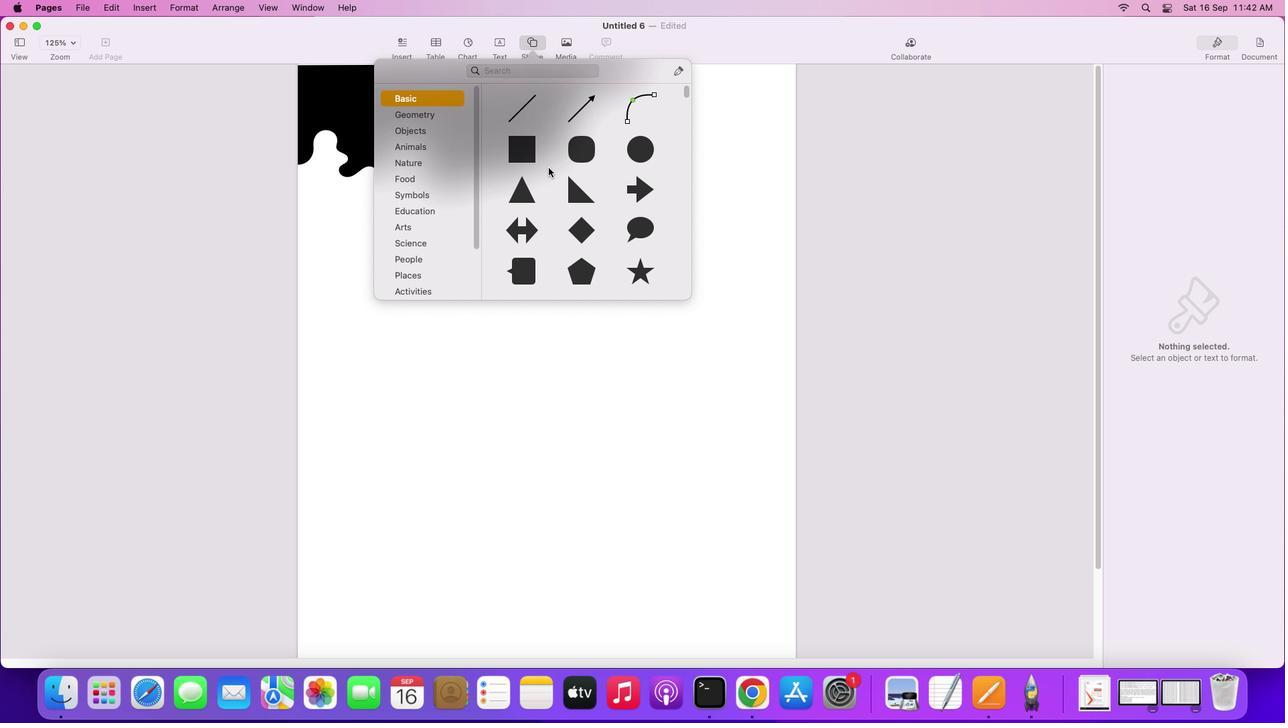 
Action: Mouse moved to (535, 155)
Screenshot: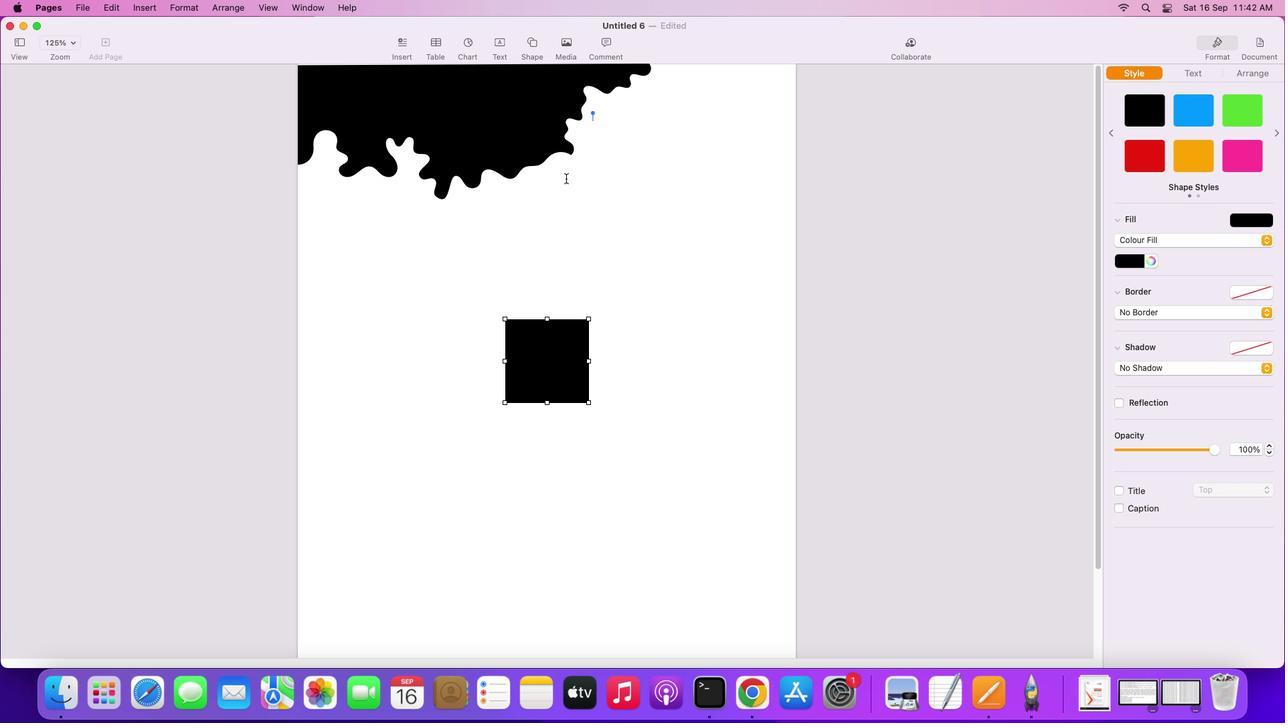 
Action: Mouse pressed left at (535, 155)
Screenshot: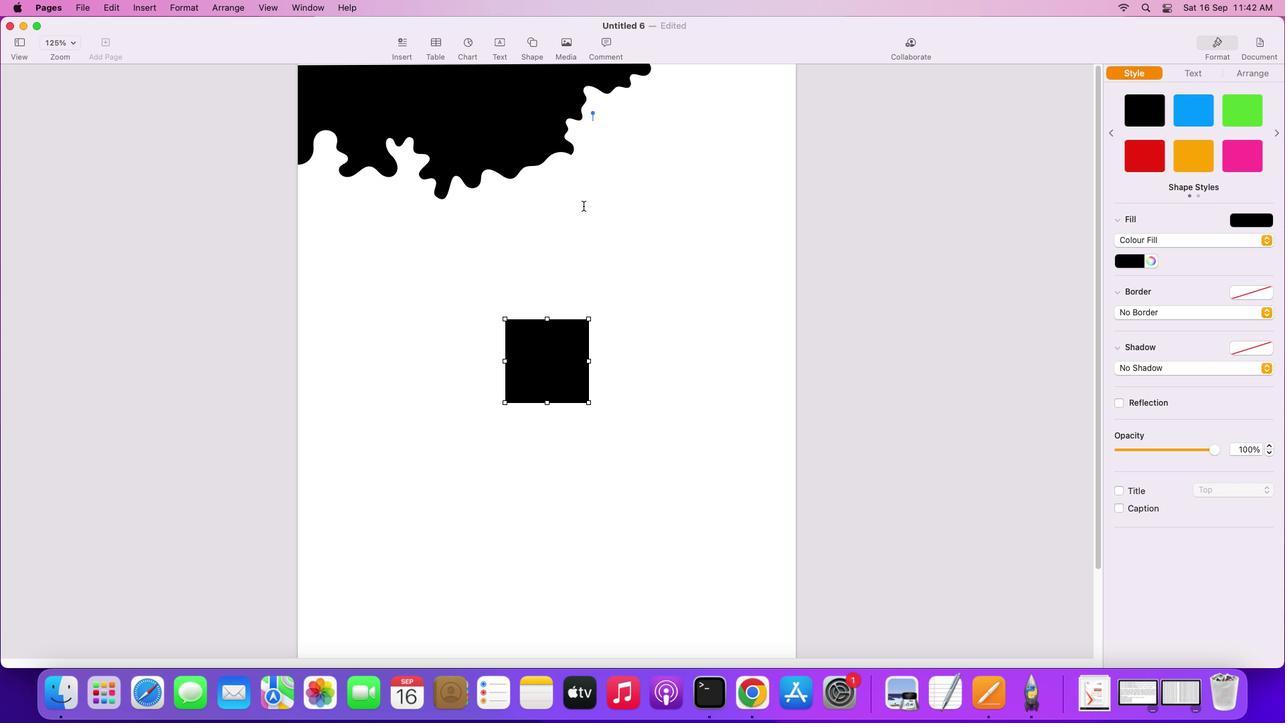 
Action: Mouse moved to (574, 388)
Screenshot: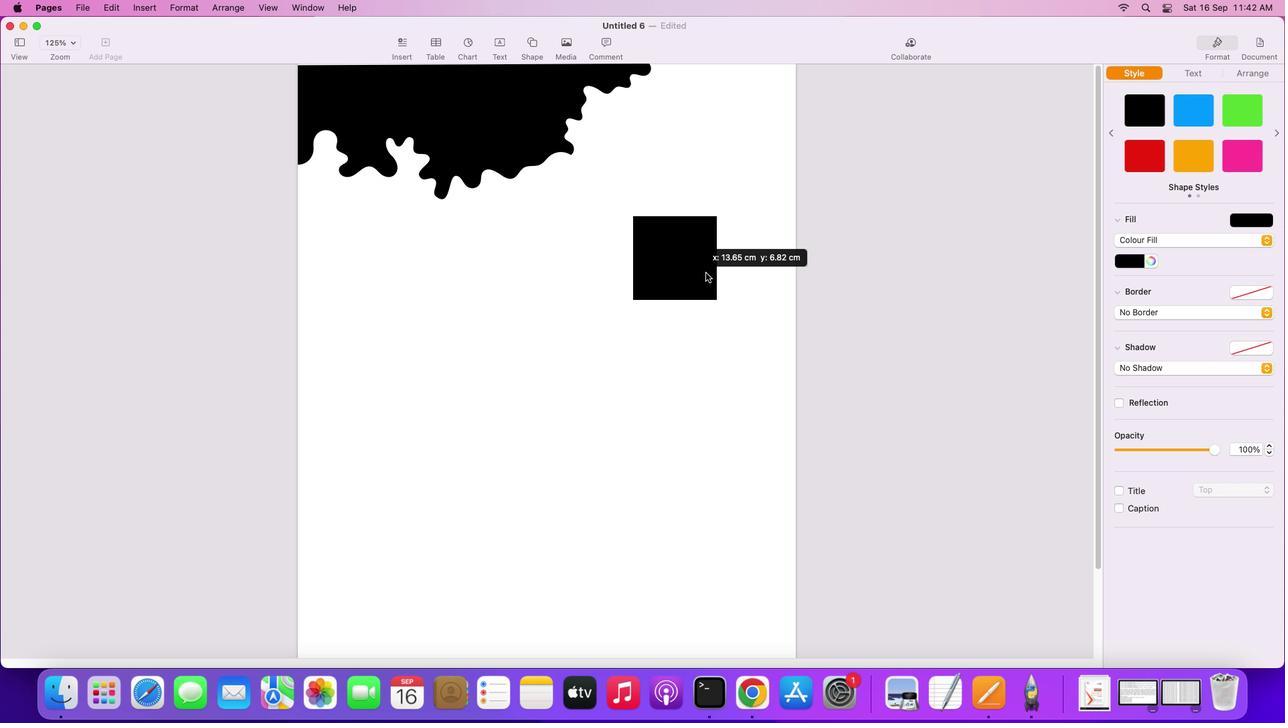 
Action: Mouse pressed left at (574, 388)
Screenshot: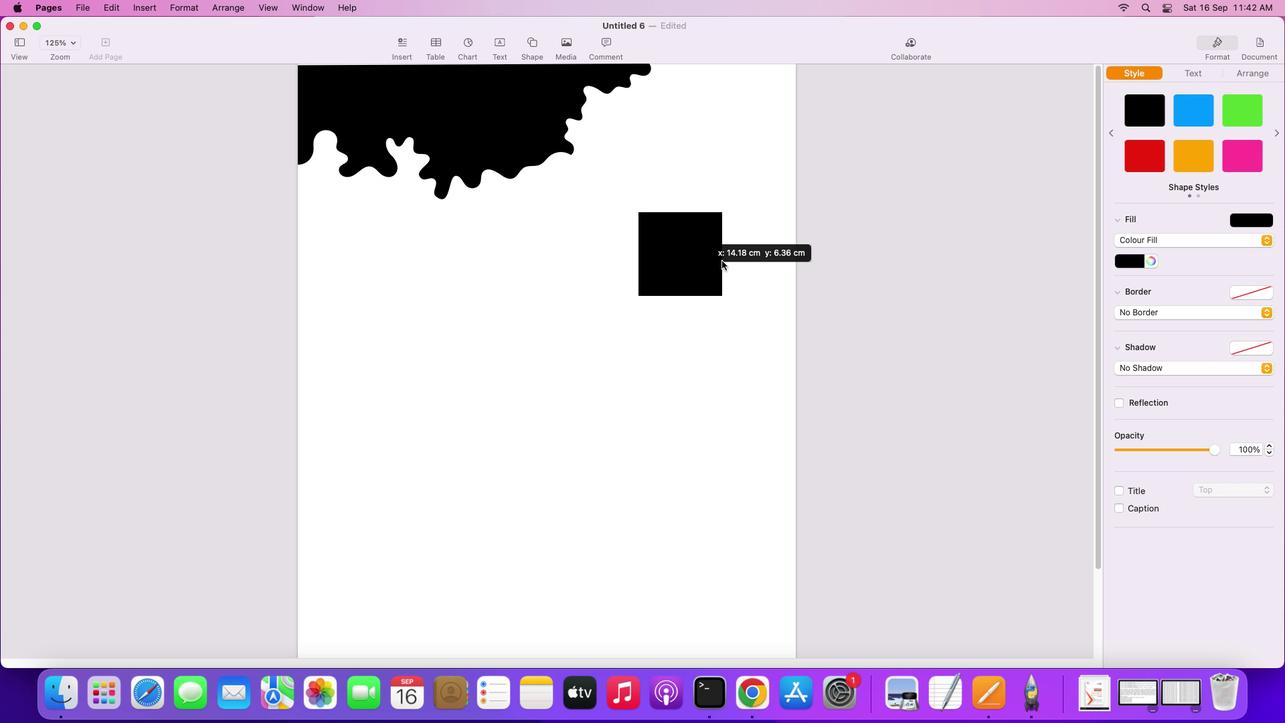 
Action: Mouse moved to (786, 154)
Screenshot: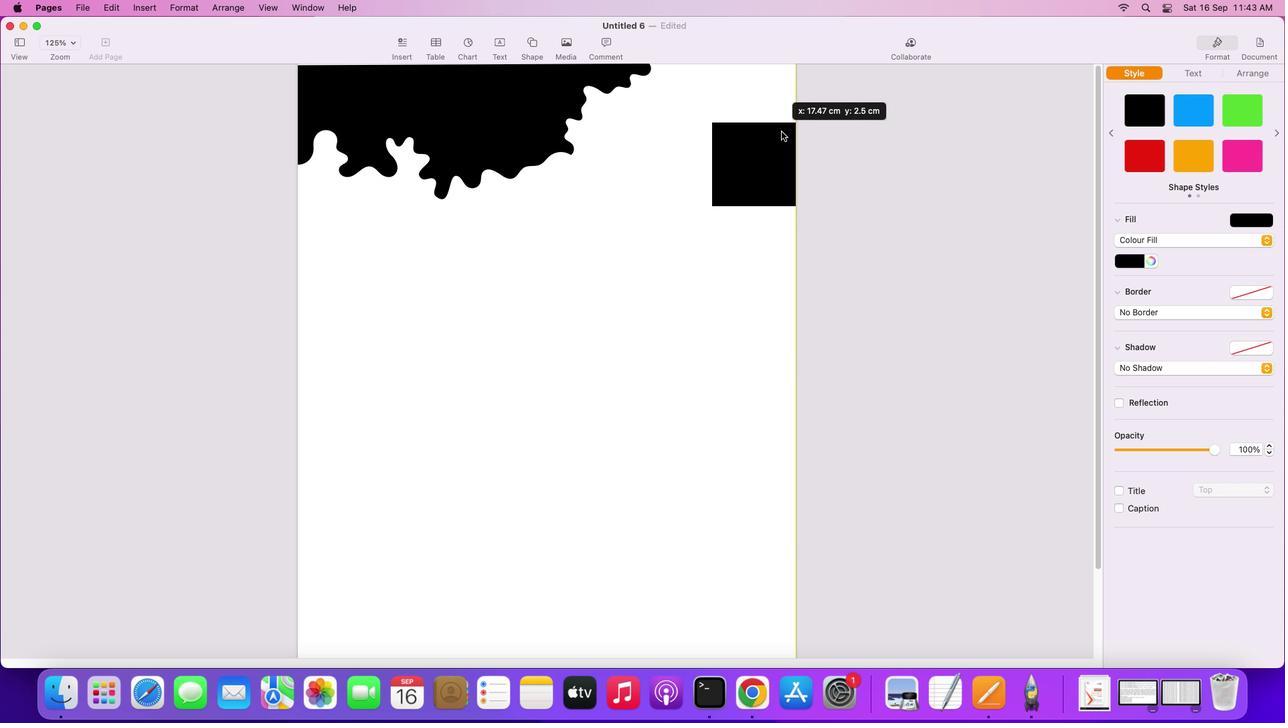 
Action: Mouse pressed left at (786, 154)
Screenshot: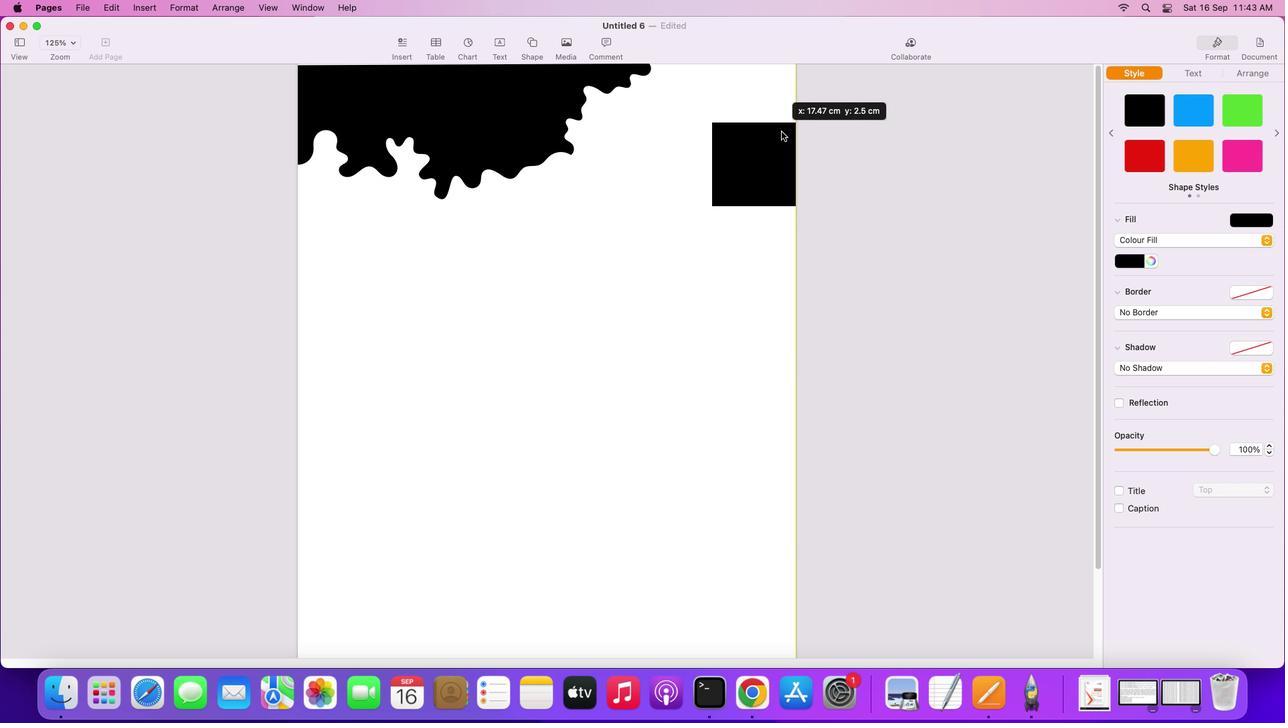 
Action: Mouse moved to (720, 110)
Screenshot: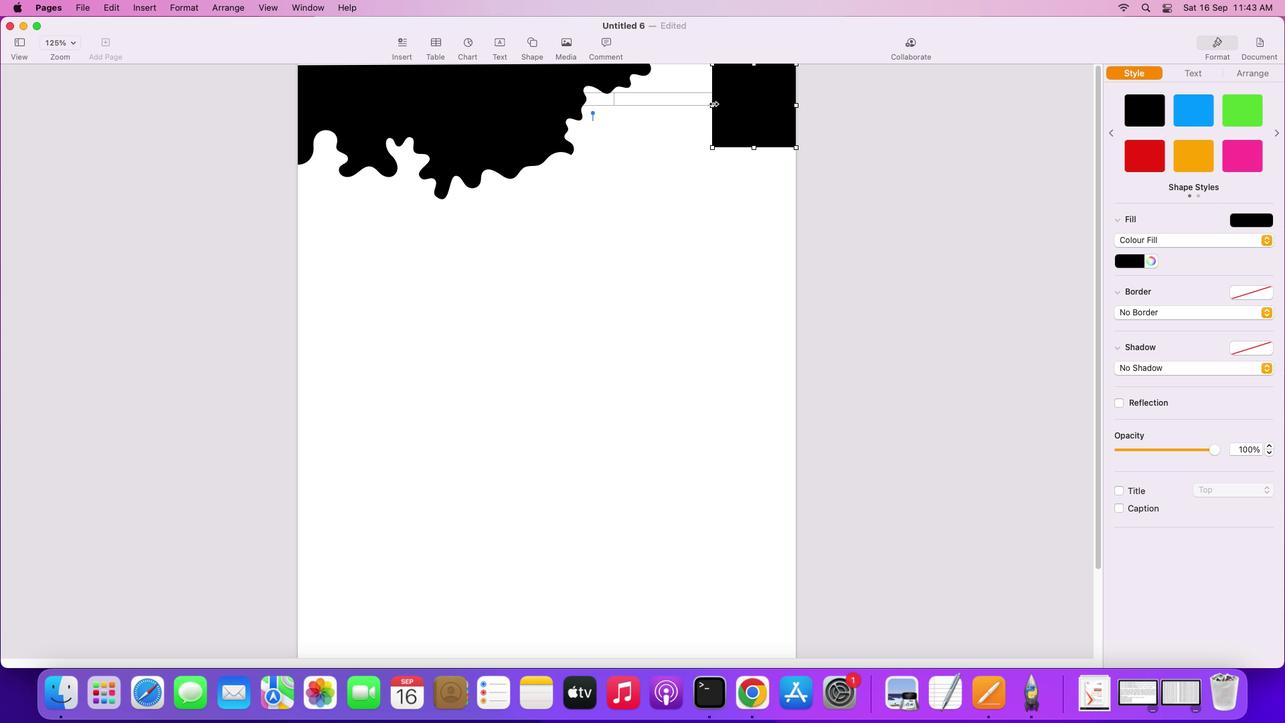 
Action: Mouse pressed left at (720, 110)
Screenshot: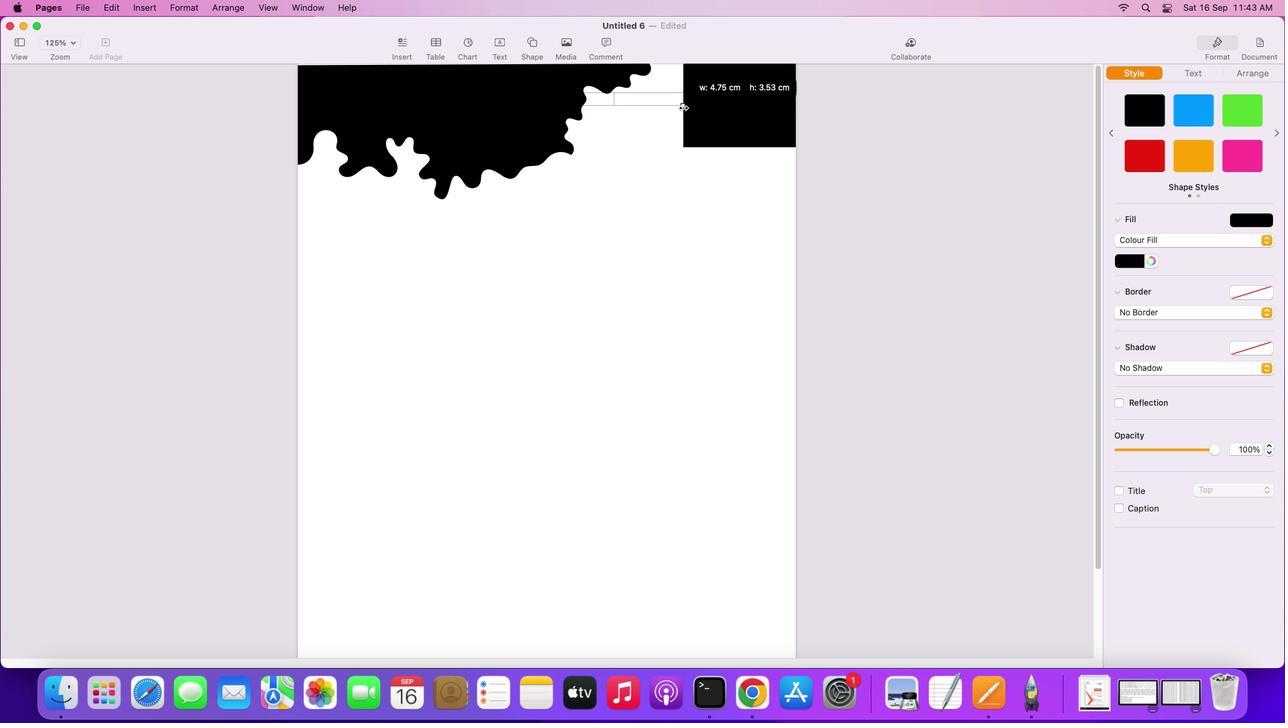 
Action: Mouse moved to (708, 118)
Screenshot: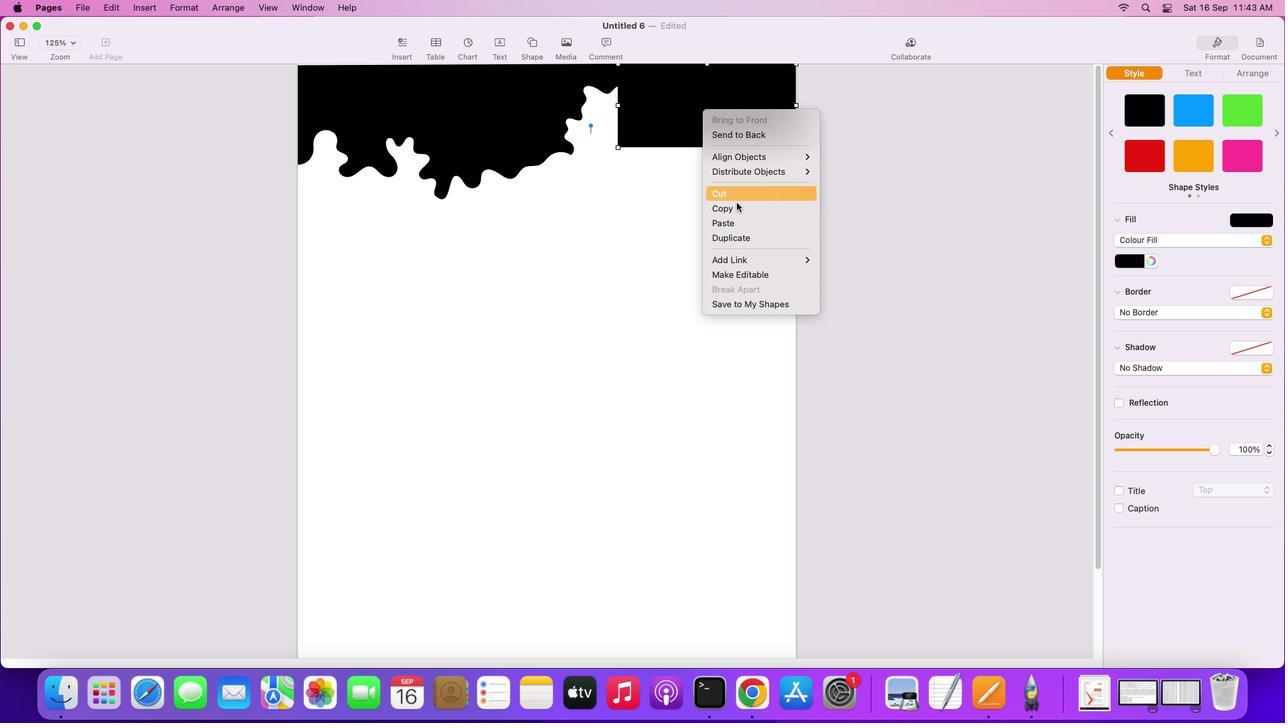 
Action: Mouse pressed right at (708, 118)
Screenshot: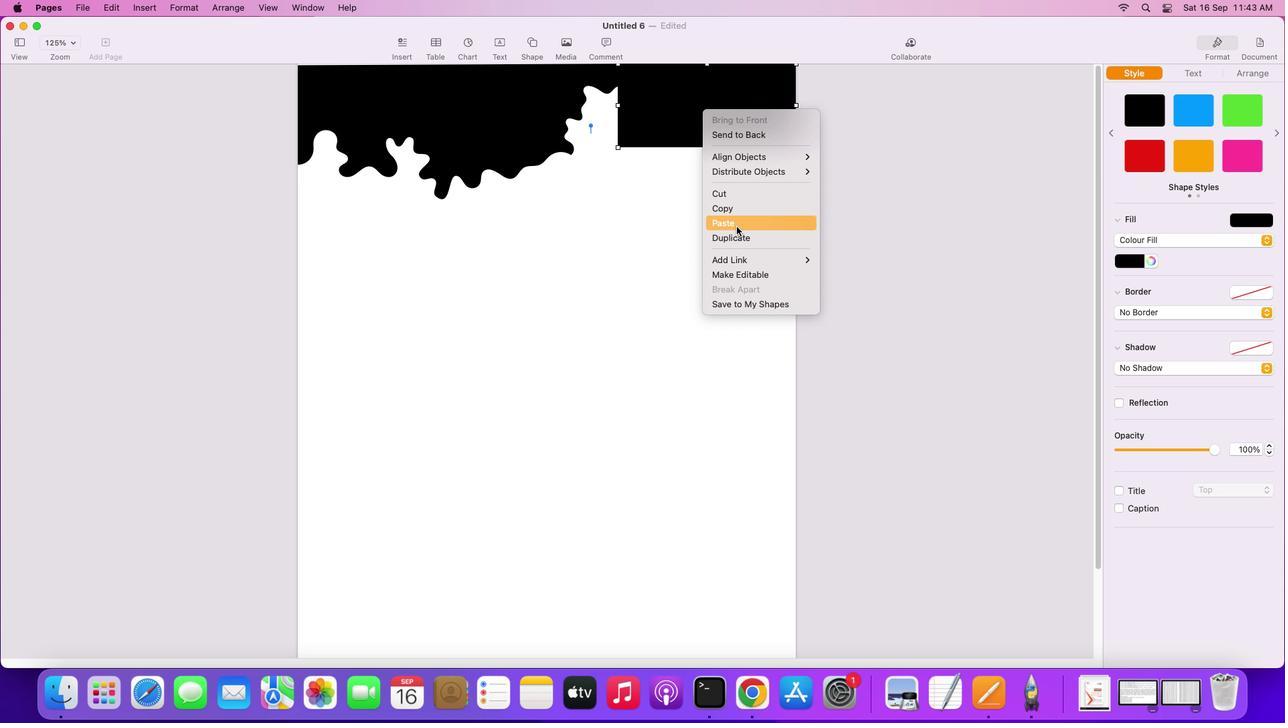 
Action: Mouse moved to (749, 280)
Screenshot: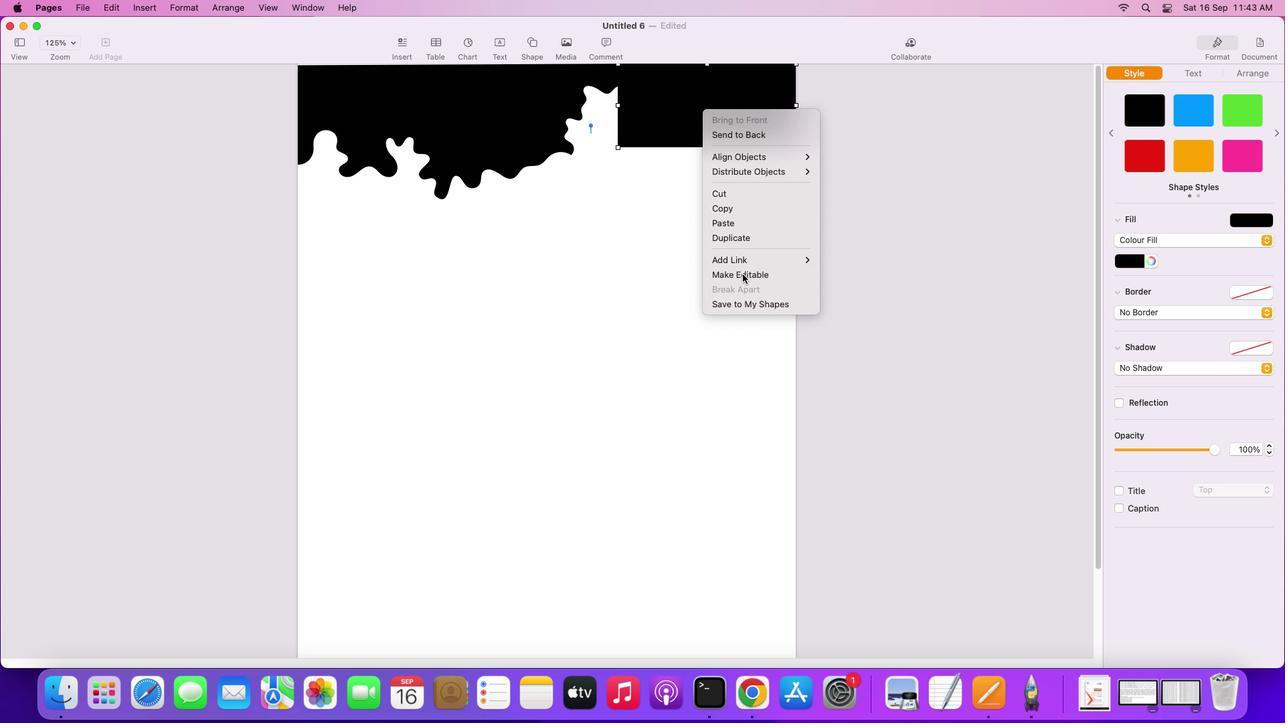 
Action: Mouse pressed left at (749, 280)
Screenshot: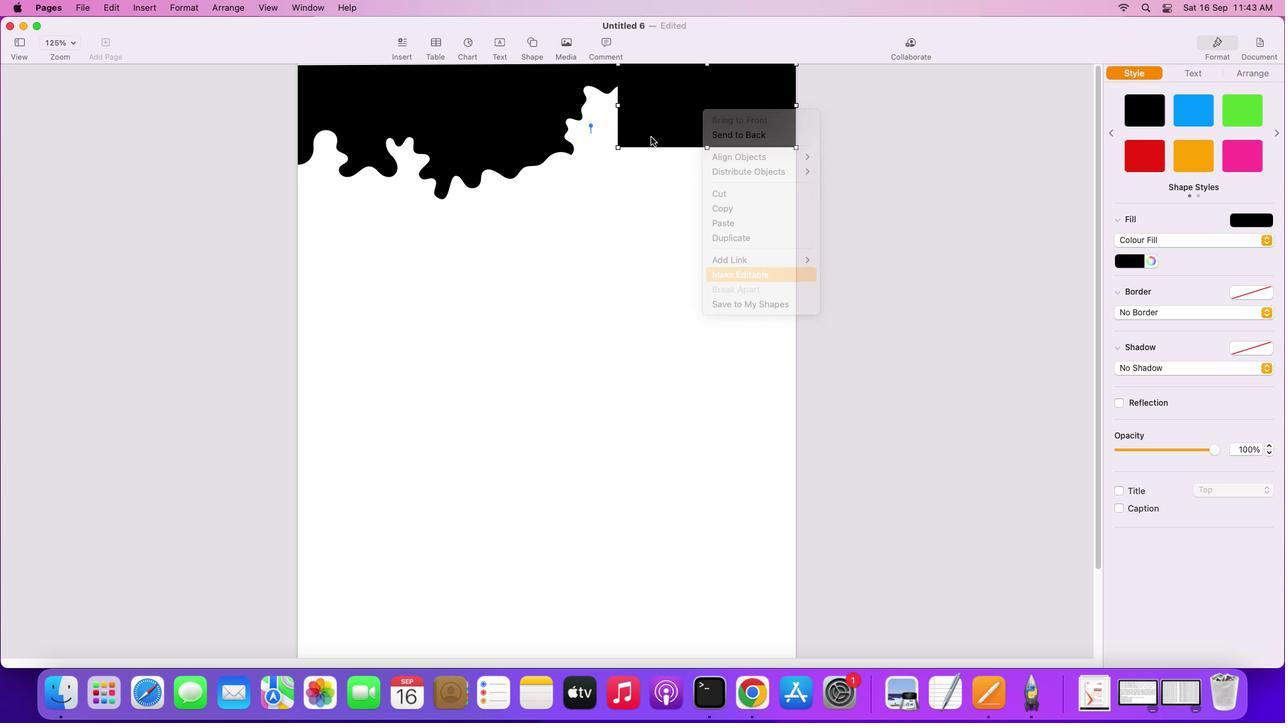 
Action: Mouse moved to (624, 152)
Screenshot: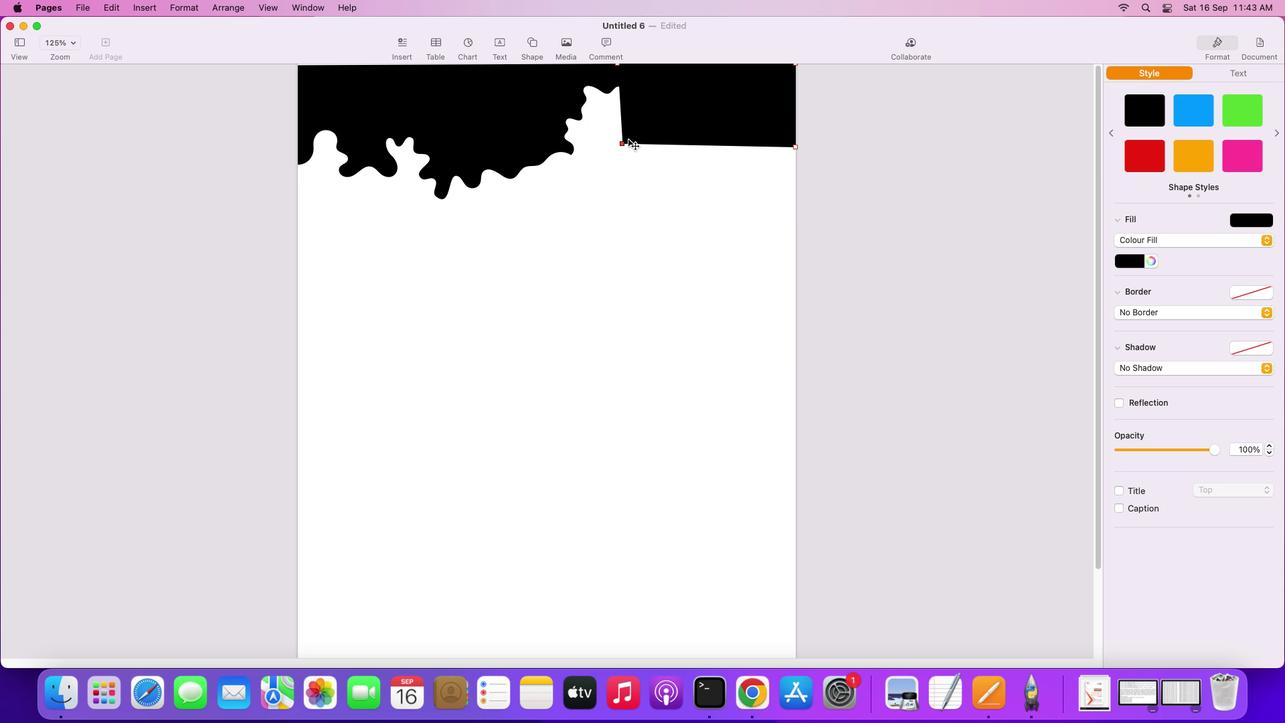 
Action: Mouse pressed left at (624, 152)
Screenshot: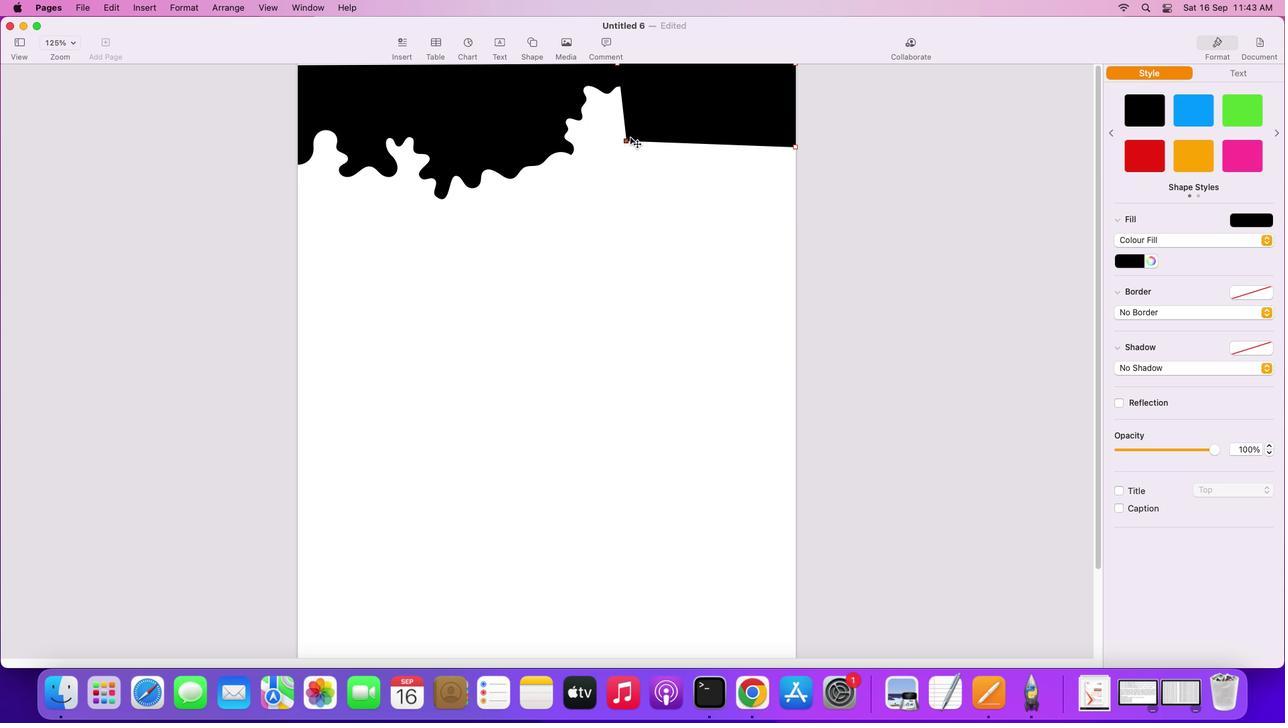 
Action: Mouse moved to (718, 150)
Screenshot: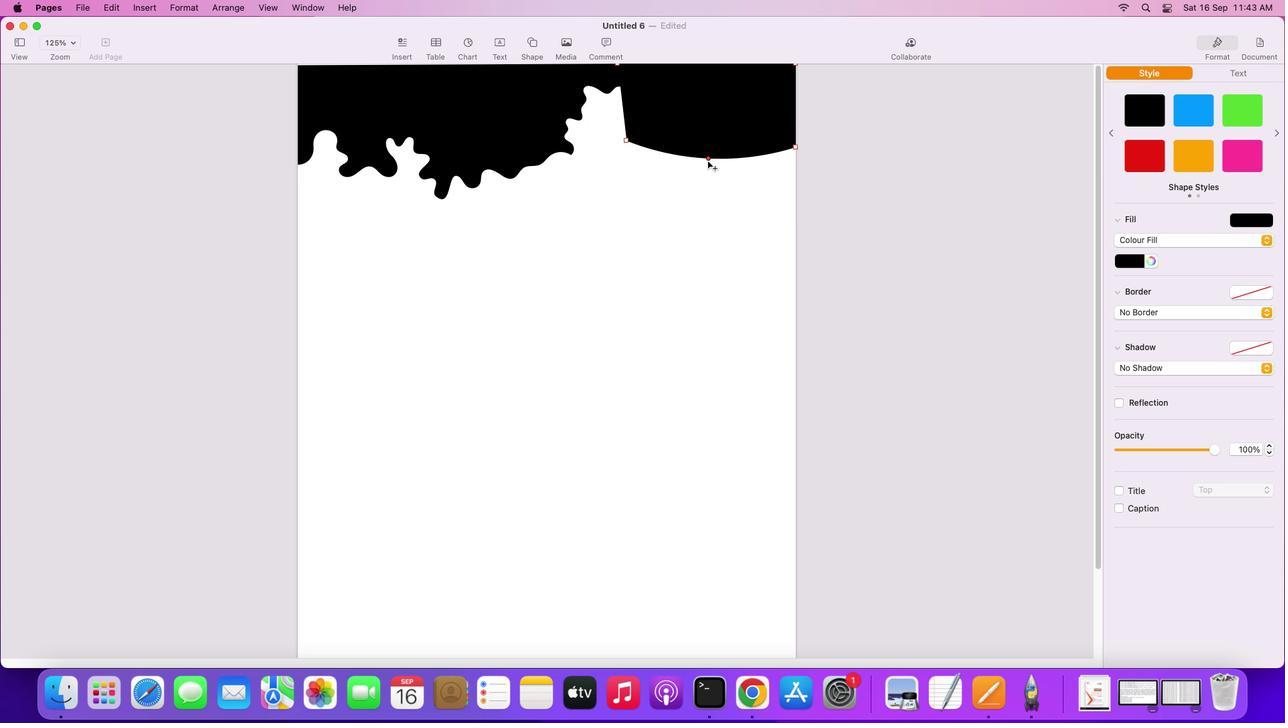 
Action: Mouse pressed left at (718, 150)
Screenshot: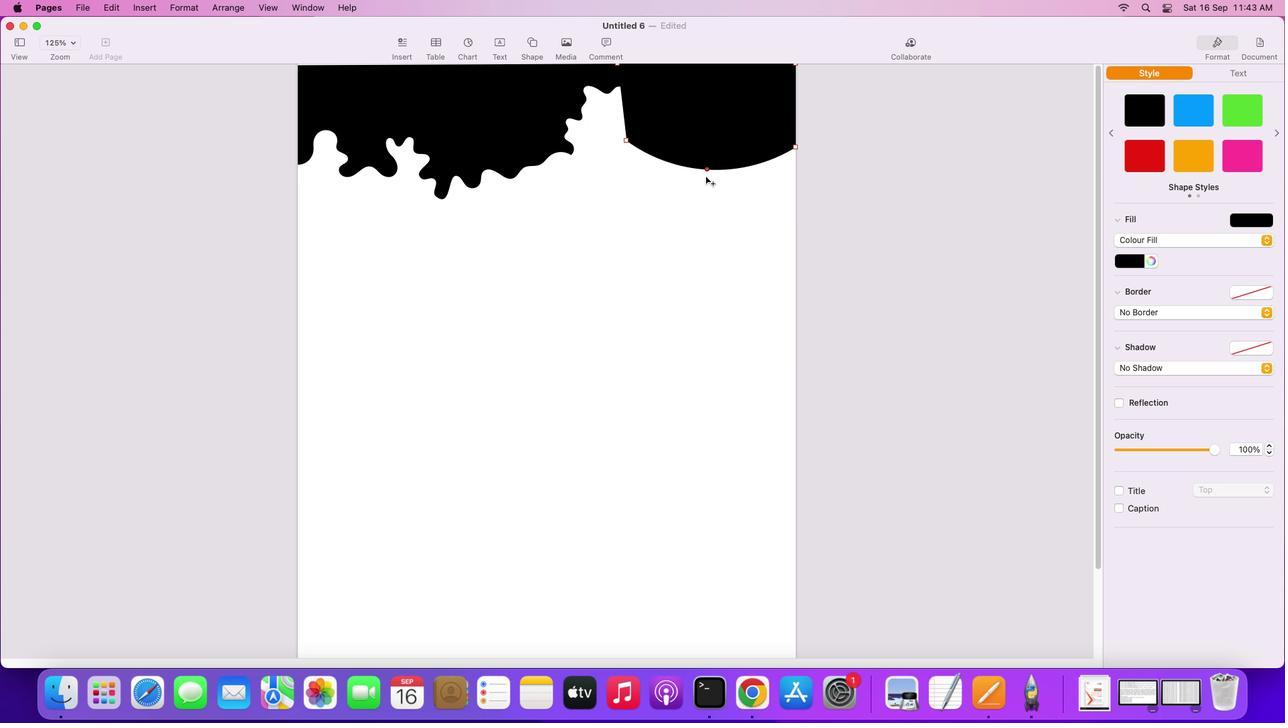 
Action: Mouse moved to (629, 109)
Screenshot: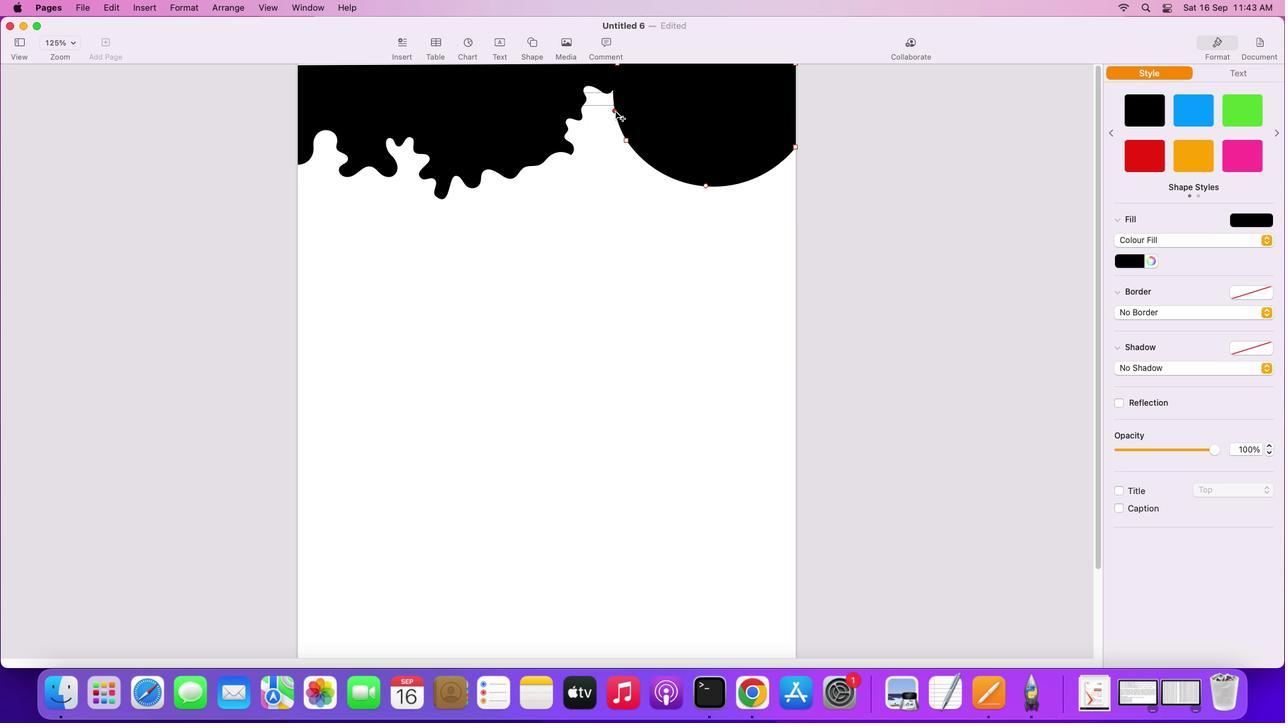 
Action: Mouse pressed left at (629, 109)
Screenshot: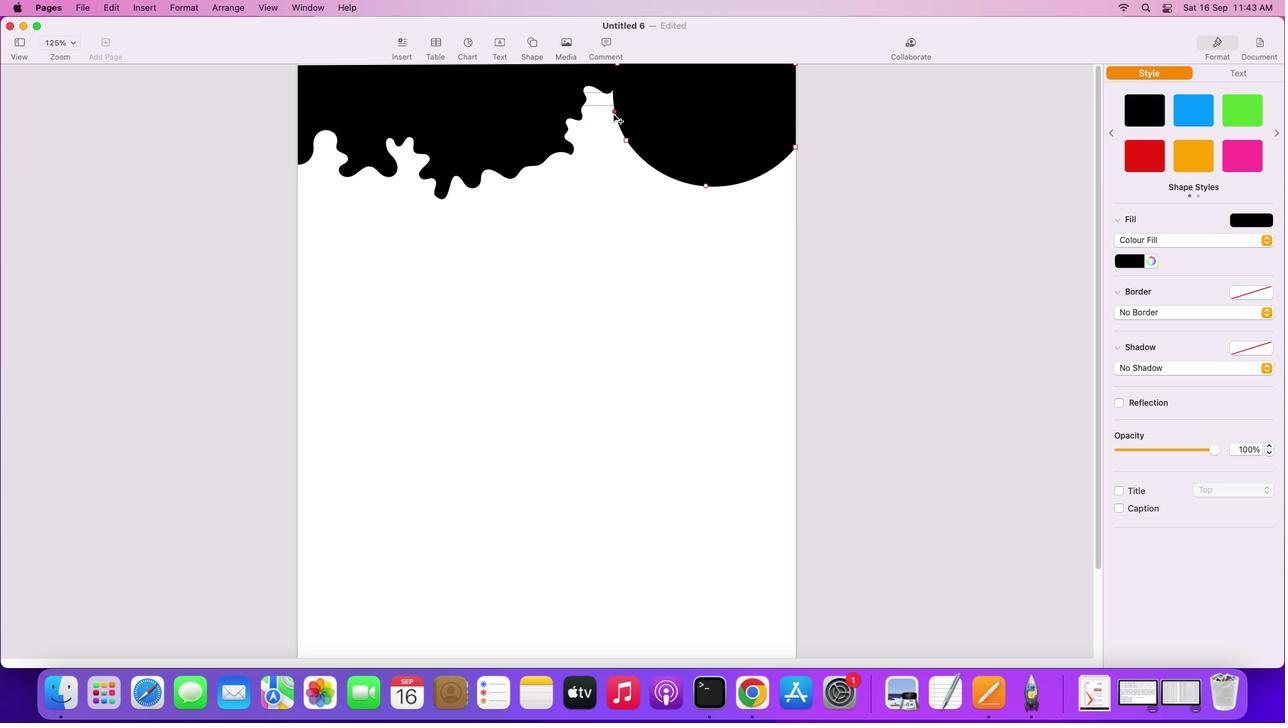 
Action: Mouse moved to (602, 98)
Screenshot: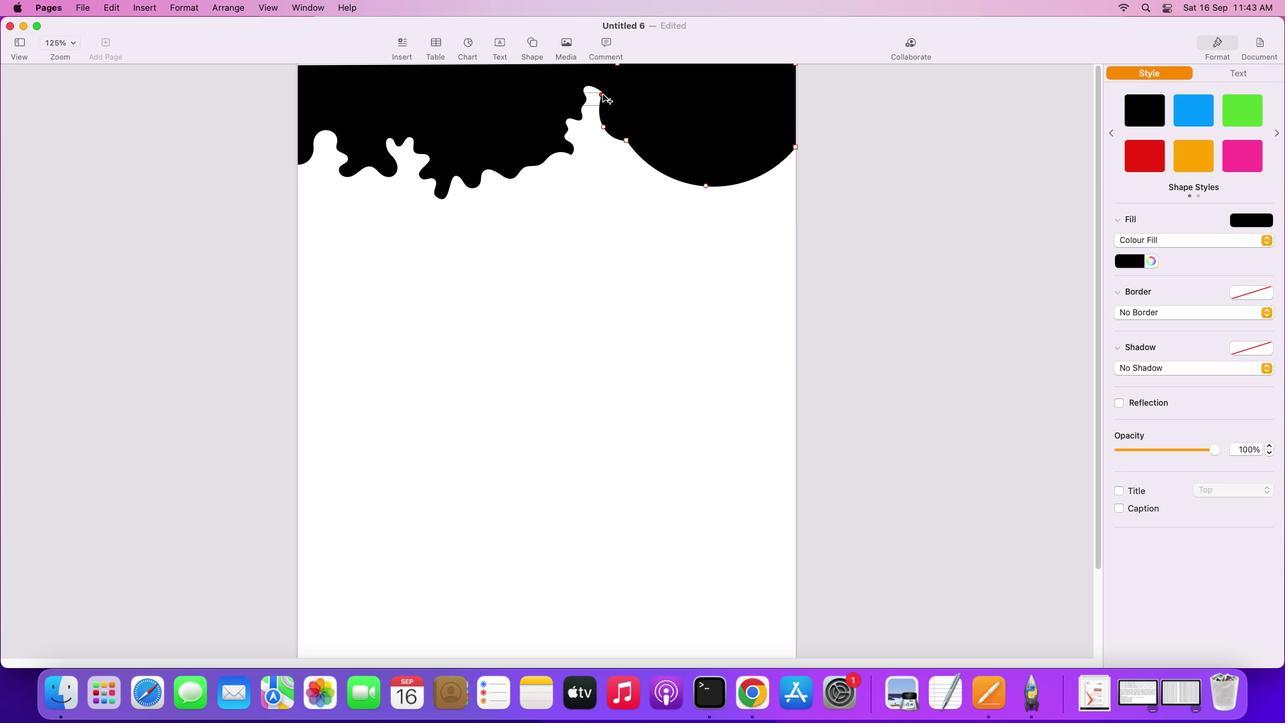 
Action: Mouse pressed left at (602, 98)
Screenshot: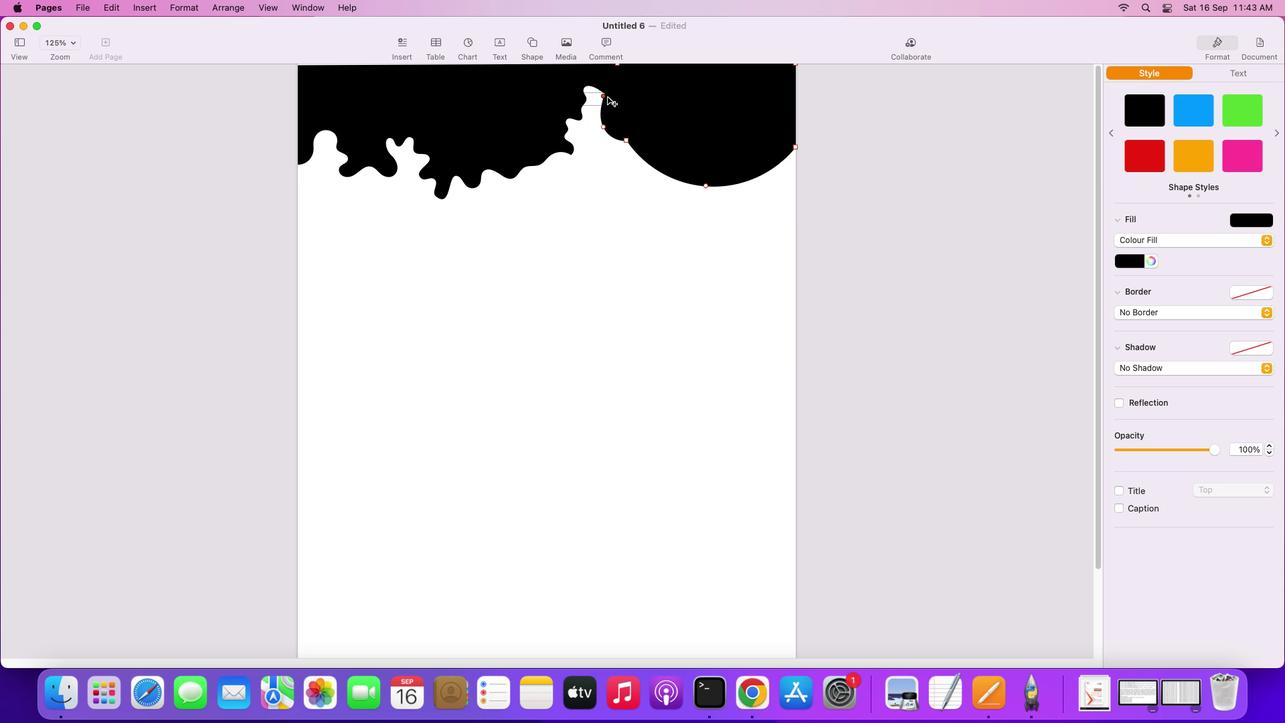
Action: Mouse moved to (626, 92)
Screenshot: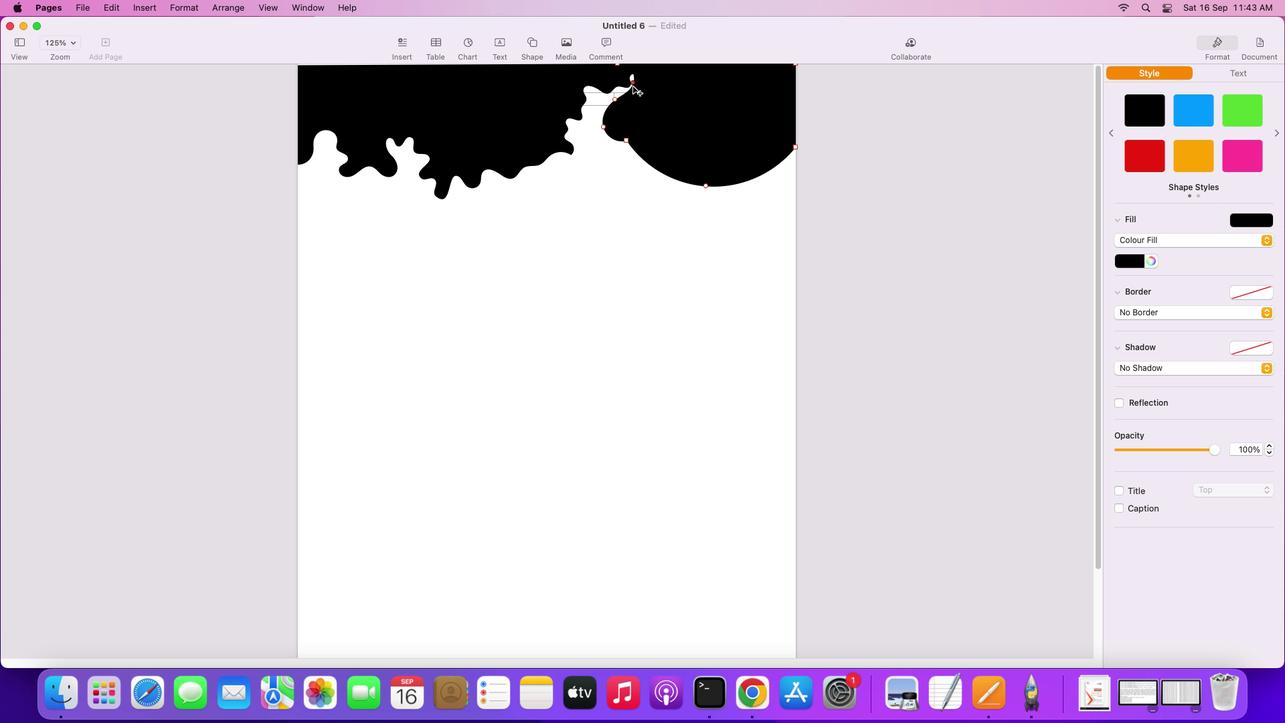 
Action: Mouse pressed left at (626, 92)
Screenshot: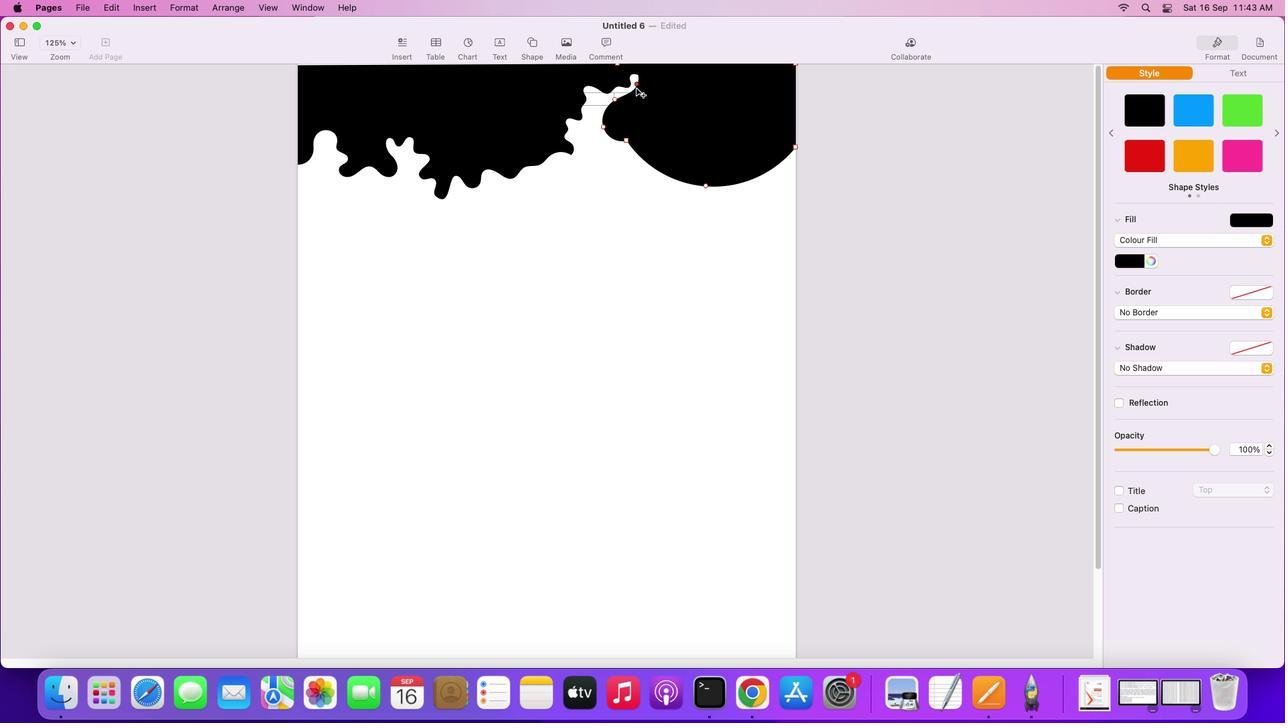 
Action: Mouse moved to (689, 89)
Screenshot: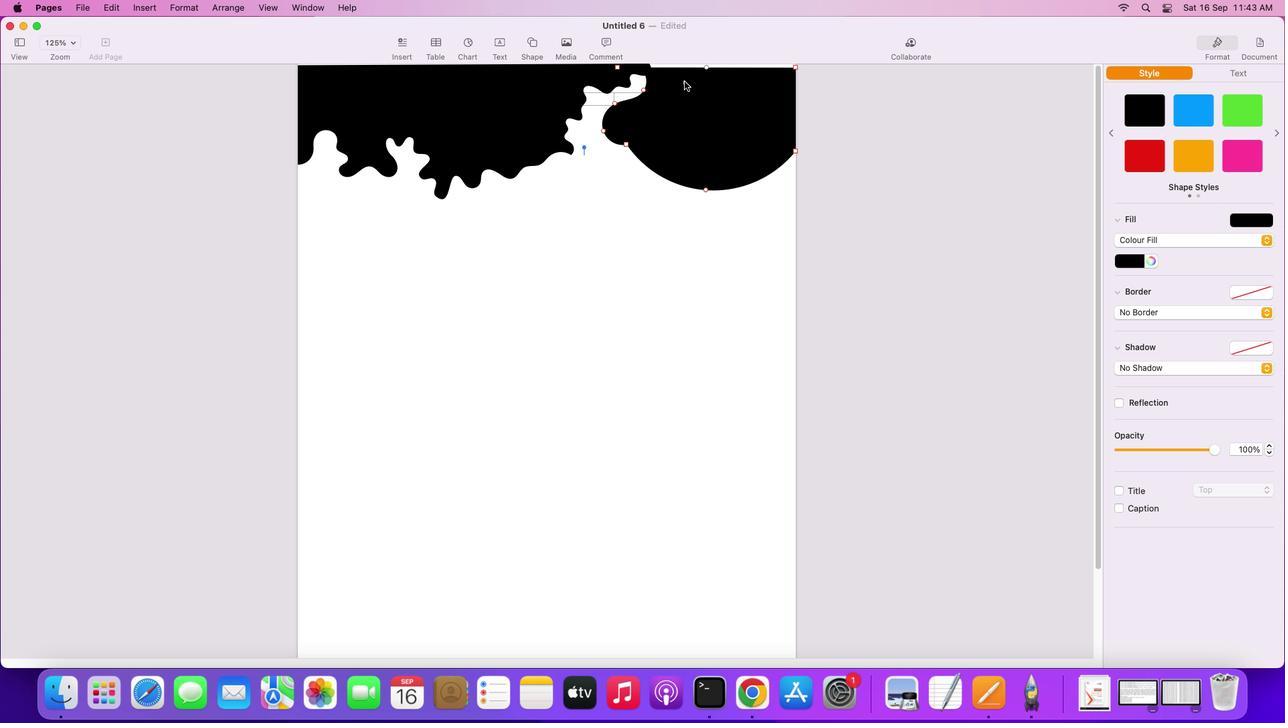 
Action: Mouse pressed left at (689, 89)
Screenshot: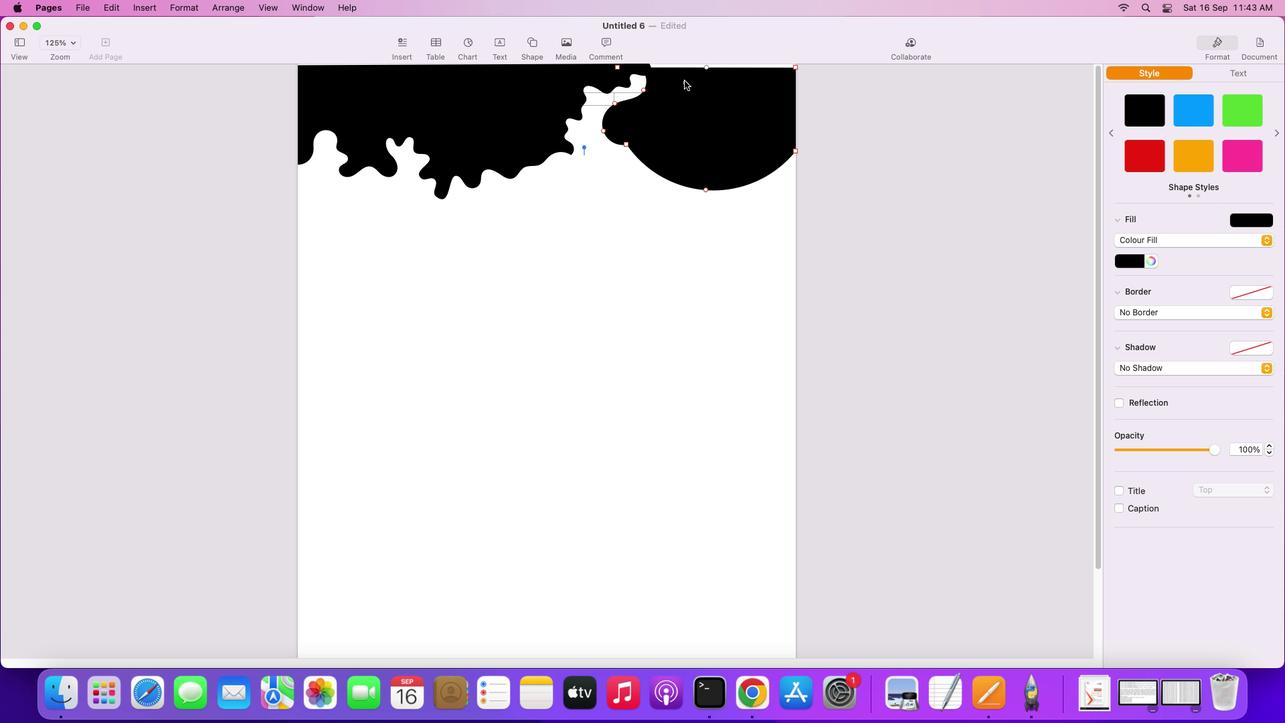 
Action: Mouse moved to (683, 235)
Screenshot: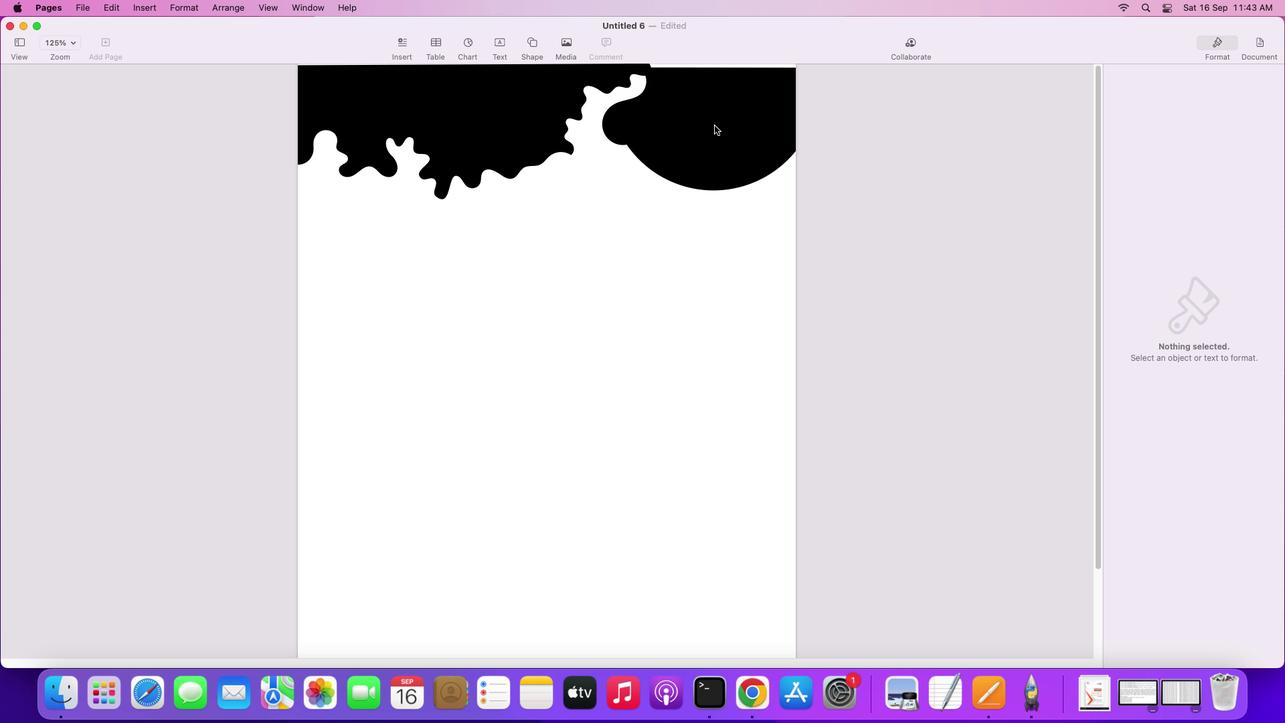 
Action: Mouse pressed left at (683, 235)
Screenshot: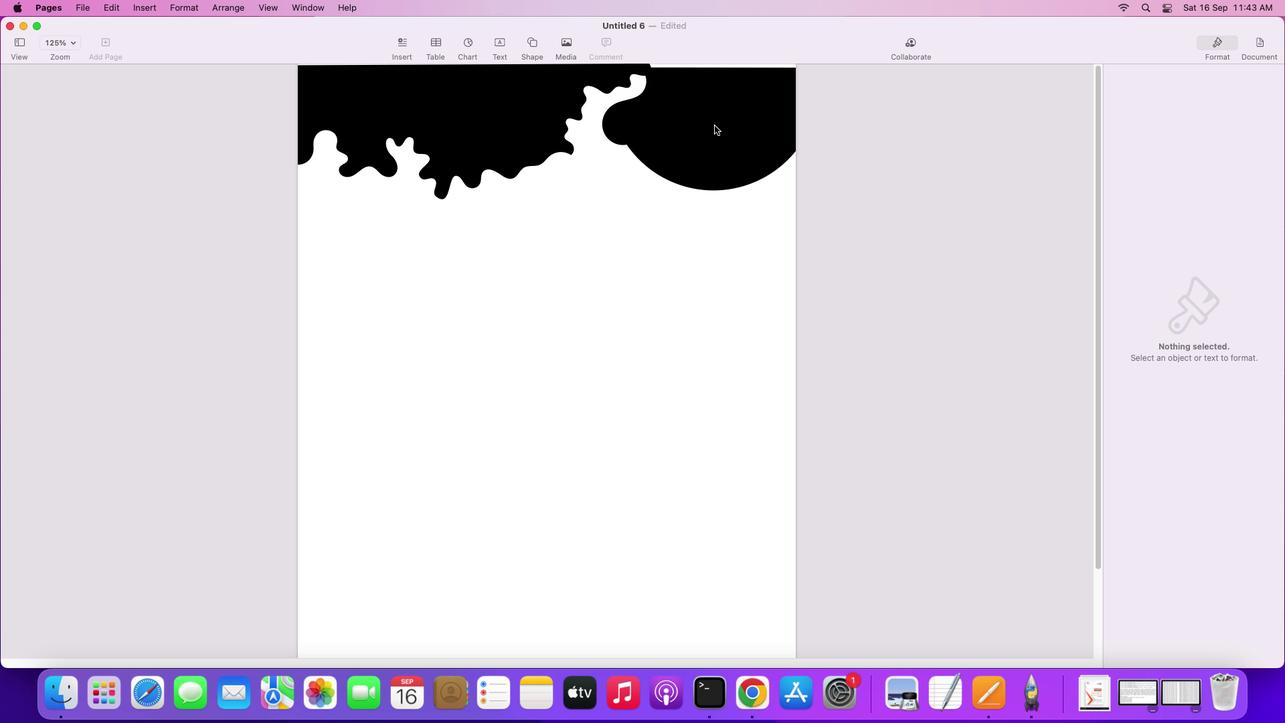 
Action: Mouse moved to (721, 131)
Screenshot: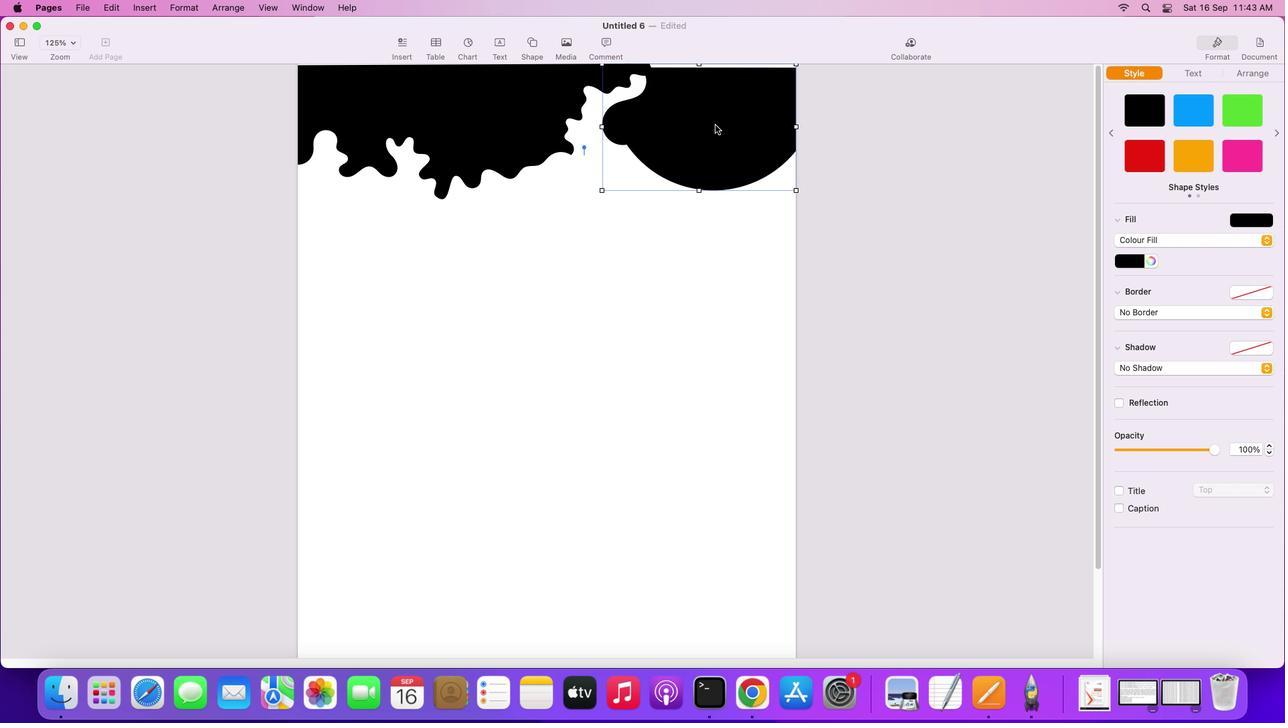 
Action: Mouse pressed left at (721, 131)
Screenshot: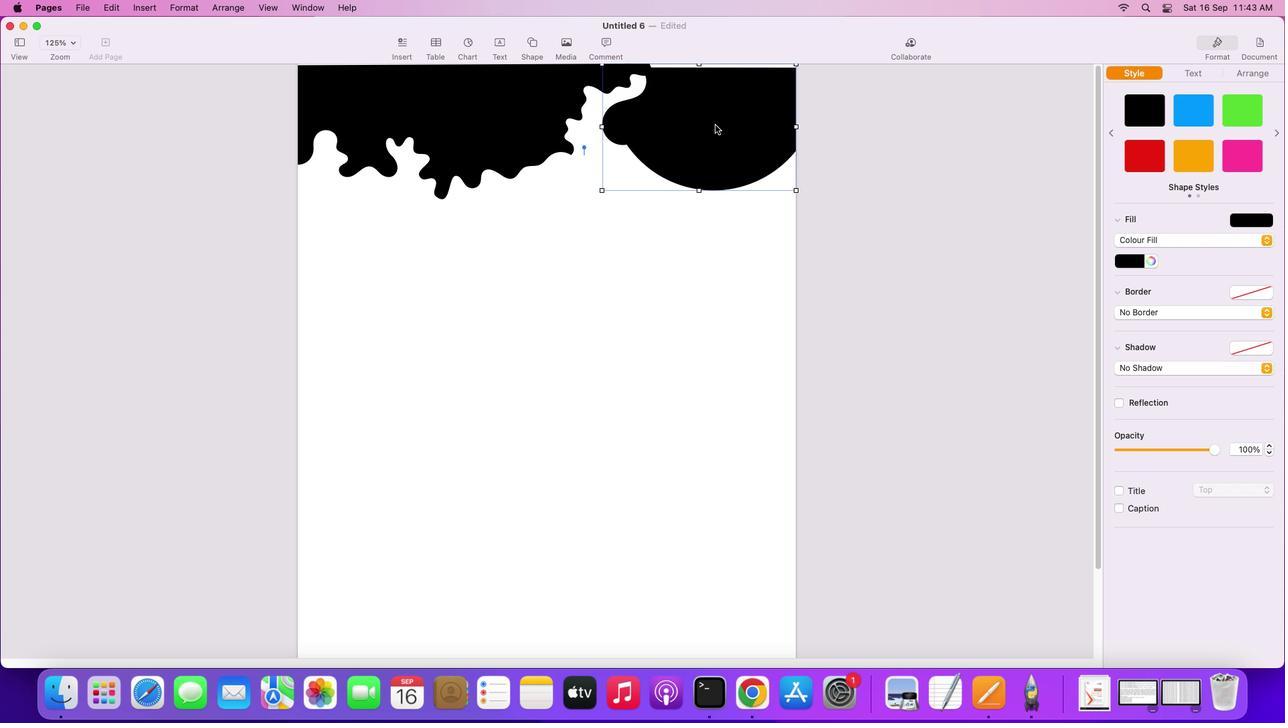 
Action: Mouse moved to (721, 131)
Screenshot: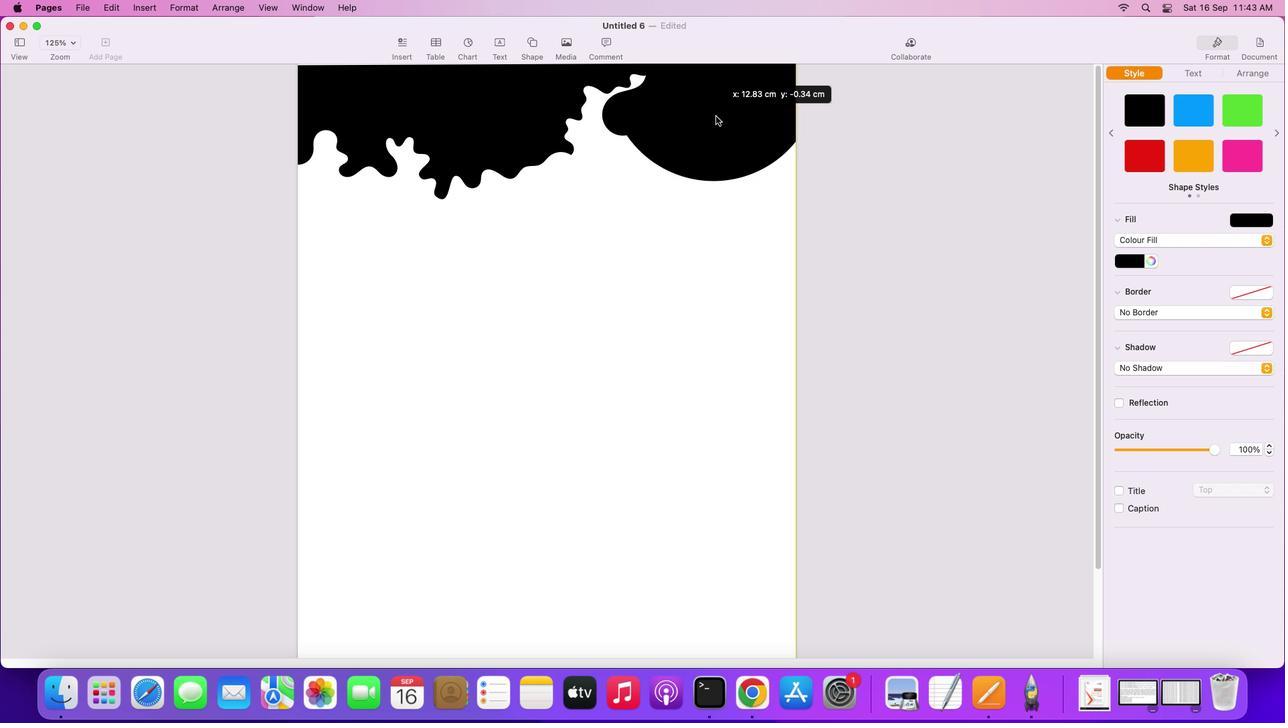 
Action: Mouse pressed left at (721, 131)
Screenshot: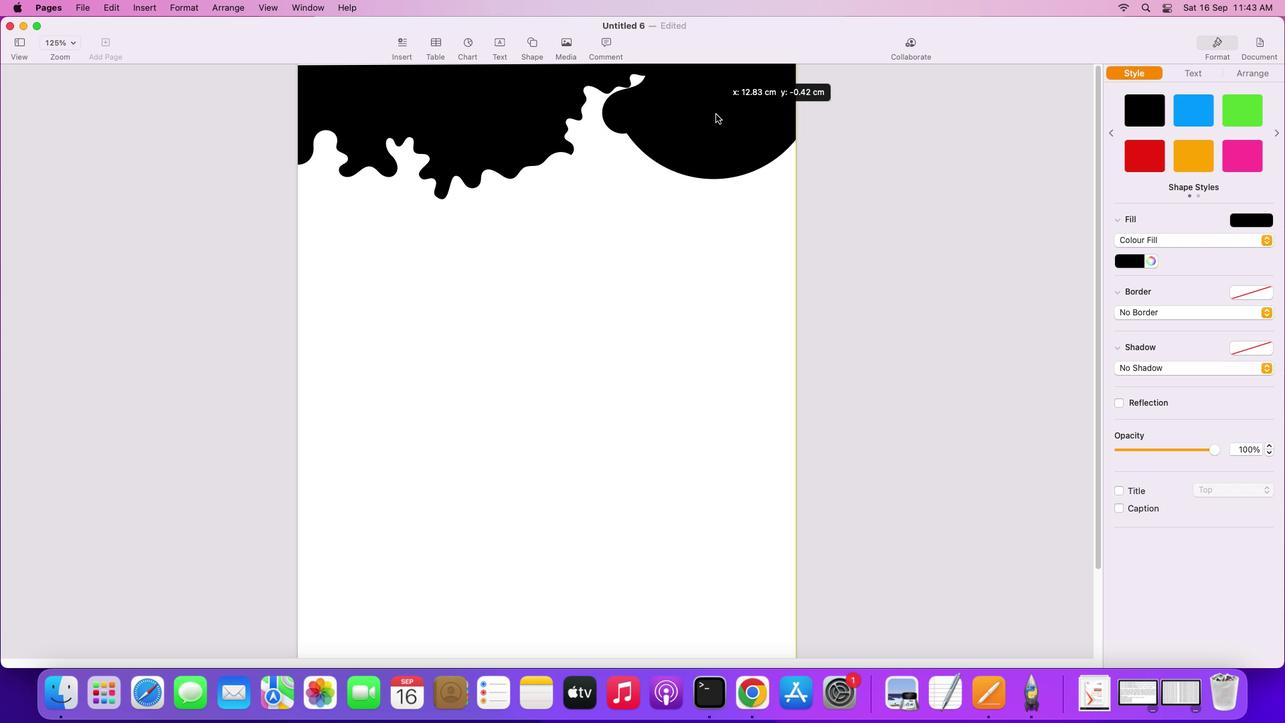
Action: Mouse moved to (722, 122)
Screenshot: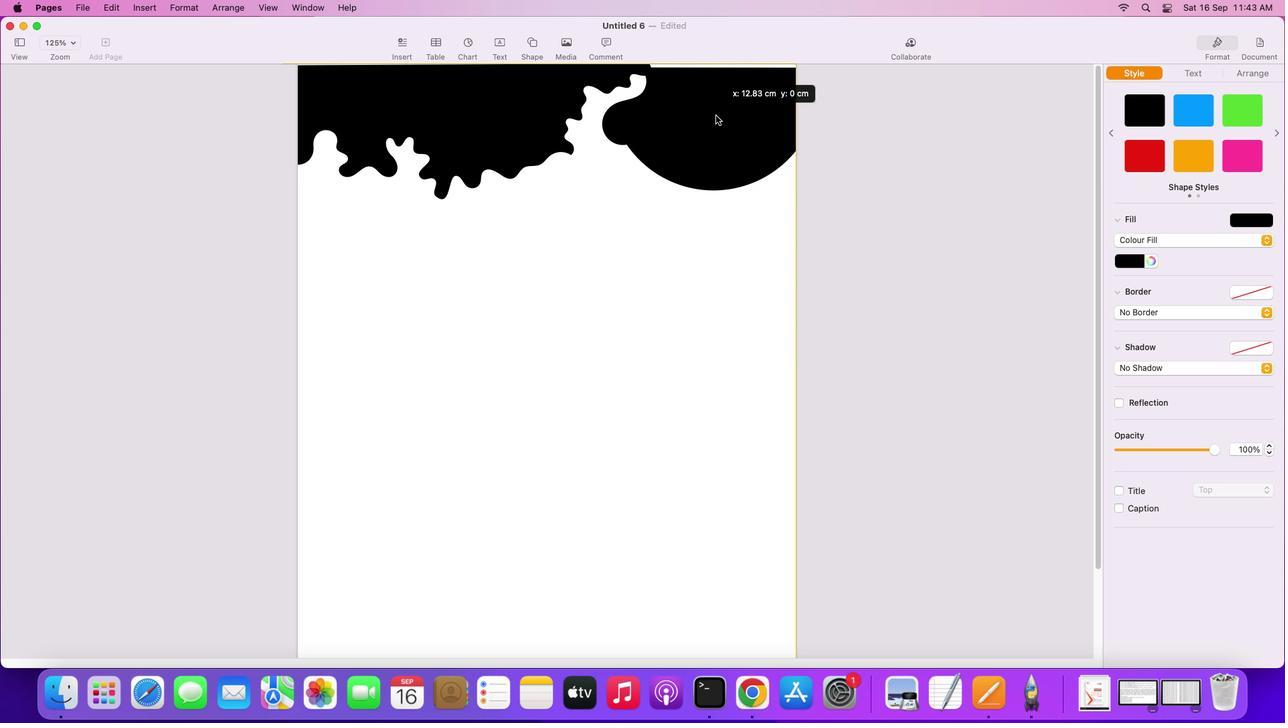 
Action: Mouse pressed left at (722, 122)
Screenshot: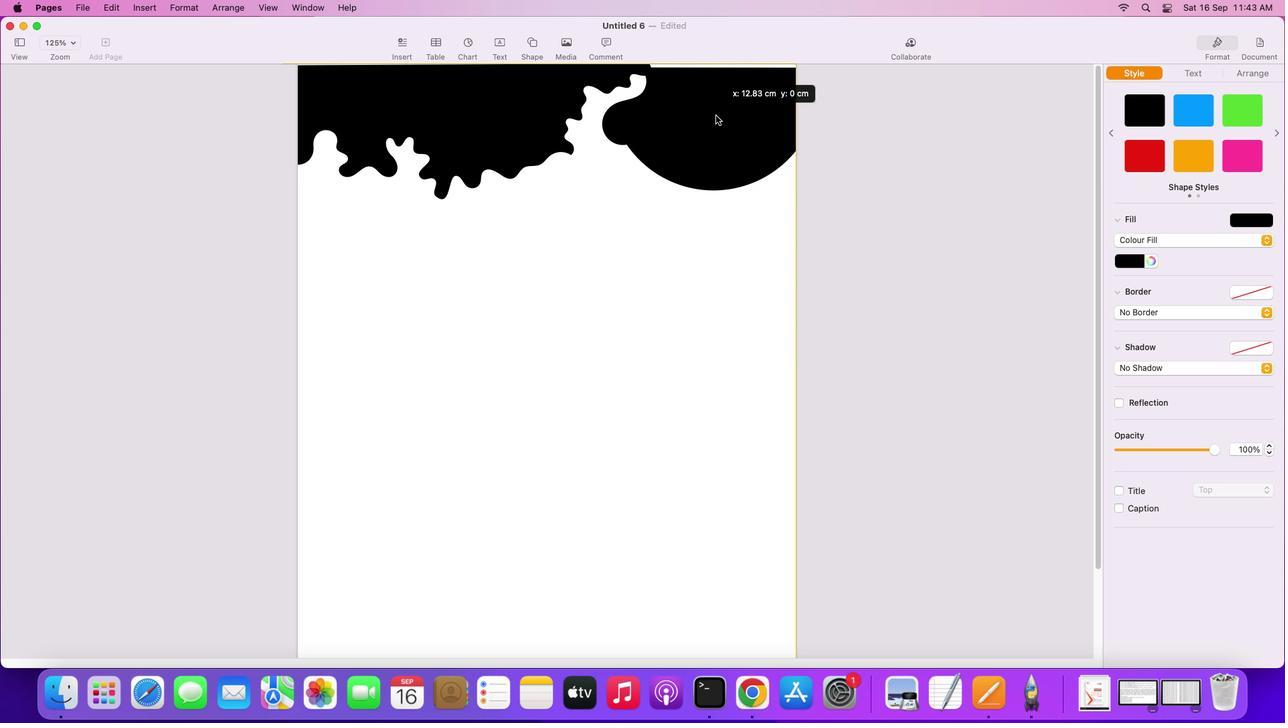 
Action: Mouse moved to (1258, 73)
Screenshot: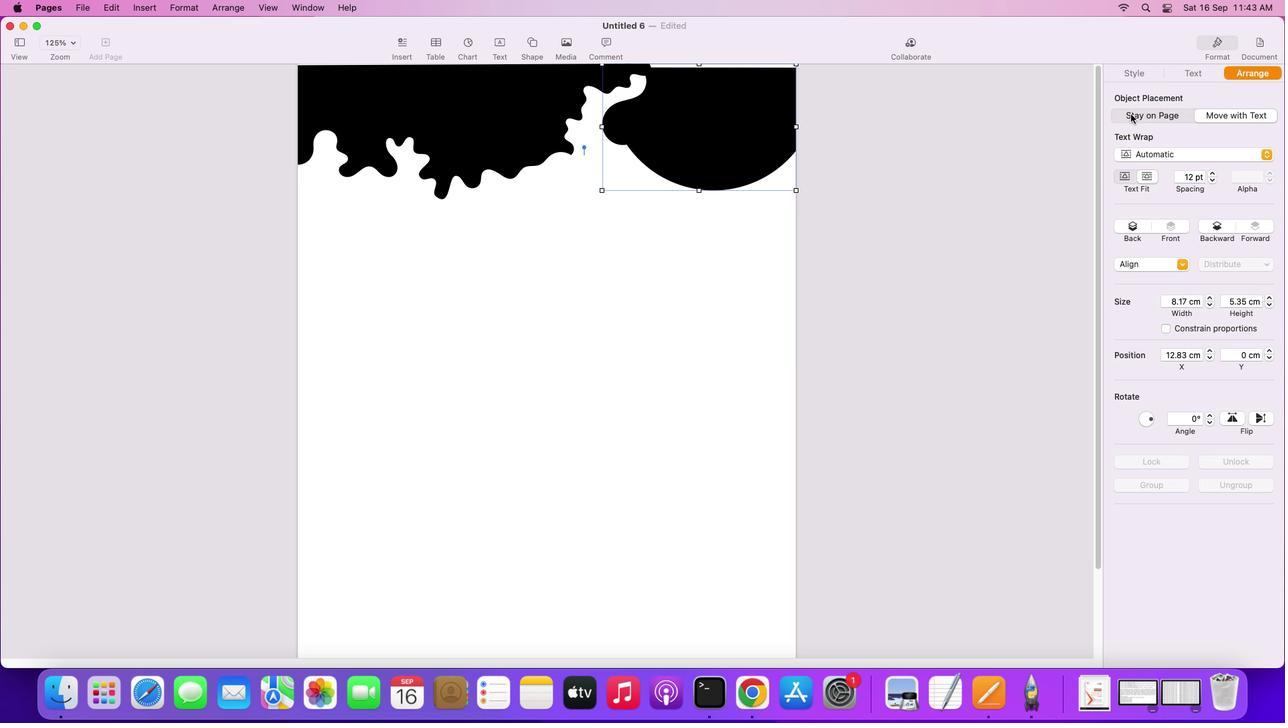 
Action: Mouse pressed left at (1258, 73)
Screenshot: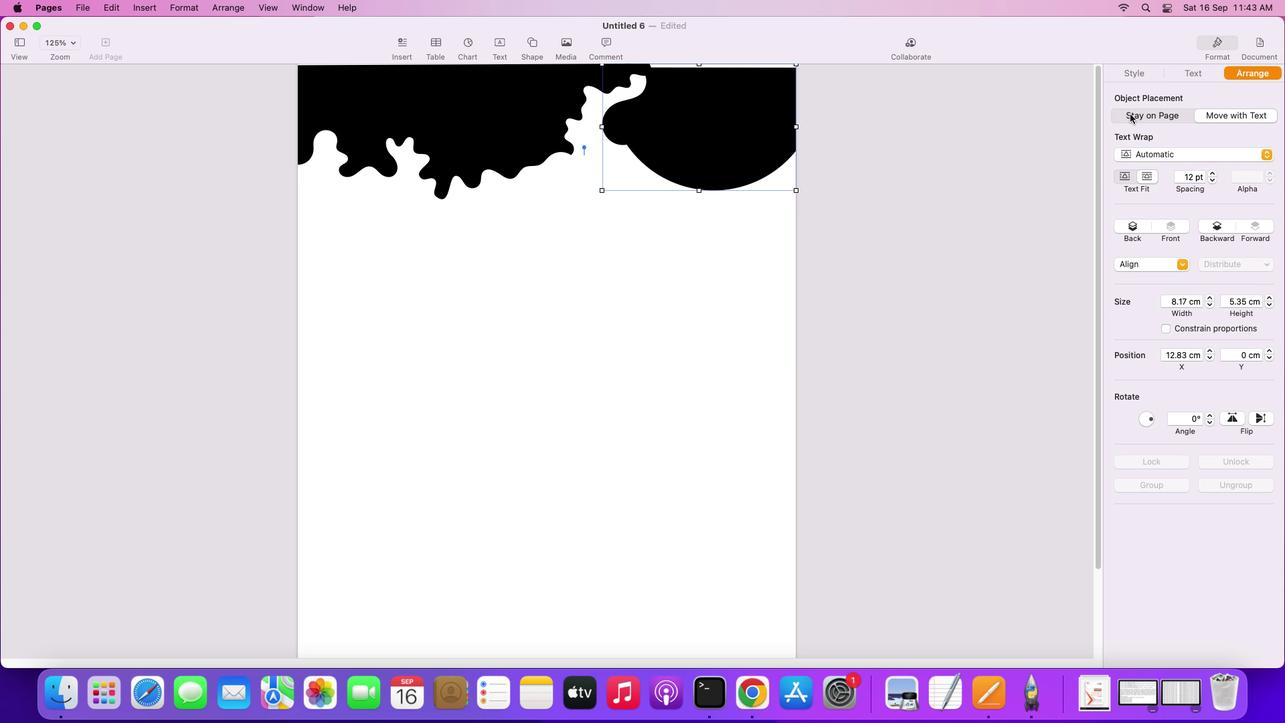 
Action: Mouse moved to (1138, 121)
Screenshot: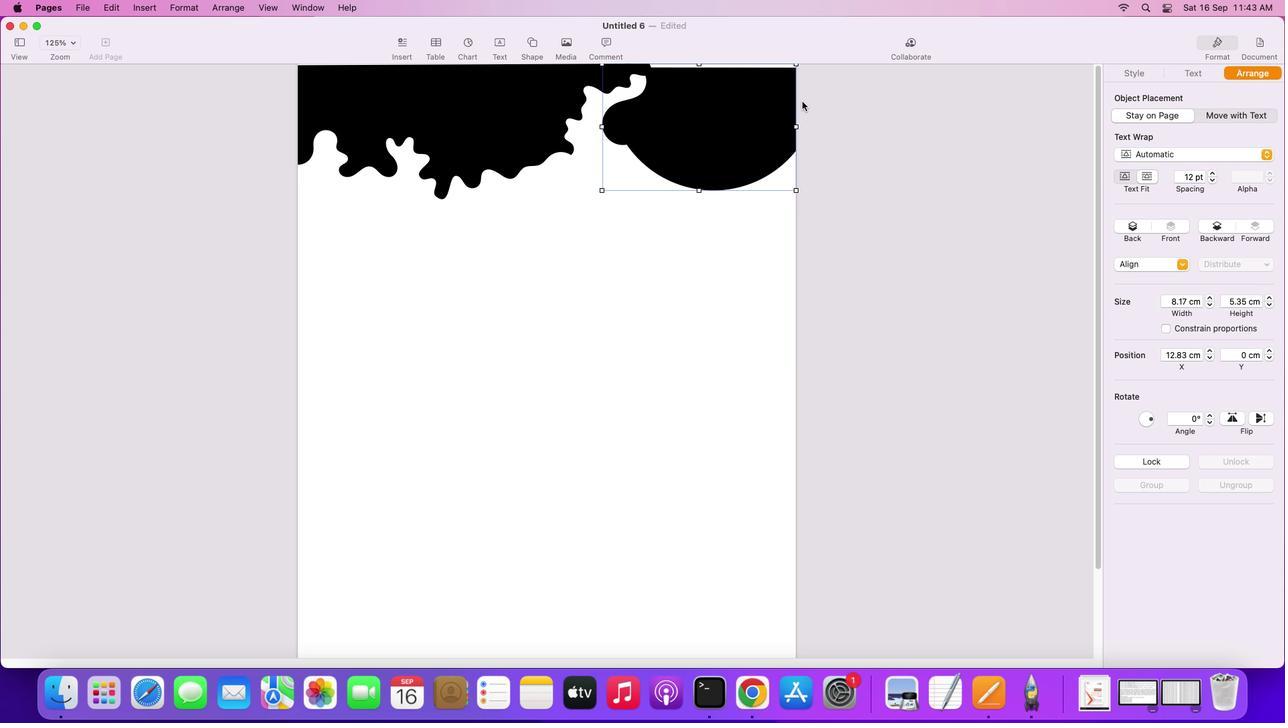 
Action: Mouse pressed left at (1138, 121)
Screenshot: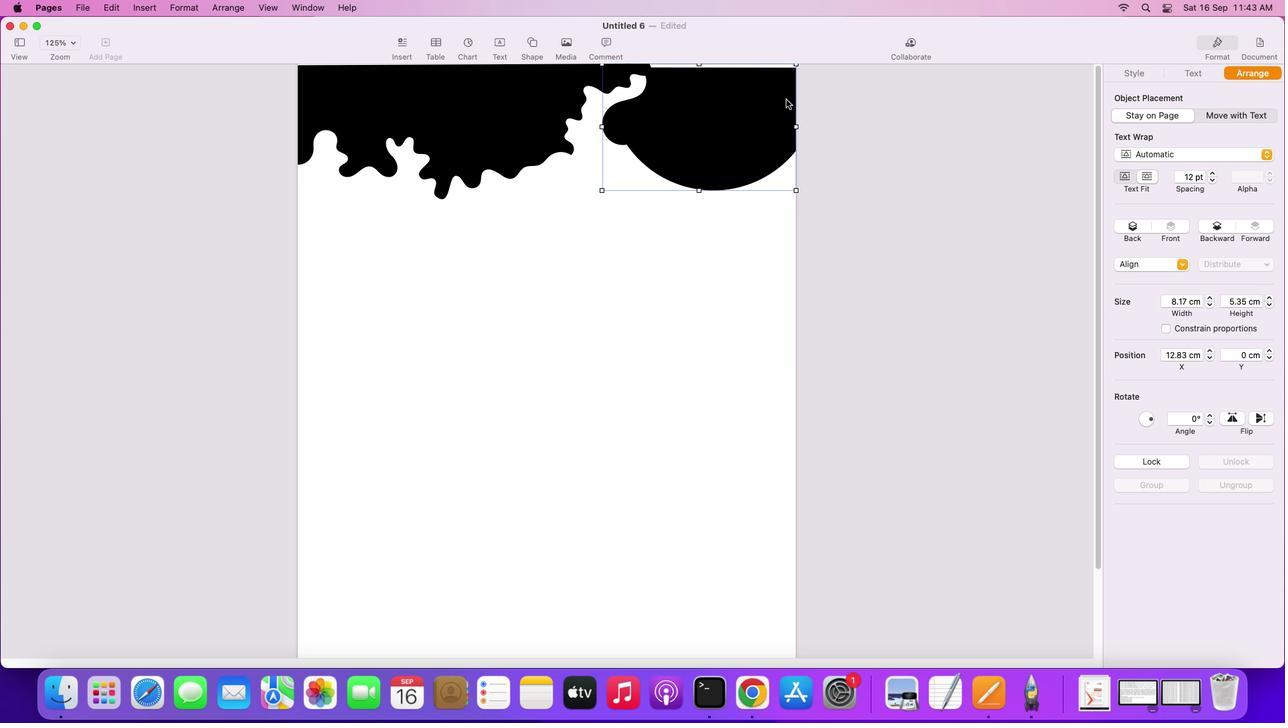 
Action: Mouse moved to (762, 105)
Screenshot: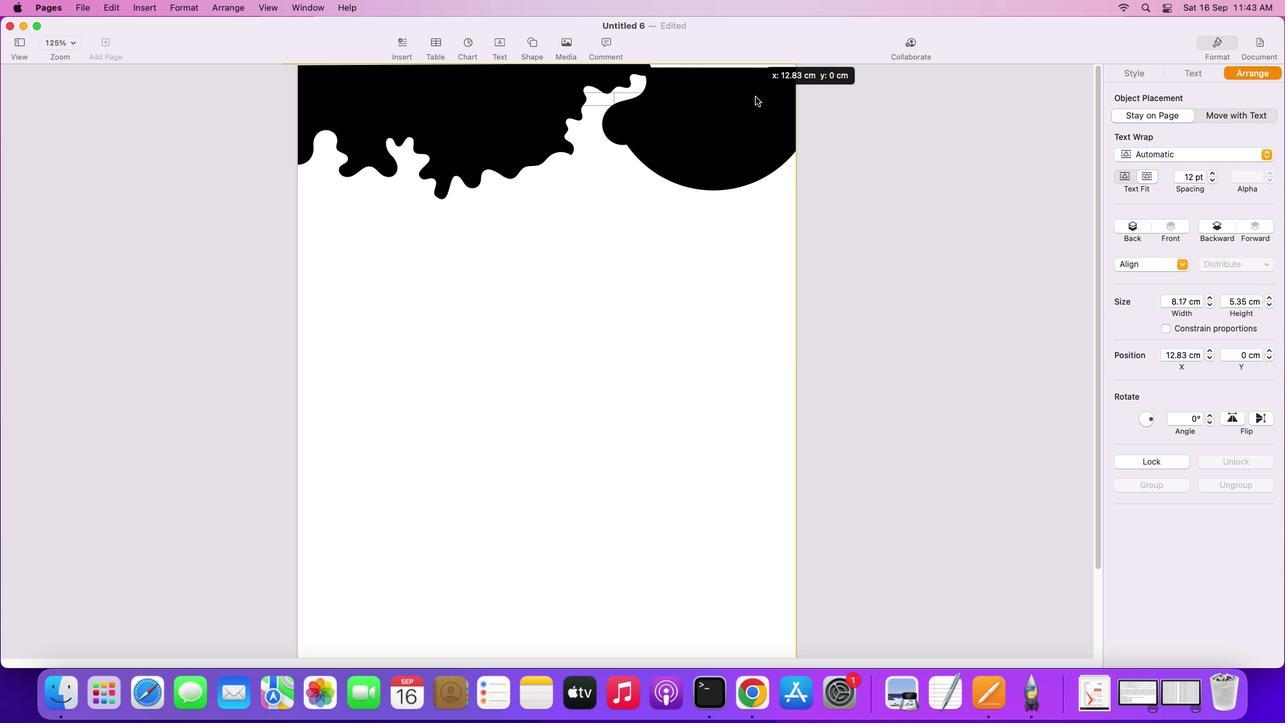 
Action: Mouse pressed left at (762, 105)
Screenshot: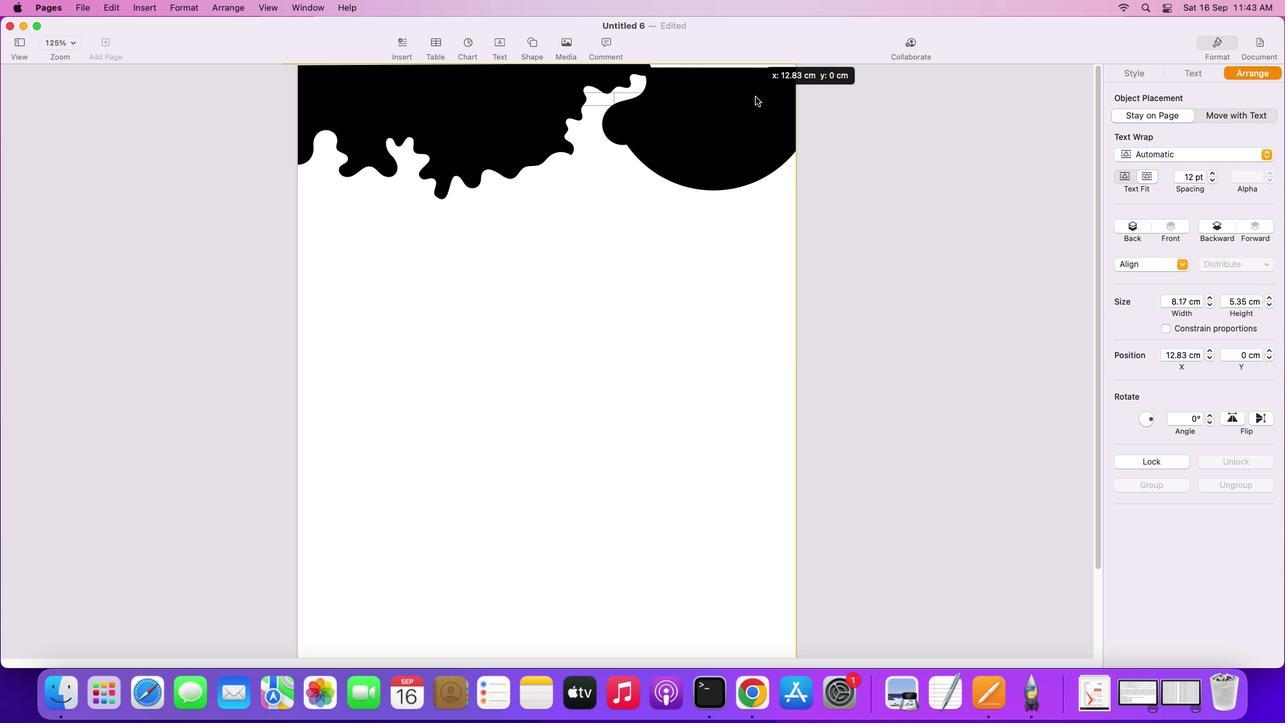 
Action: Mouse moved to (762, 220)
Screenshot: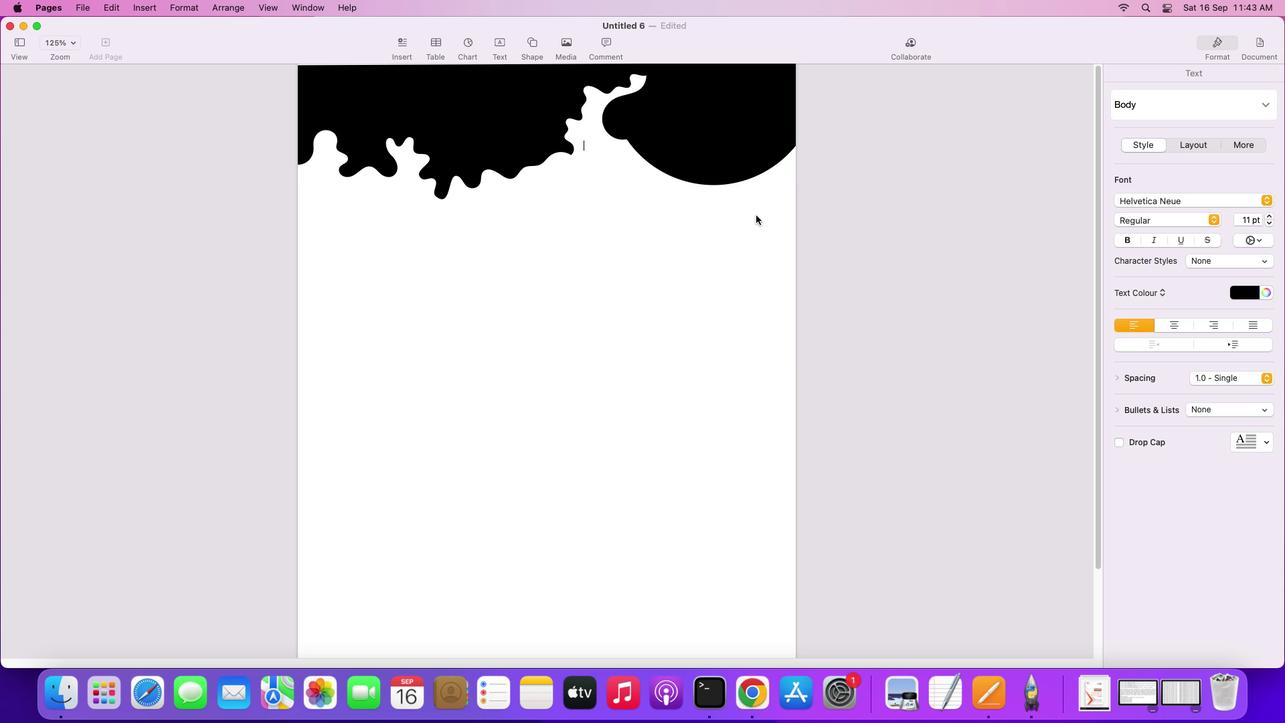 
Action: Mouse pressed left at (762, 220)
Screenshot: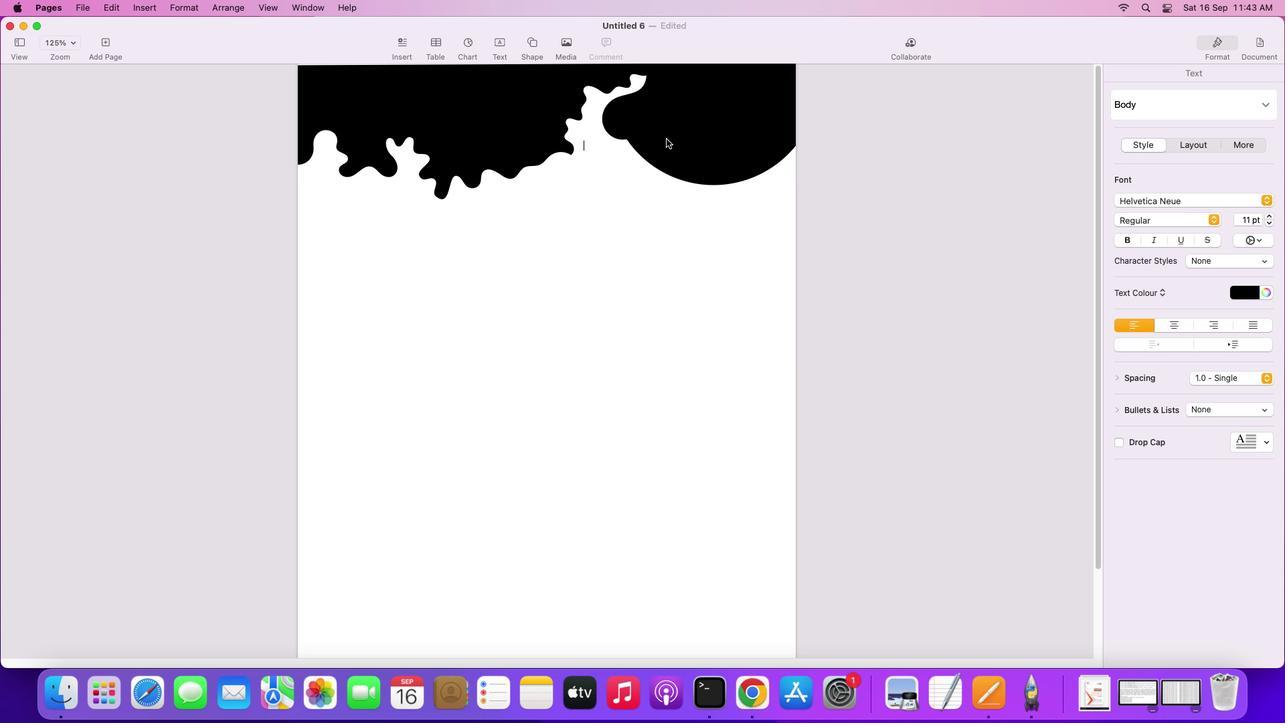 
Action: Mouse moved to (694, 122)
Screenshot: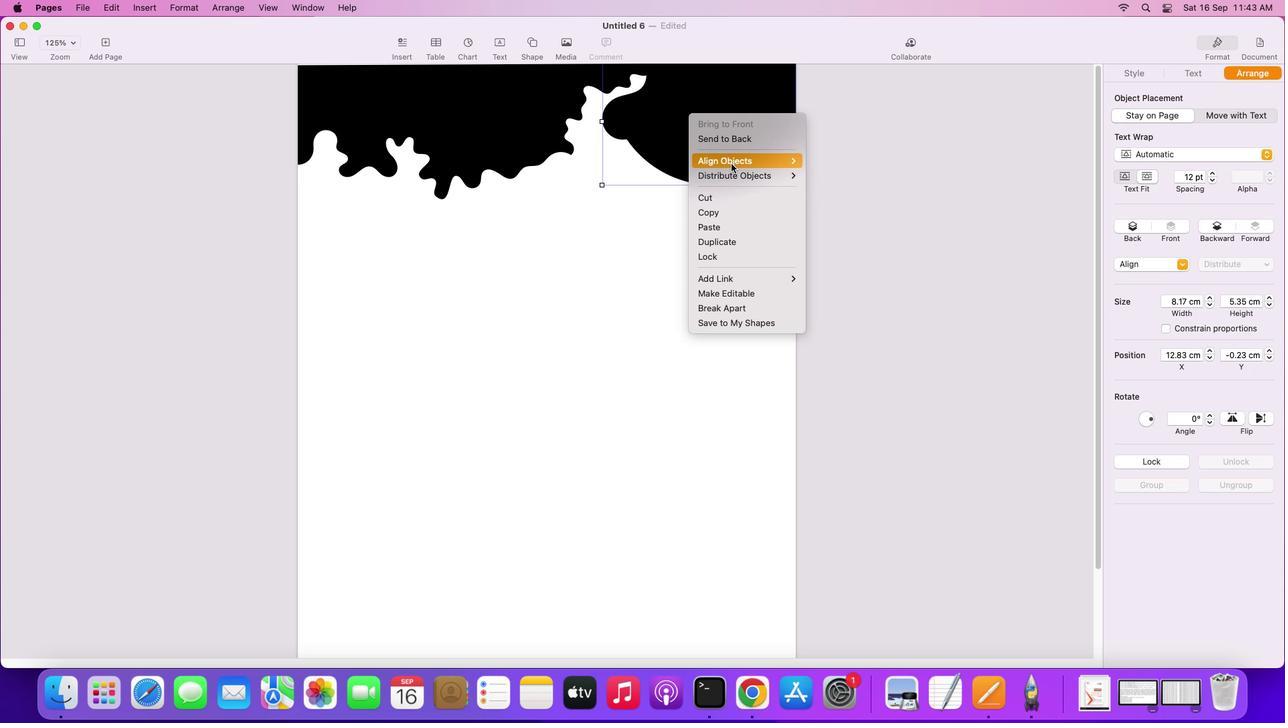 
Action: Mouse pressed right at (694, 122)
Screenshot: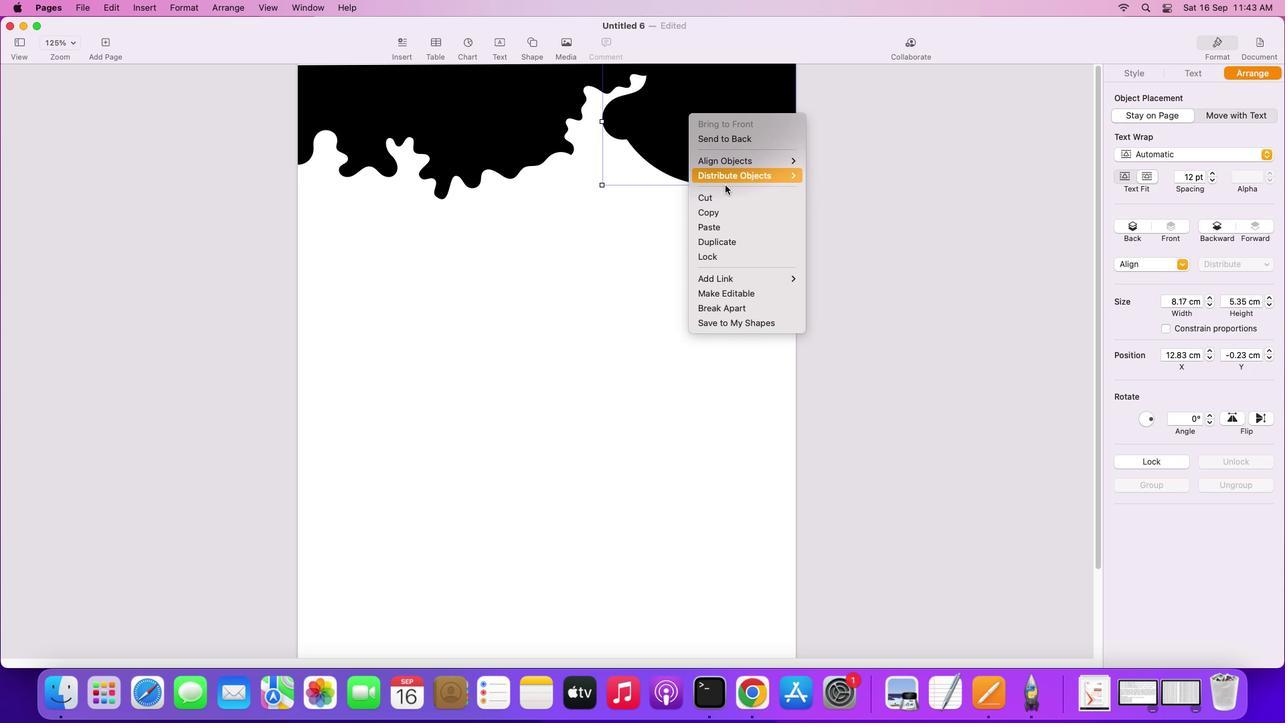 
Action: Mouse moved to (731, 296)
Screenshot: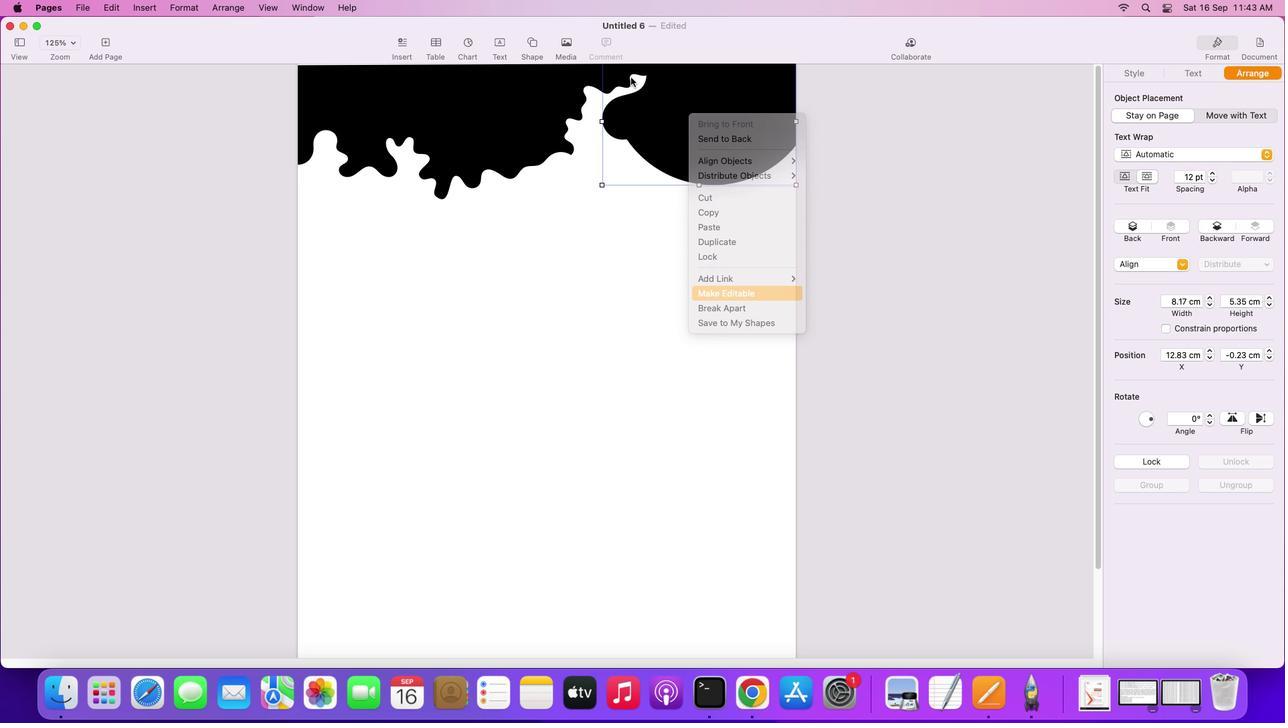
Action: Mouse pressed left at (731, 296)
Screenshot: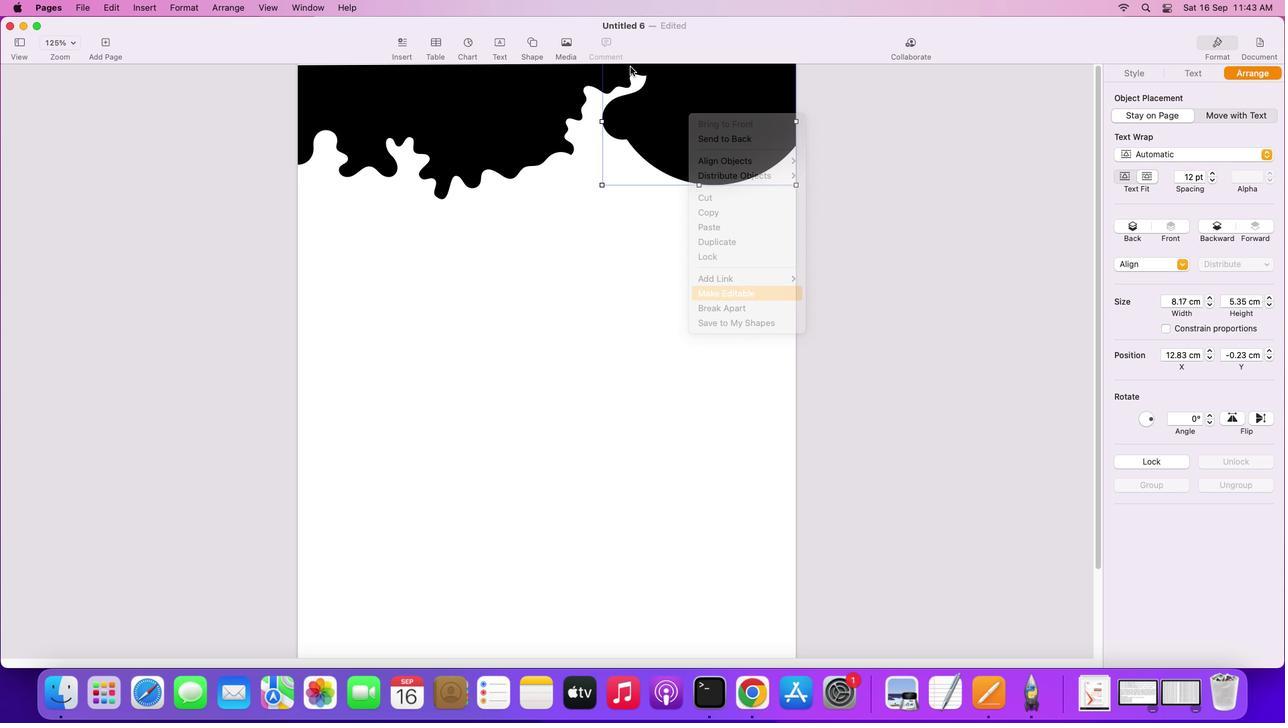 
Action: Mouse moved to (650, 91)
Screenshot: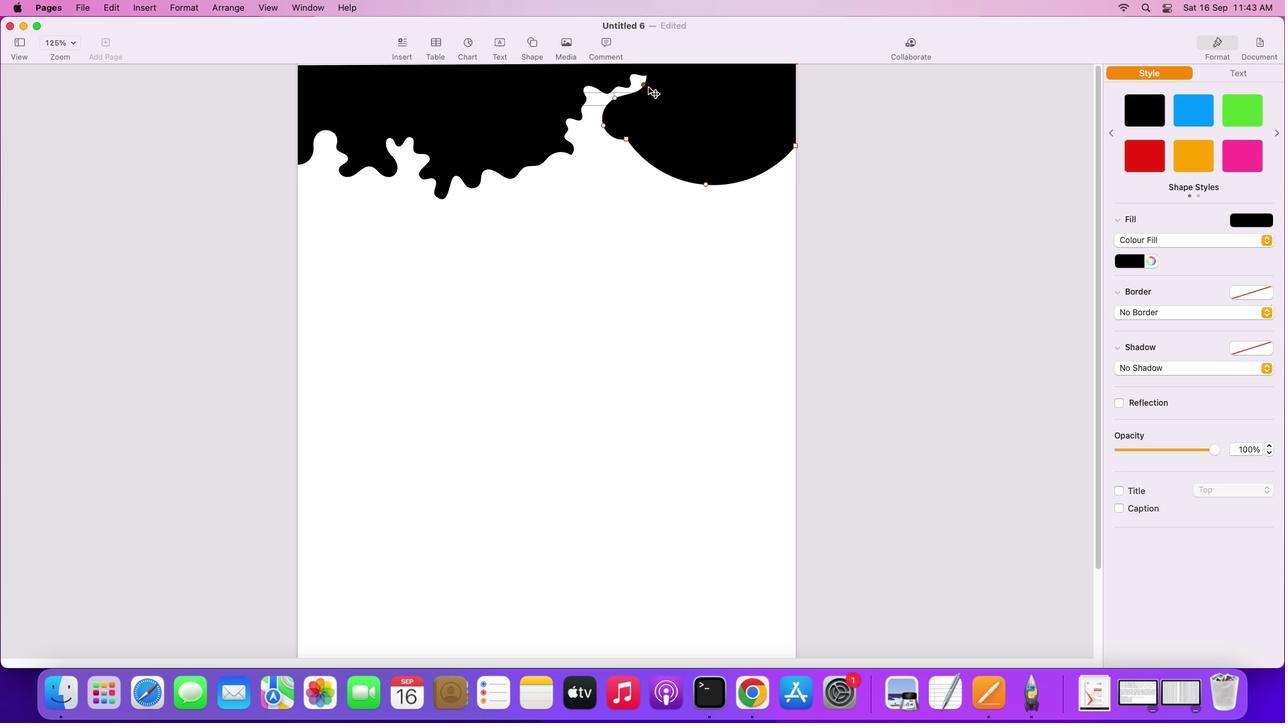 
Action: Mouse pressed left at (650, 91)
Screenshot: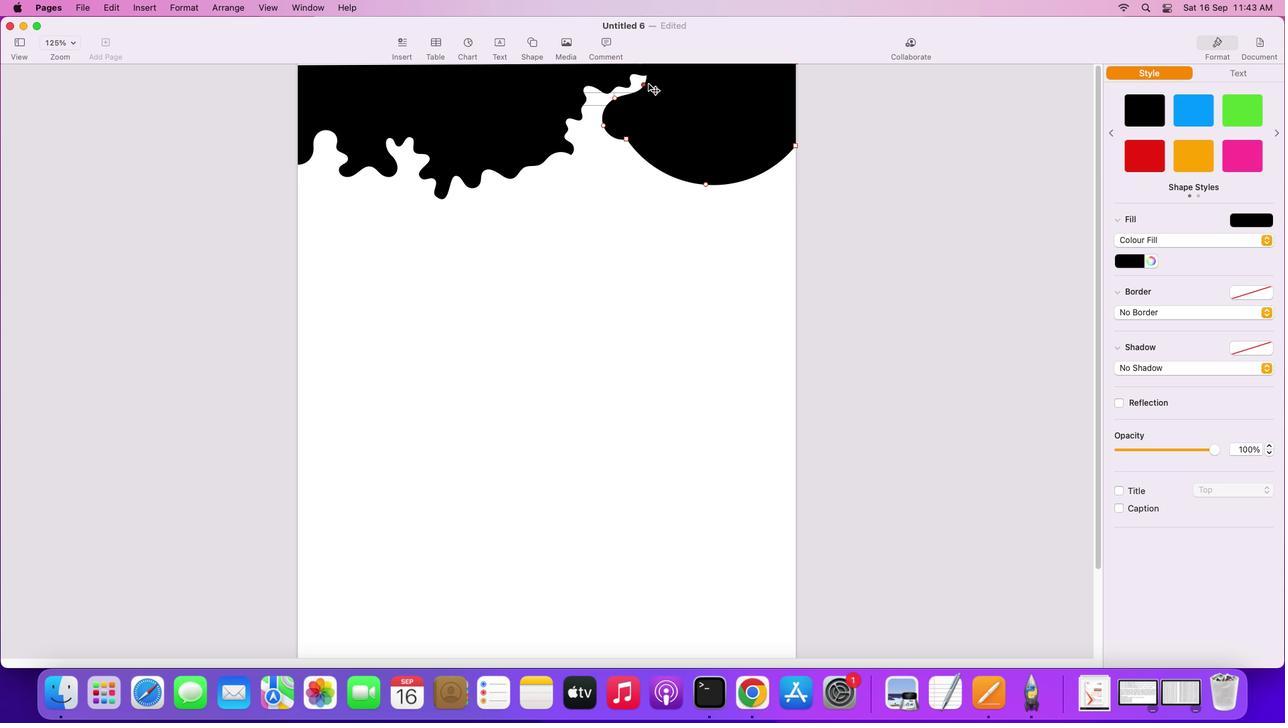 
Action: Mouse moved to (654, 80)
Screenshot: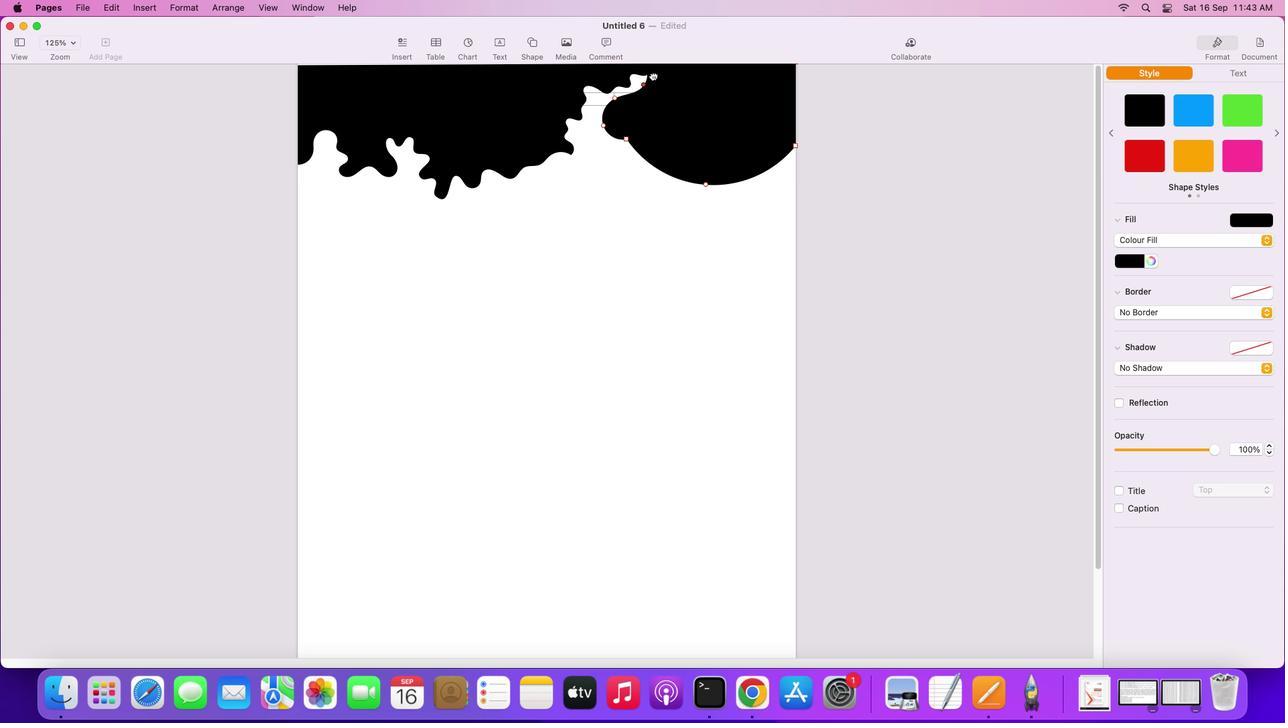 
Action: Mouse pressed left at (654, 80)
Screenshot: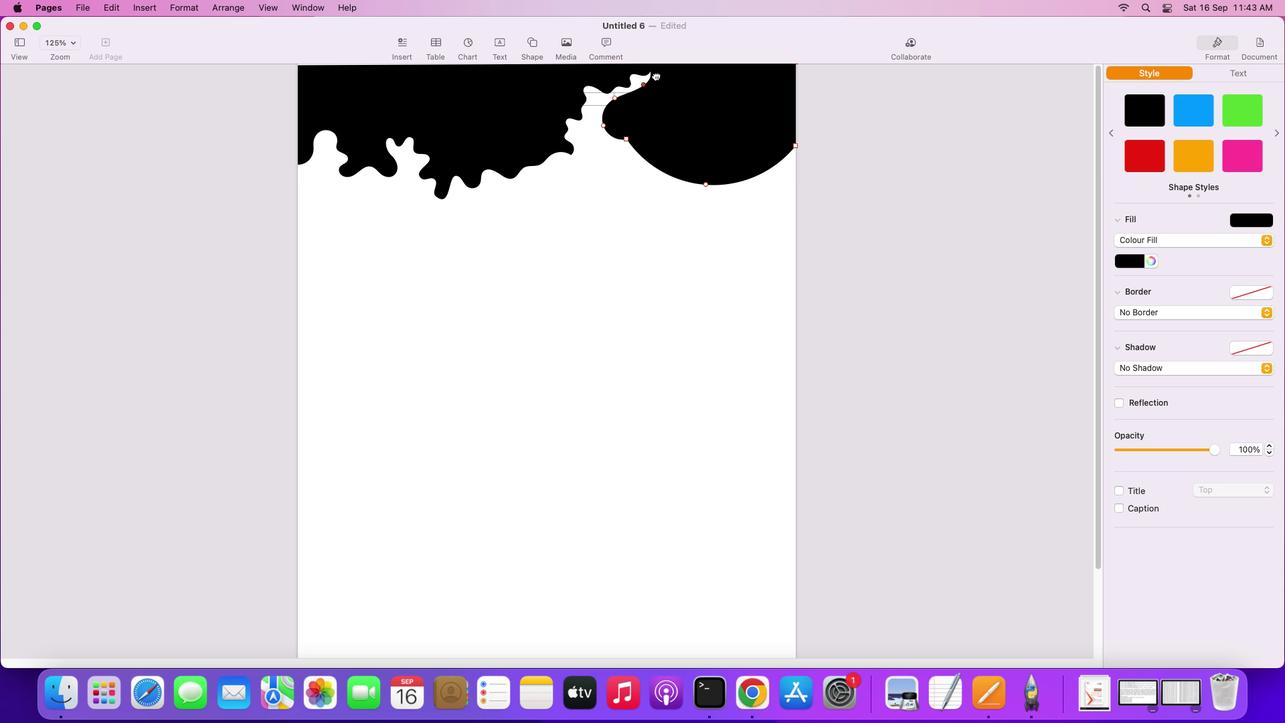 
Action: Mouse moved to (650, 89)
Screenshot: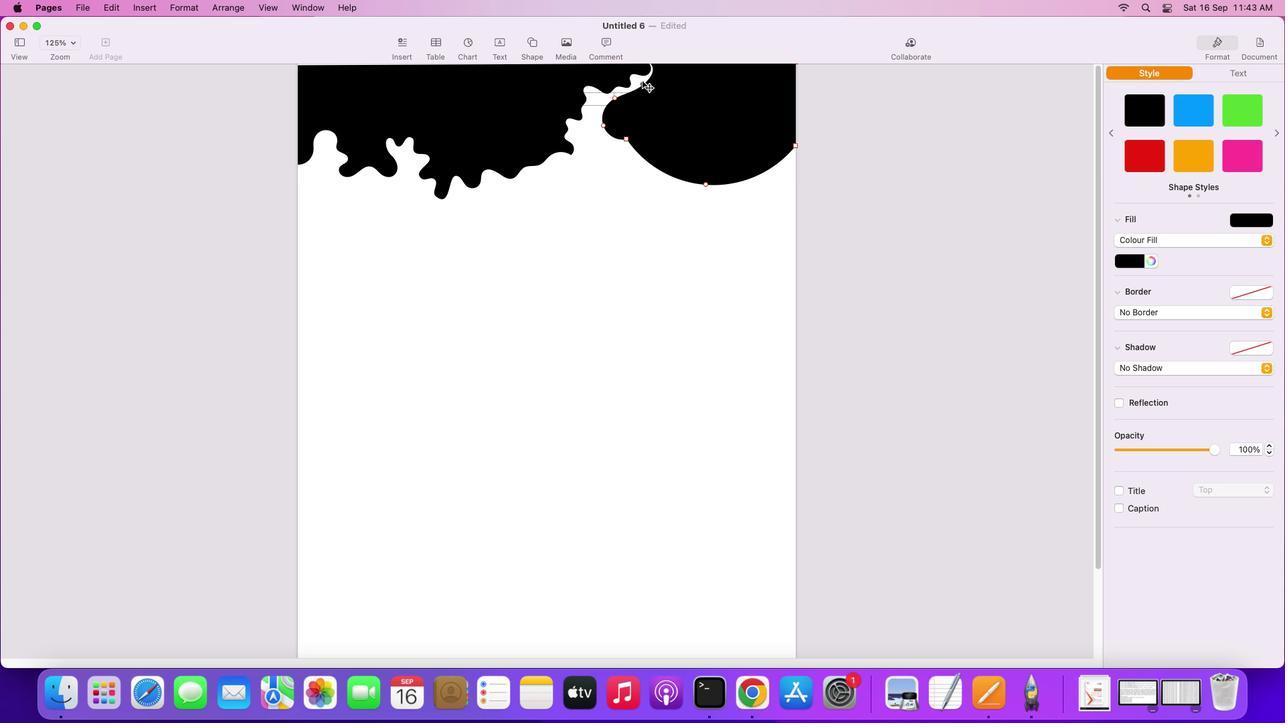 
Action: Mouse pressed left at (650, 89)
Screenshot: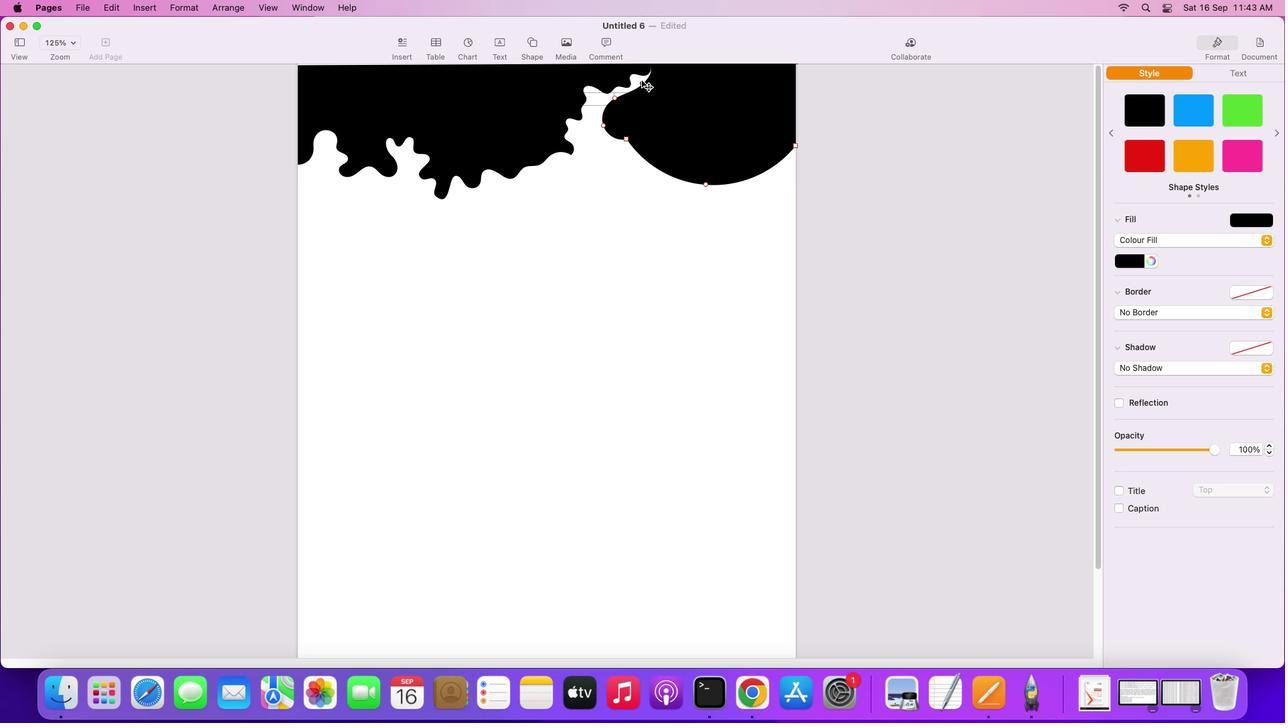 
Action: Mouse moved to (638, 98)
Screenshot: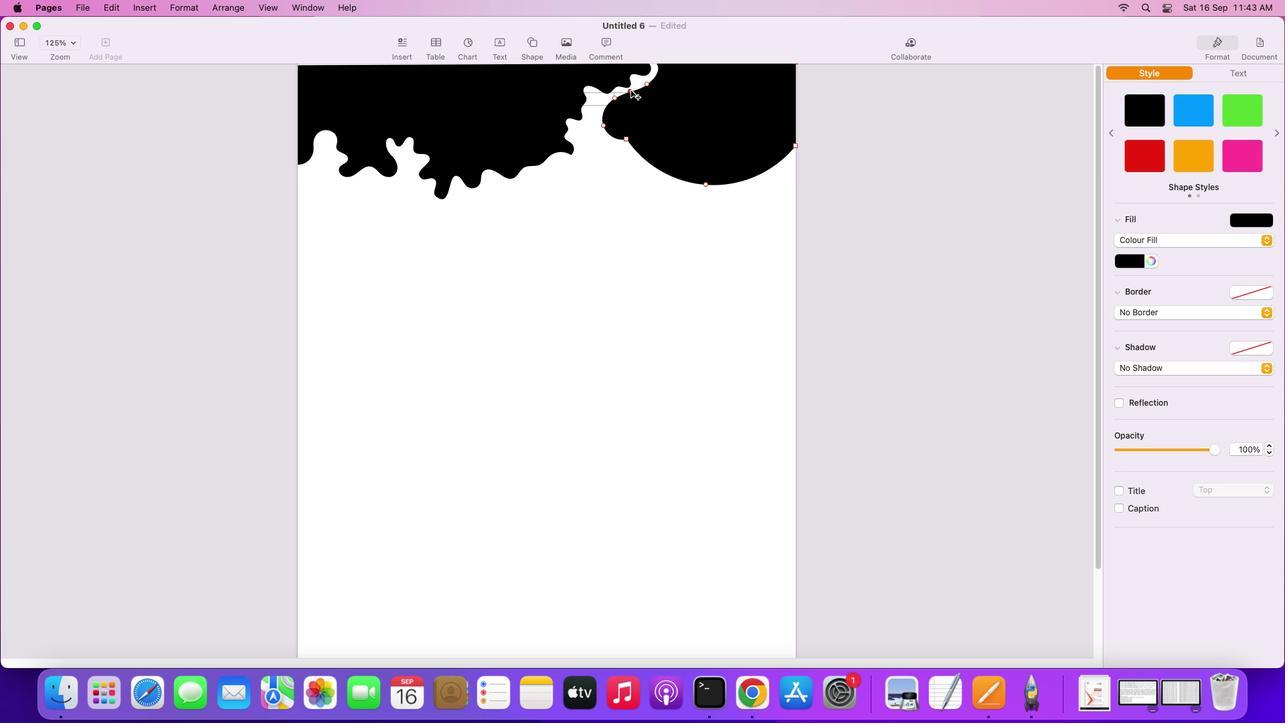 
Action: Mouse pressed left at (638, 98)
Screenshot: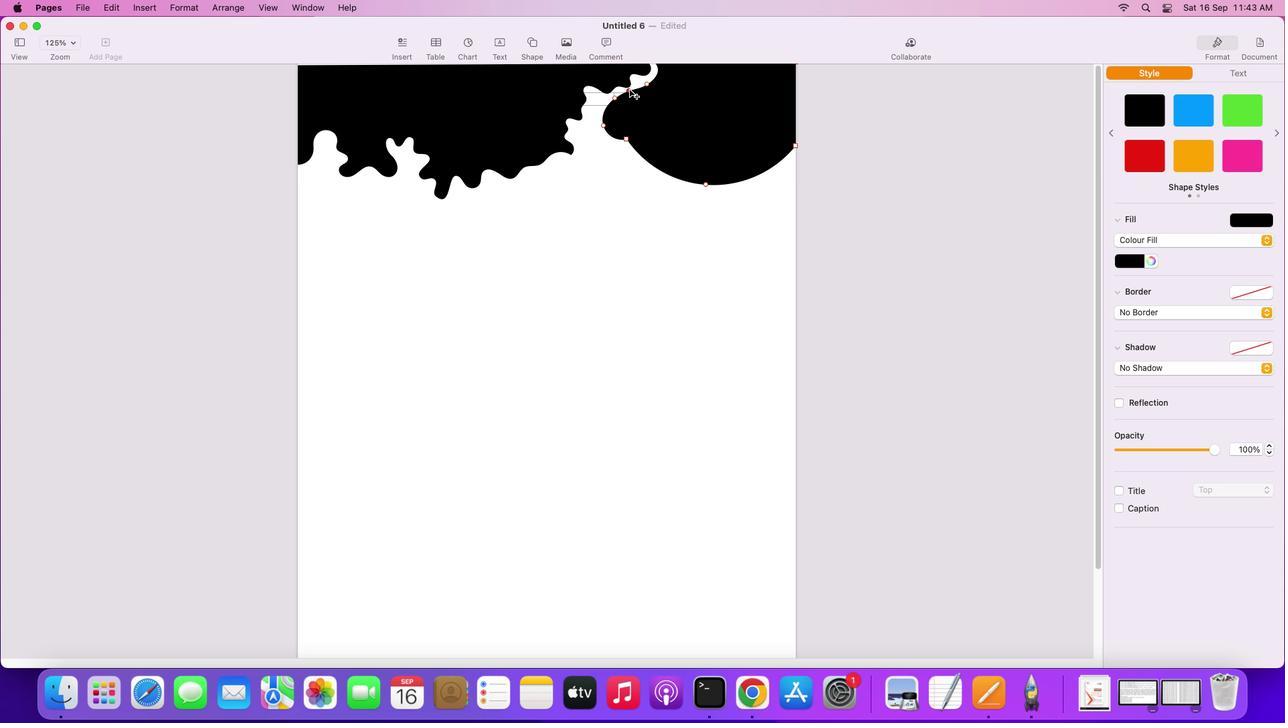 
Action: Mouse moved to (655, 91)
Screenshot: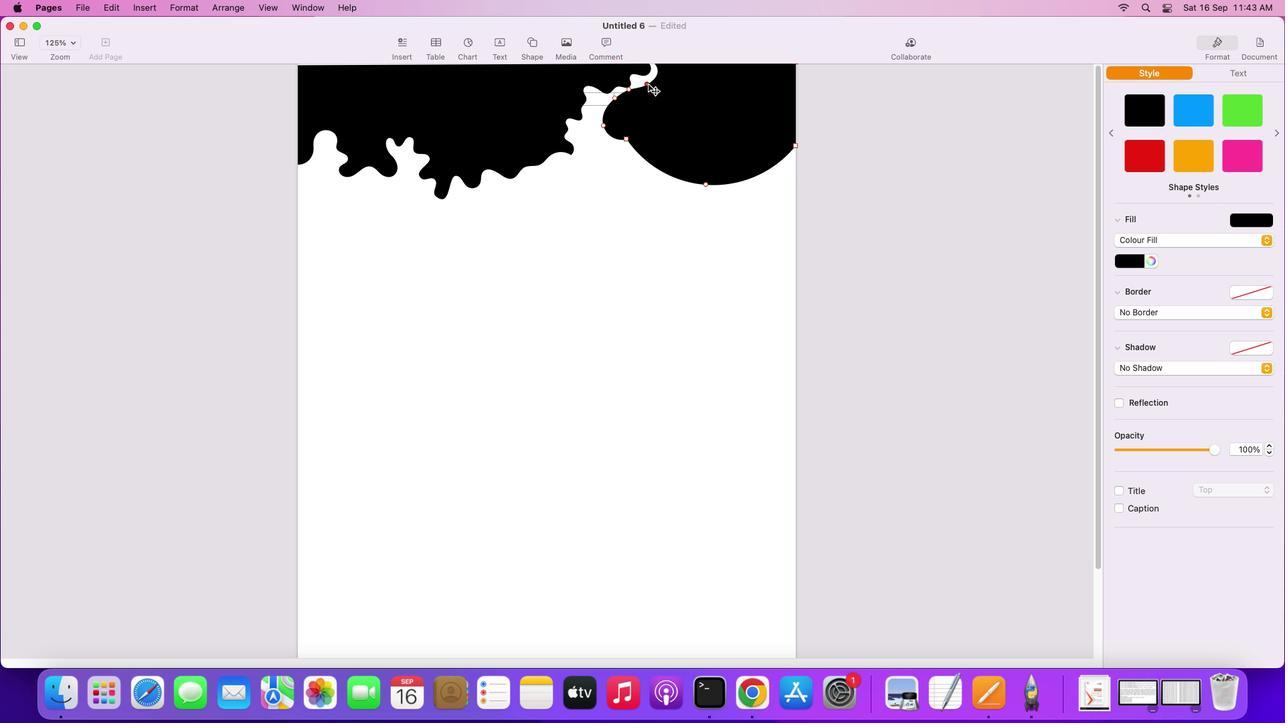 
Action: Mouse pressed left at (655, 91)
Screenshot: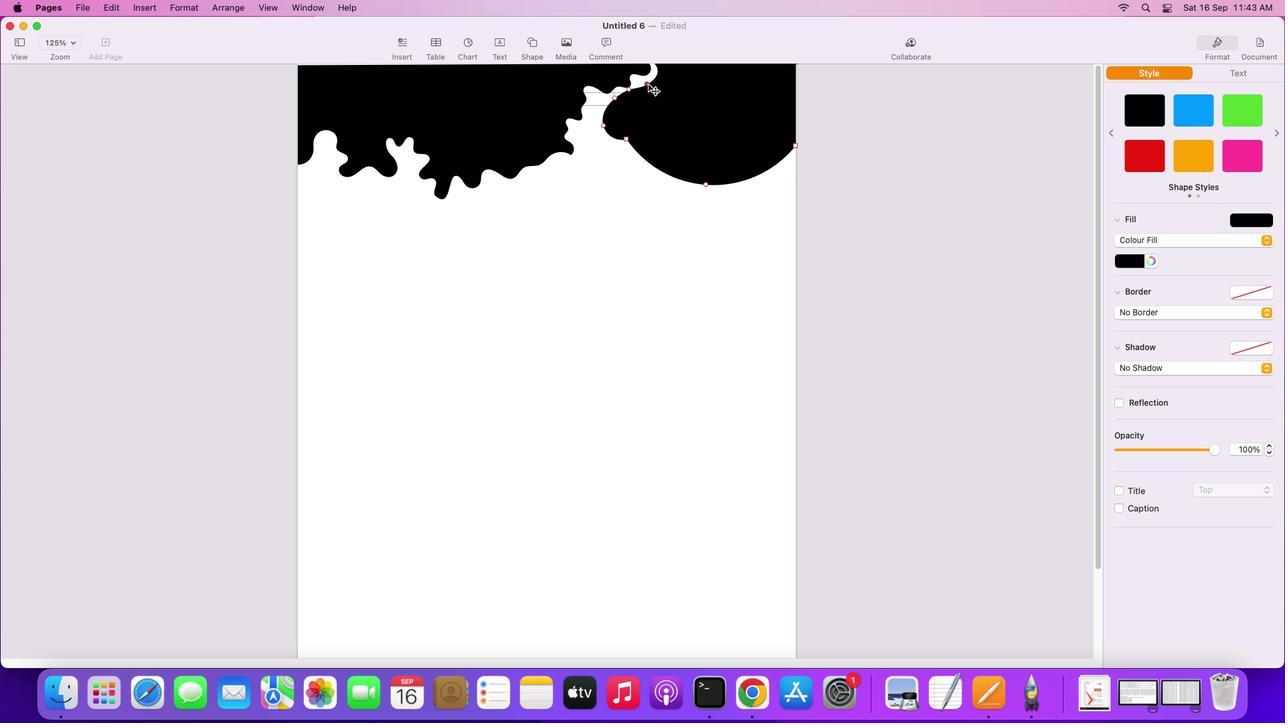 
Action: Mouse moved to (622, 103)
Screenshot: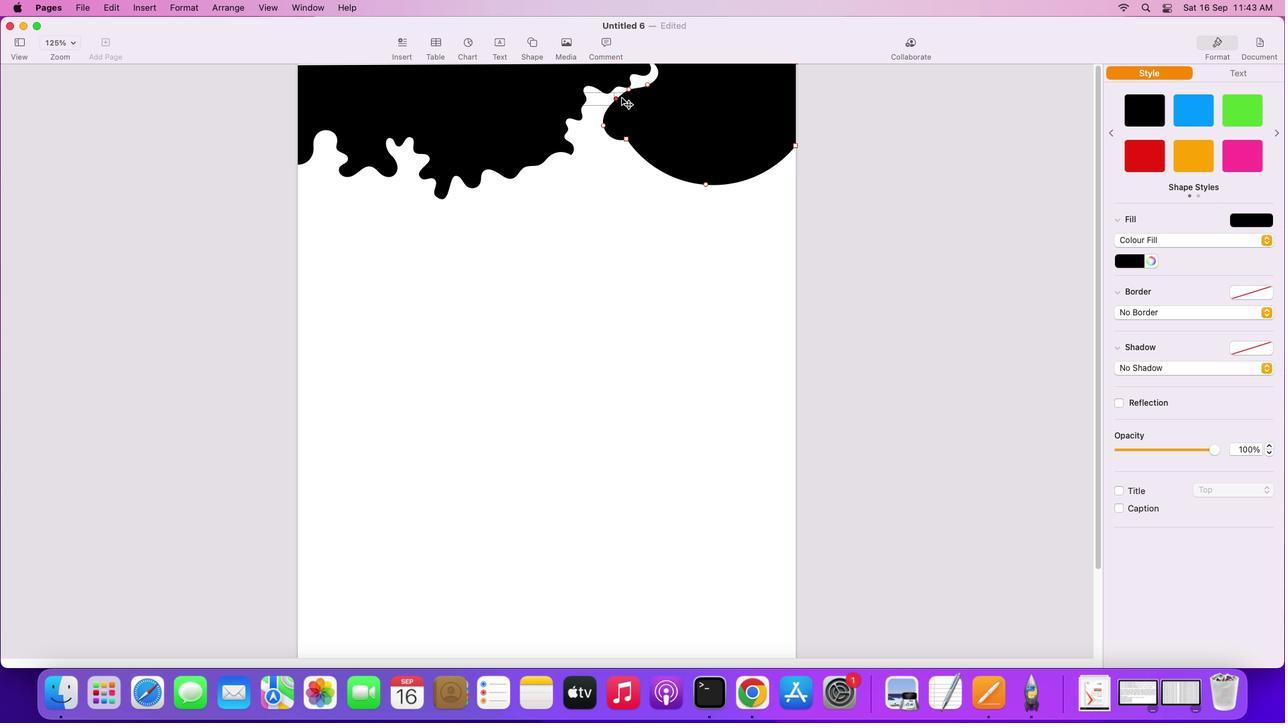 
Action: Mouse pressed left at (622, 103)
Screenshot: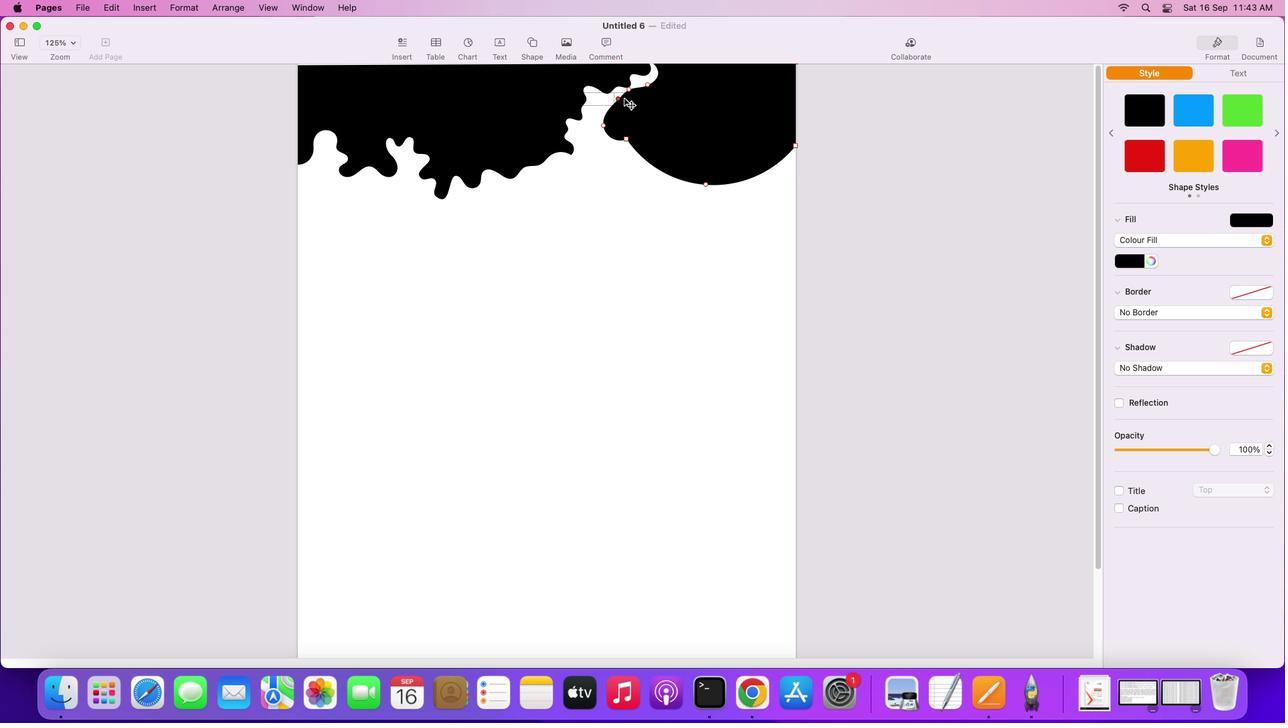 
Action: Mouse moved to (626, 120)
Screenshot: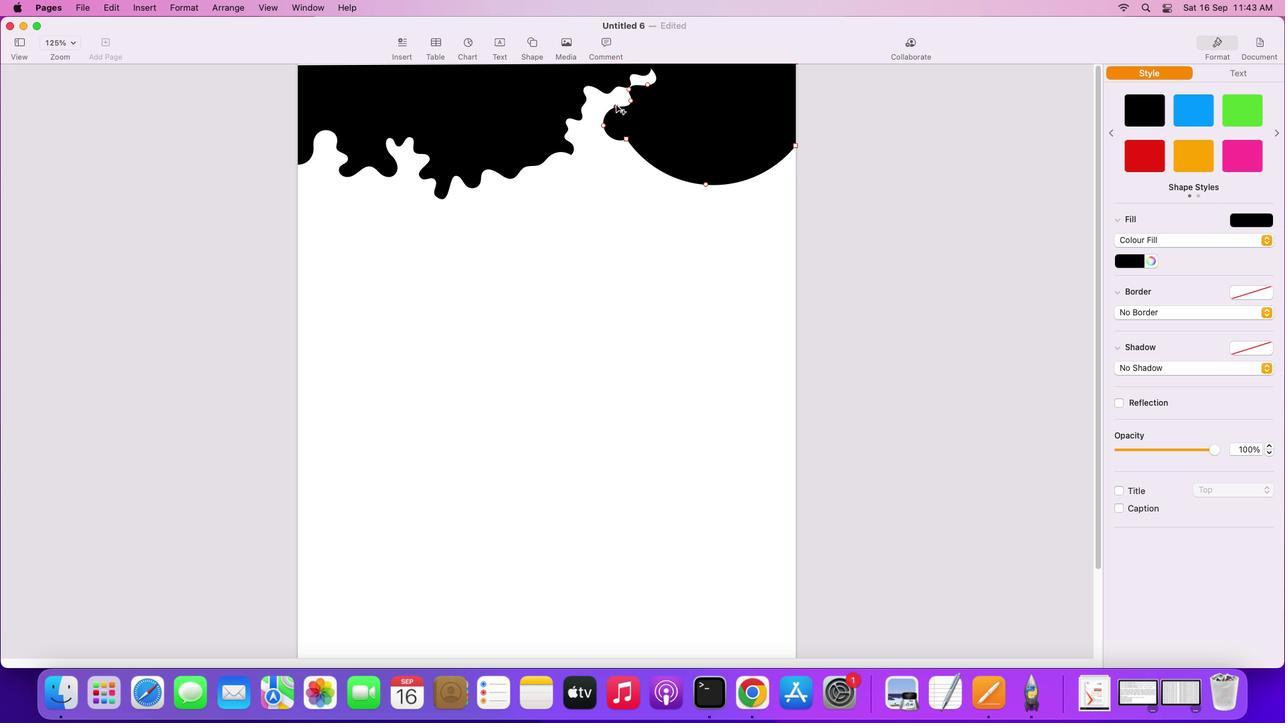 
Action: Mouse pressed left at (626, 120)
Screenshot: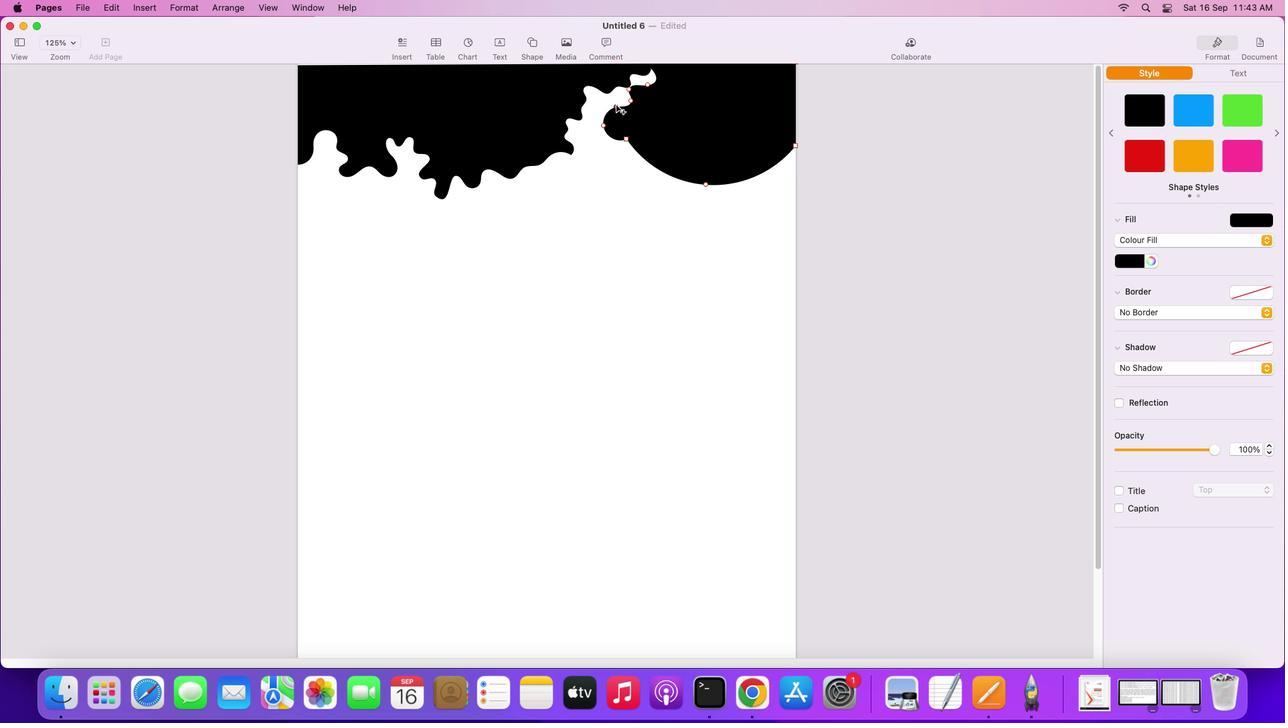 
Action: Mouse moved to (609, 116)
Screenshot: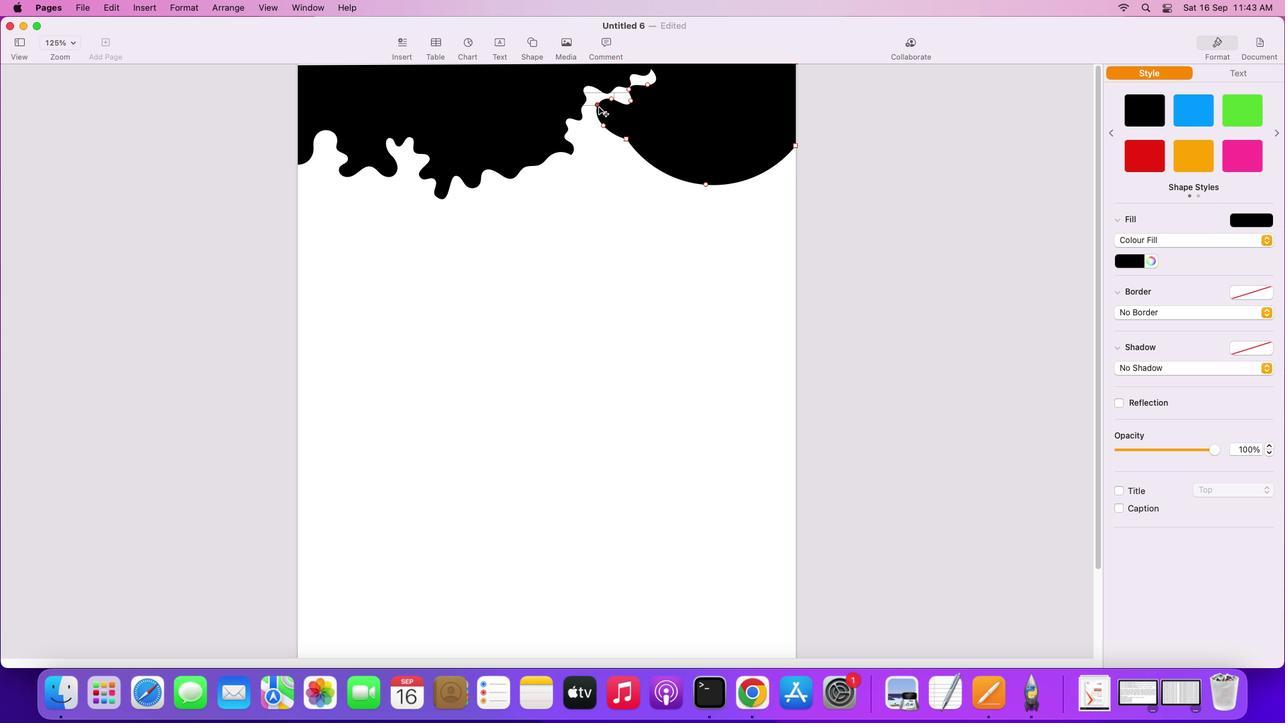 
Action: Mouse pressed left at (609, 116)
Screenshot: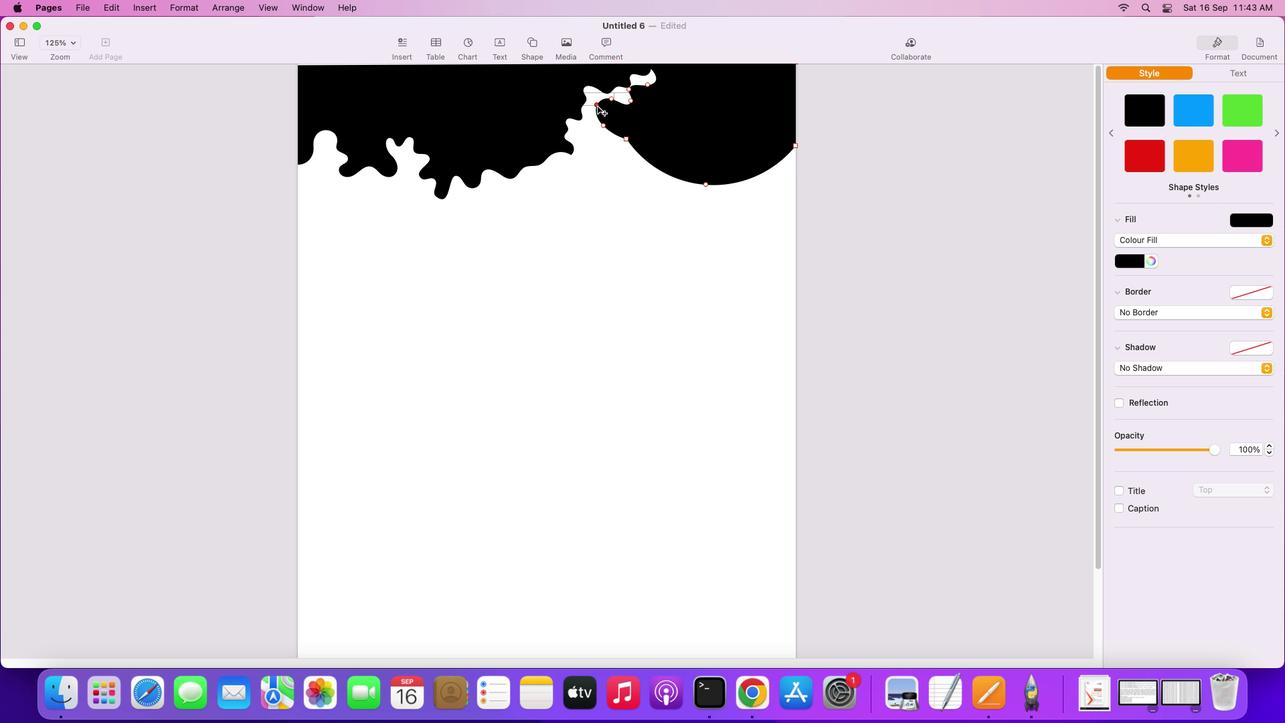 
Action: Mouse moved to (603, 123)
Screenshot: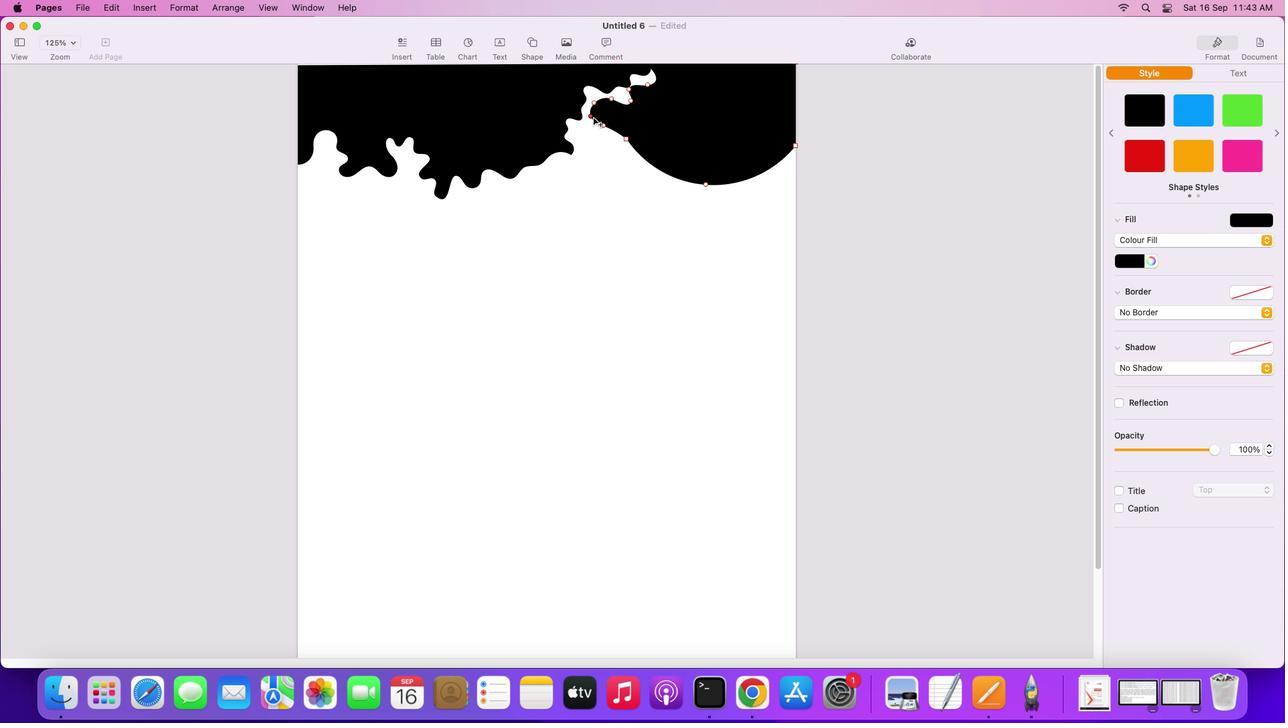
Action: Mouse pressed left at (603, 123)
Screenshot: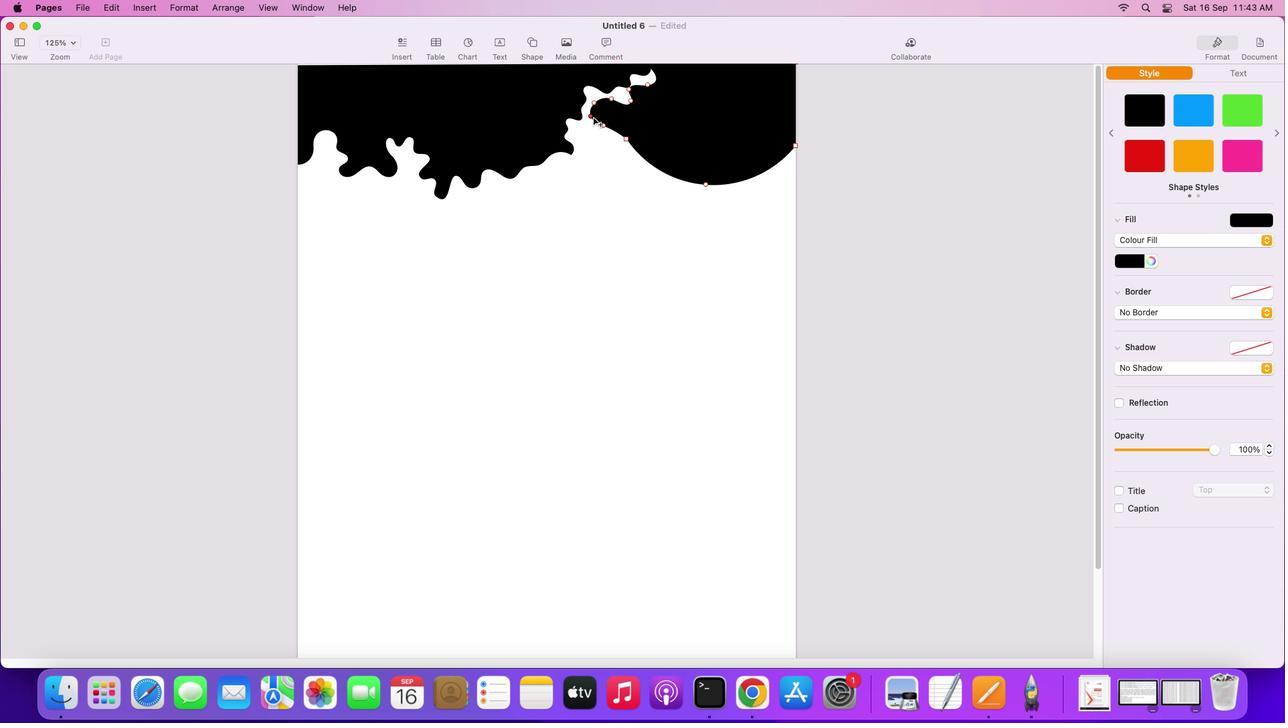 
Action: Mouse moved to (599, 125)
Screenshot: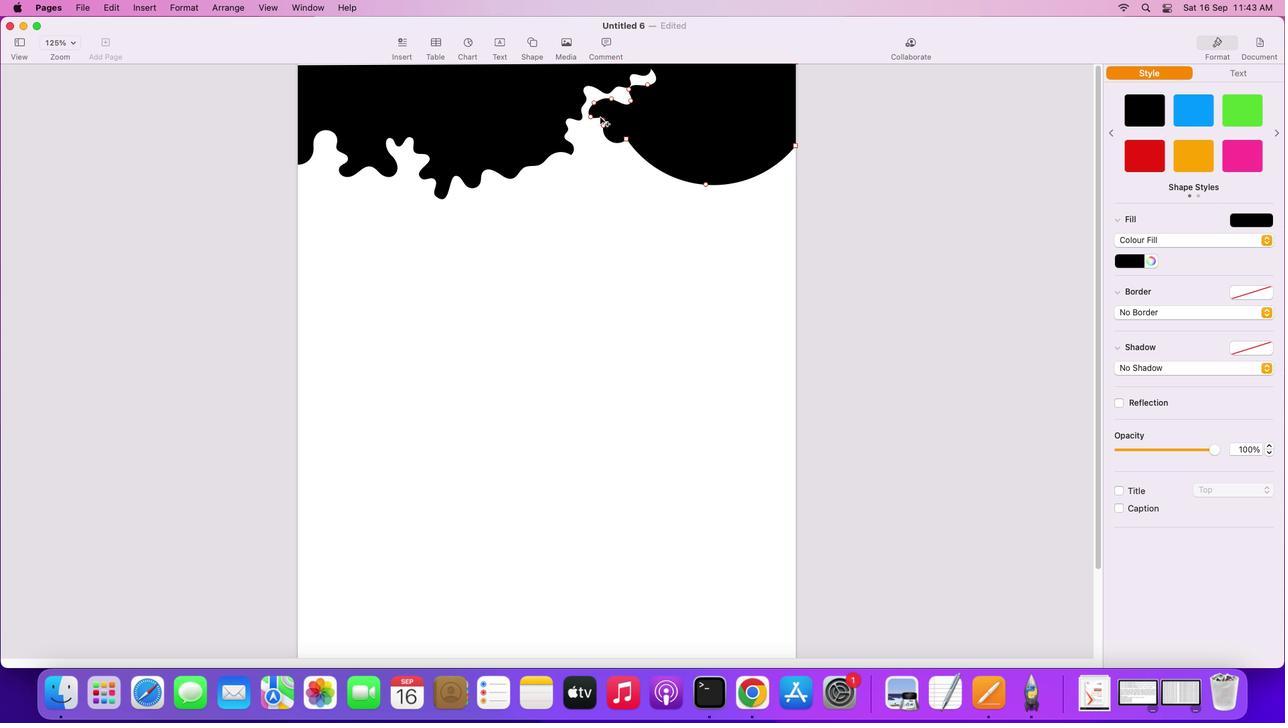 
Action: Mouse pressed left at (599, 125)
Screenshot: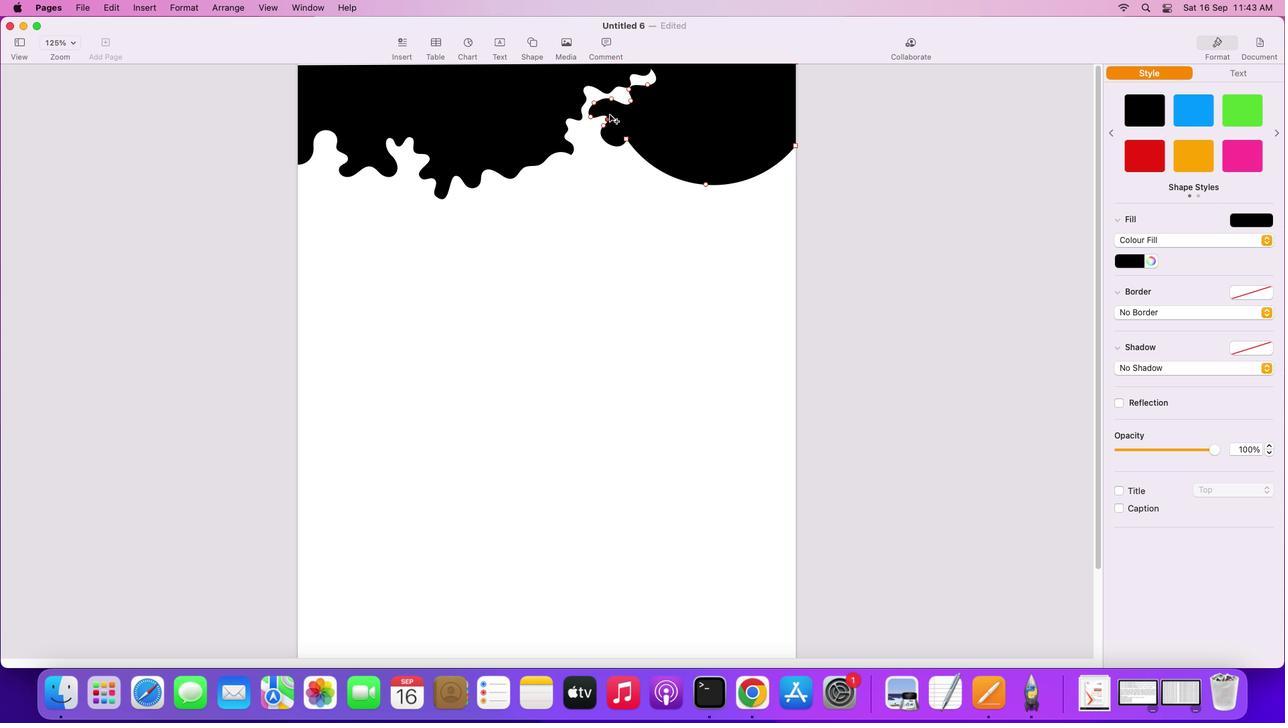 
Action: Mouse moved to (610, 129)
Screenshot: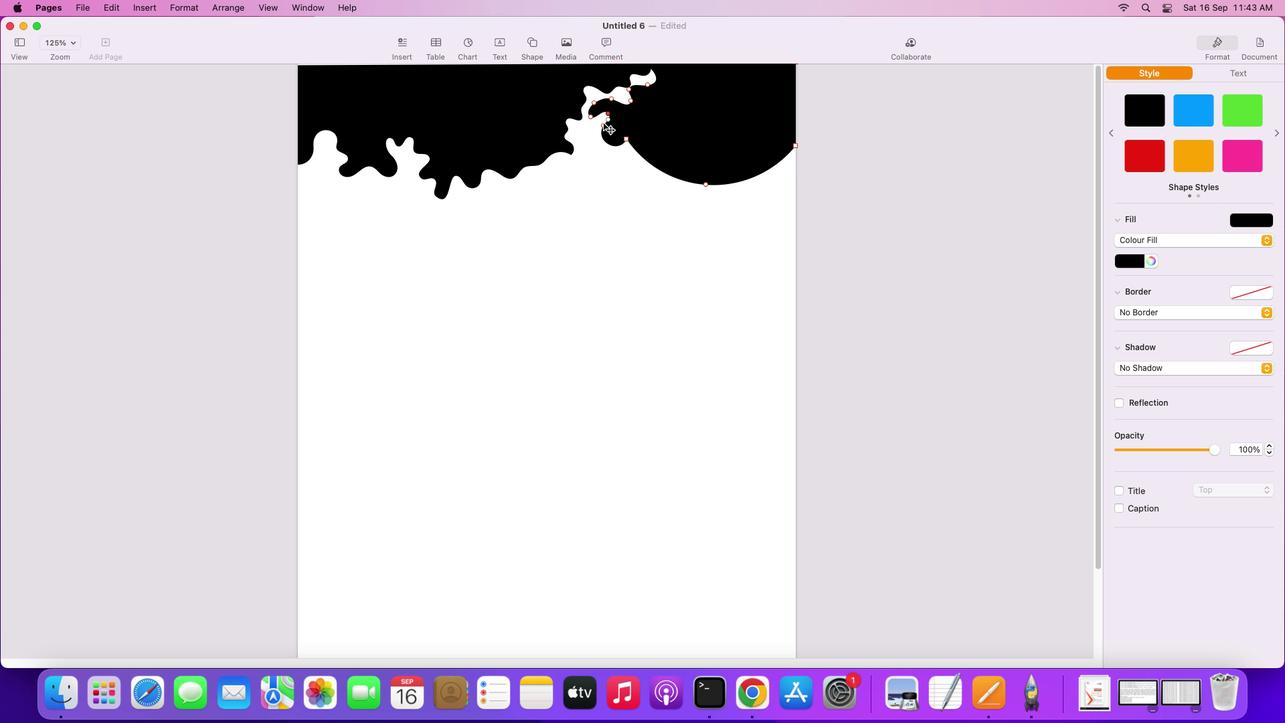 
Action: Mouse pressed left at (610, 129)
Screenshot: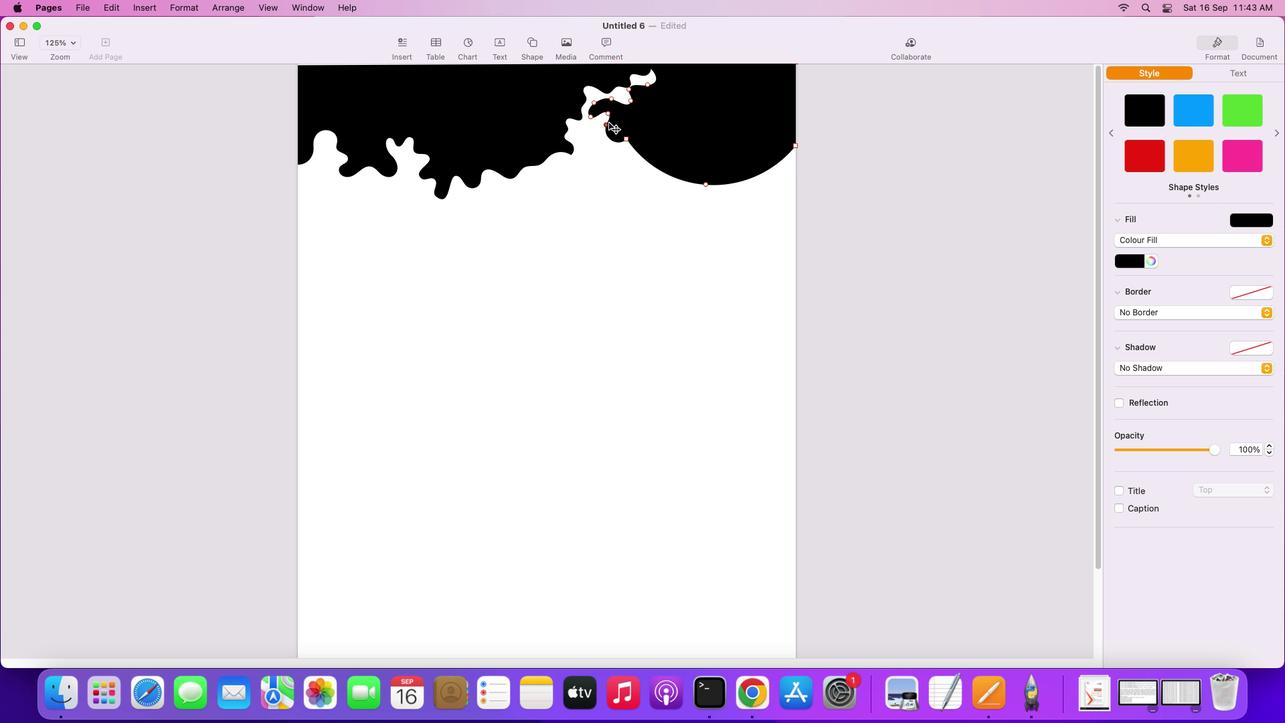 
Action: Mouse moved to (613, 152)
Screenshot: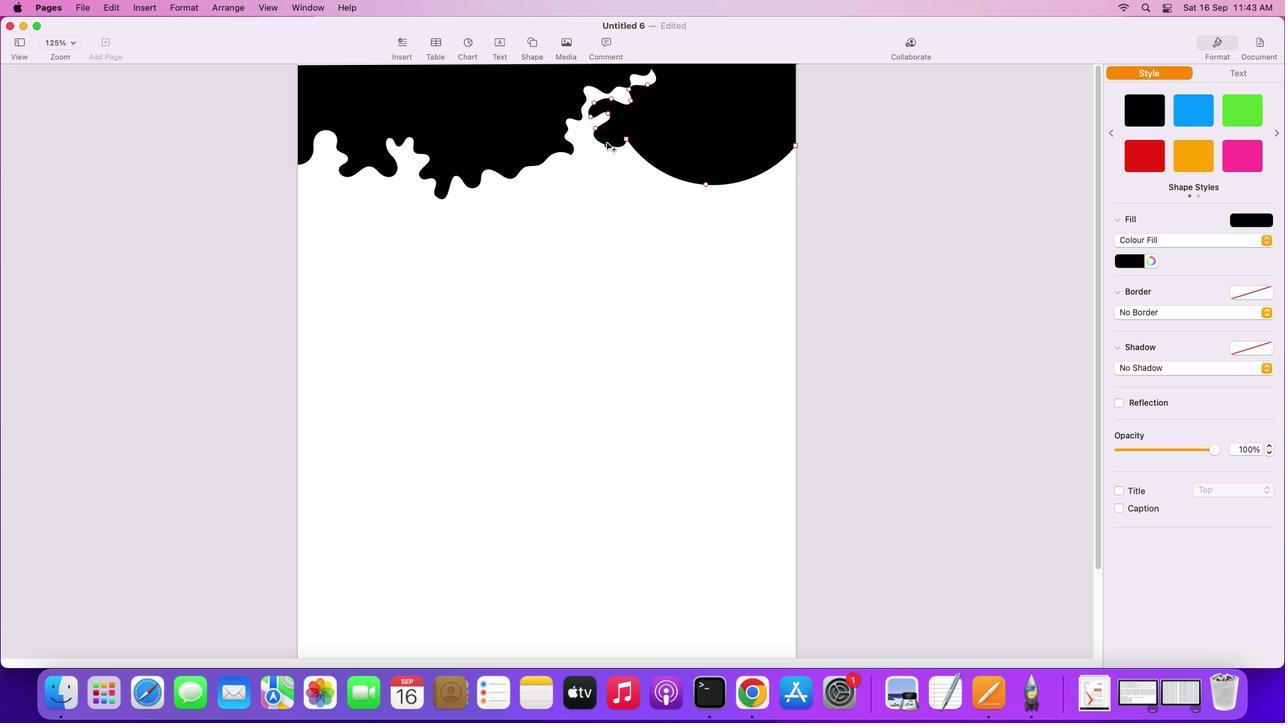 
Action: Mouse pressed left at (613, 152)
Screenshot: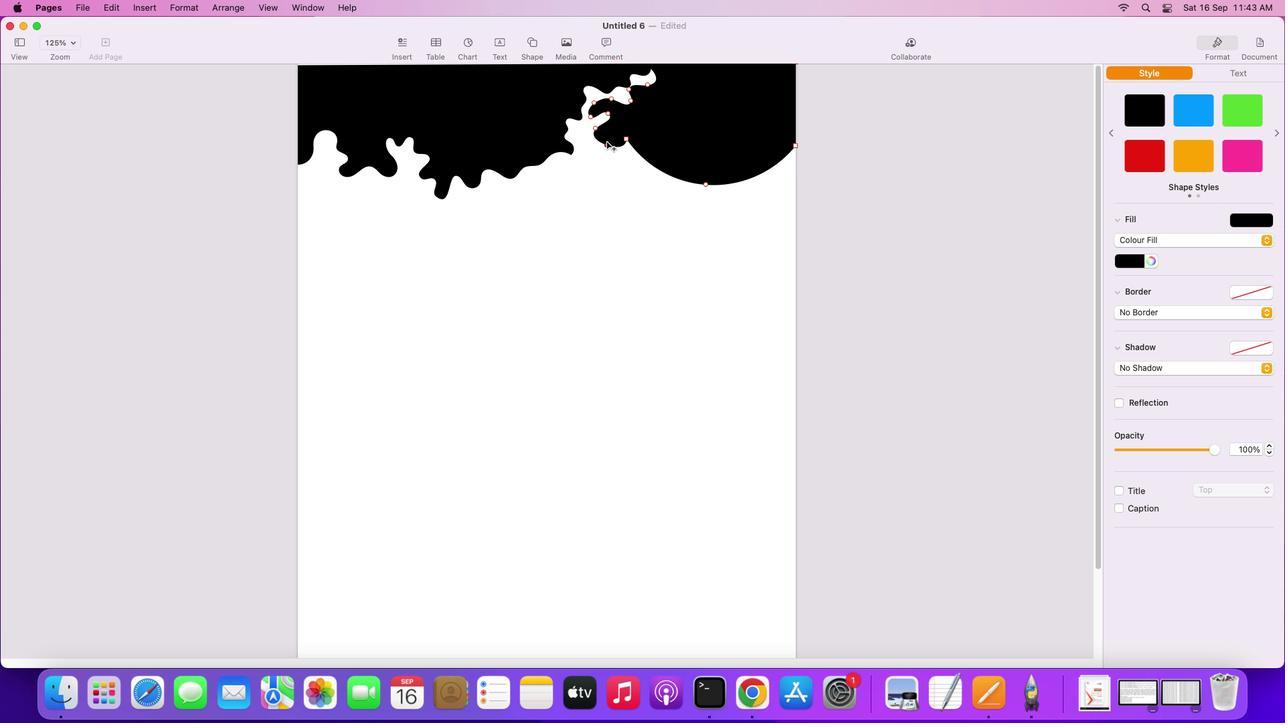 
Action: Mouse moved to (631, 144)
Screenshot: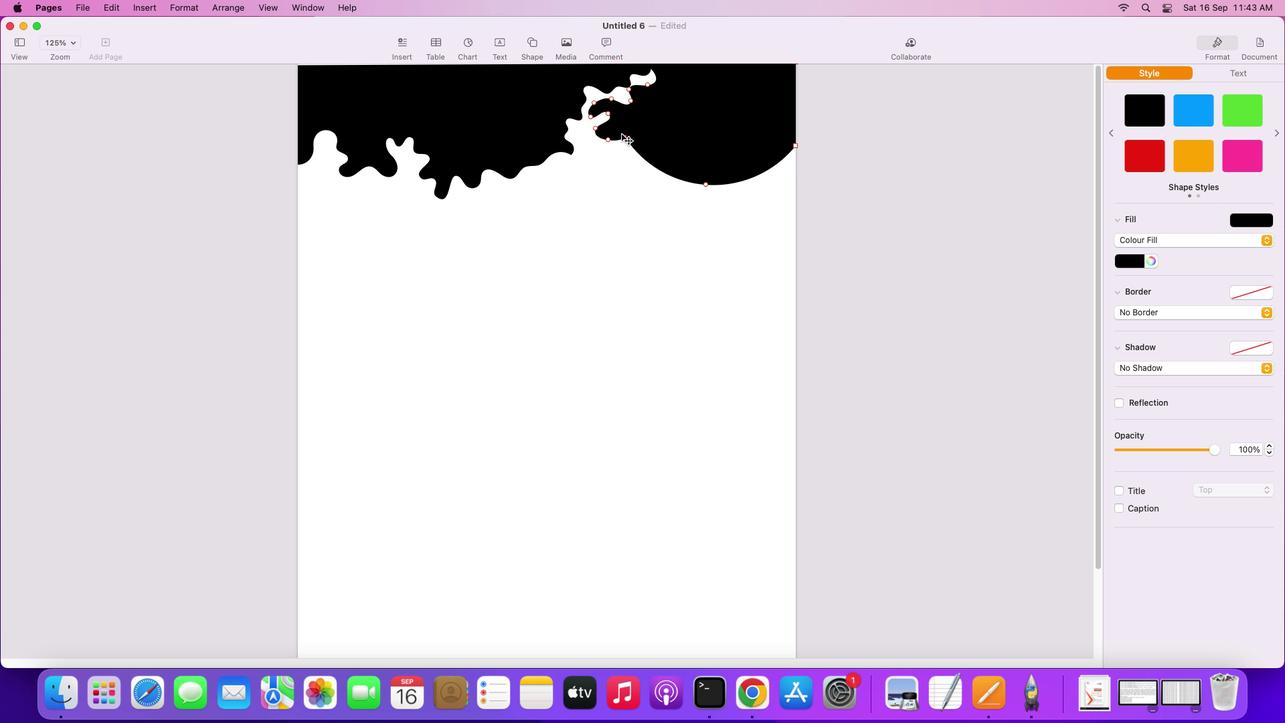 
Action: Mouse pressed left at (631, 144)
Screenshot: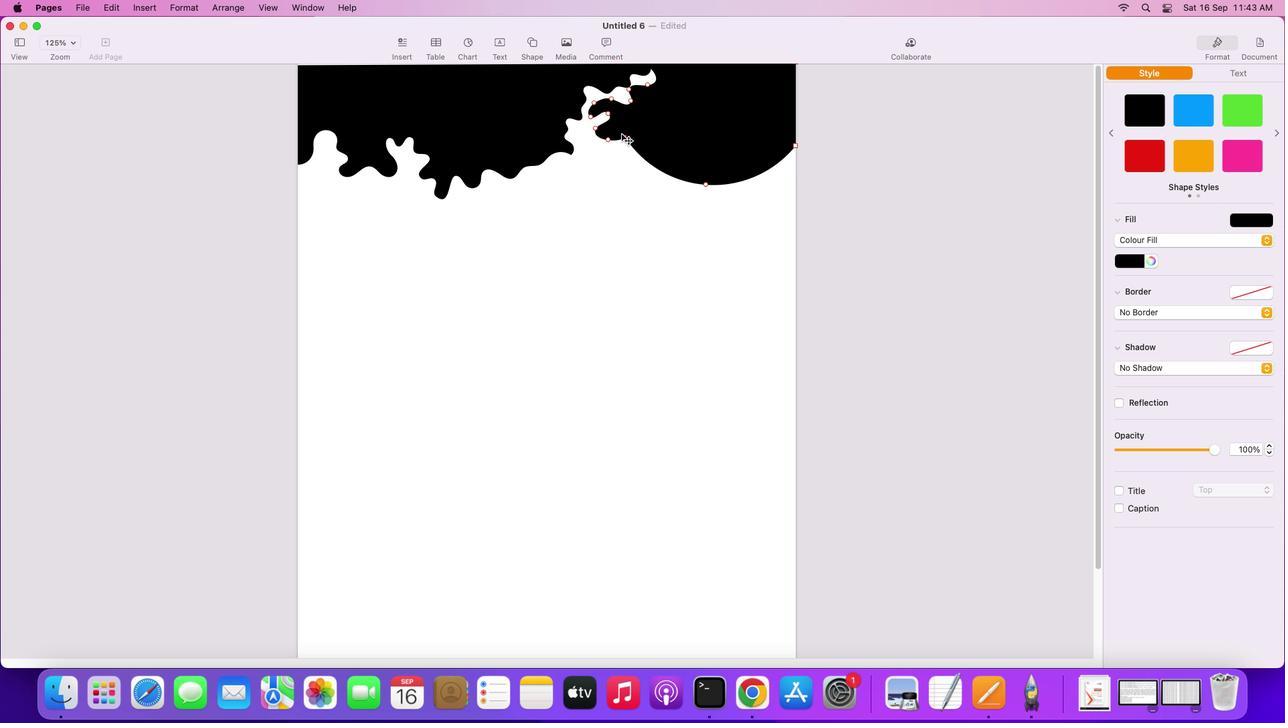 
Action: Mouse moved to (635, 150)
Screenshot: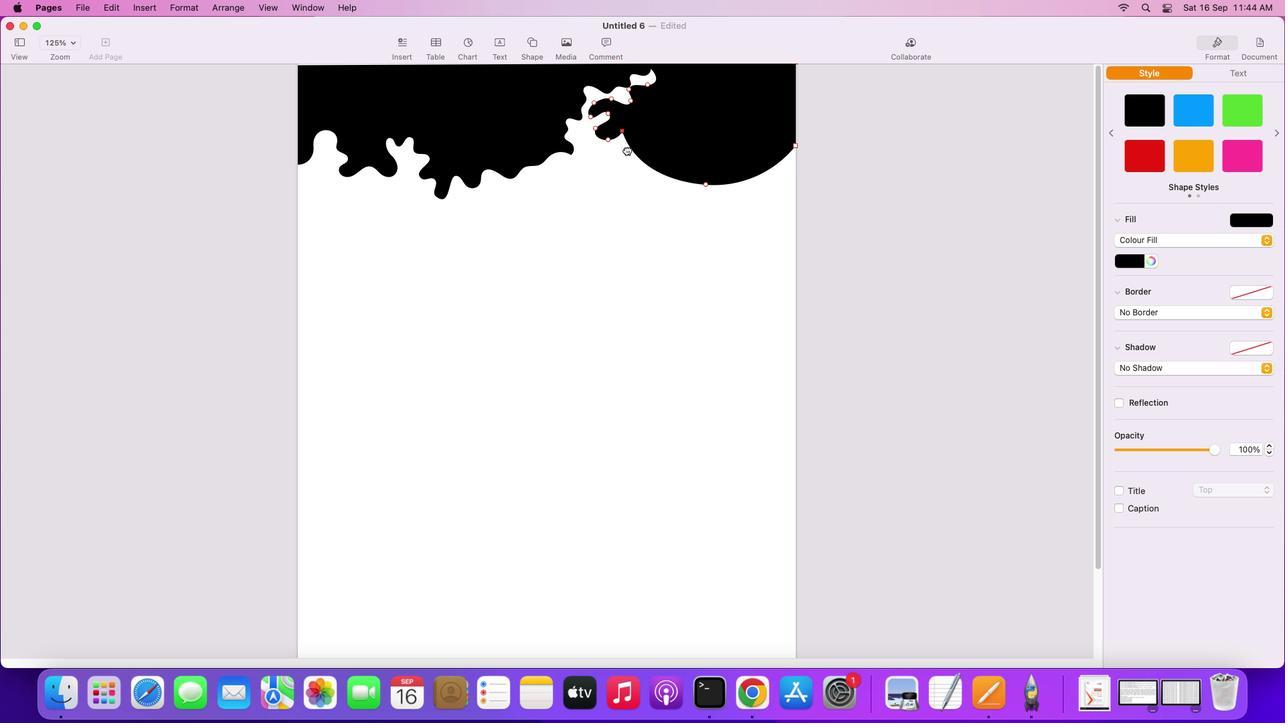 
Action: Mouse pressed left at (635, 150)
Screenshot: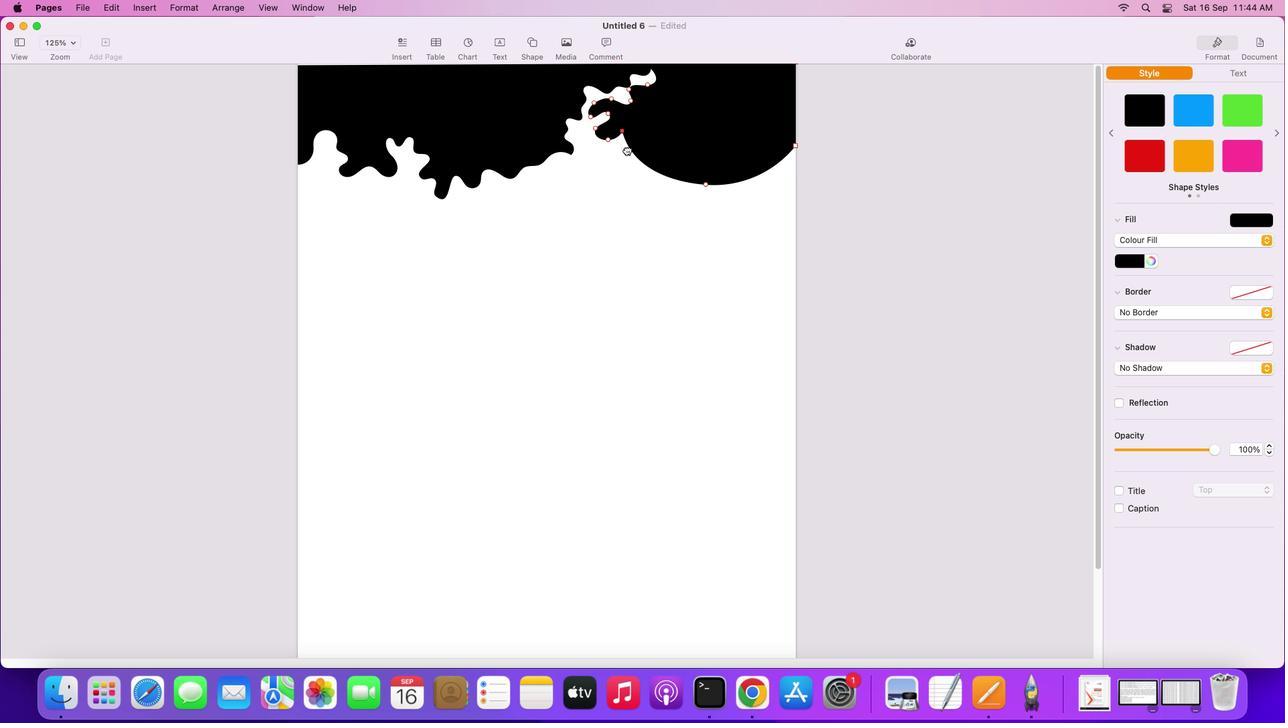 
Action: Mouse moved to (658, 177)
Screenshot: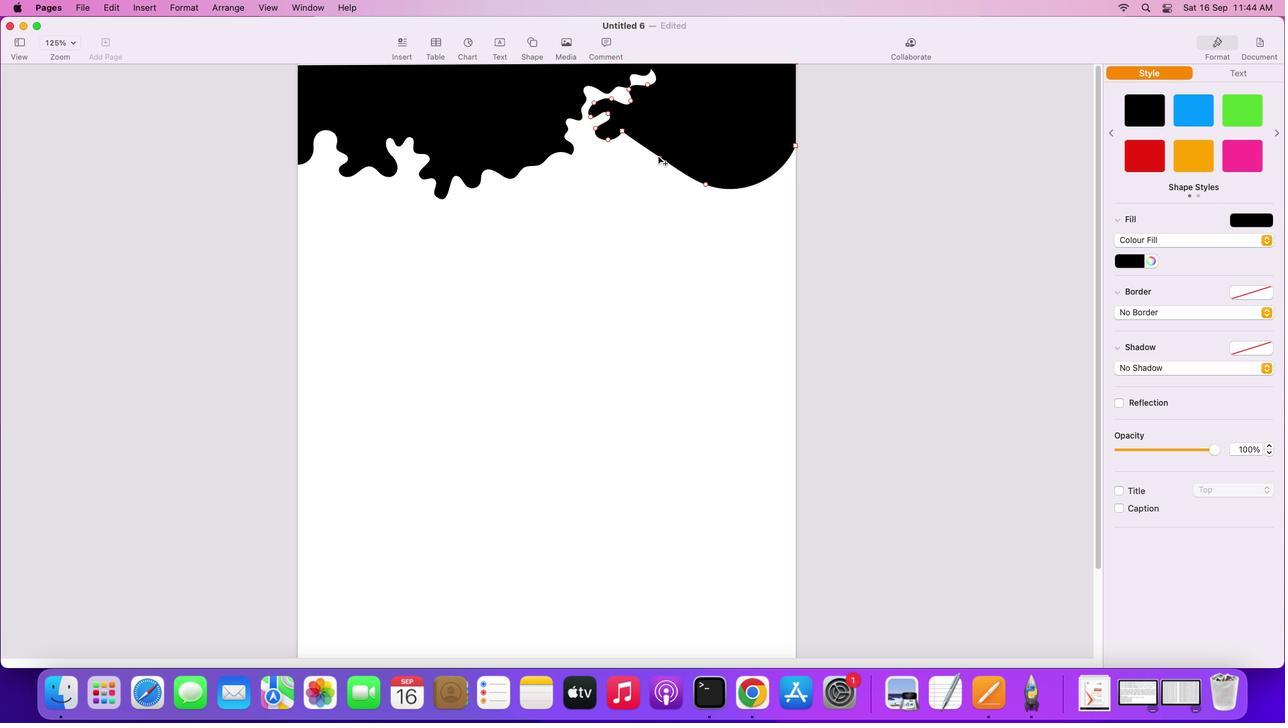 
Action: Mouse pressed left at (658, 177)
Screenshot: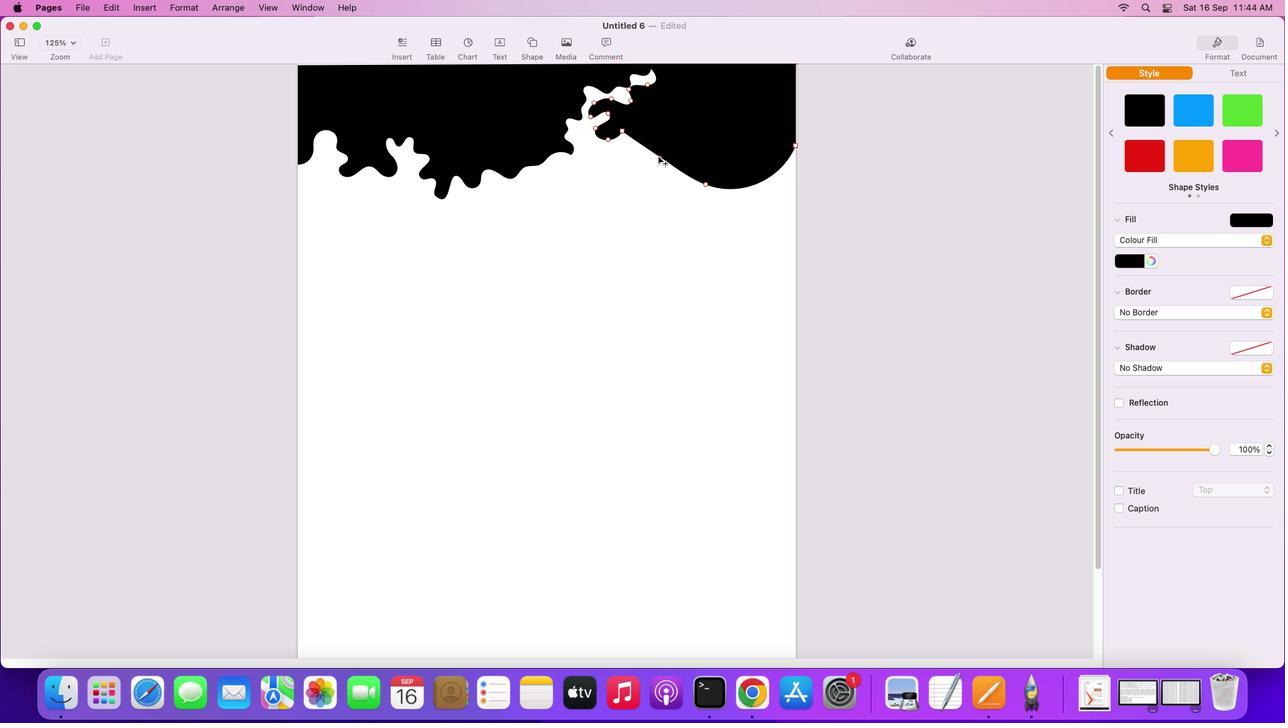 
Action: Mouse moved to (667, 192)
Screenshot: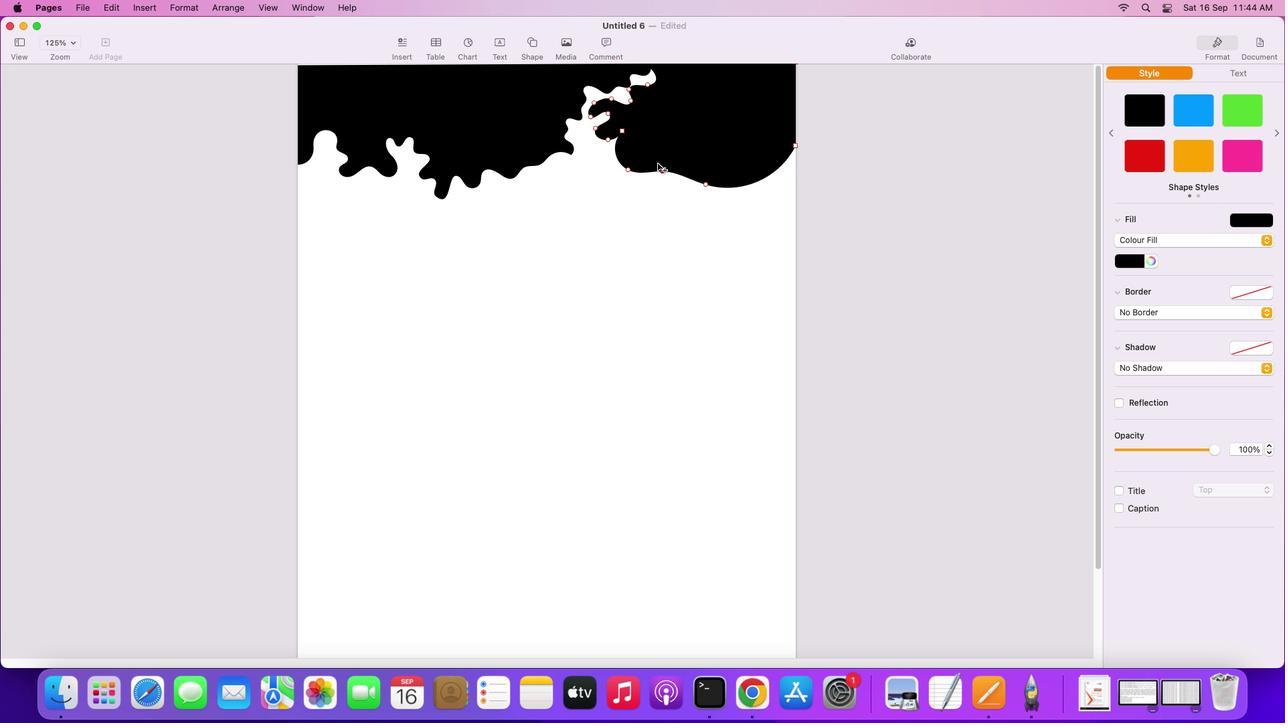 
Action: Mouse pressed left at (667, 192)
Screenshot: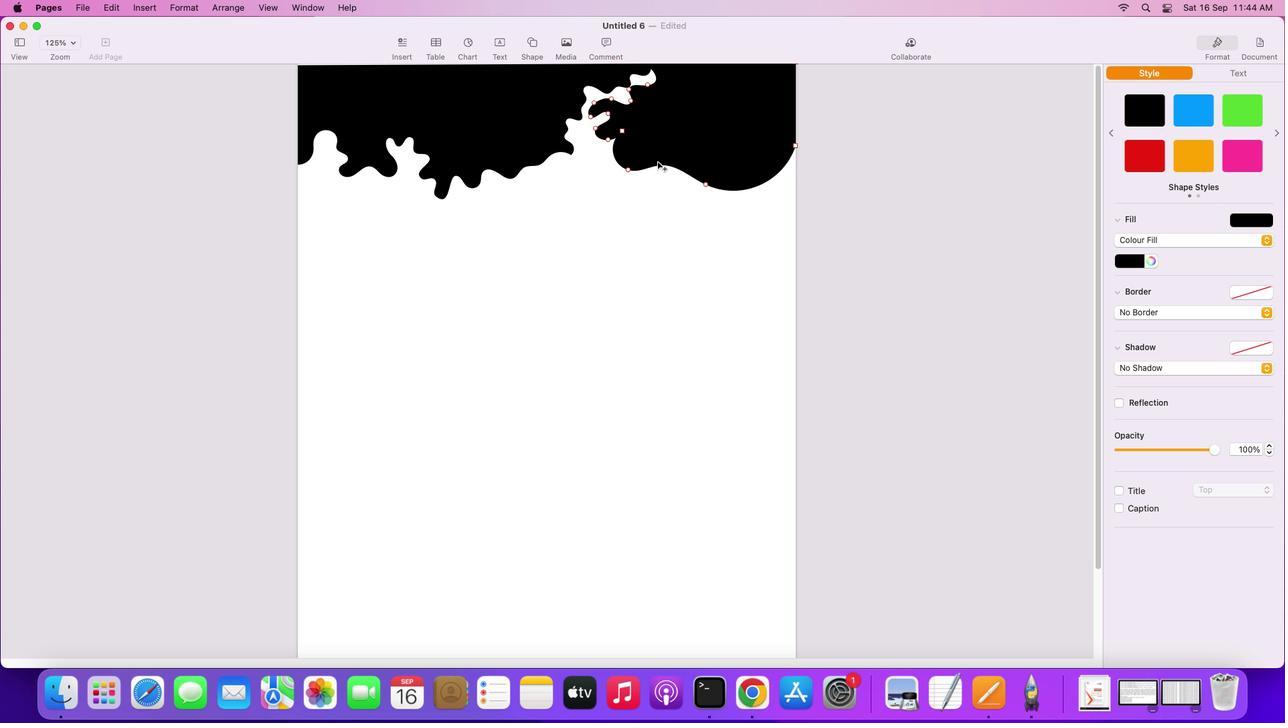 
Action: Mouse moved to (648, 170)
Screenshot: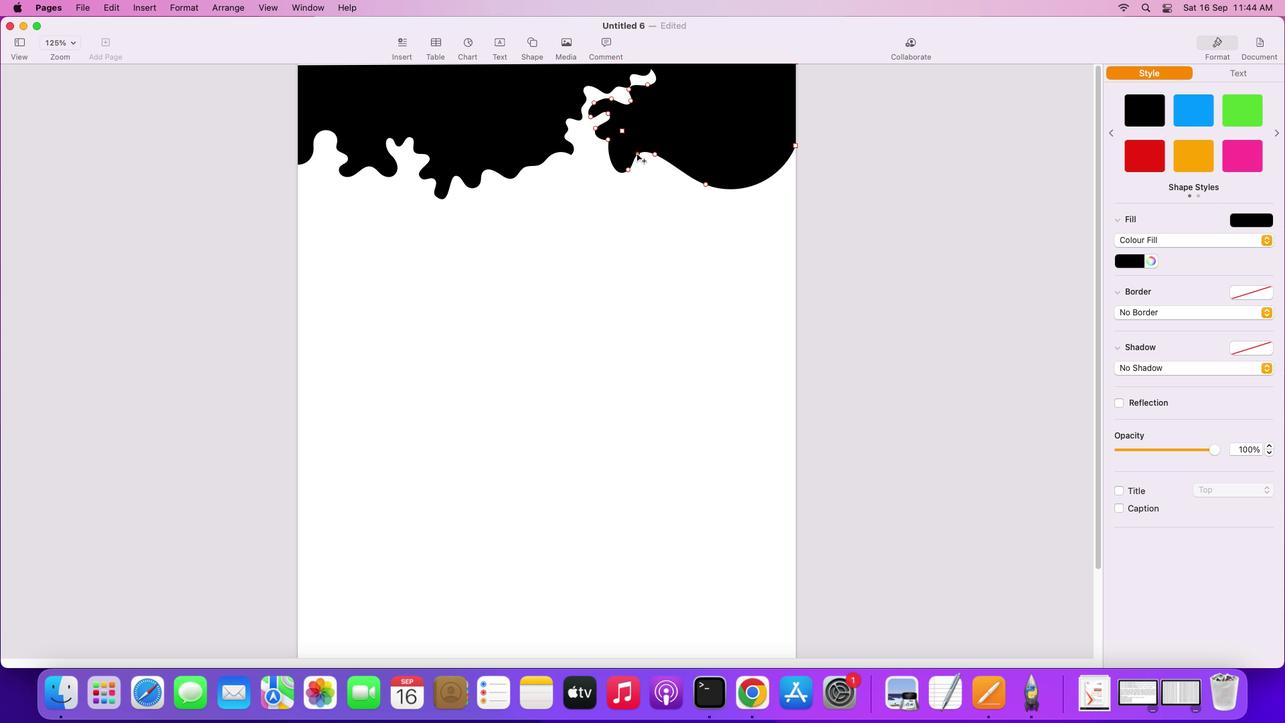 
Action: Mouse pressed left at (648, 170)
Screenshot: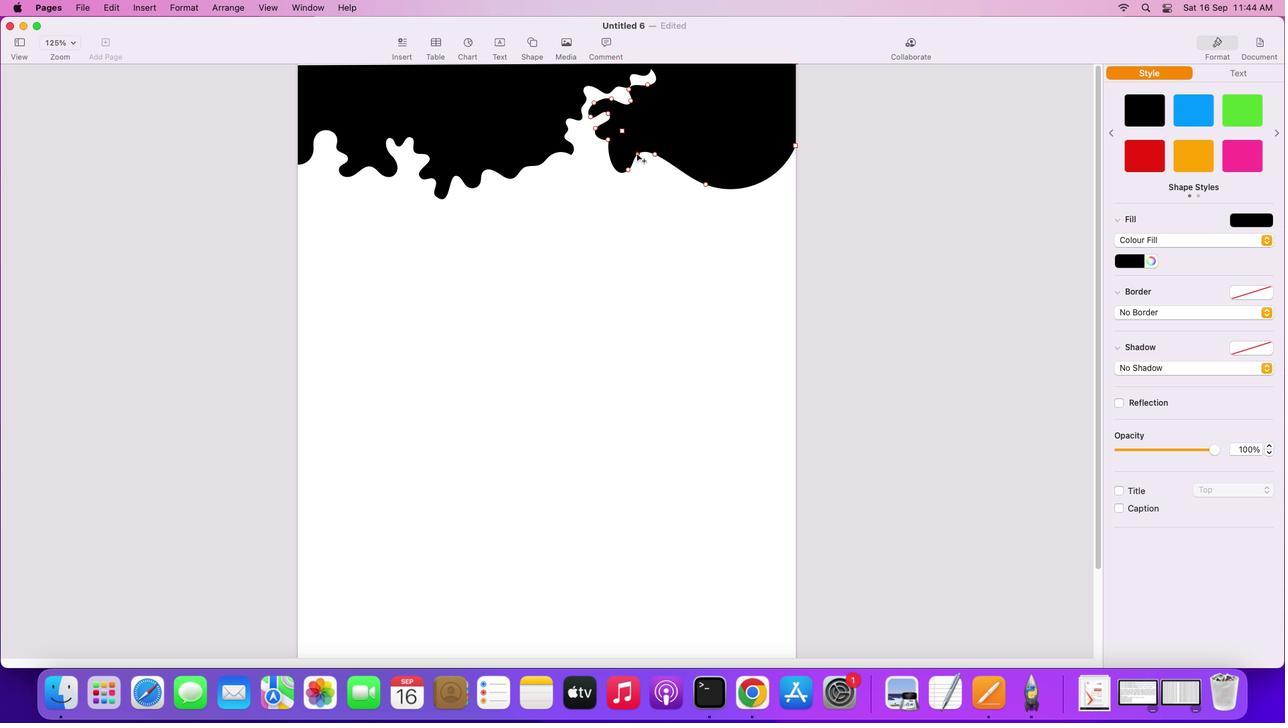 
Action: Mouse moved to (618, 163)
Screenshot: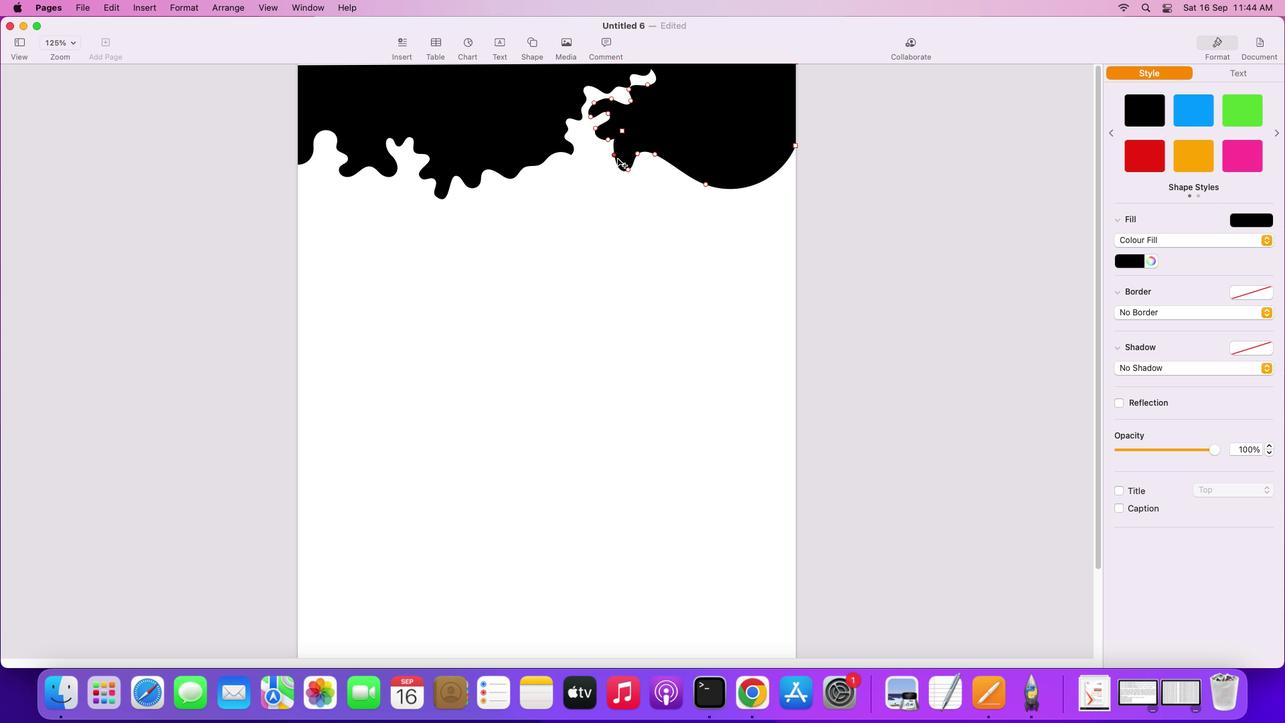 
Action: Mouse pressed left at (618, 163)
Screenshot: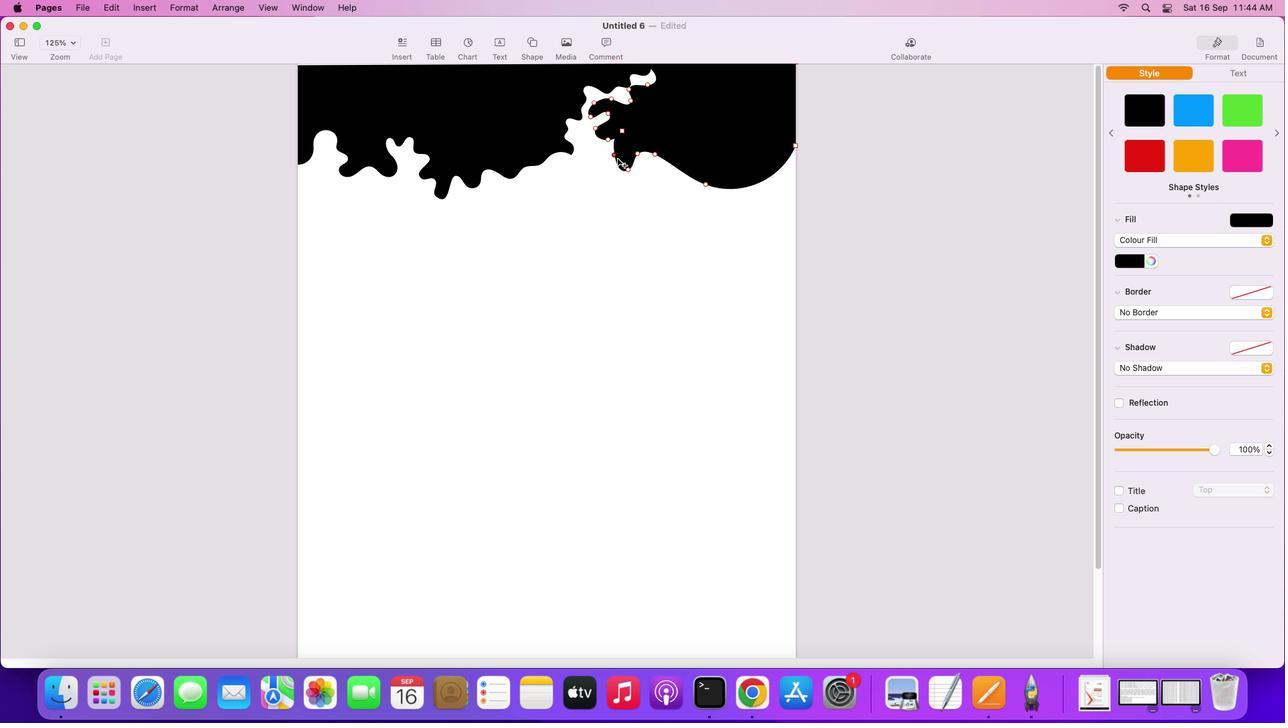 
Action: Mouse moved to (618, 158)
Screenshot: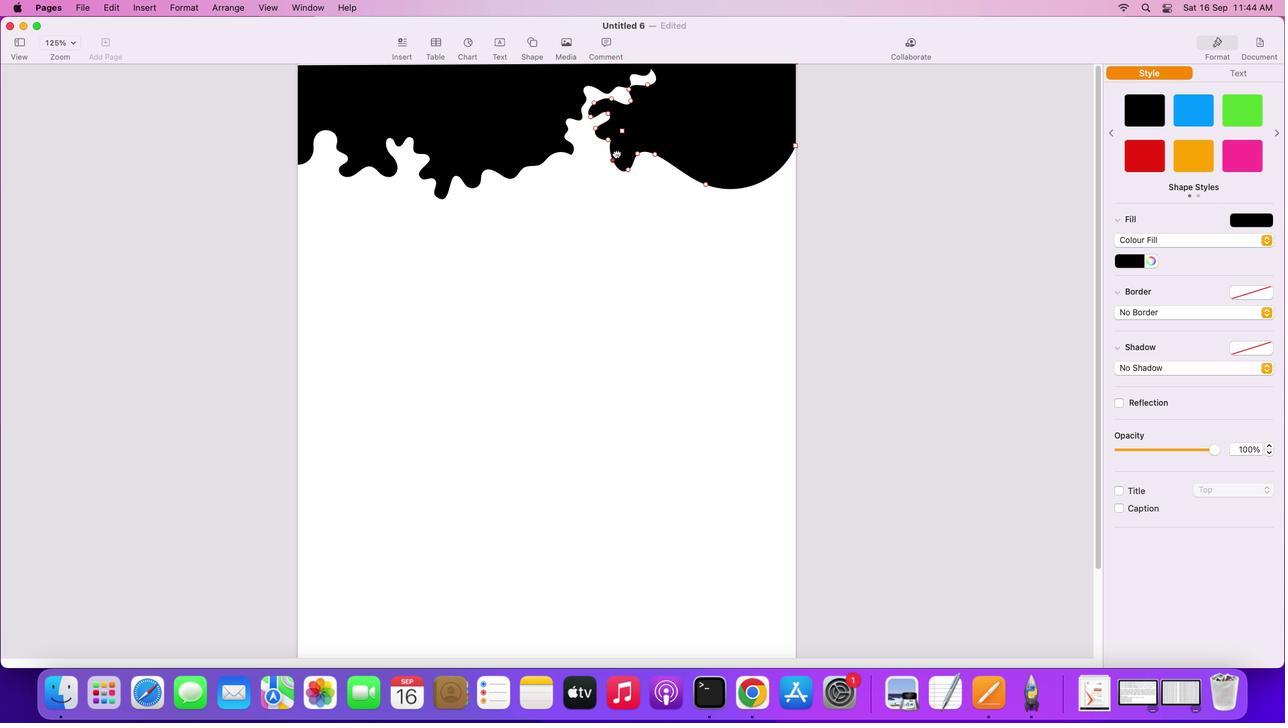 
Action: Mouse pressed left at (618, 158)
Screenshot: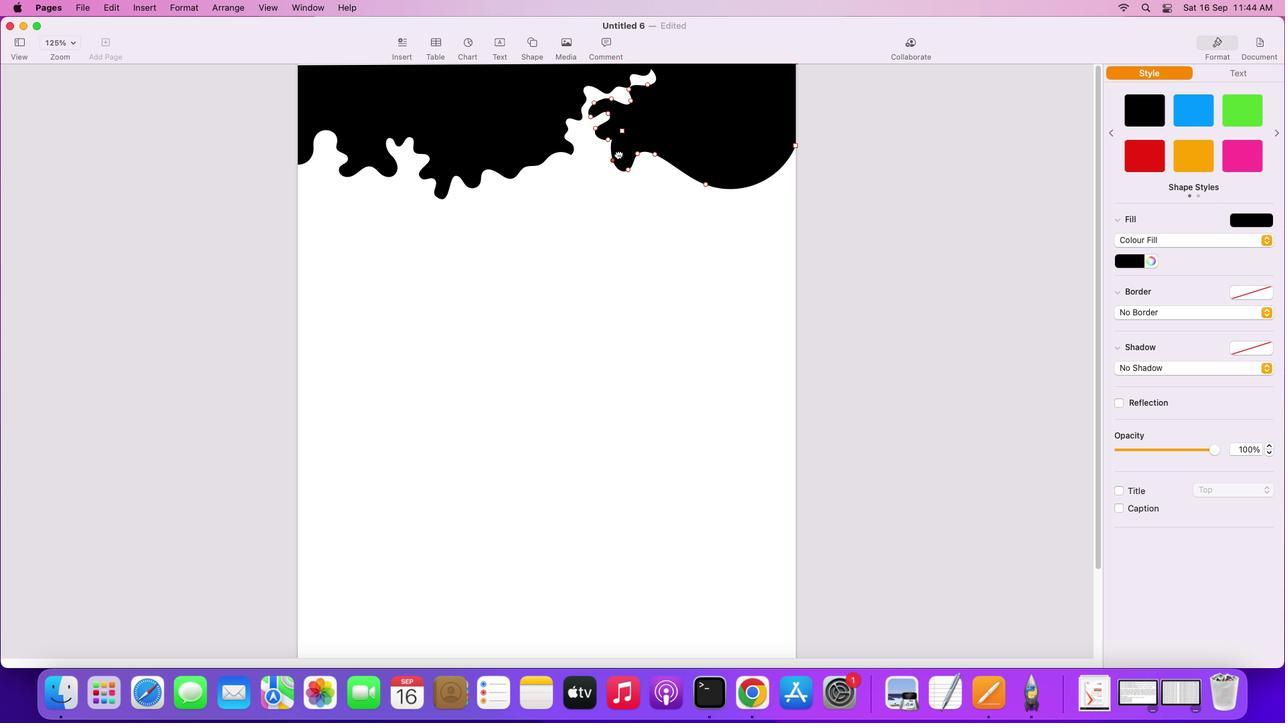 
Action: Mouse moved to (622, 148)
Screenshot: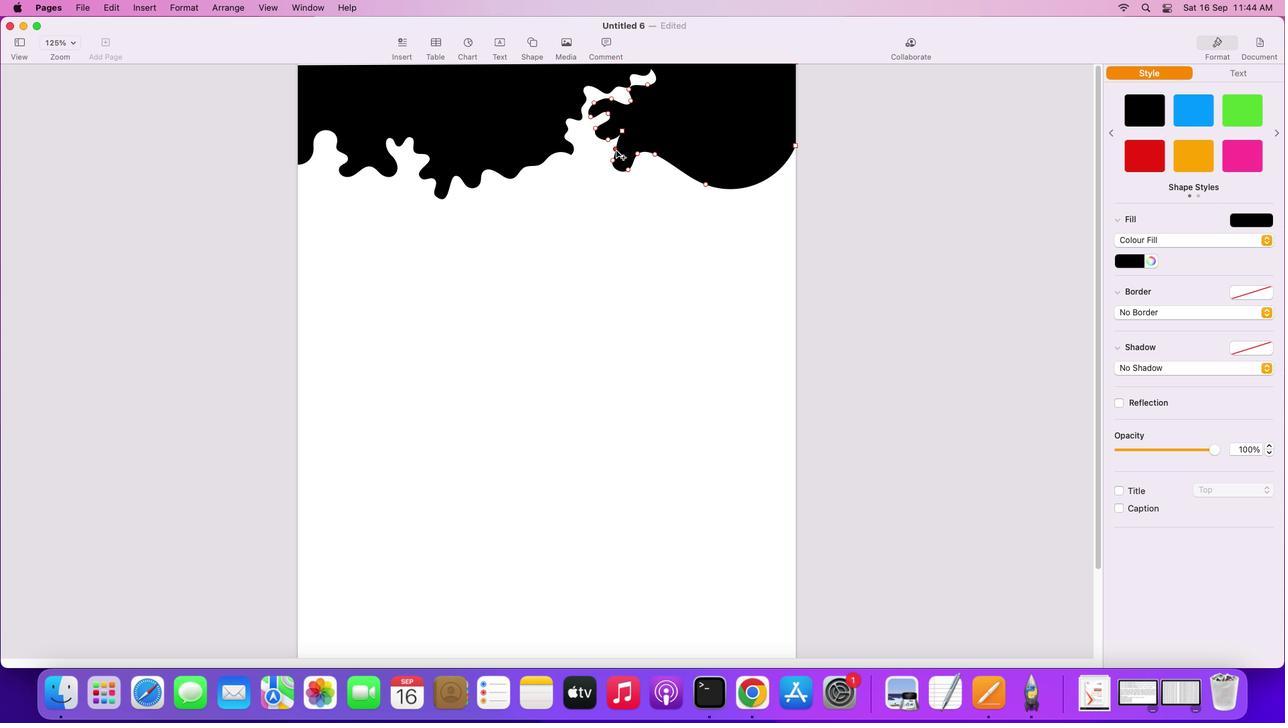 
Action: Mouse pressed left at (622, 148)
Screenshot: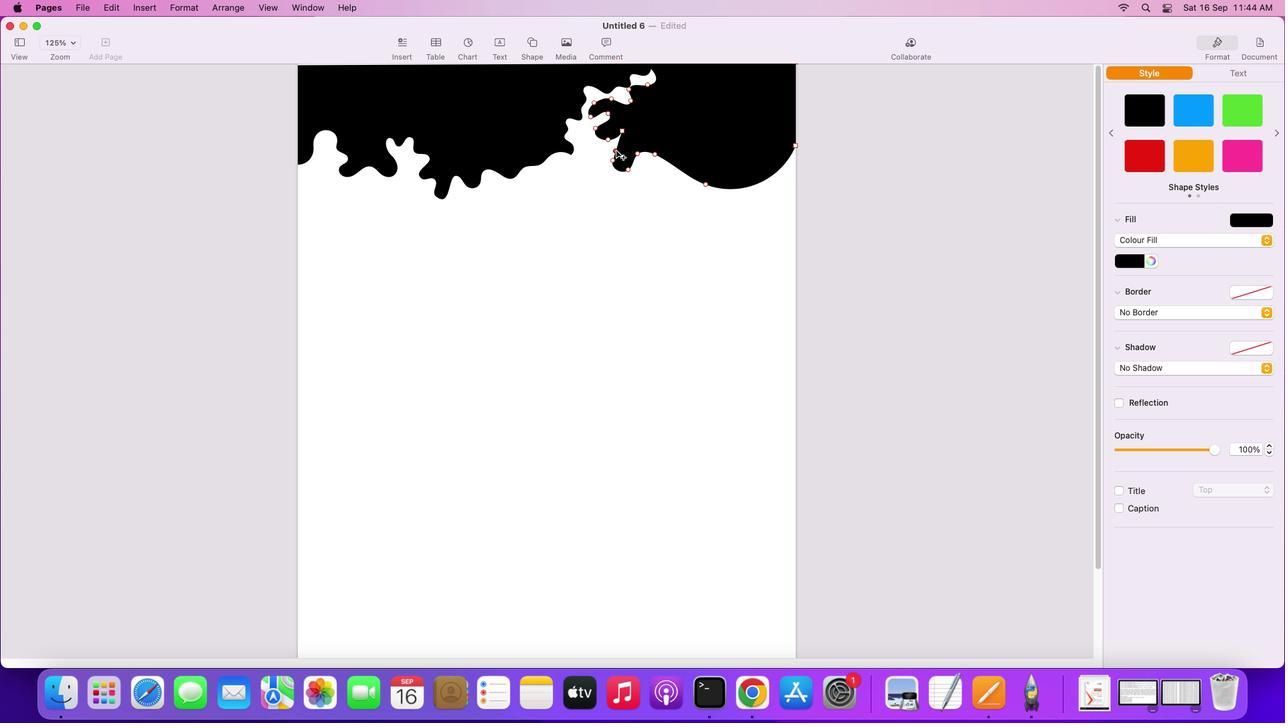 
Action: Mouse moved to (687, 175)
Screenshot: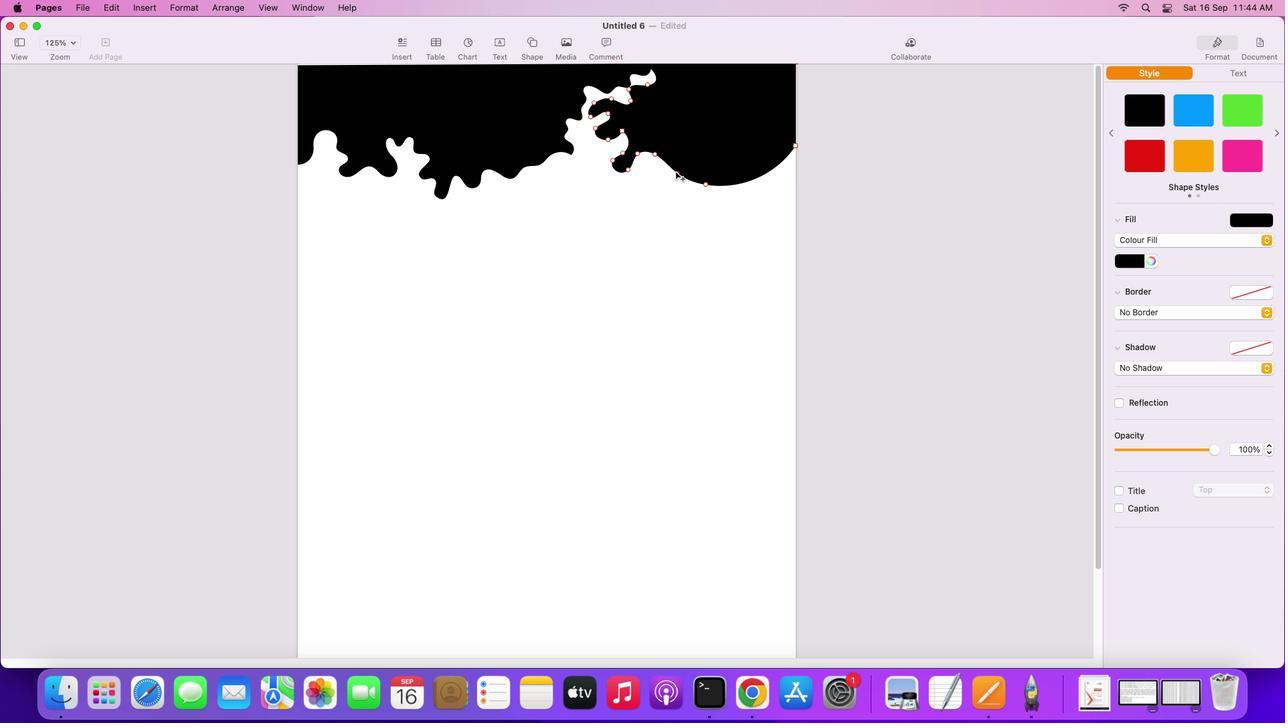 
Action: Mouse pressed left at (687, 175)
Screenshot: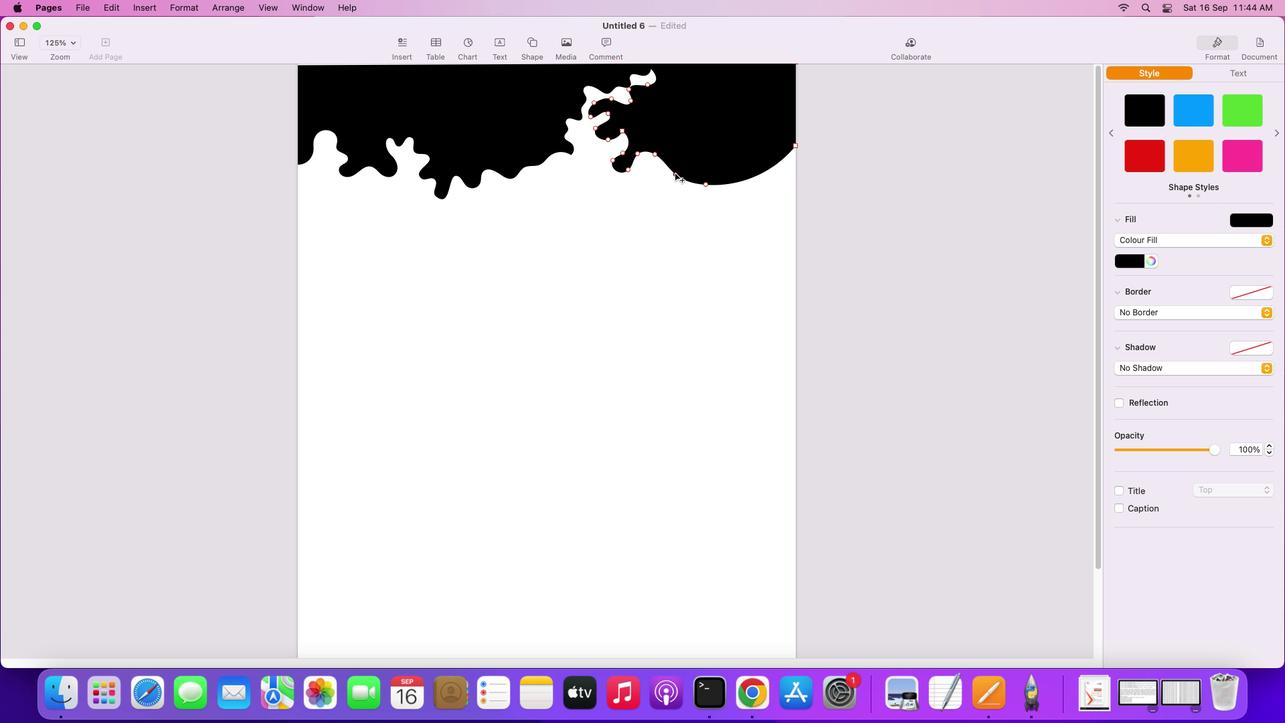 
Action: Mouse moved to (707, 190)
Screenshot: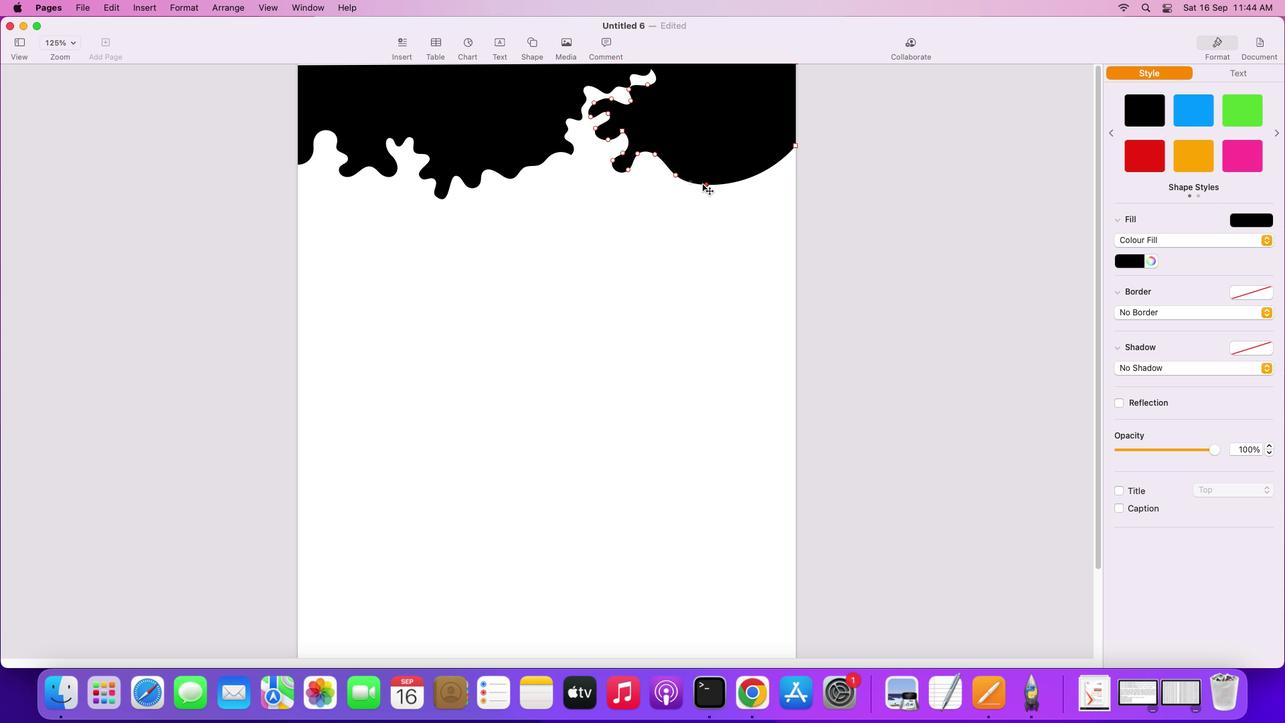 
Action: Mouse pressed left at (707, 190)
Screenshot: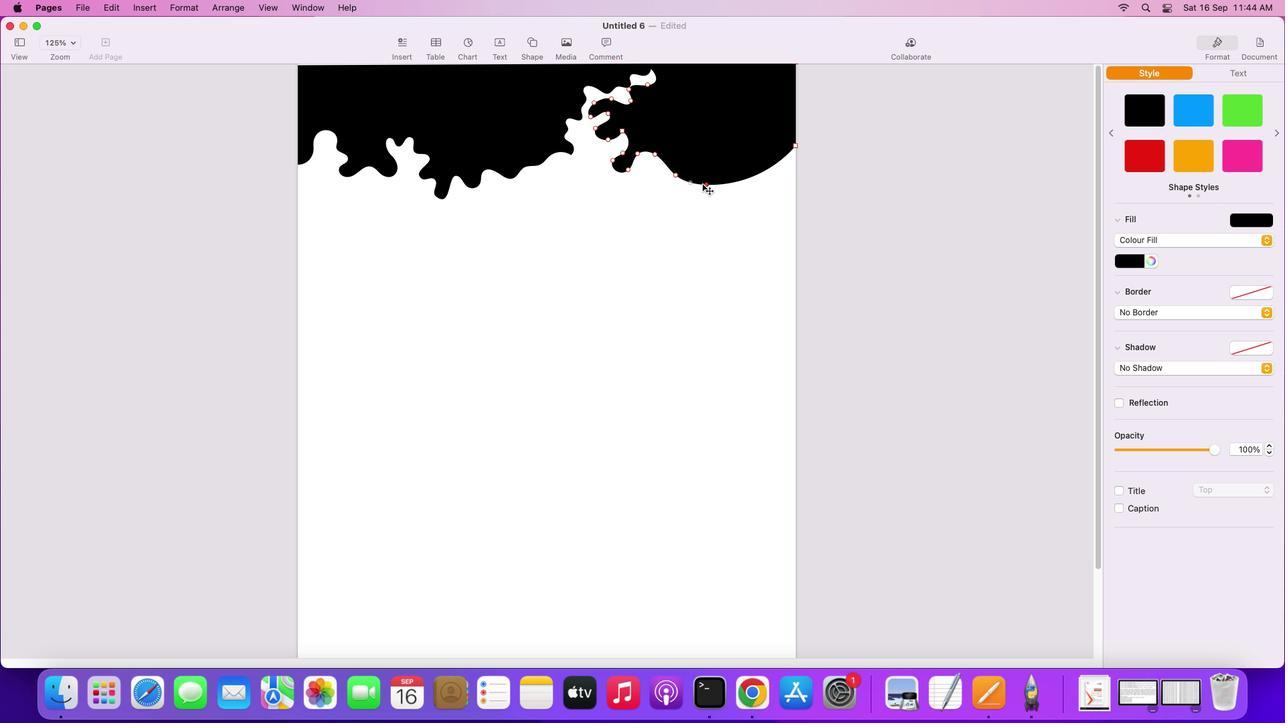
Action: Mouse moved to (710, 191)
Screenshot: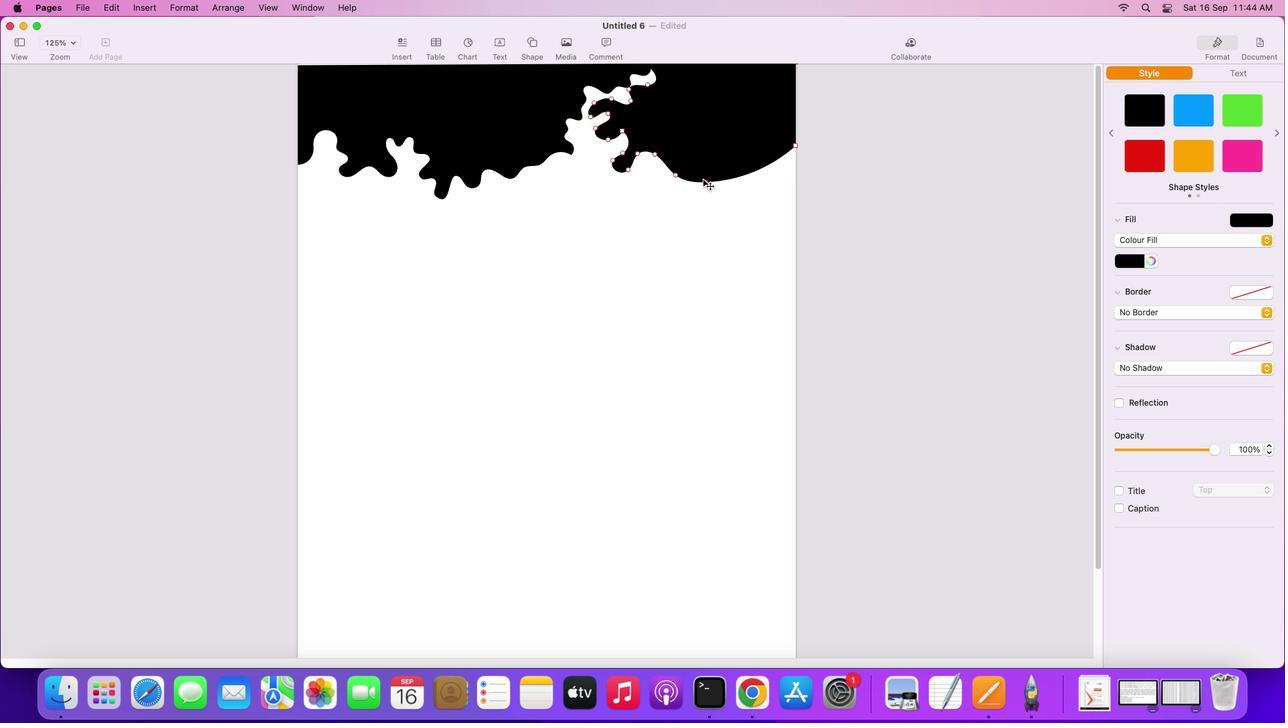 
Action: Mouse pressed left at (710, 191)
Screenshot: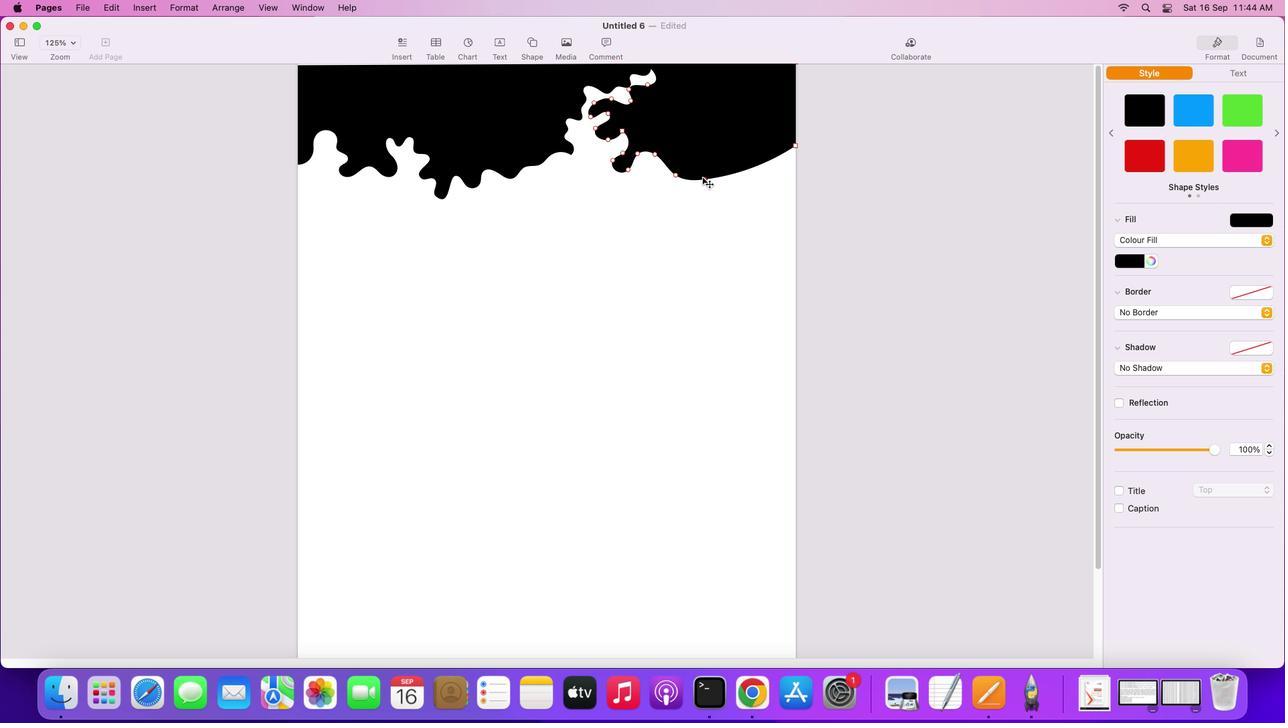 
Action: Mouse moved to (671, 171)
Screenshot: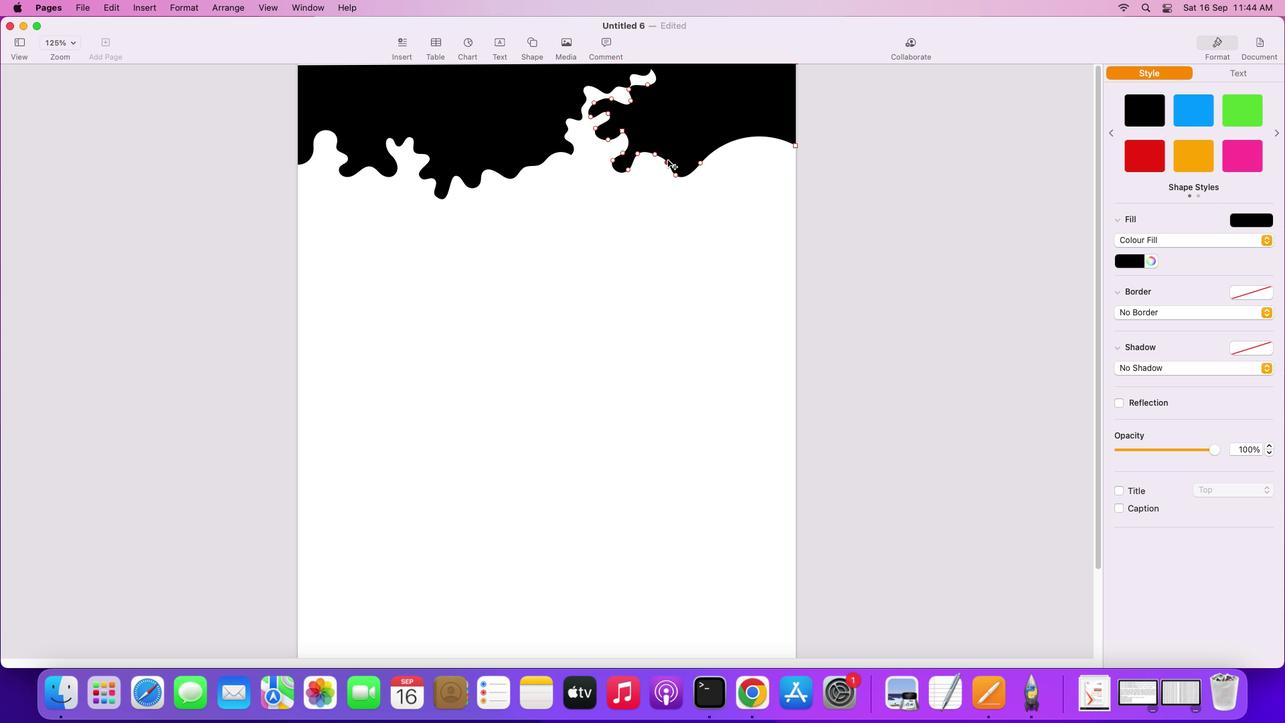 
Action: Mouse pressed left at (671, 171)
Screenshot: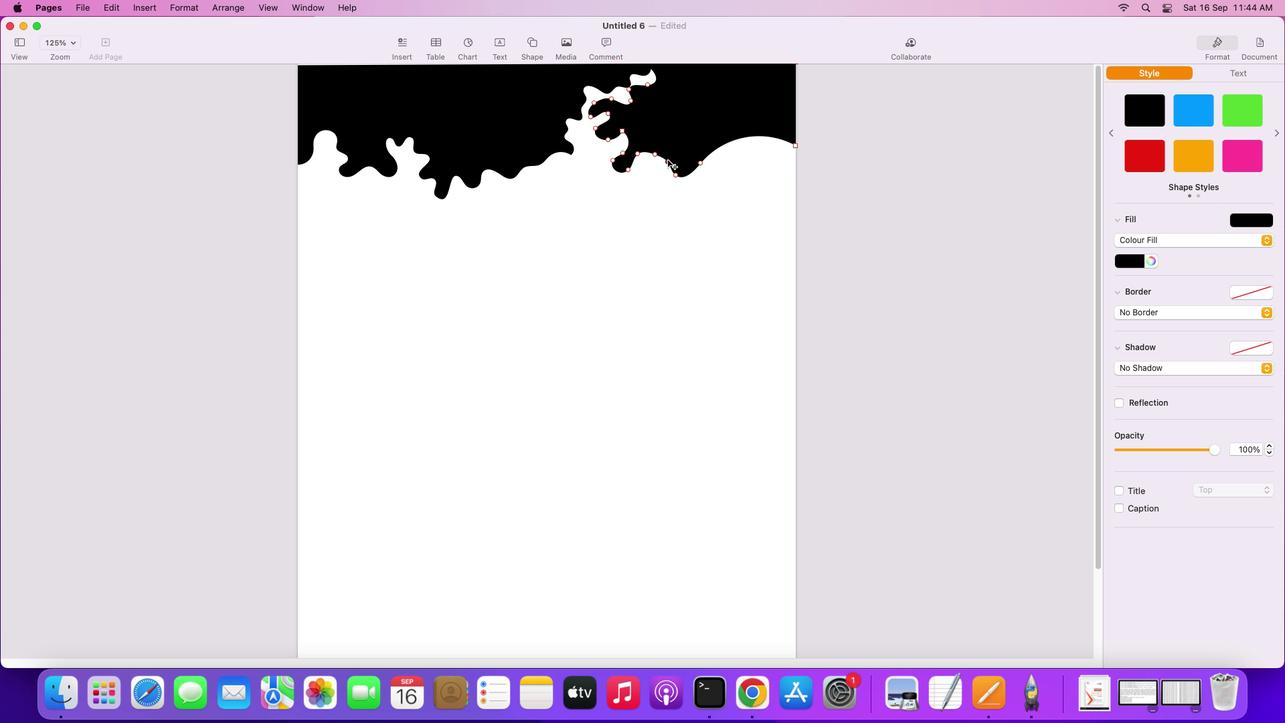 
Action: Mouse moved to (707, 167)
Screenshot: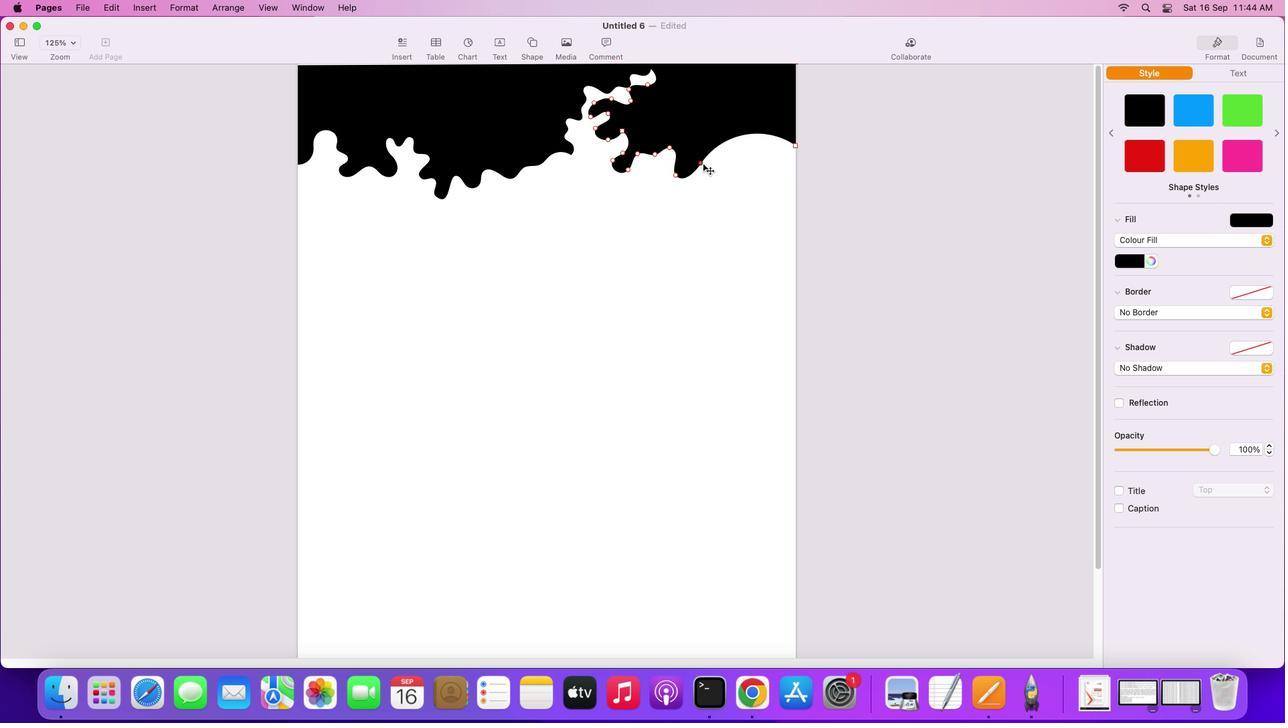 
Action: Mouse pressed left at (707, 167)
